 Task: Select street view around selected location Chattahoochee National Forest, Georgia, United States and verify 3 surrounding locations
Action: Mouse moved to (137, 84)
Screenshot: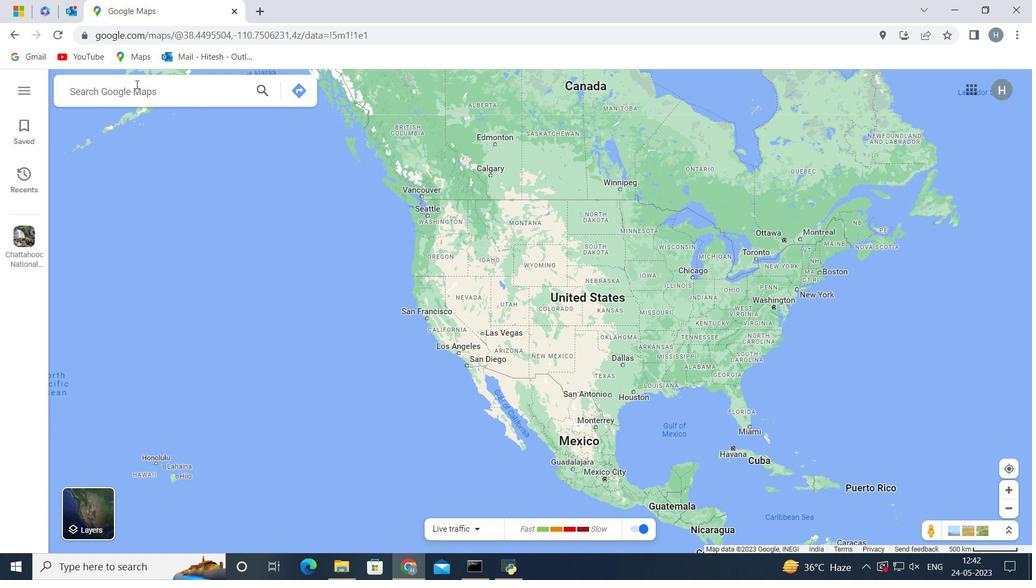 
Action: Mouse pressed left at (137, 84)
Screenshot: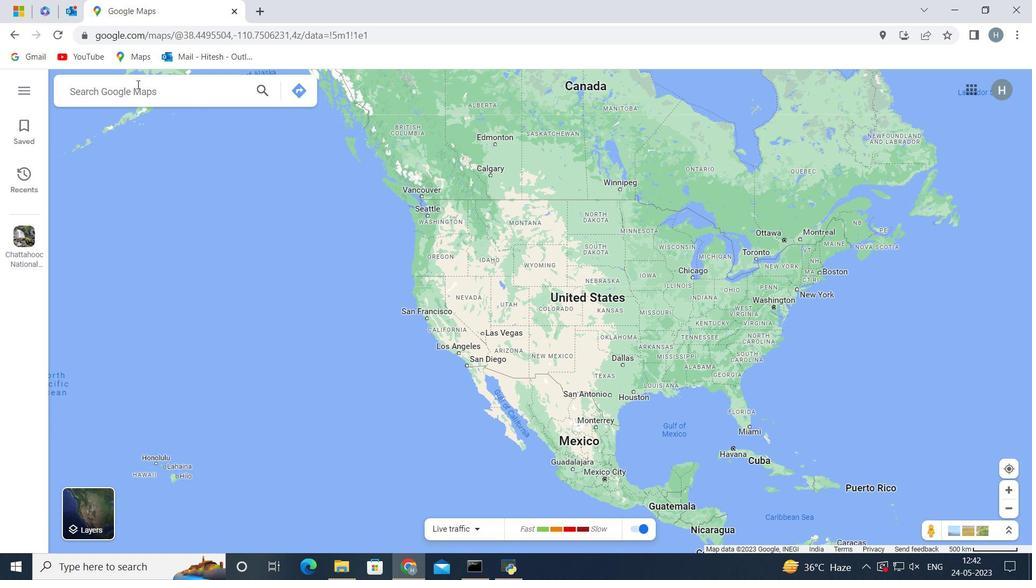 
Action: Key pressed <Key.shift>Chattahoochee<Key.space>national<Key.space>forest<Key.space>georgia<Key.space>united<Key.space>states<Key.space>
Screenshot: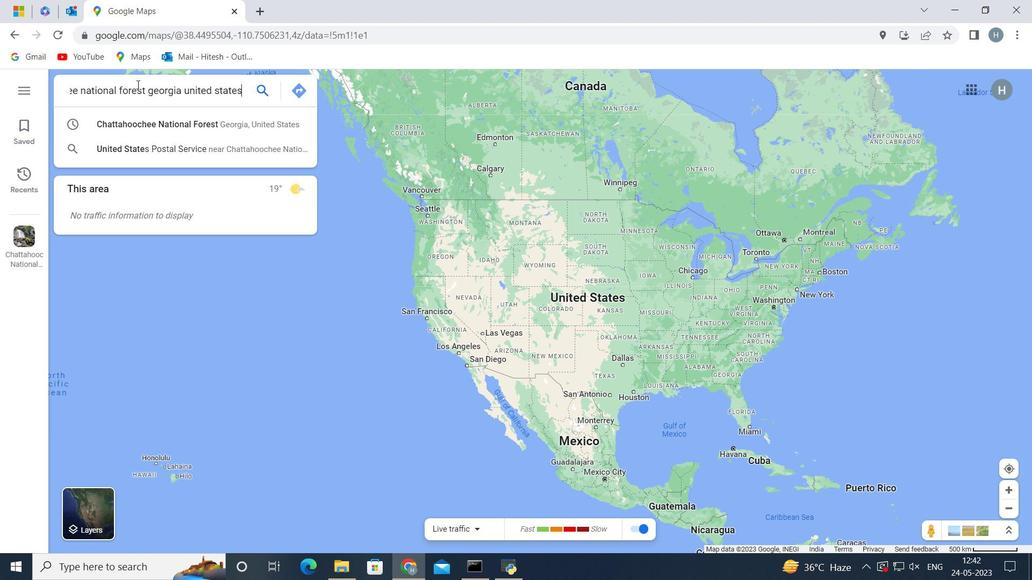 
Action: Mouse moved to (150, 120)
Screenshot: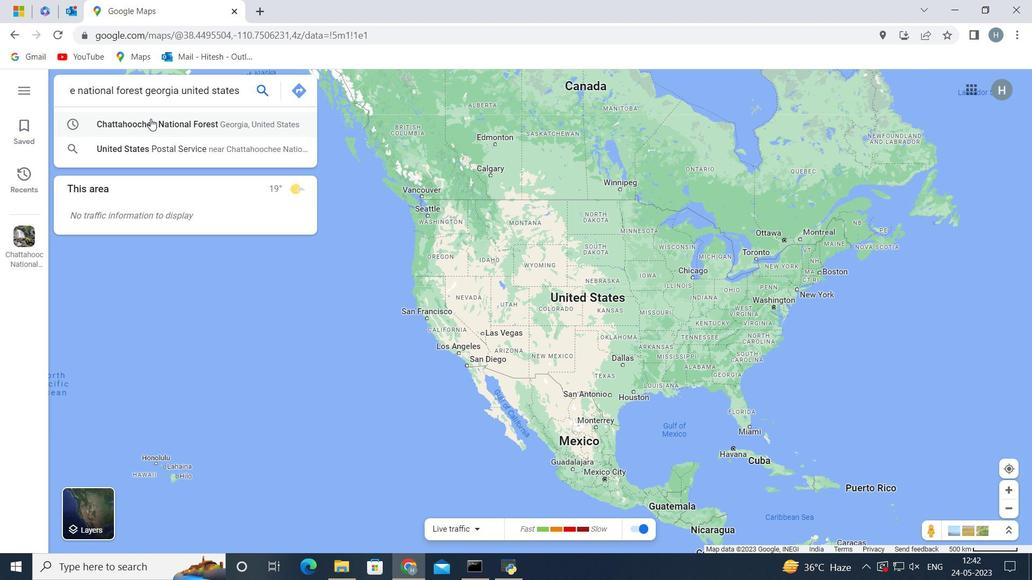 
Action: Mouse pressed left at (150, 120)
Screenshot: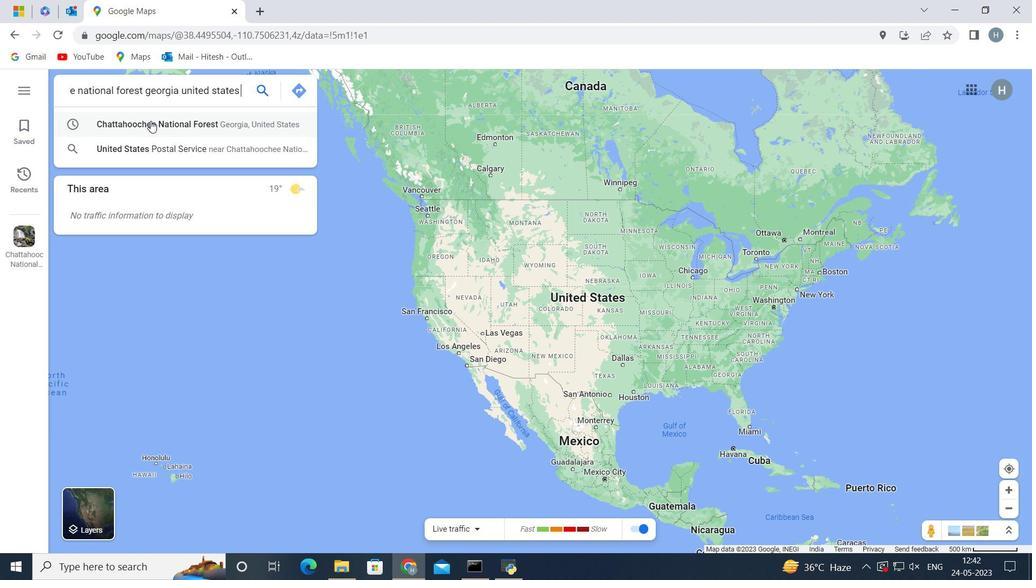 
Action: Mouse moved to (677, 312)
Screenshot: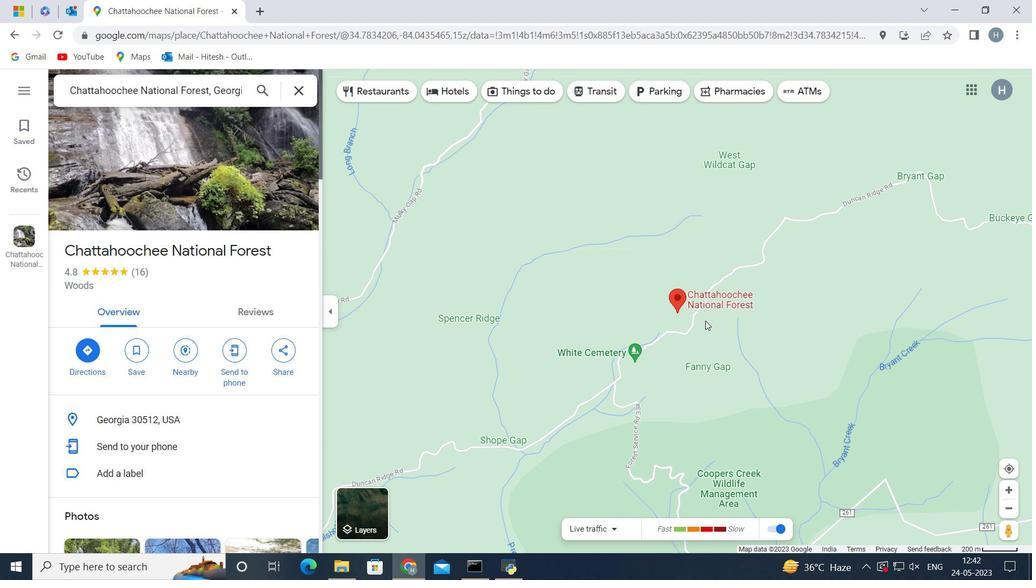 
Action: Mouse scrolled (677, 313) with delta (0, 0)
Screenshot: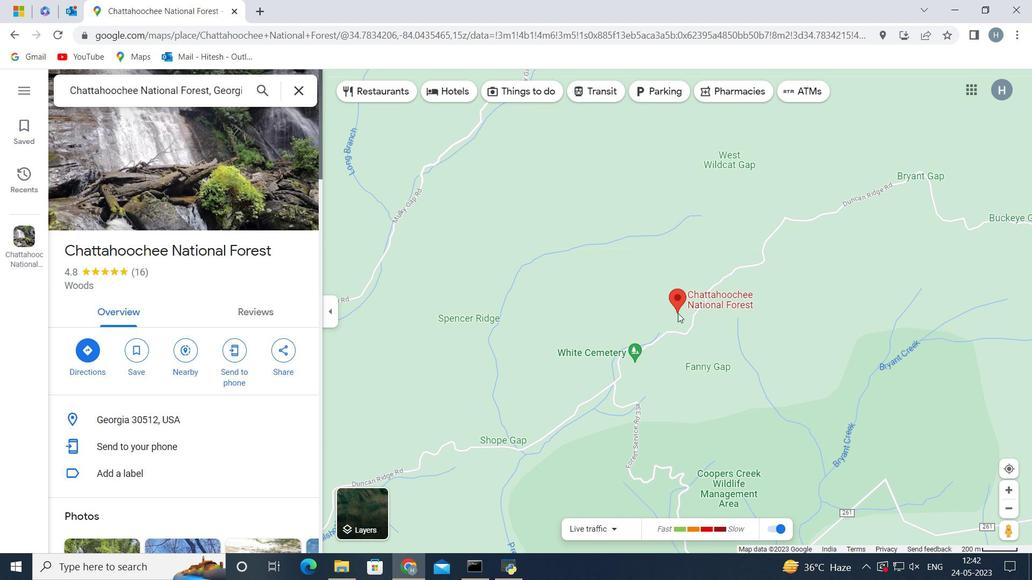 
Action: Mouse scrolled (677, 313) with delta (0, 0)
Screenshot: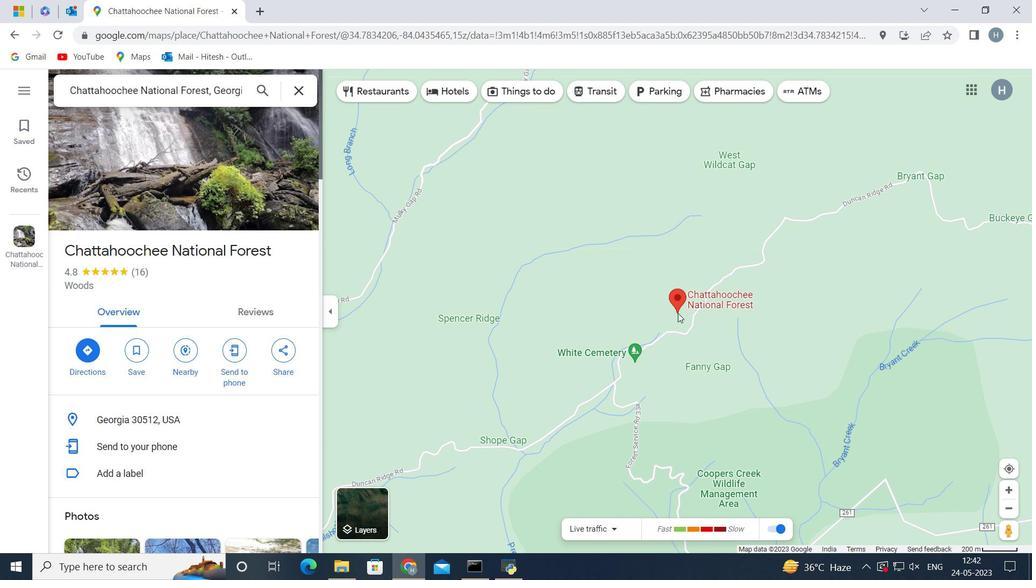 
Action: Mouse scrolled (677, 313) with delta (0, 0)
Screenshot: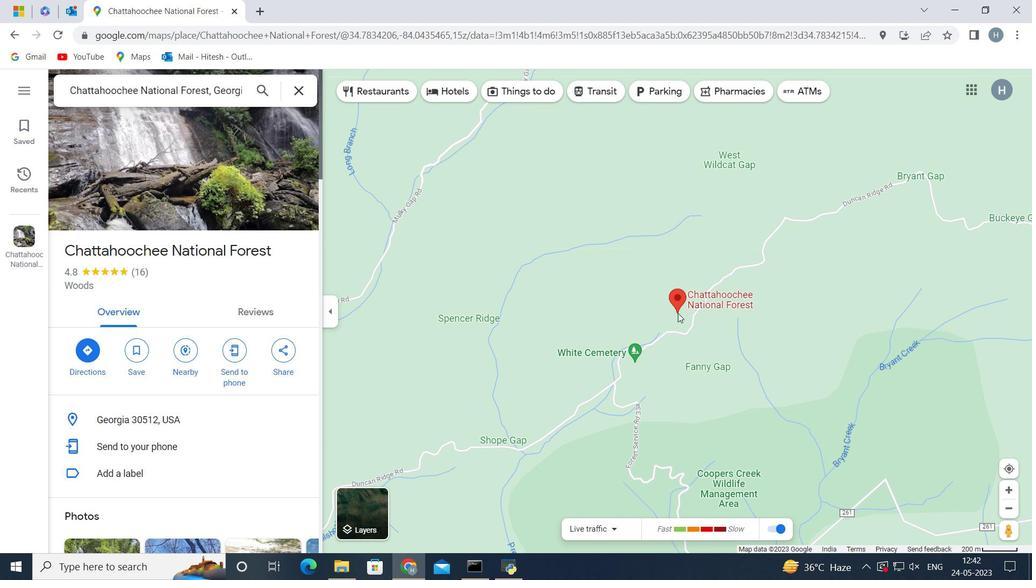 
Action: Mouse scrolled (677, 313) with delta (0, 0)
Screenshot: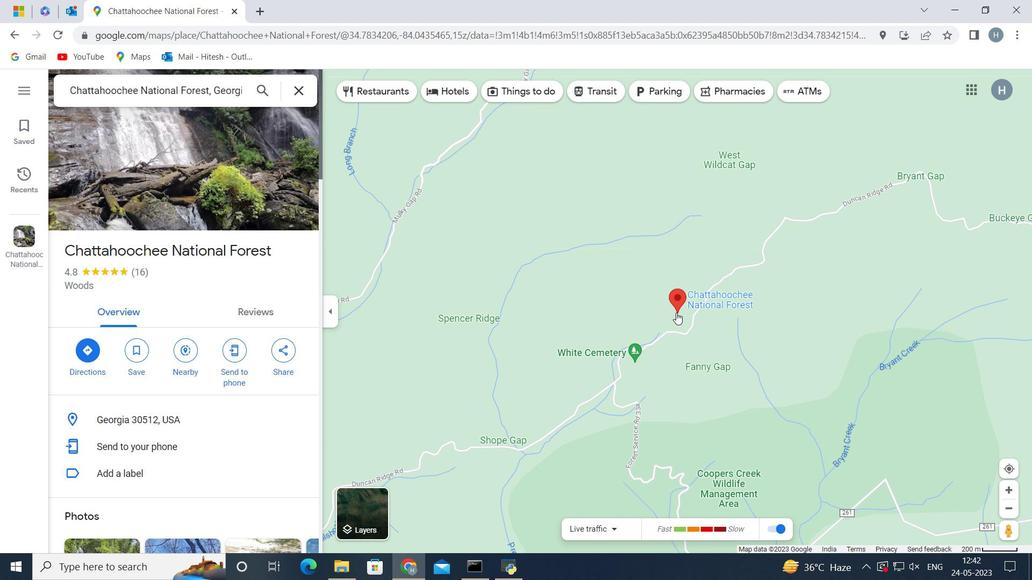 
Action: Mouse scrolled (677, 313) with delta (0, 0)
Screenshot: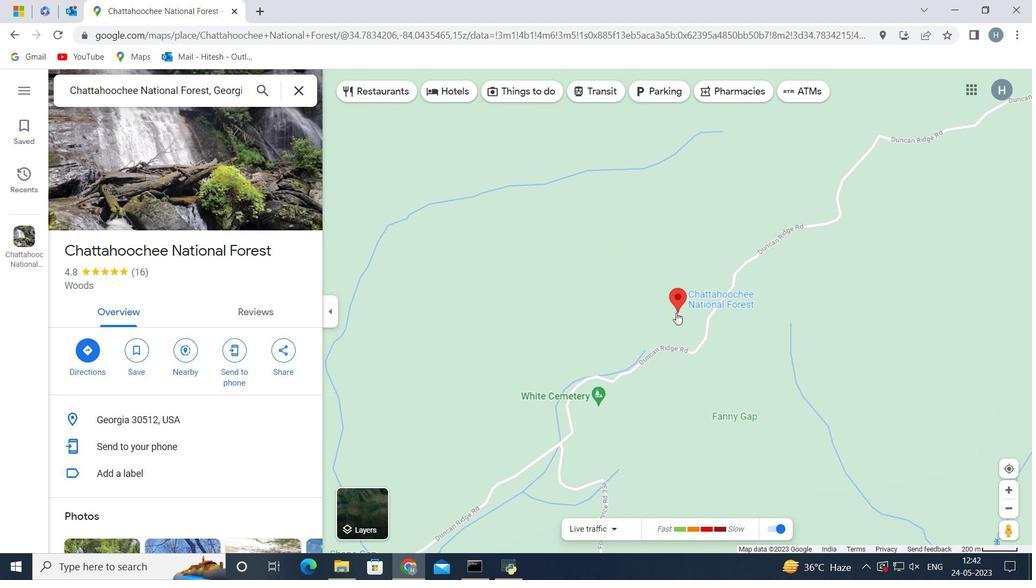 
Action: Mouse scrolled (677, 313) with delta (0, 0)
Screenshot: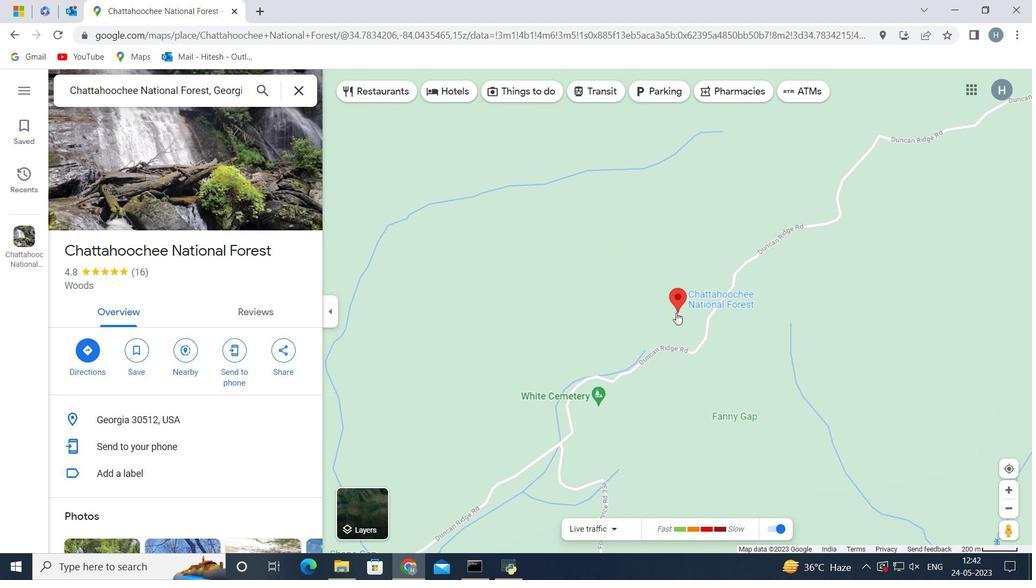 
Action: Mouse scrolled (677, 313) with delta (0, 0)
Screenshot: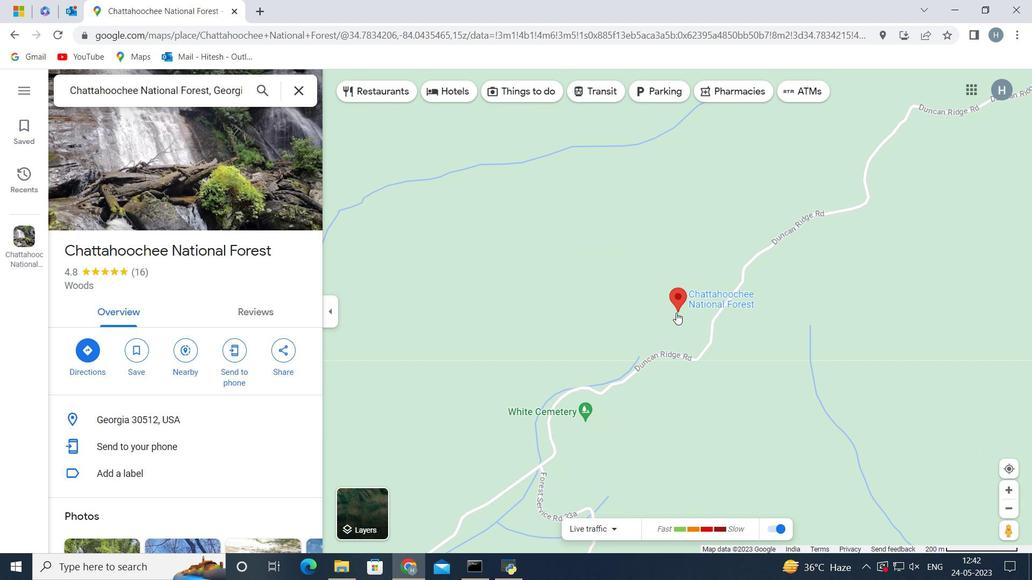 
Action: Mouse scrolled (677, 313) with delta (0, 0)
Screenshot: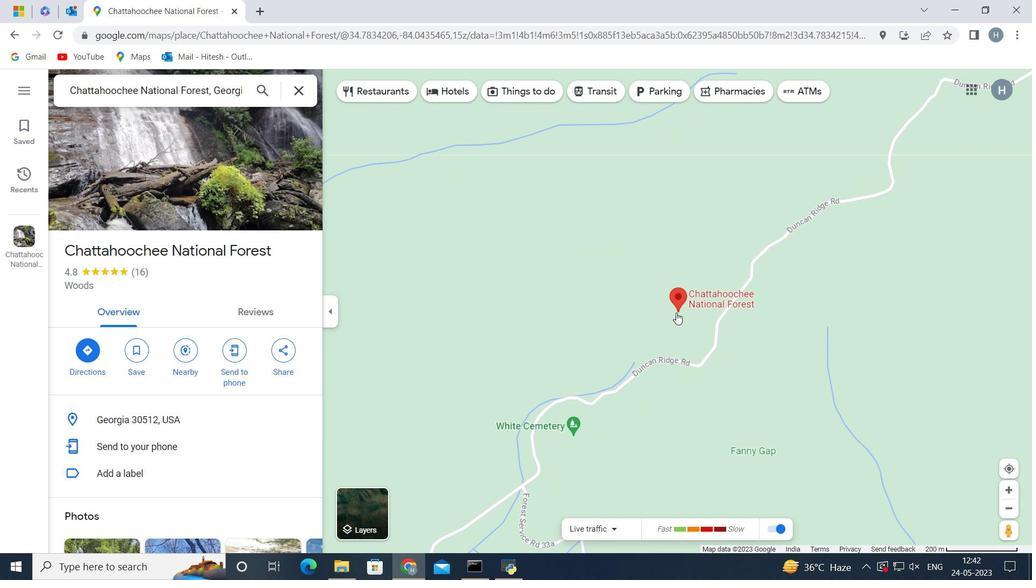 
Action: Mouse scrolled (677, 313) with delta (0, 0)
Screenshot: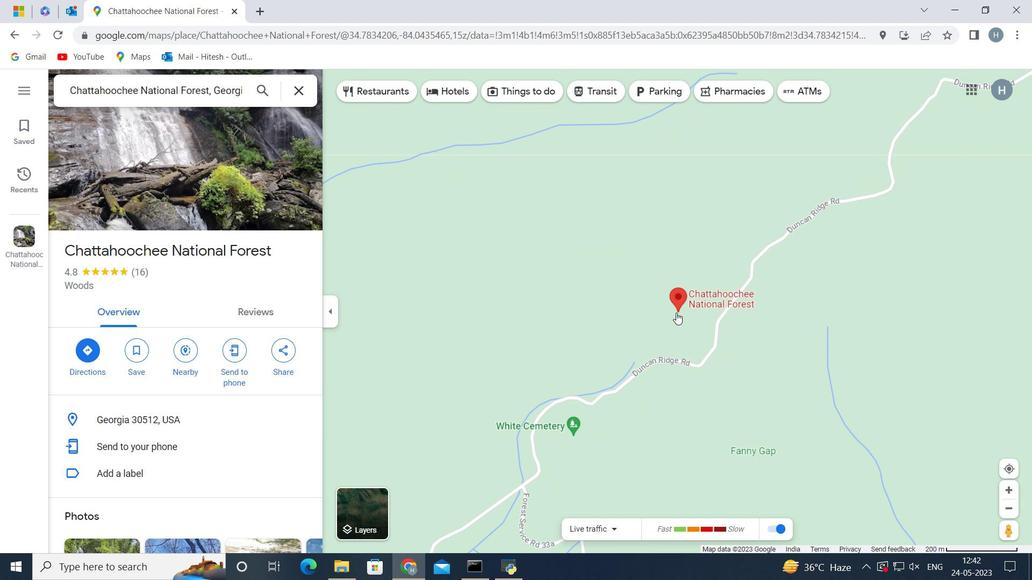 
Action: Mouse scrolled (677, 313) with delta (0, 0)
Screenshot: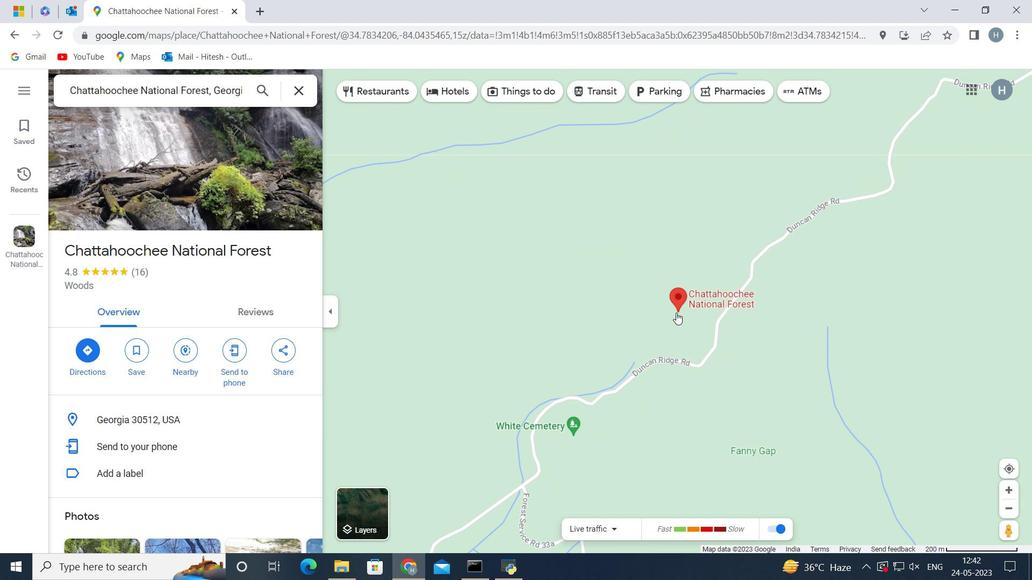 
Action: Mouse scrolled (677, 313) with delta (0, 0)
Screenshot: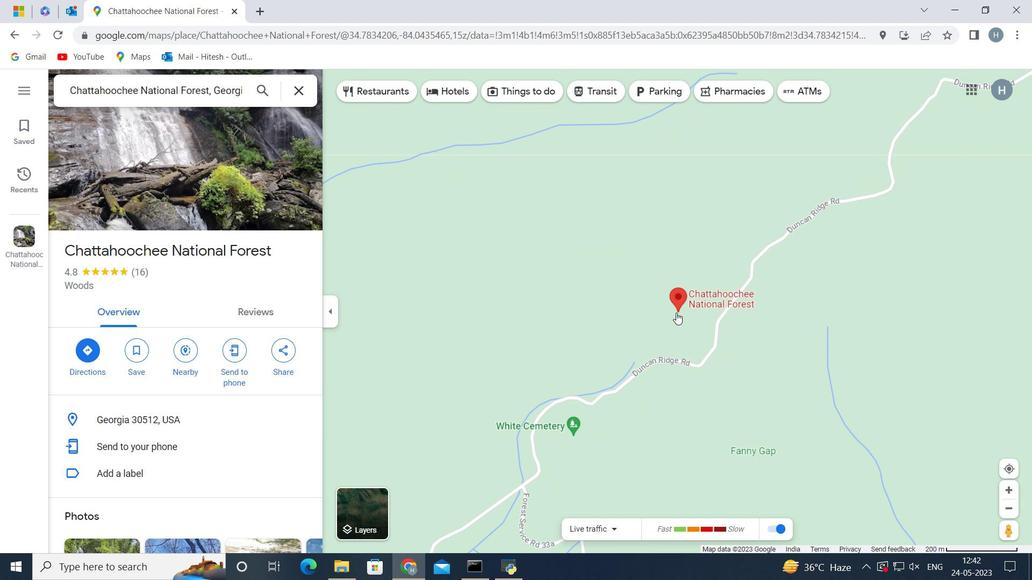 
Action: Mouse scrolled (677, 313) with delta (0, 0)
Screenshot: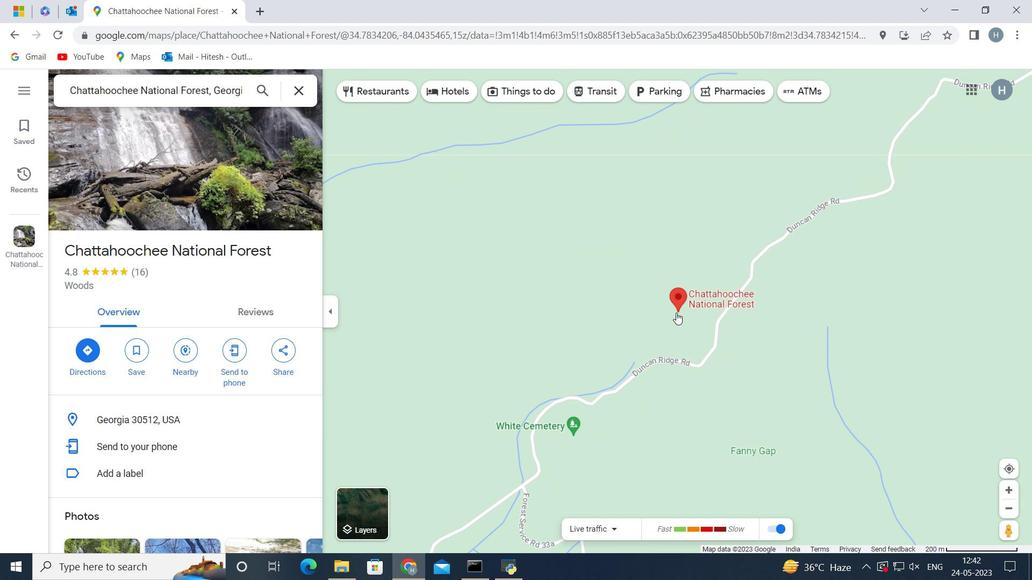 
Action: Mouse scrolled (677, 313) with delta (0, 0)
Screenshot: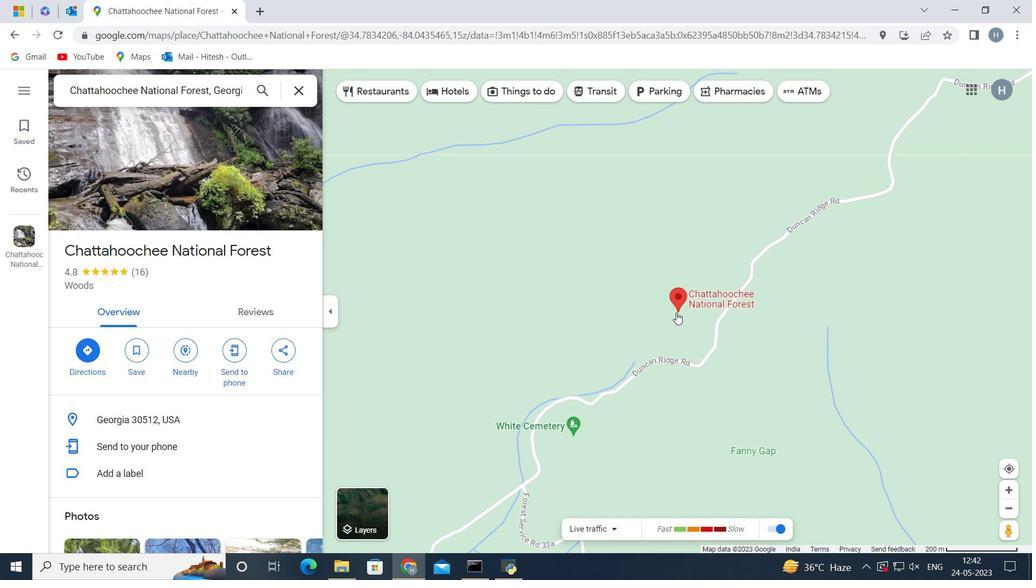 
Action: Mouse scrolled (677, 313) with delta (0, 0)
Screenshot: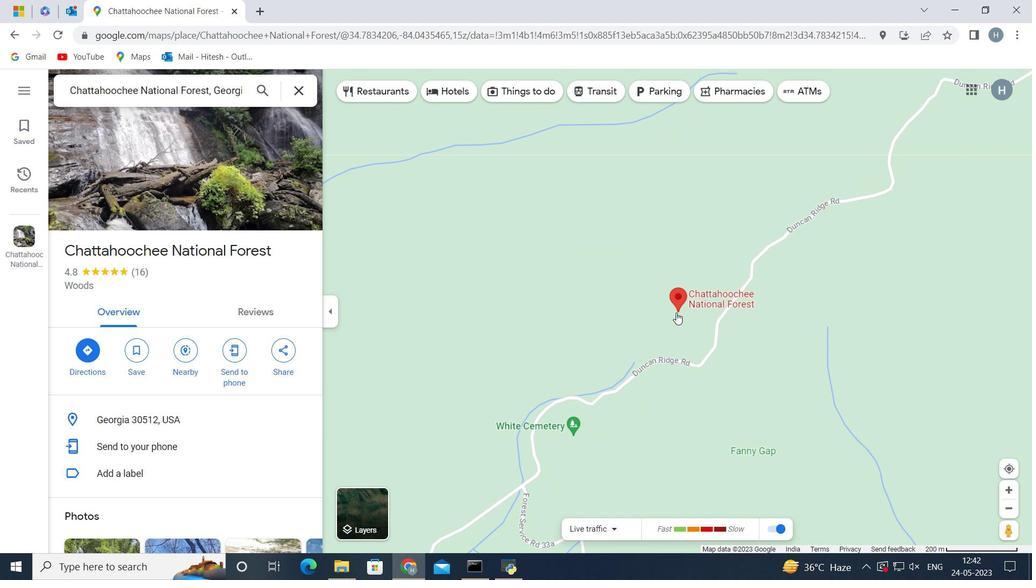 
Action: Mouse scrolled (677, 313) with delta (0, 0)
Screenshot: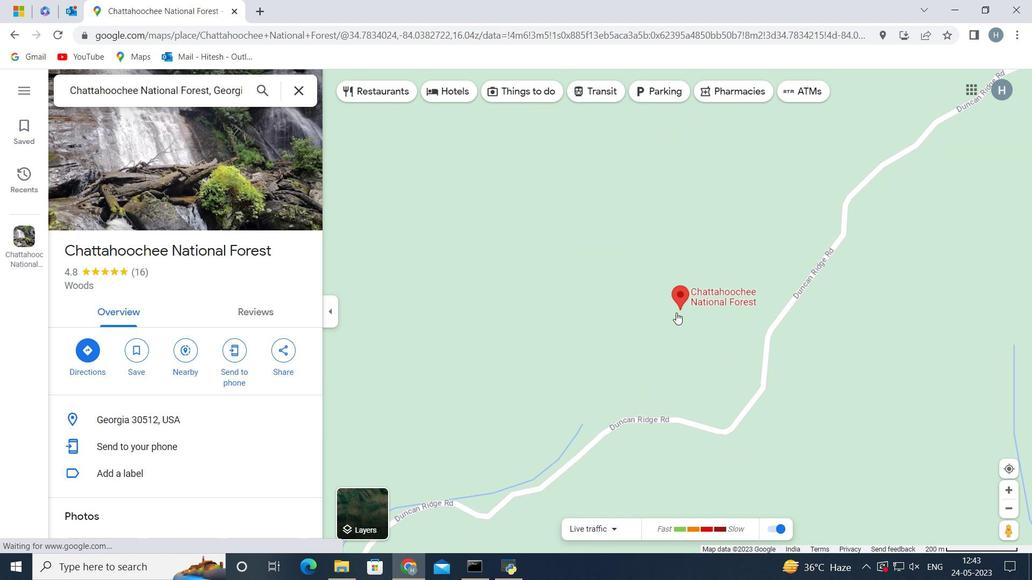 
Action: Mouse scrolled (677, 313) with delta (0, 0)
Screenshot: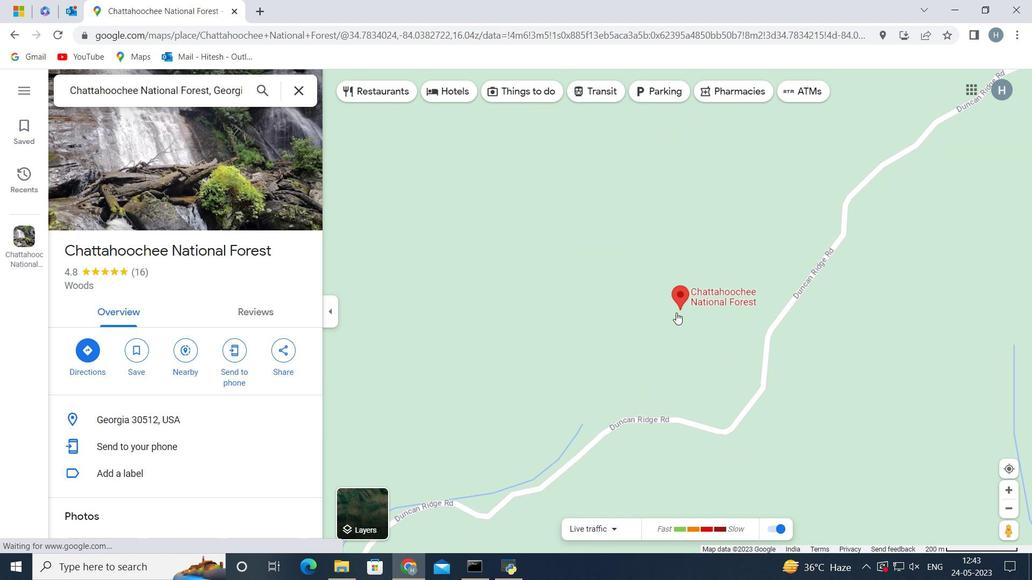 
Action: Mouse scrolled (677, 313) with delta (0, 0)
Screenshot: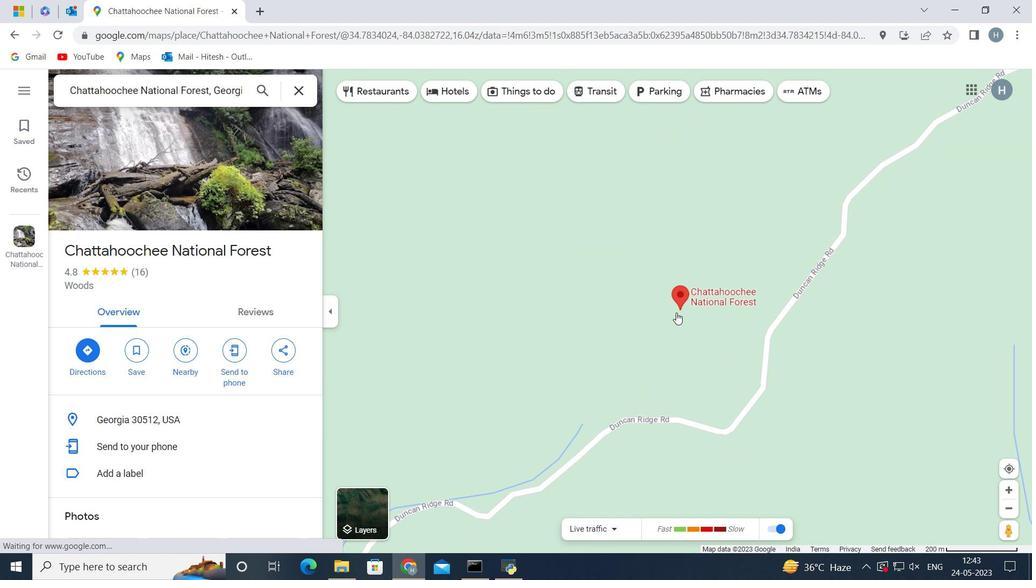 
Action: Mouse scrolled (677, 313) with delta (0, 0)
Screenshot: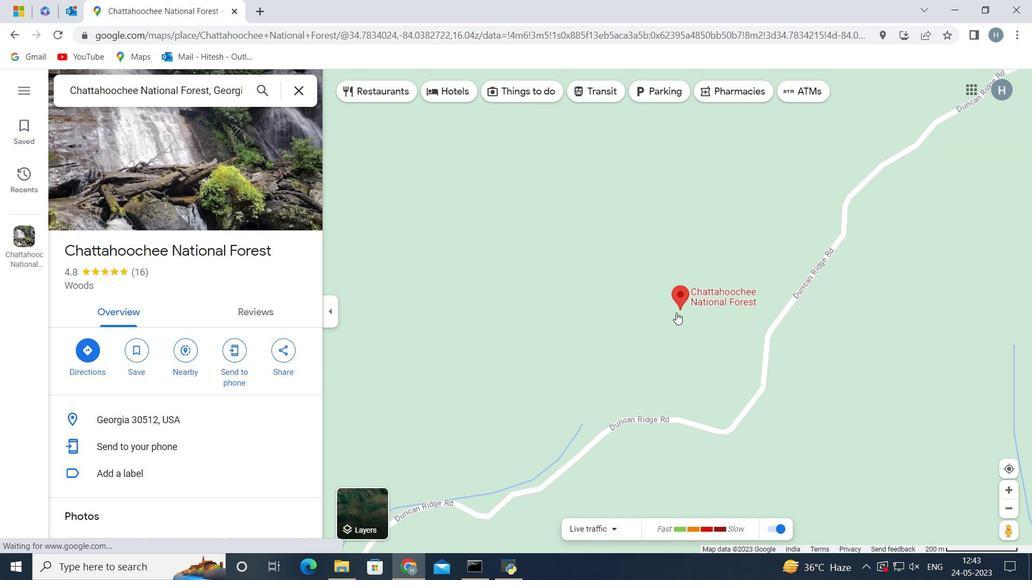 
Action: Mouse scrolled (677, 313) with delta (0, 0)
Screenshot: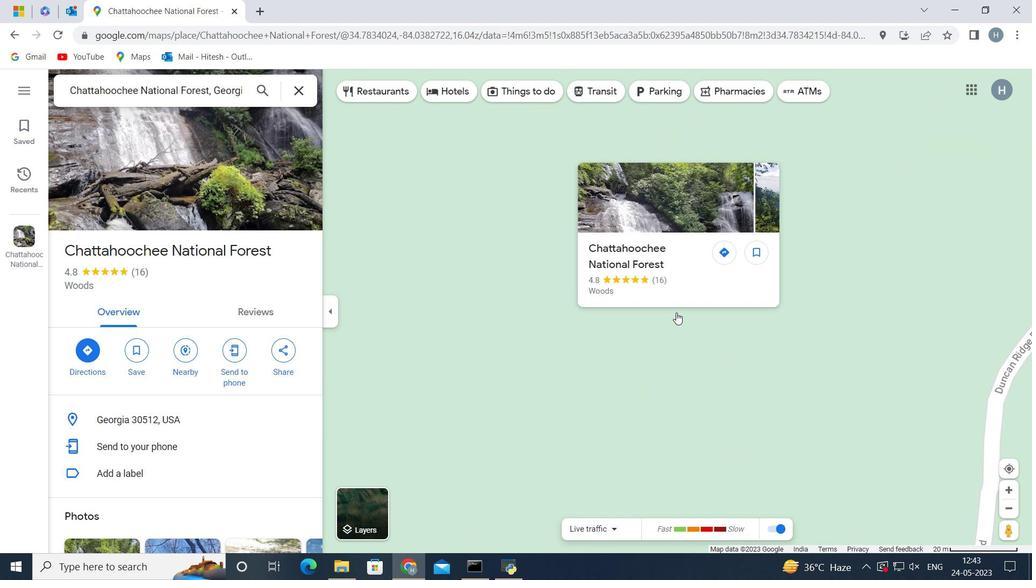 
Action: Mouse scrolled (677, 313) with delta (0, 0)
Screenshot: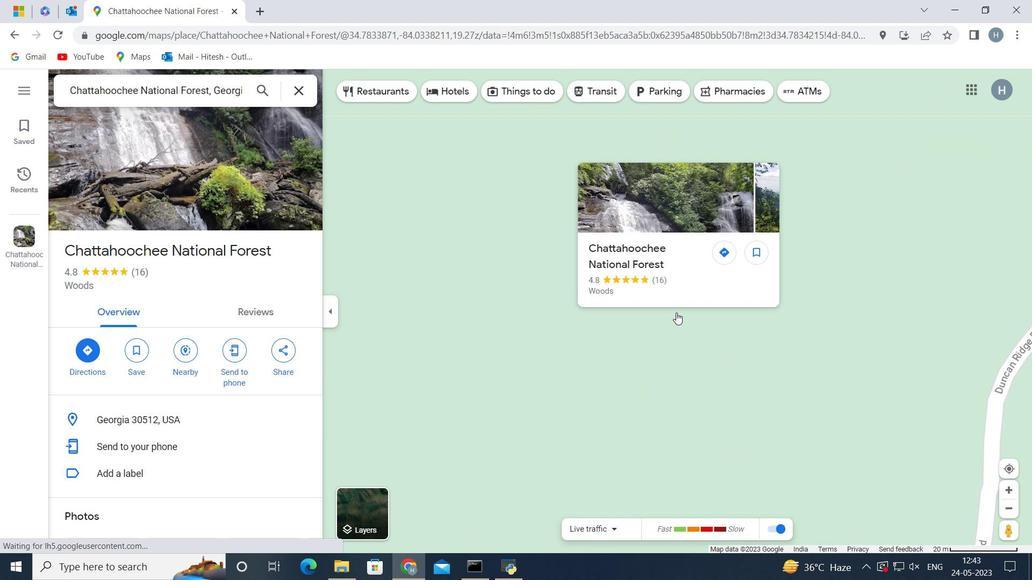 
Action: Mouse scrolled (677, 313) with delta (0, 0)
Screenshot: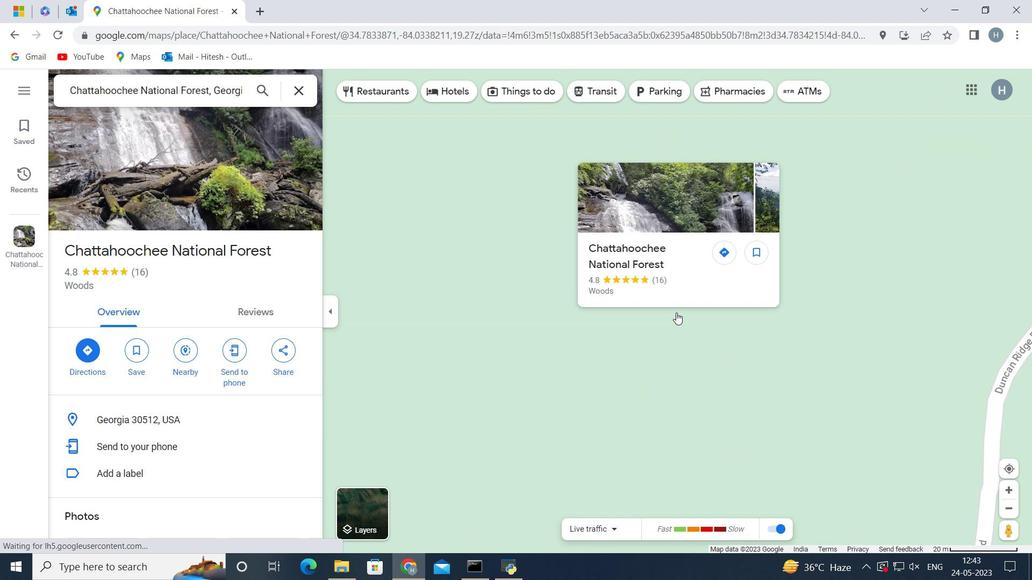 
Action: Mouse scrolled (677, 313) with delta (0, 0)
Screenshot: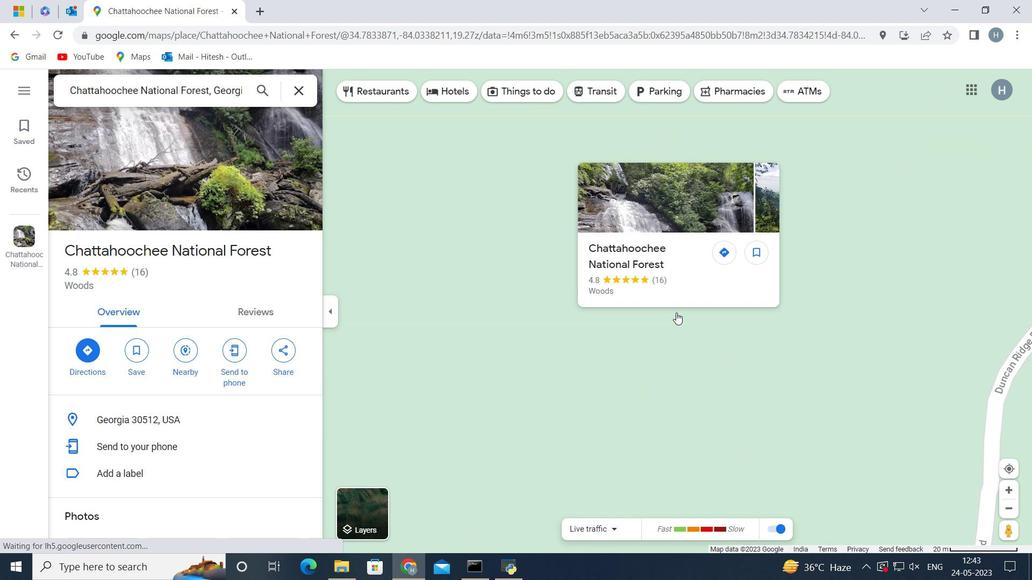 
Action: Mouse moved to (708, 227)
Screenshot: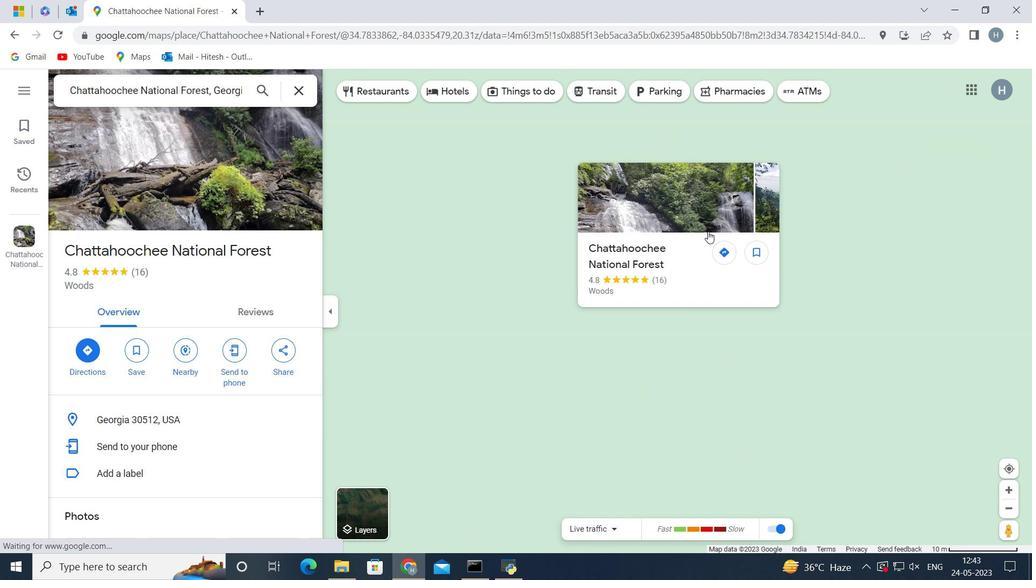 
Action: Mouse pressed left at (708, 227)
Screenshot: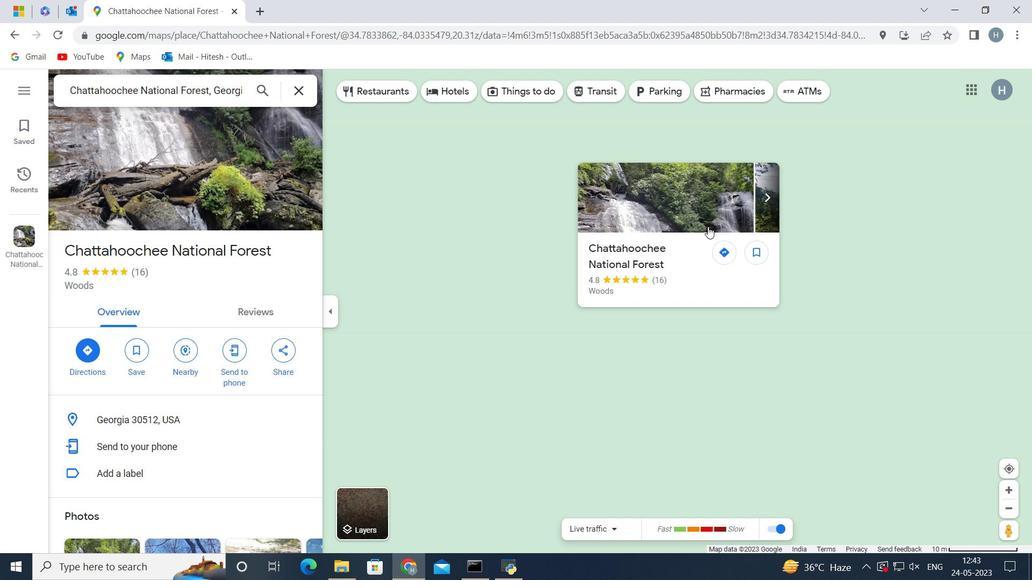 
Action: Mouse moved to (711, 270)
Screenshot: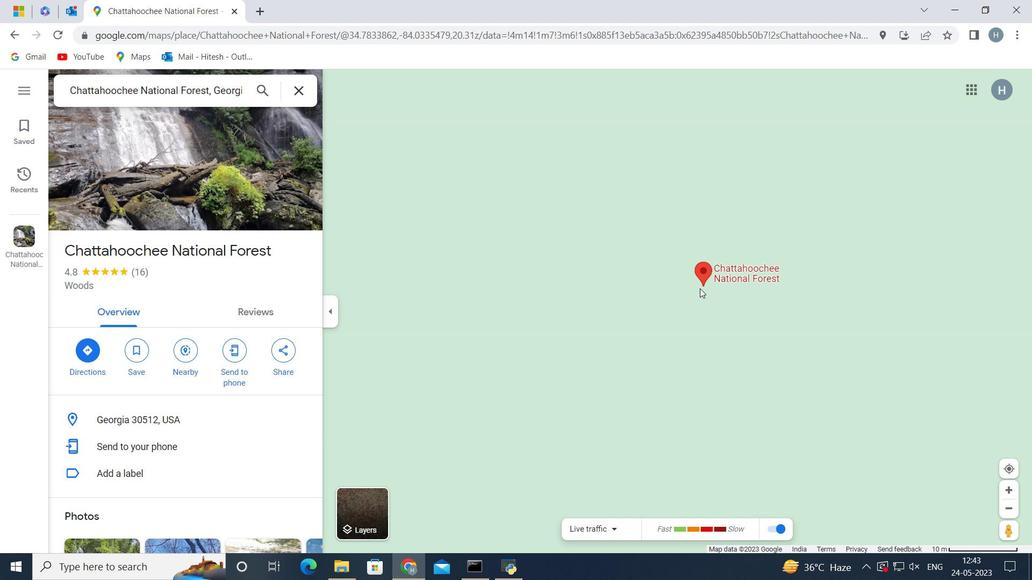 
Action: Mouse scrolled (700, 289) with delta (0, 0)
Screenshot: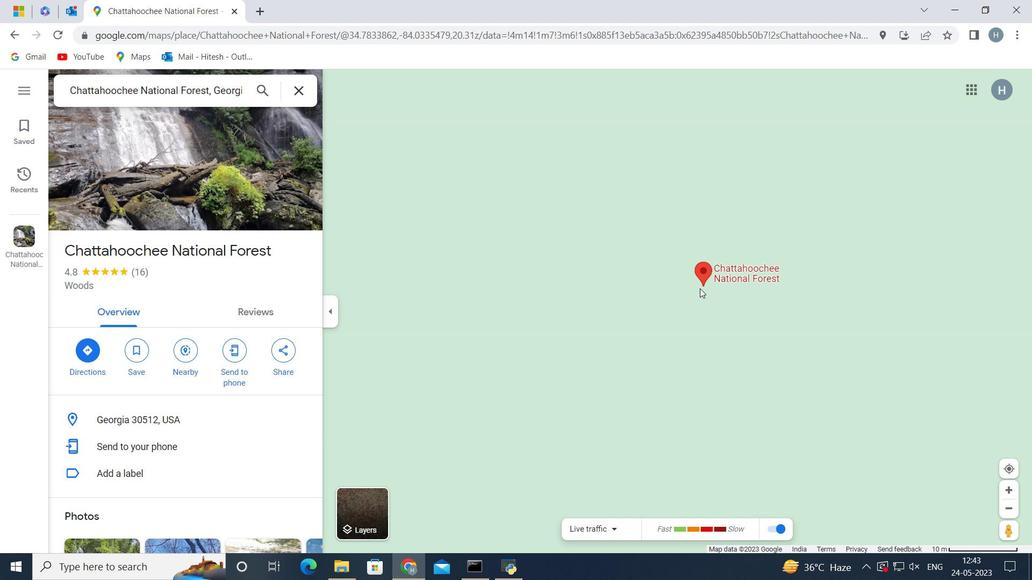 
Action: Mouse moved to (705, 279)
Screenshot: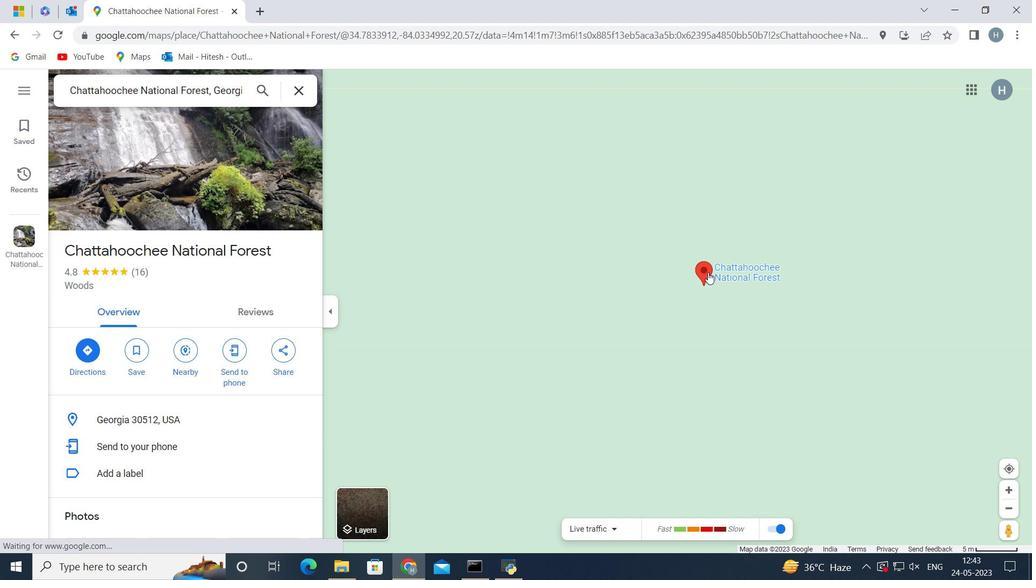 
Action: Mouse pressed left at (705, 279)
Screenshot: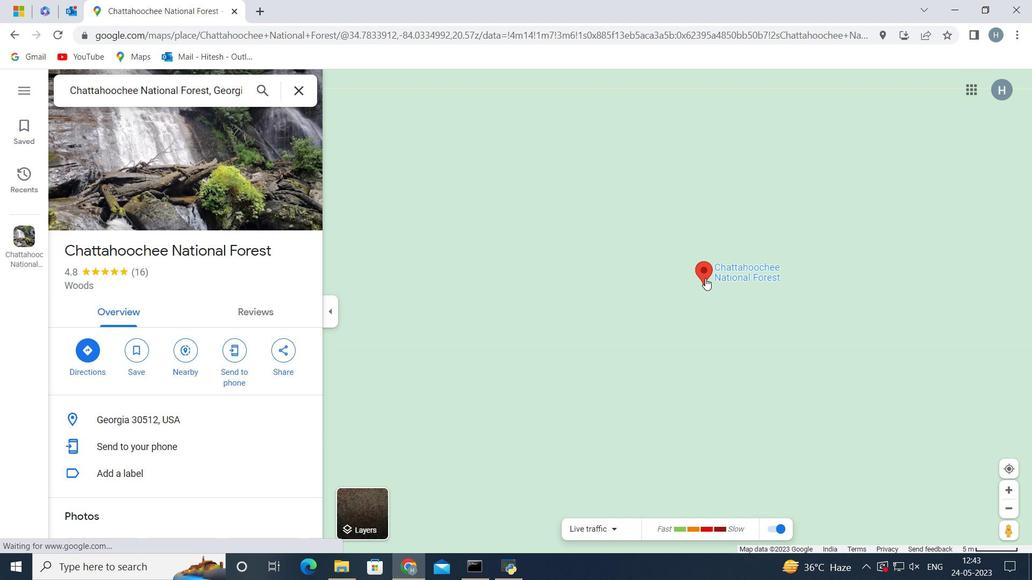 
Action: Mouse moved to (217, 189)
Screenshot: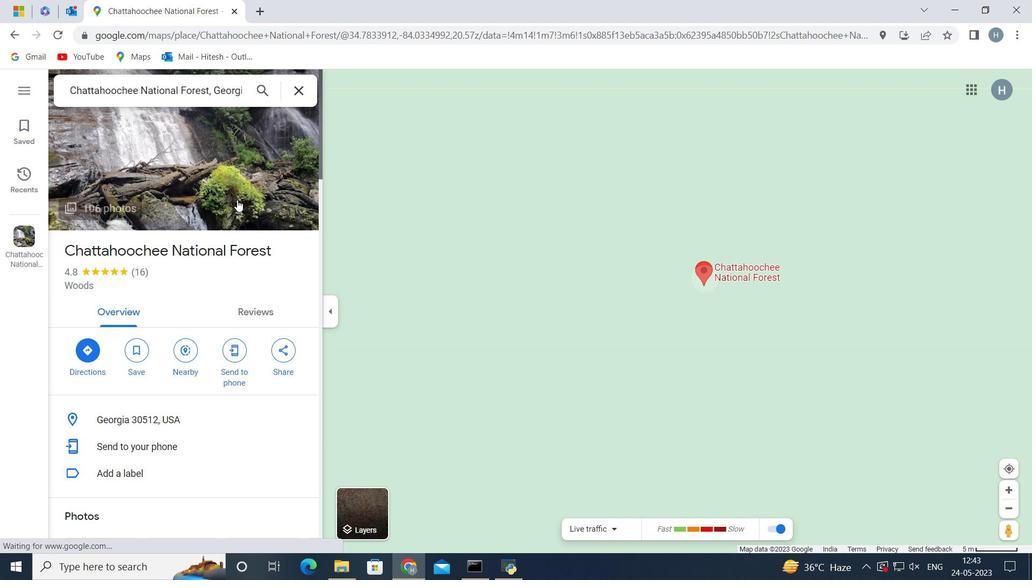 
Action: Mouse pressed left at (217, 189)
Screenshot: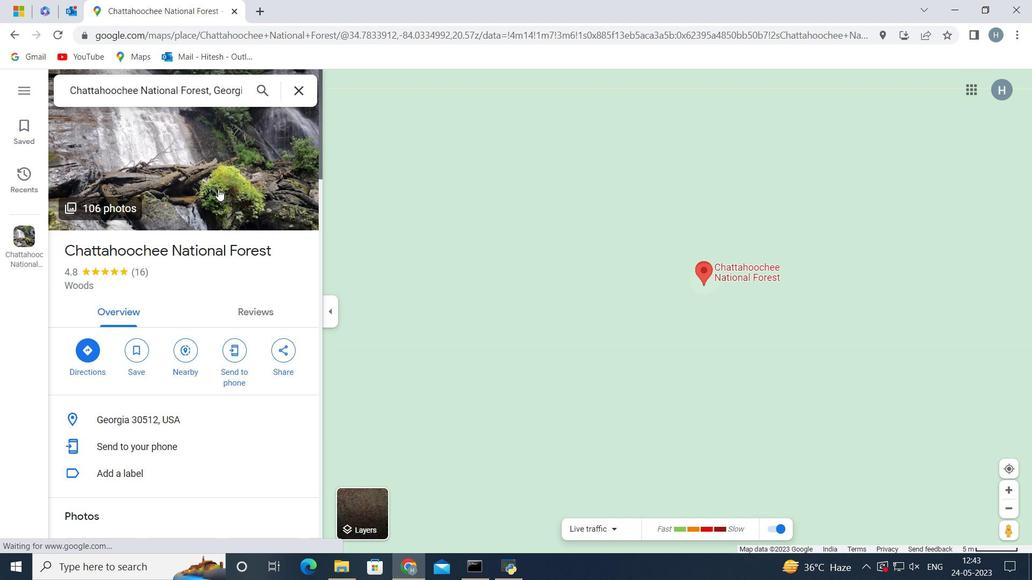 
Action: Mouse moved to (619, 310)
Screenshot: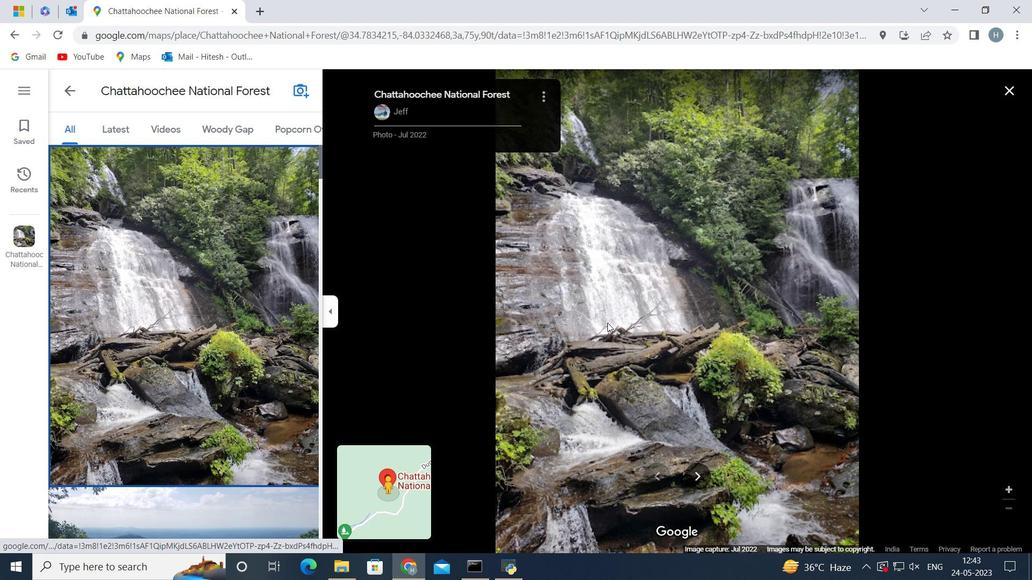 
Action: Mouse scrolled (619, 310) with delta (0, 0)
Screenshot: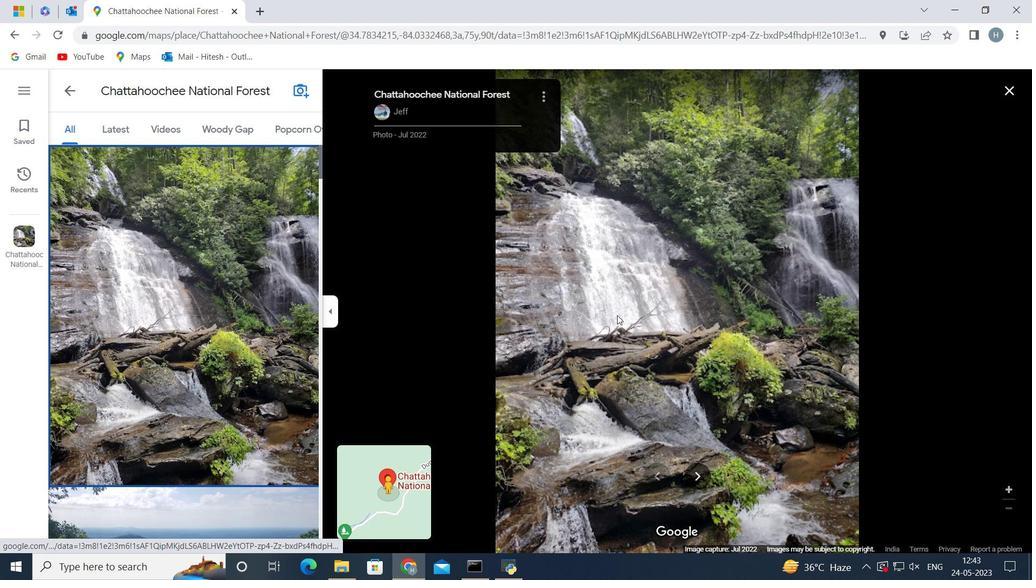 
Action: Mouse scrolled (619, 310) with delta (0, 0)
Screenshot: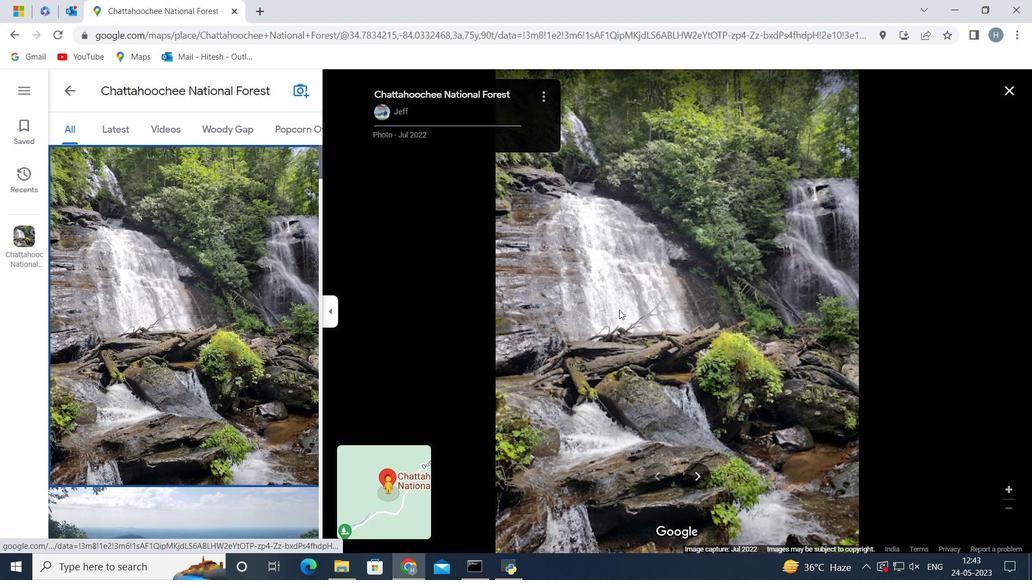 
Action: Mouse scrolled (619, 310) with delta (0, 0)
Screenshot: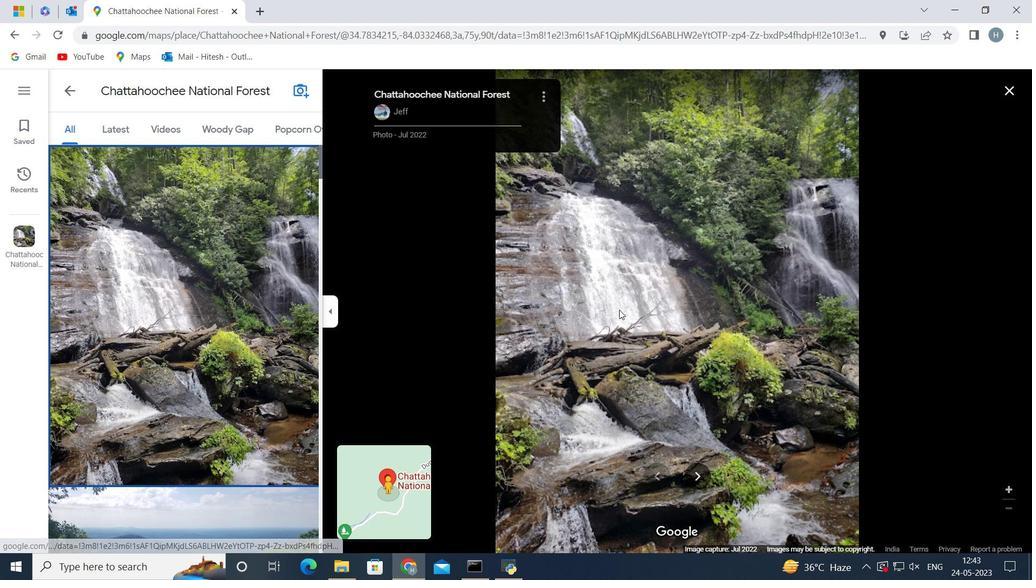 
Action: Mouse moved to (696, 473)
Screenshot: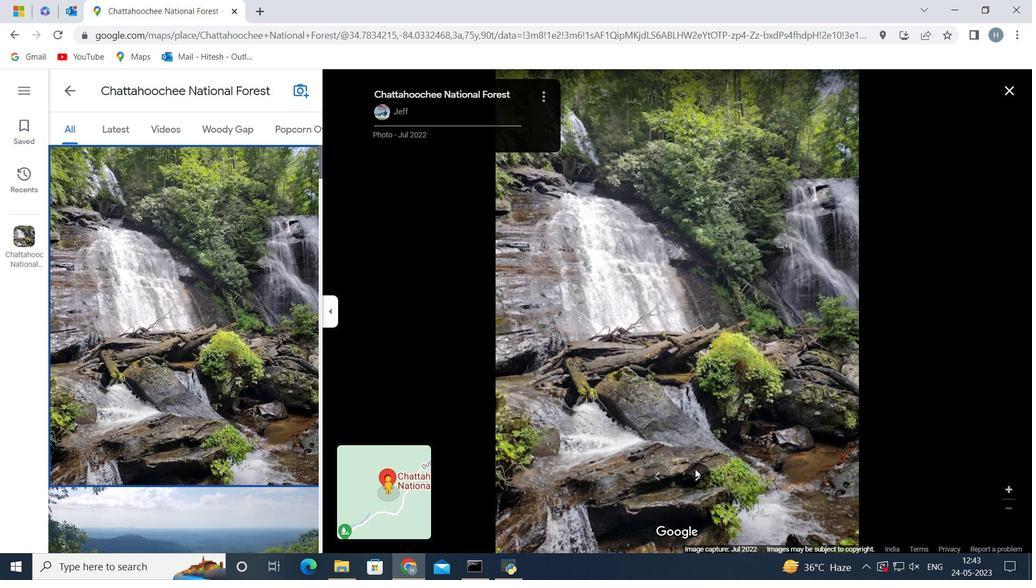 
Action: Mouse pressed left at (696, 473)
Screenshot: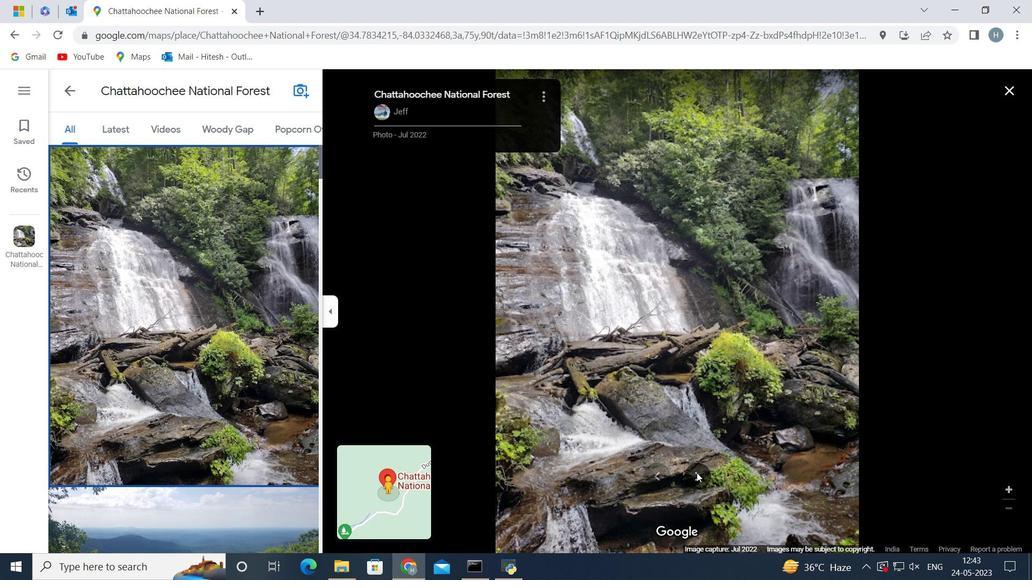 
Action: Mouse moved to (697, 474)
Screenshot: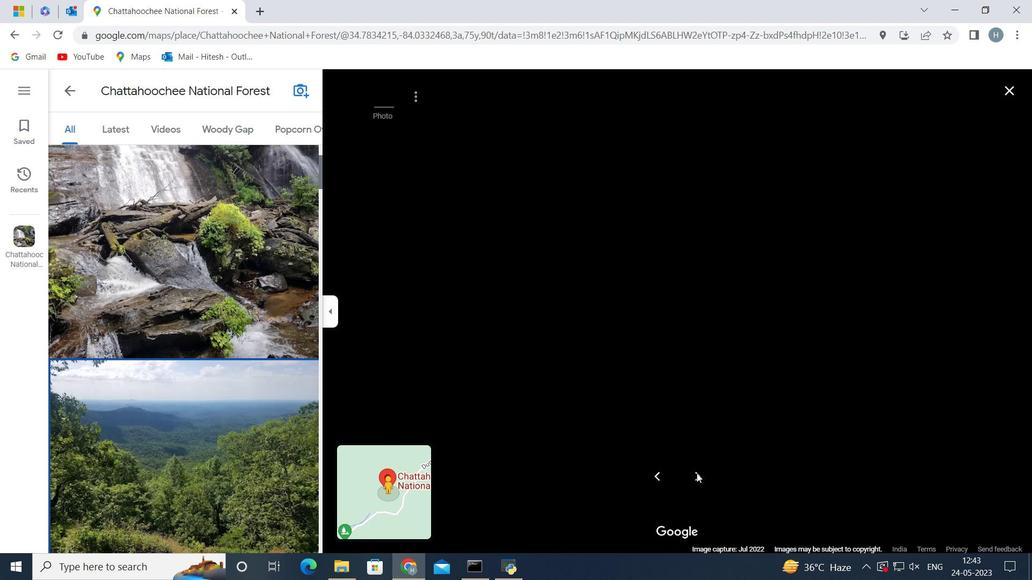
Action: Key pressed <Key.right><Key.right>
Screenshot: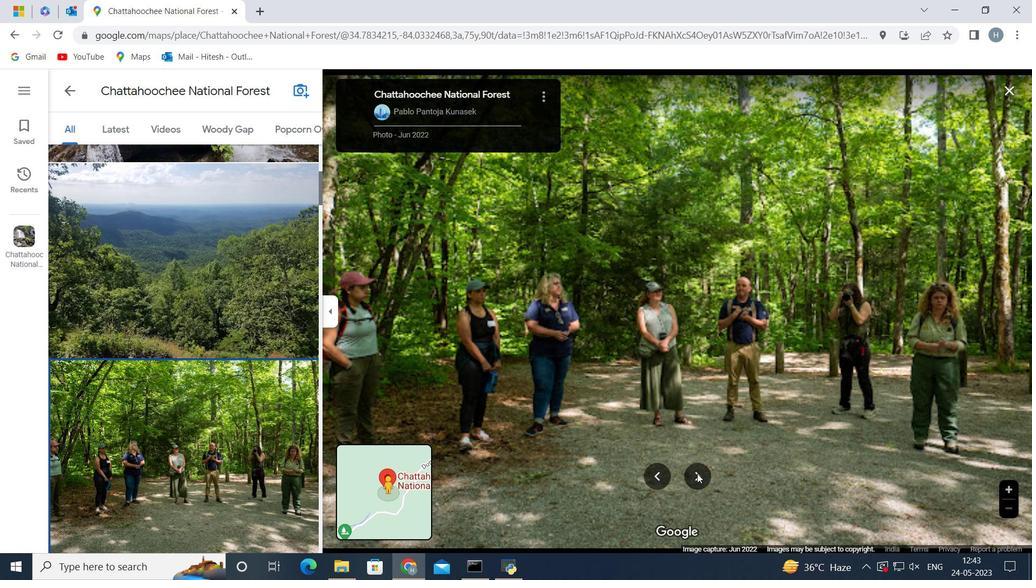 
Action: Mouse moved to (700, 473)
Screenshot: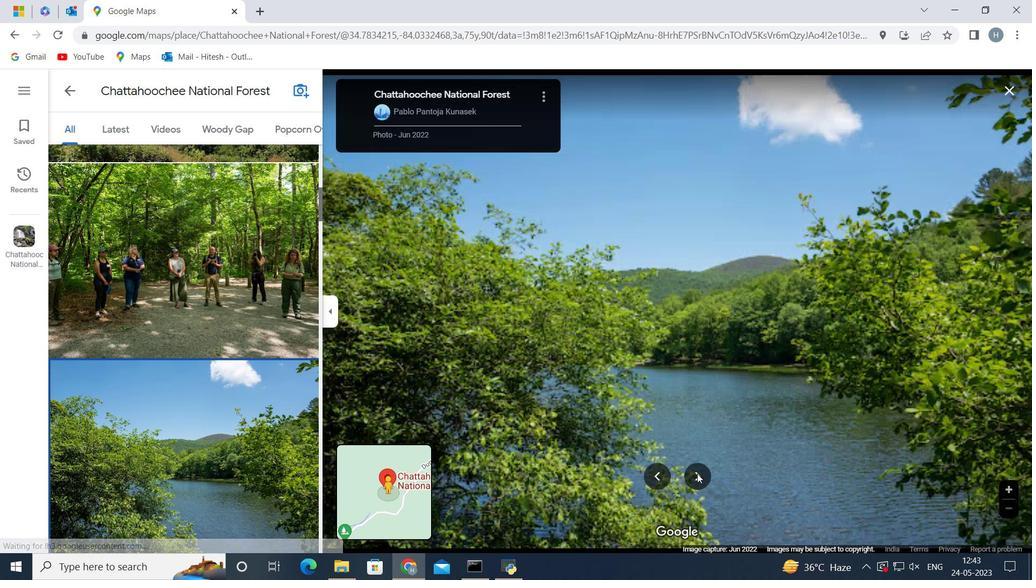 
Action: Key pressed <Key.right><Key.right>
Screenshot: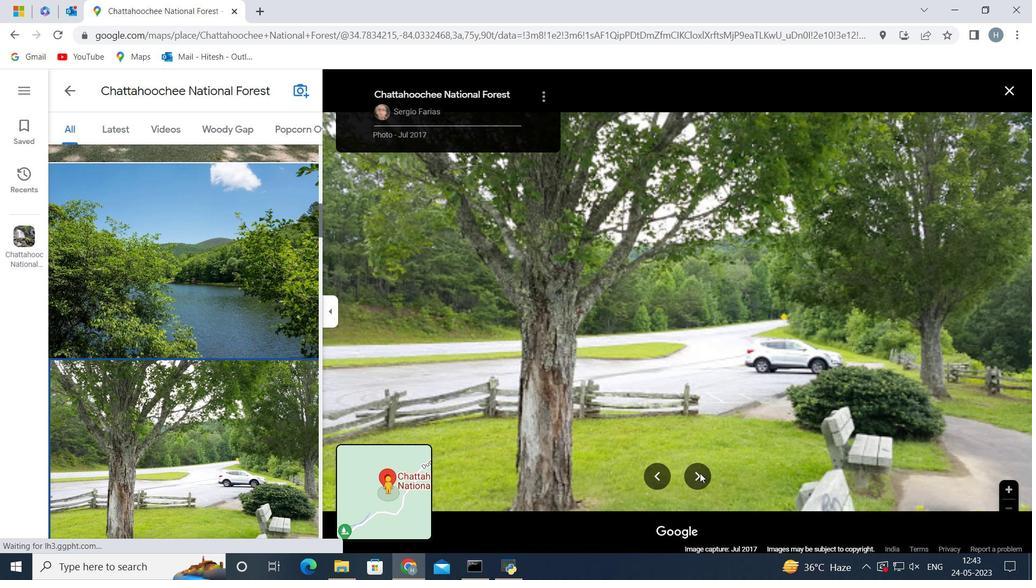 
Action: Mouse moved to (701, 473)
Screenshot: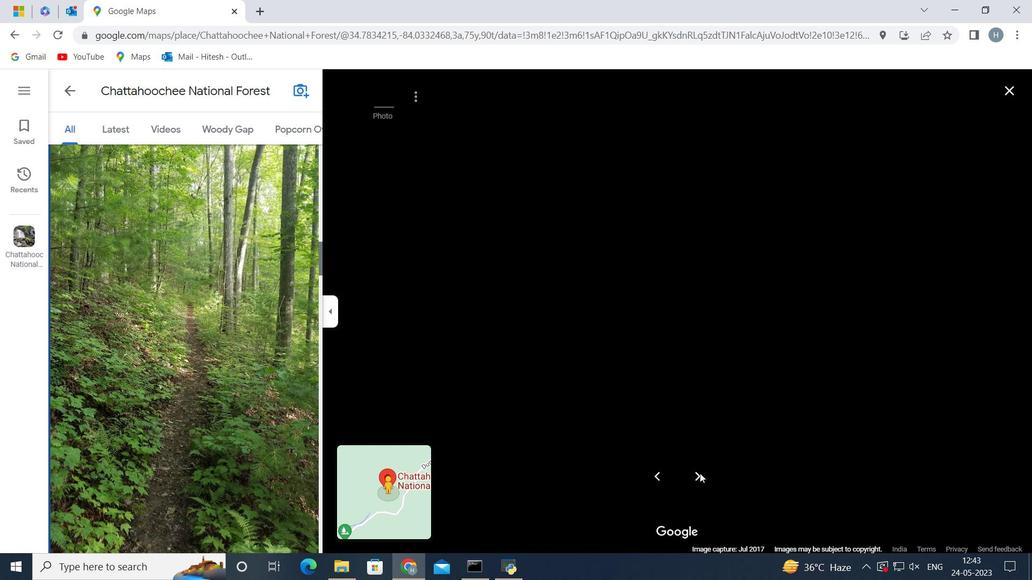 
Action: Key pressed <Key.right><Key.right><Key.right><Key.right><Key.right><Key.right><Key.right><Key.right><Key.right><Key.right><Key.right><Key.right><Key.right>
Screenshot: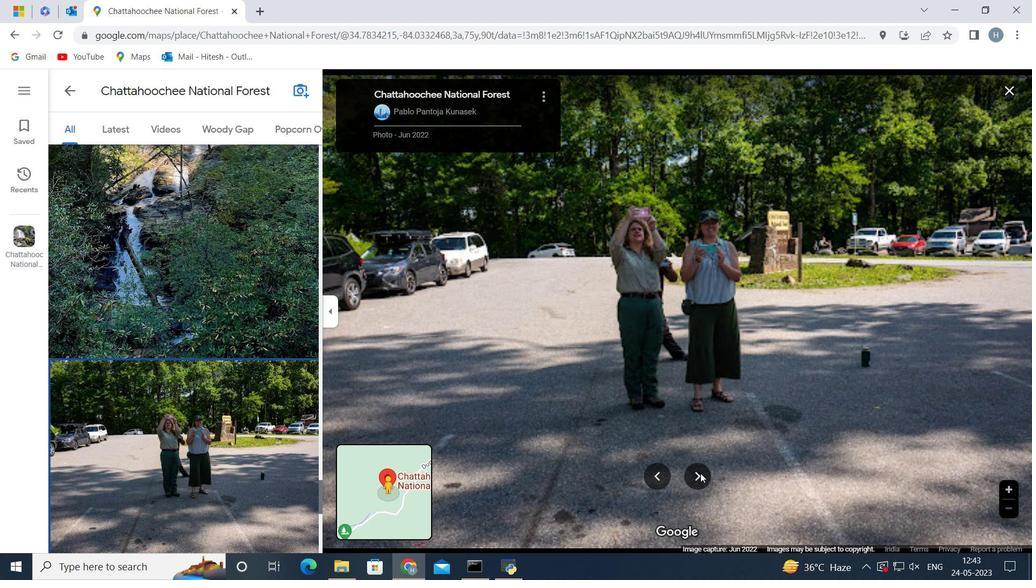 
Action: Mouse moved to (1012, 89)
Screenshot: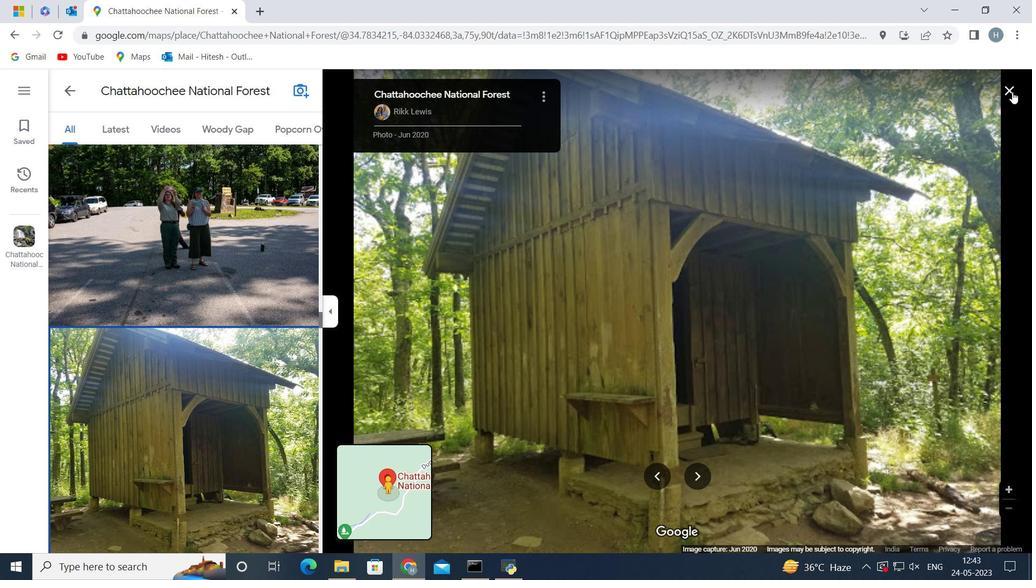 
Action: Mouse pressed left at (1012, 89)
Screenshot: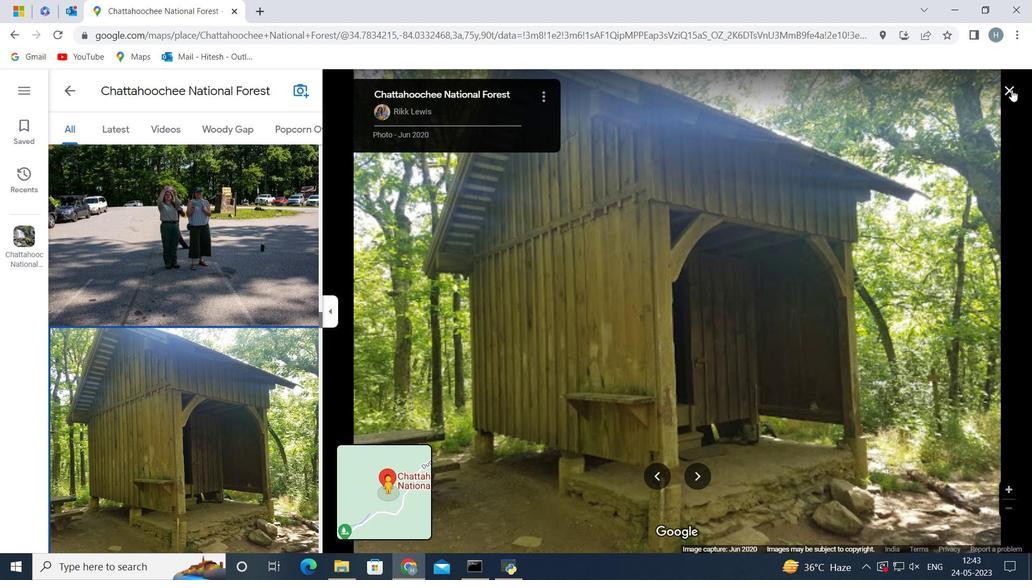 
Action: Mouse moved to (637, 335)
Screenshot: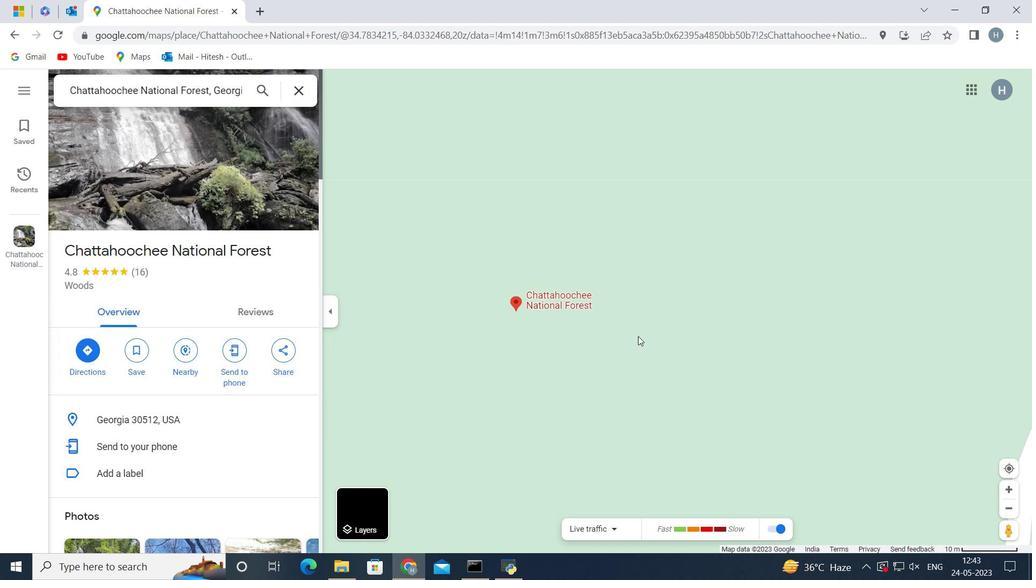 
Action: Mouse scrolled (637, 335) with delta (0, 0)
Screenshot: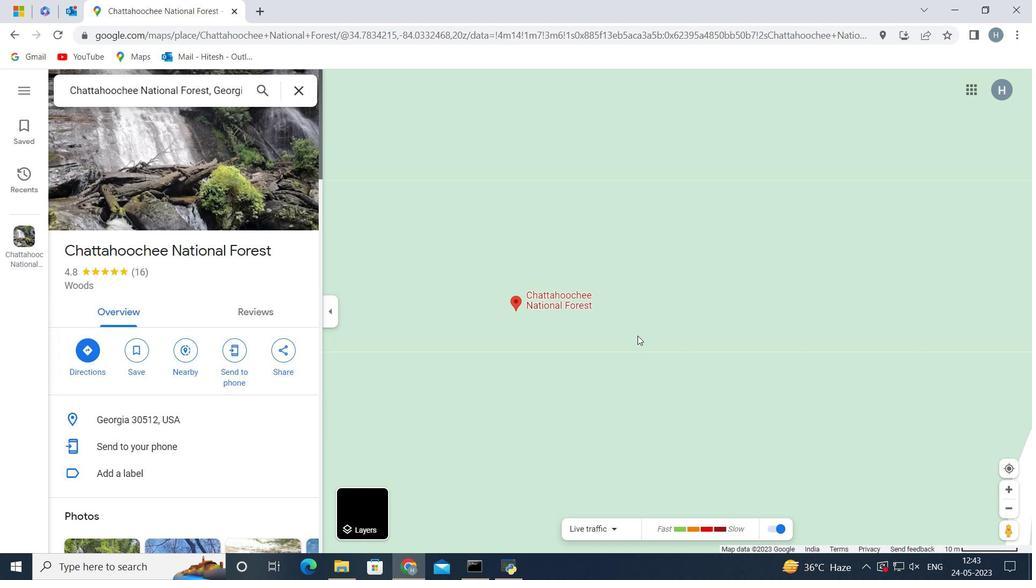 
Action: Mouse moved to (617, 333)
Screenshot: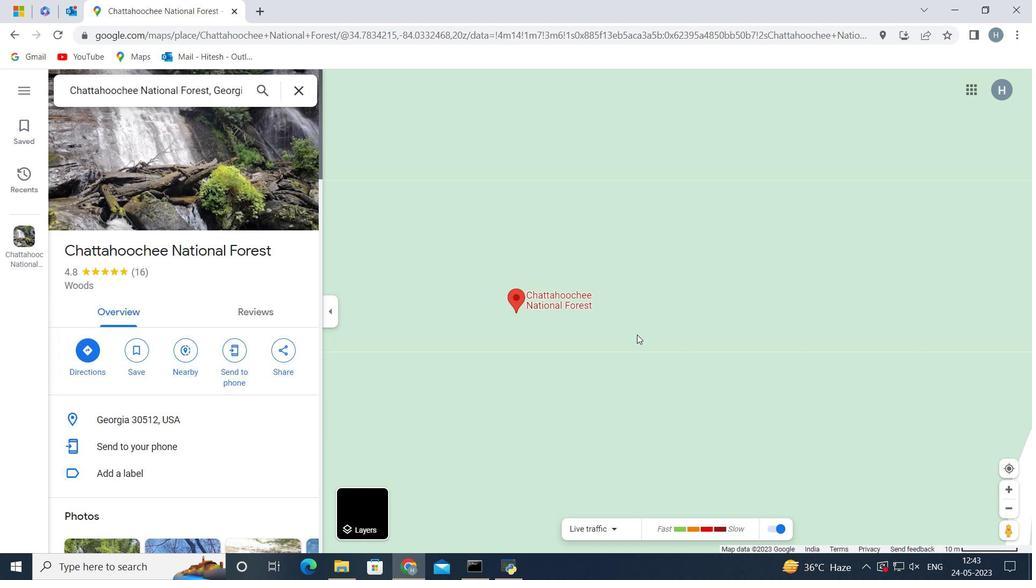 
Action: Mouse scrolled (617, 333) with delta (0, 0)
Screenshot: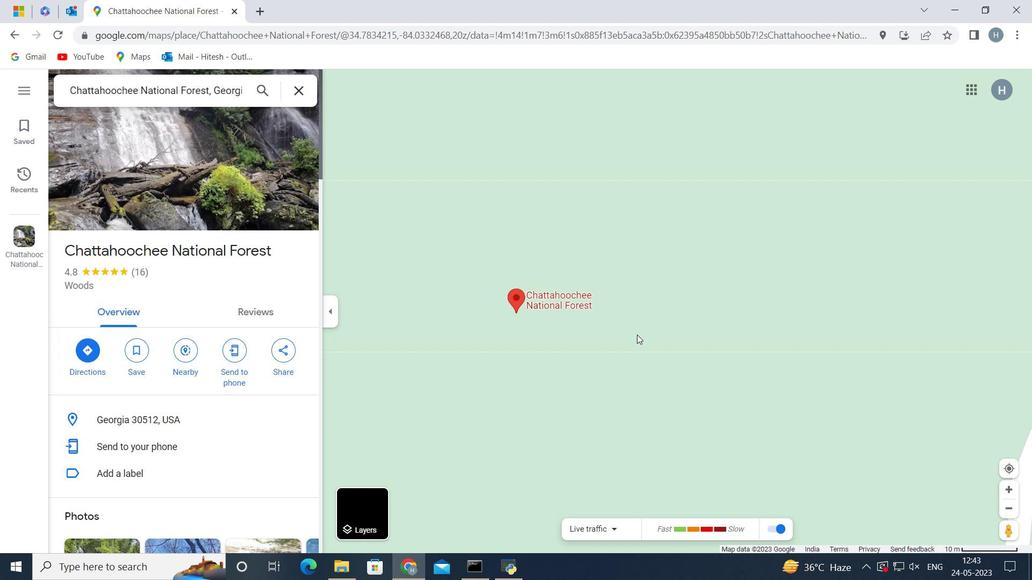 
Action: Mouse moved to (600, 332)
Screenshot: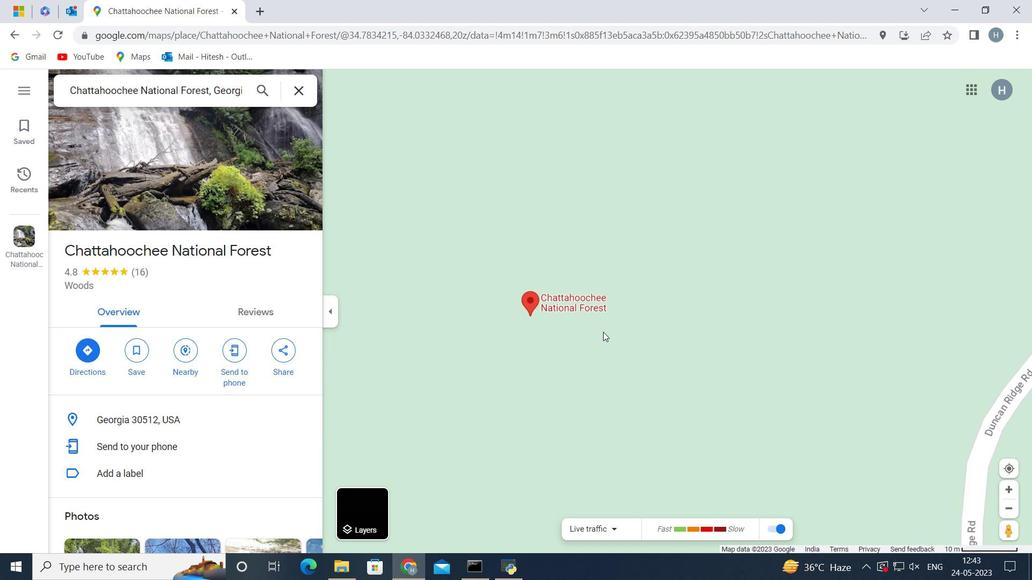
Action: Mouse scrolled (600, 332) with delta (0, 0)
Screenshot: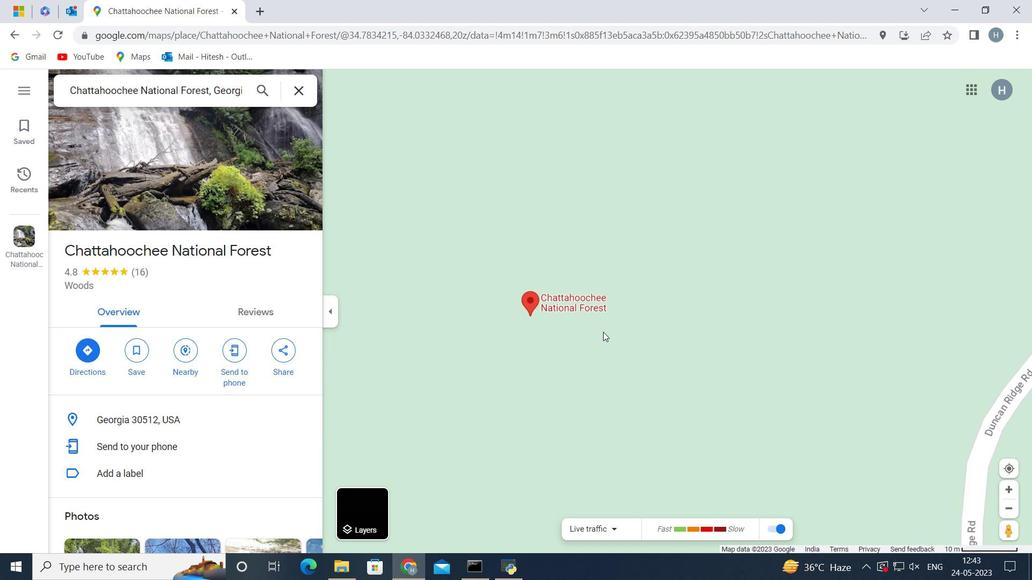 
Action: Mouse moved to (599, 332)
Screenshot: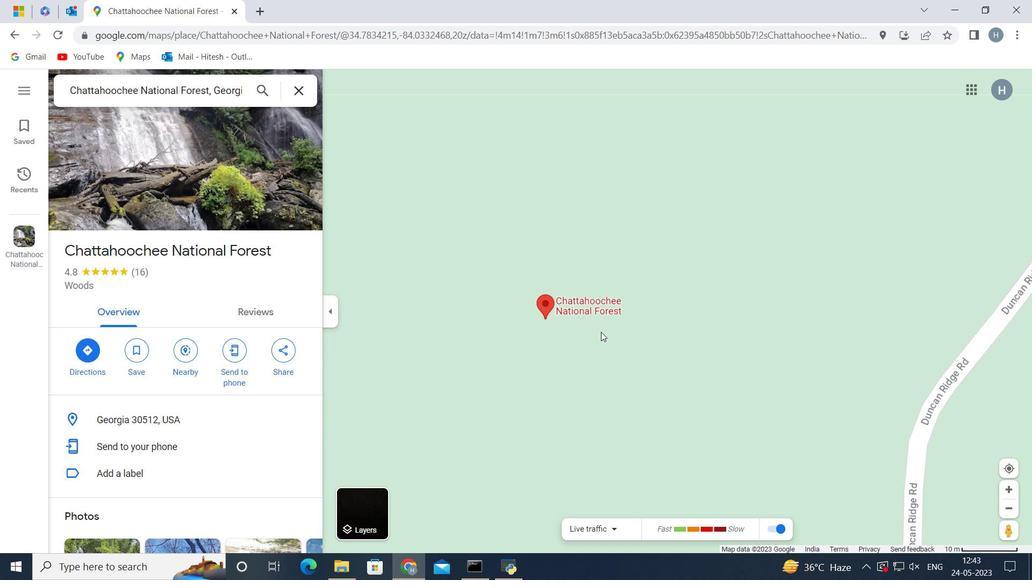 
Action: Mouse scrolled (599, 332) with delta (0, 0)
Screenshot: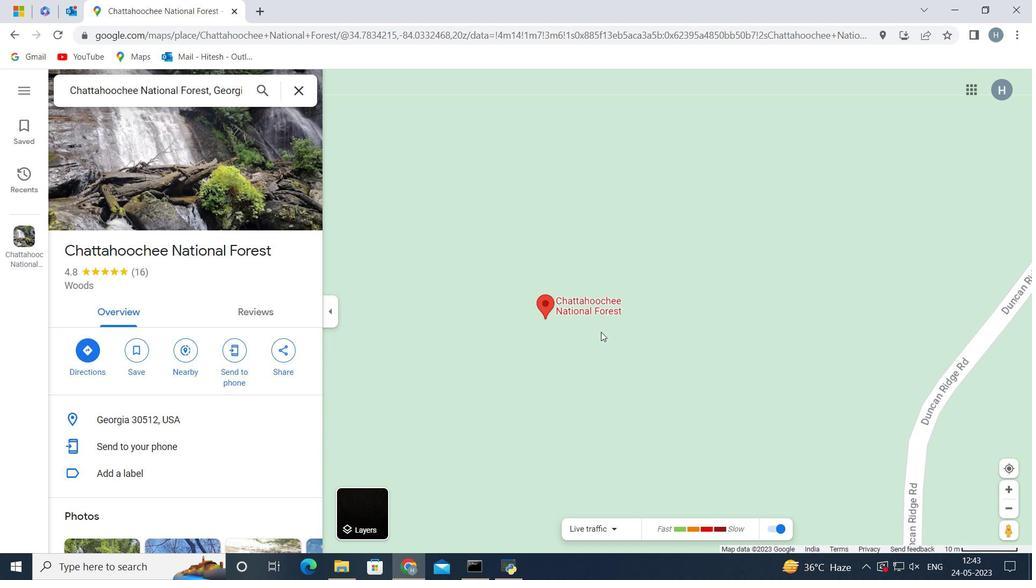 
Action: Mouse scrolled (599, 332) with delta (0, 0)
Screenshot: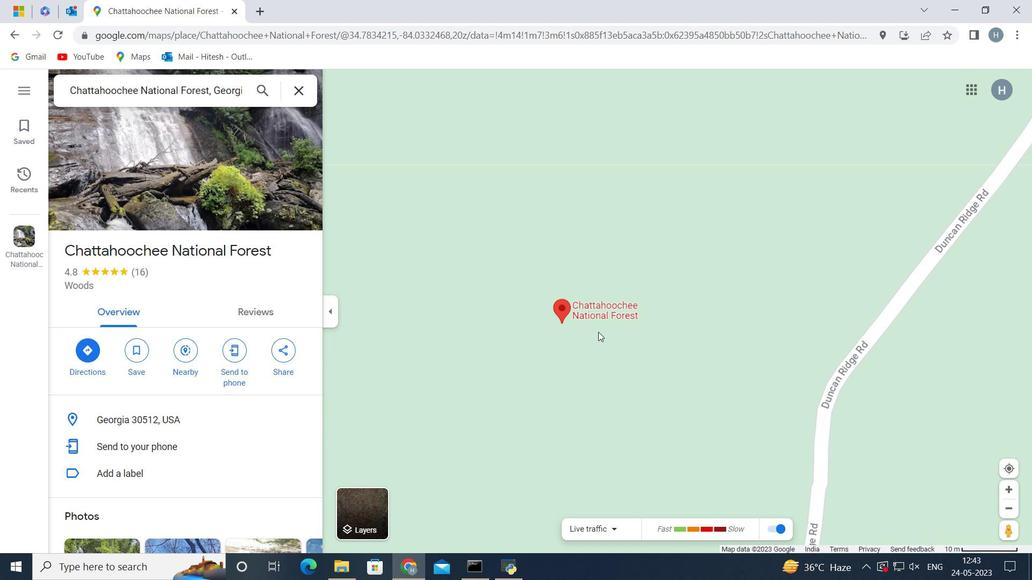 
Action: Mouse scrolled (599, 332) with delta (0, 0)
Screenshot: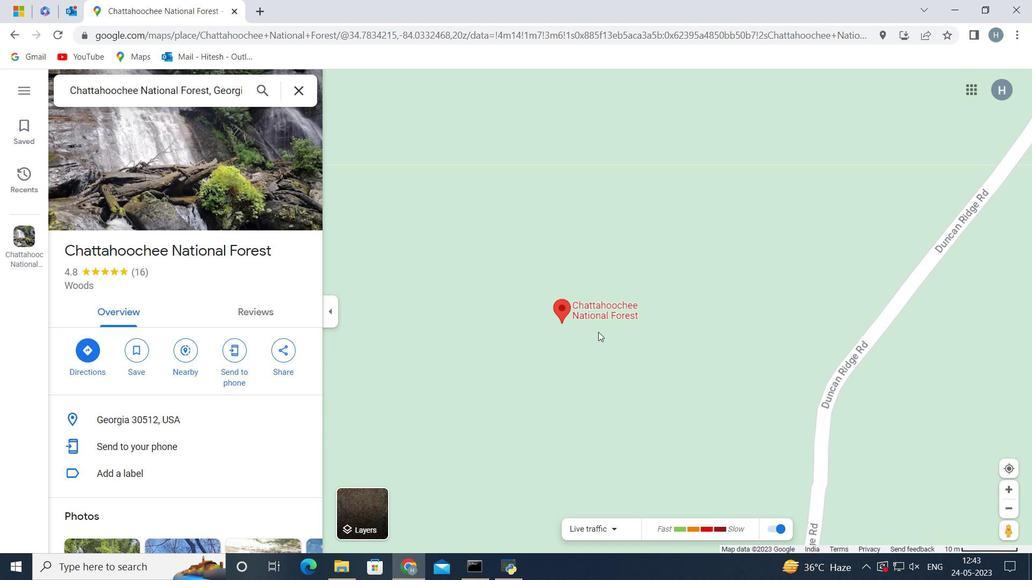 
Action: Mouse scrolled (599, 332) with delta (0, 0)
Screenshot: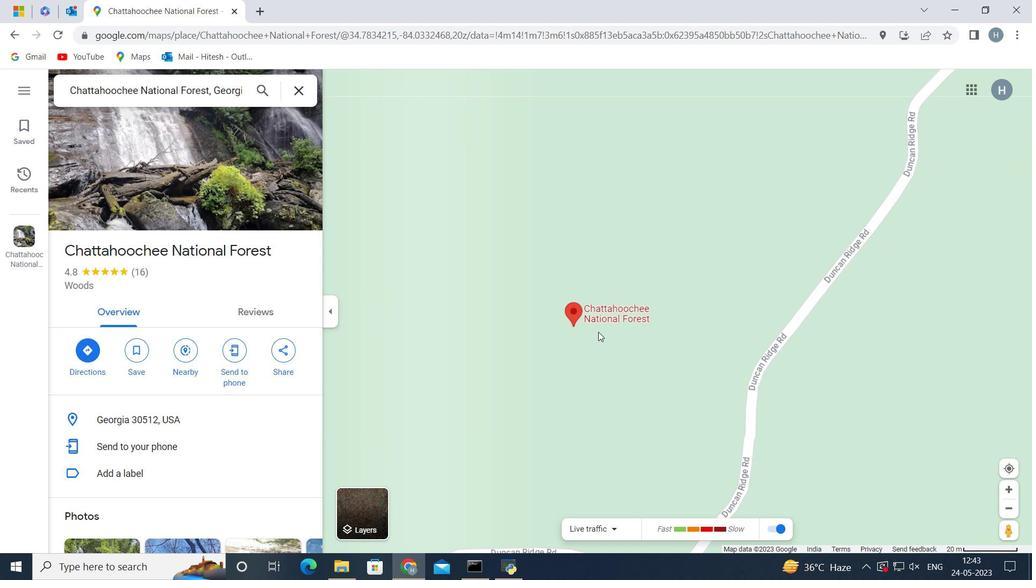 
Action: Mouse scrolled (599, 332) with delta (0, 0)
Screenshot: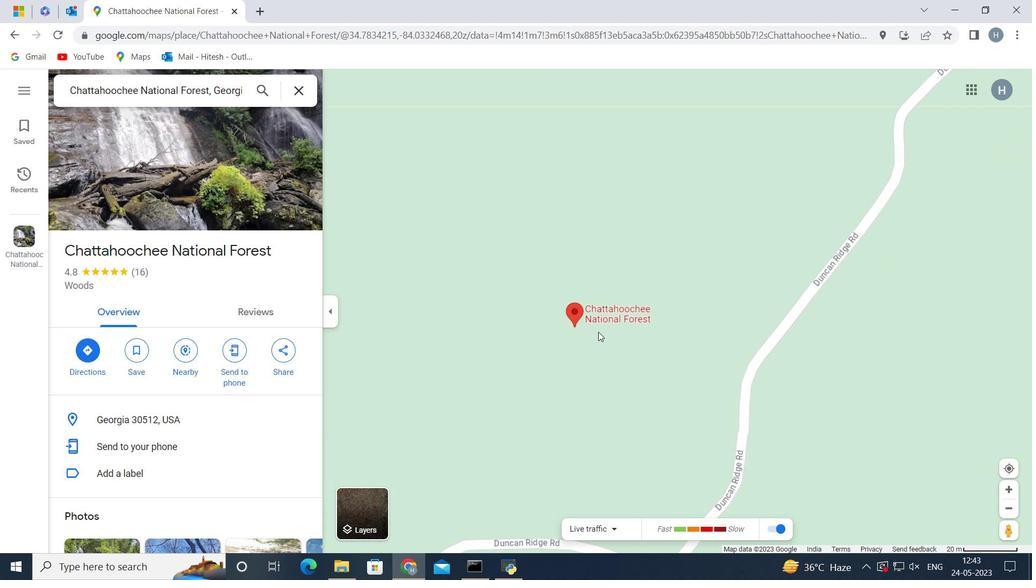 
Action: Mouse scrolled (599, 332) with delta (0, 0)
Screenshot: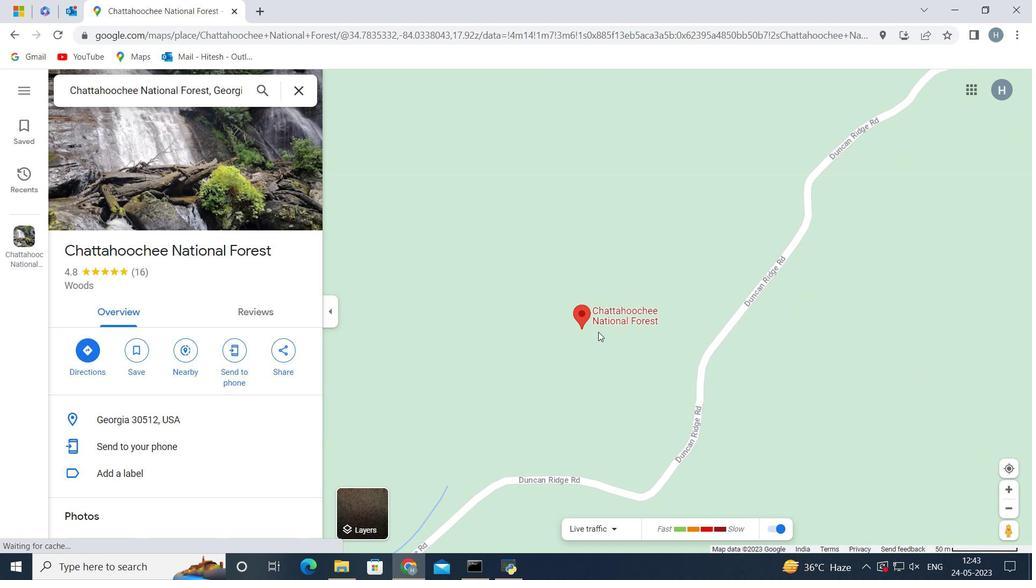 
Action: Mouse scrolled (599, 332) with delta (0, 0)
Screenshot: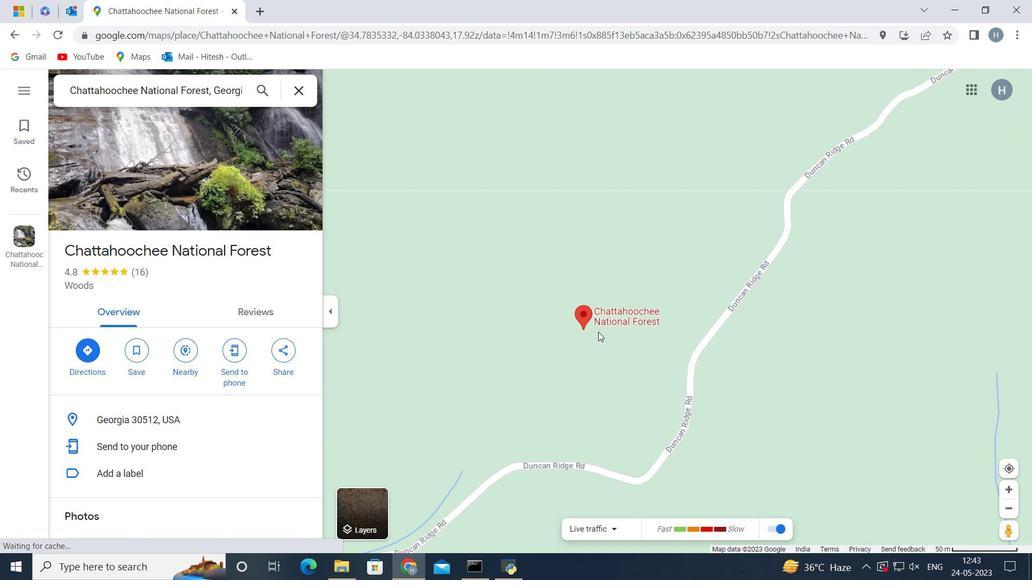 
Action: Mouse scrolled (599, 332) with delta (0, 0)
Screenshot: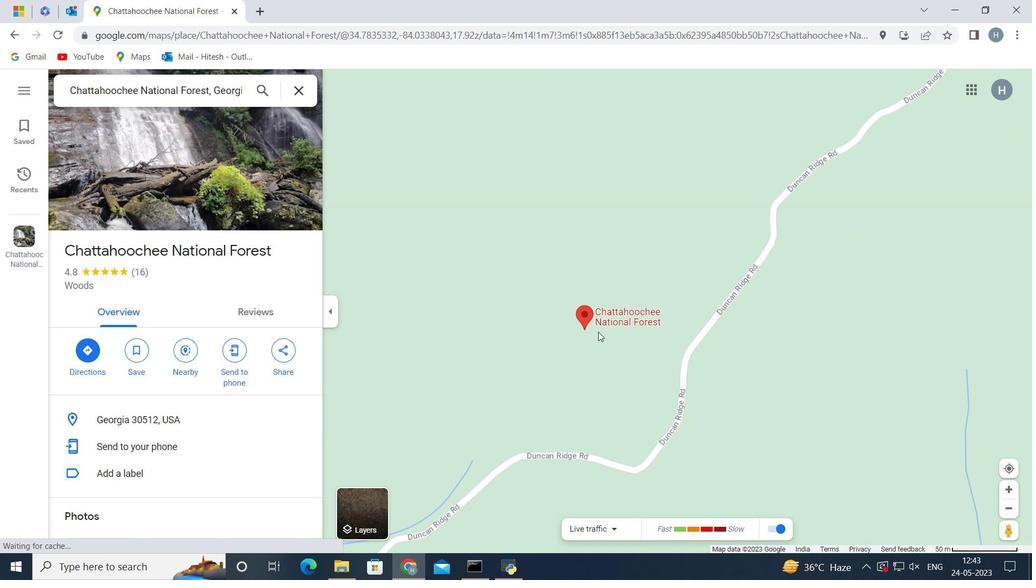 
Action: Mouse scrolled (599, 332) with delta (0, 0)
Screenshot: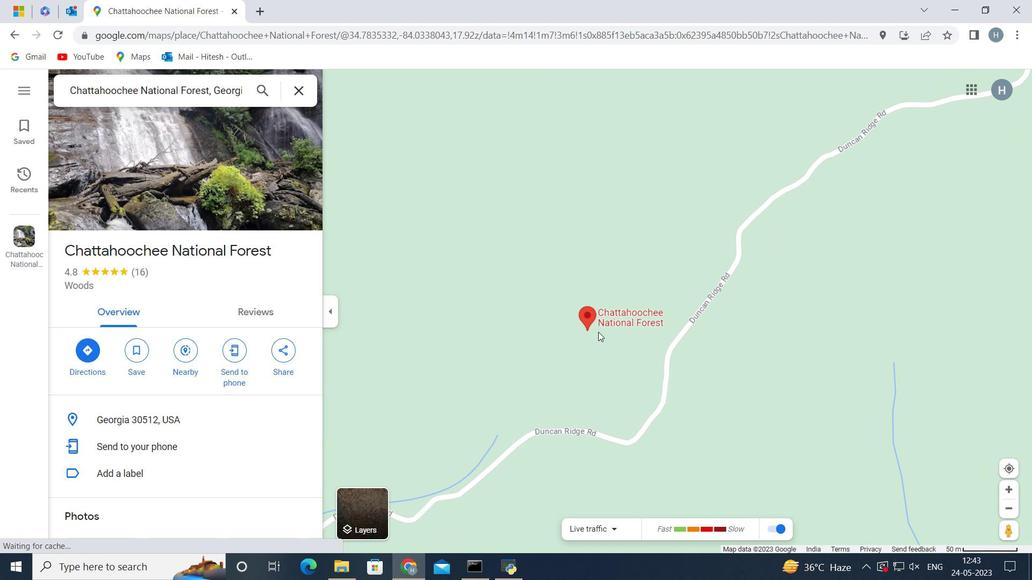 
Action: Mouse scrolled (599, 332) with delta (0, 0)
Screenshot: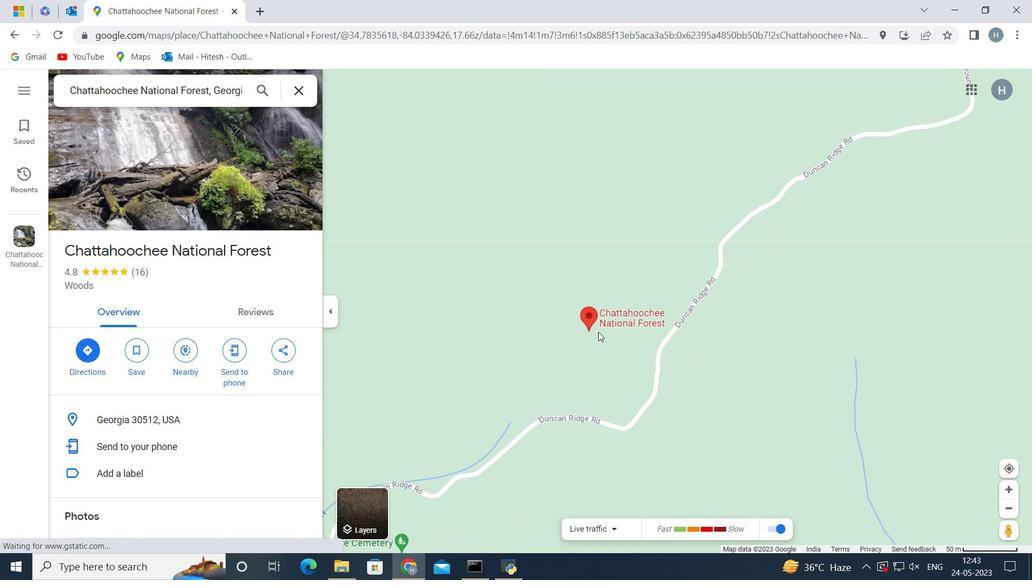 
Action: Mouse moved to (591, 371)
Screenshot: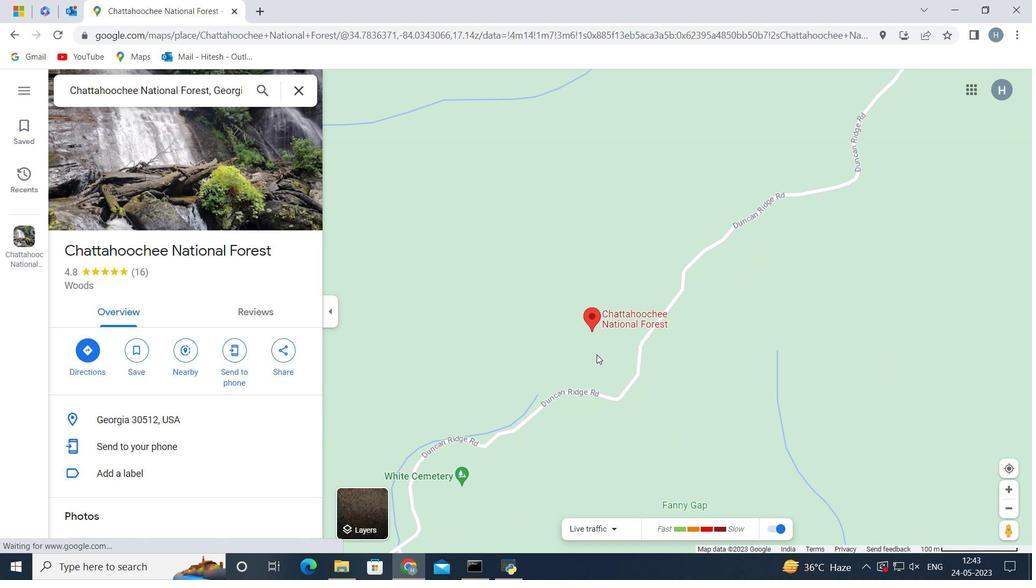 
Action: Mouse scrolled (591, 370) with delta (0, 0)
Screenshot: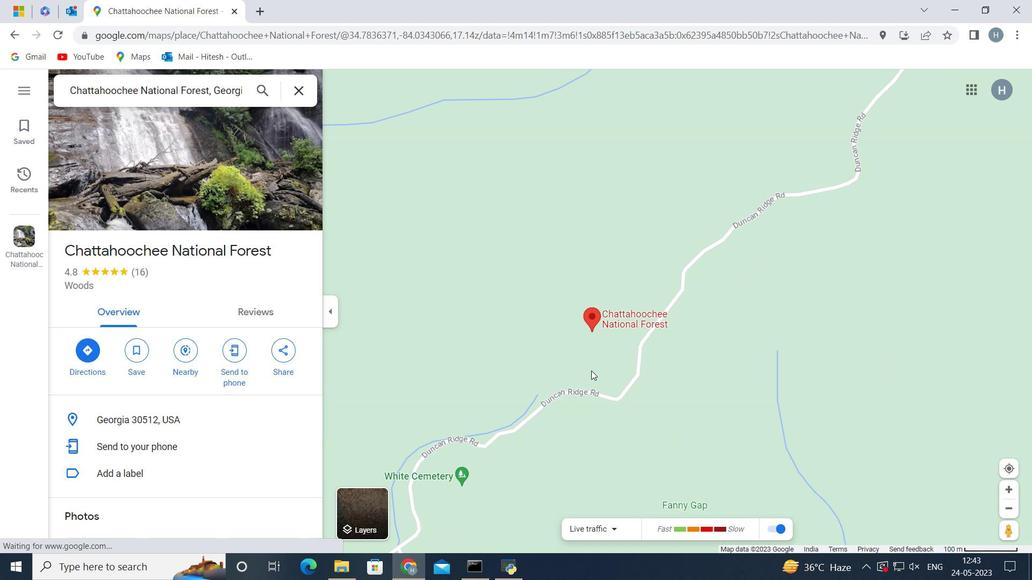 
Action: Mouse scrolled (591, 370) with delta (0, 0)
Screenshot: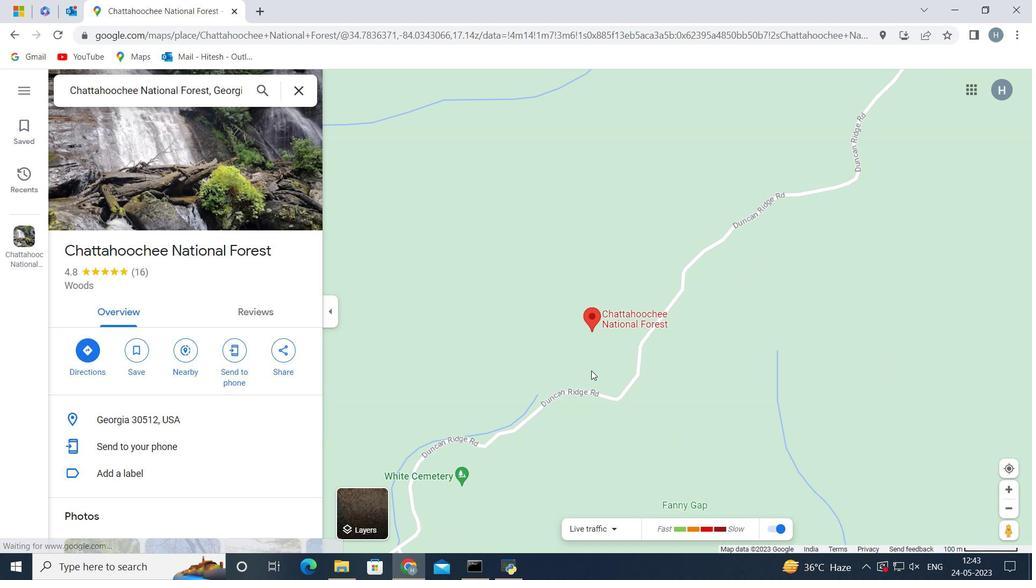 
Action: Mouse moved to (579, 425)
Screenshot: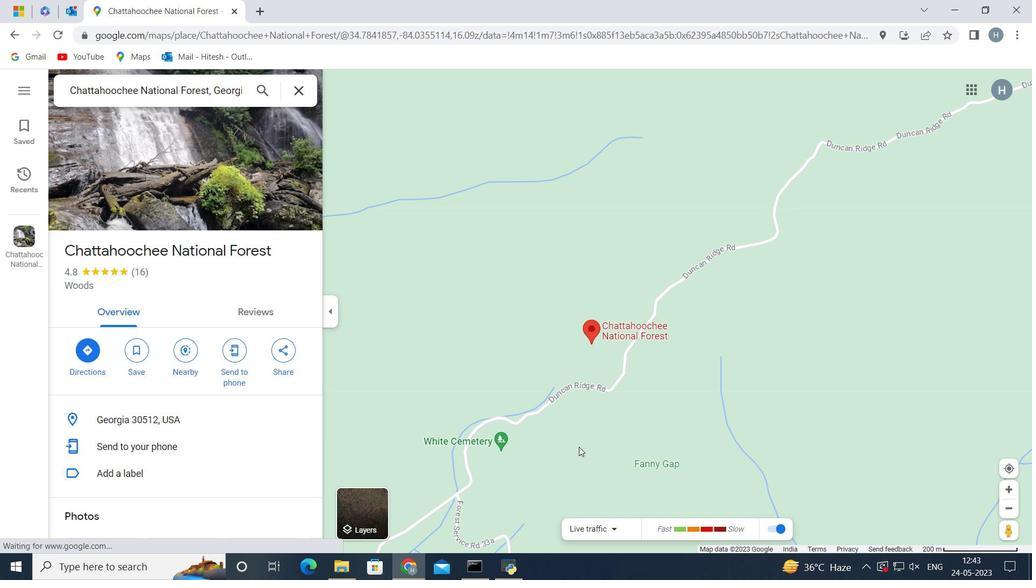 
Action: Mouse scrolled (579, 424) with delta (0, 0)
Screenshot: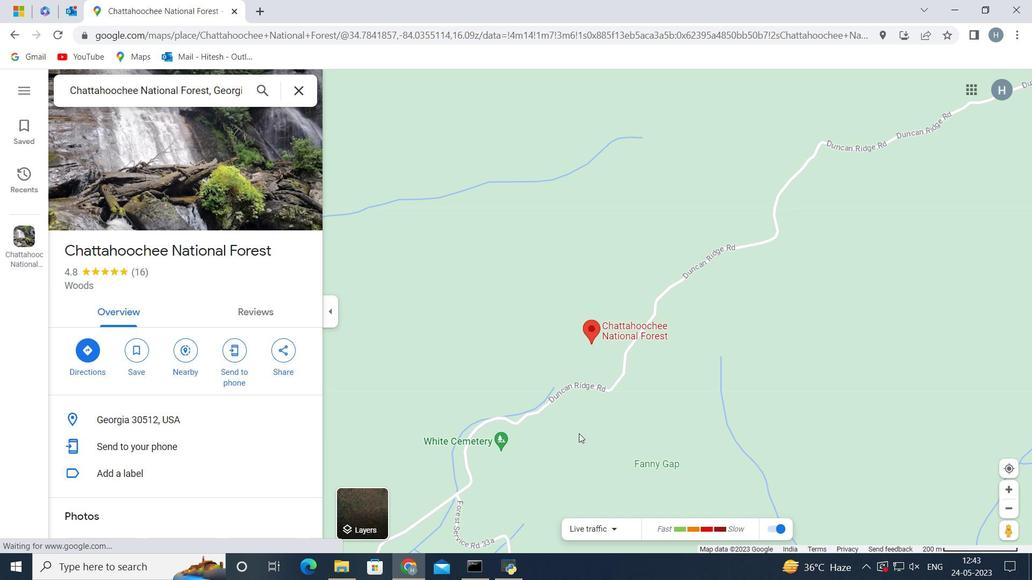 
Action: Mouse scrolled (579, 424) with delta (0, 0)
Screenshot: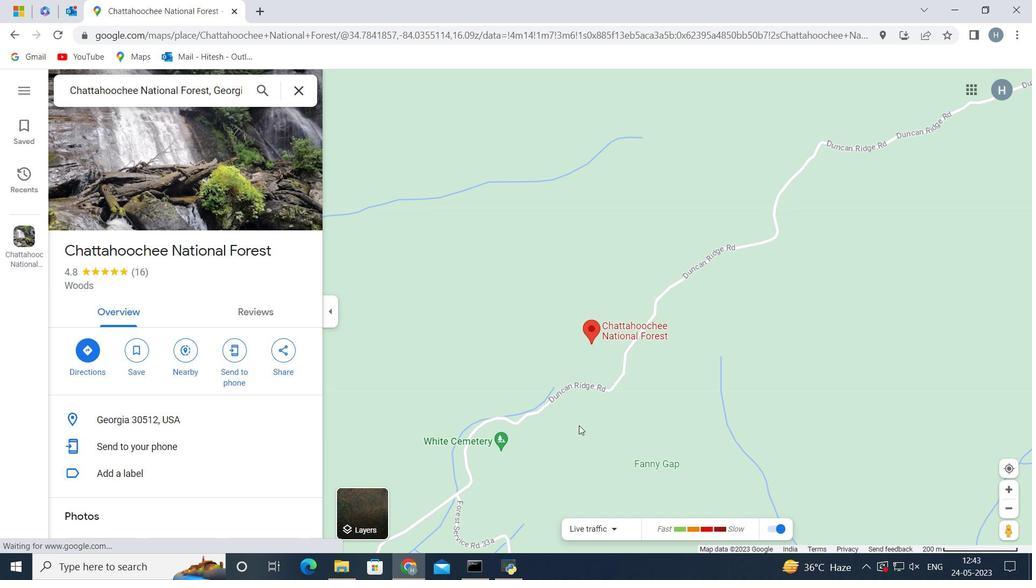 
Action: Mouse moved to (578, 420)
Screenshot: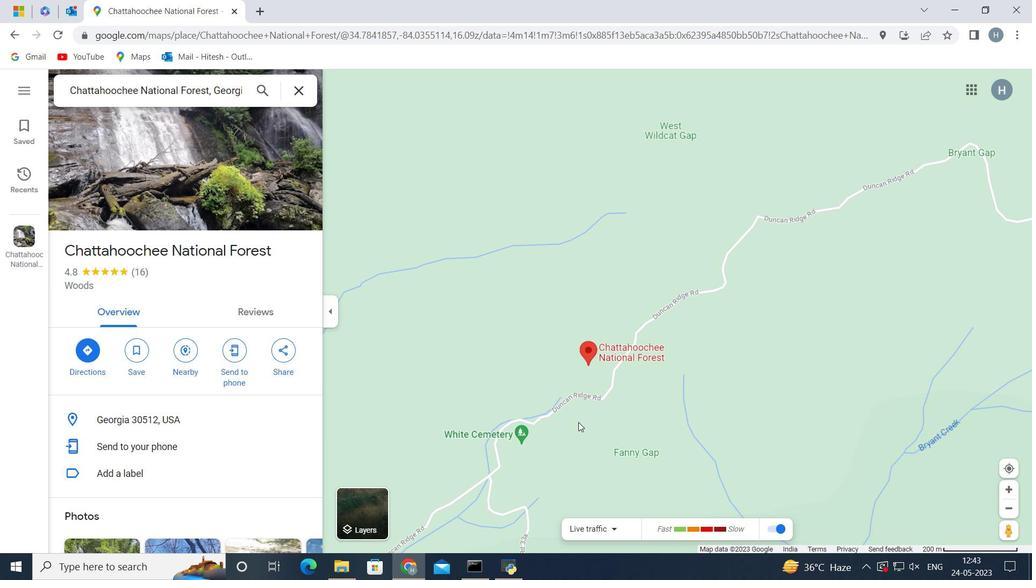 
Action: Mouse scrolled (578, 419) with delta (0, 0)
Screenshot: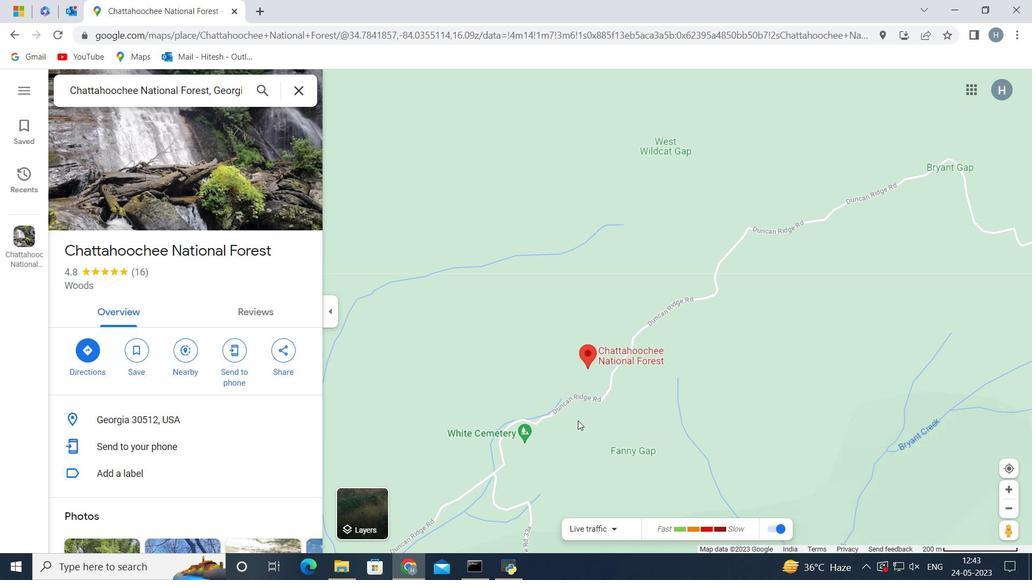 
Action: Mouse scrolled (578, 419) with delta (0, 0)
Screenshot: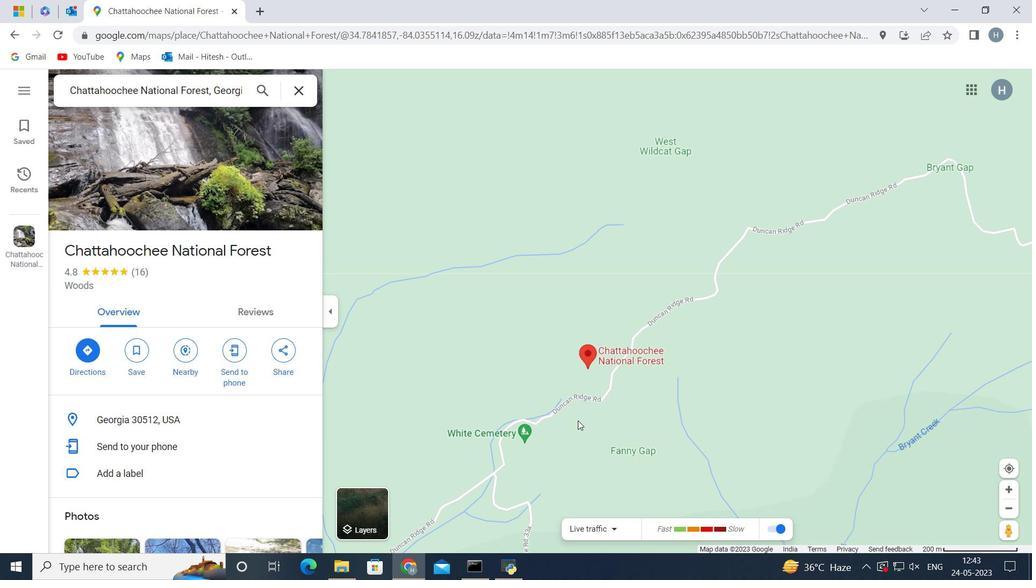 
Action: Mouse scrolled (578, 419) with delta (0, 0)
Screenshot: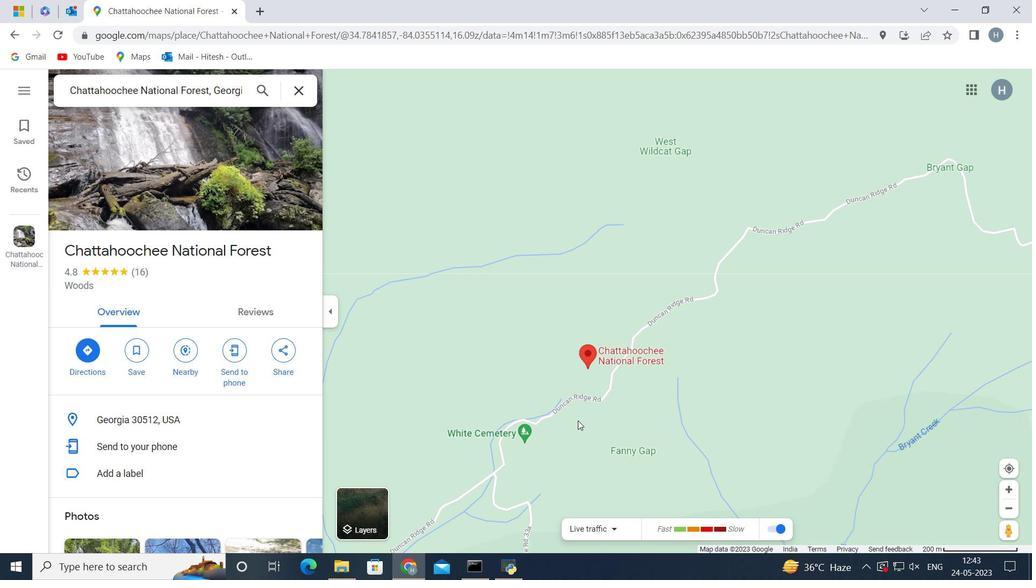 
Action: Mouse moved to (600, 421)
Screenshot: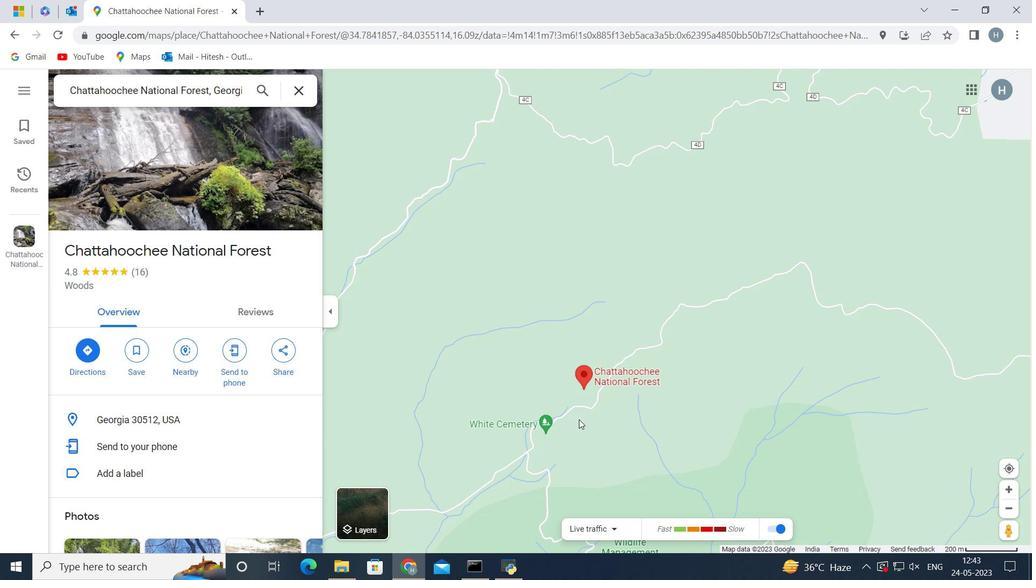 
Action: Mouse scrolled (600, 421) with delta (0, 0)
Screenshot: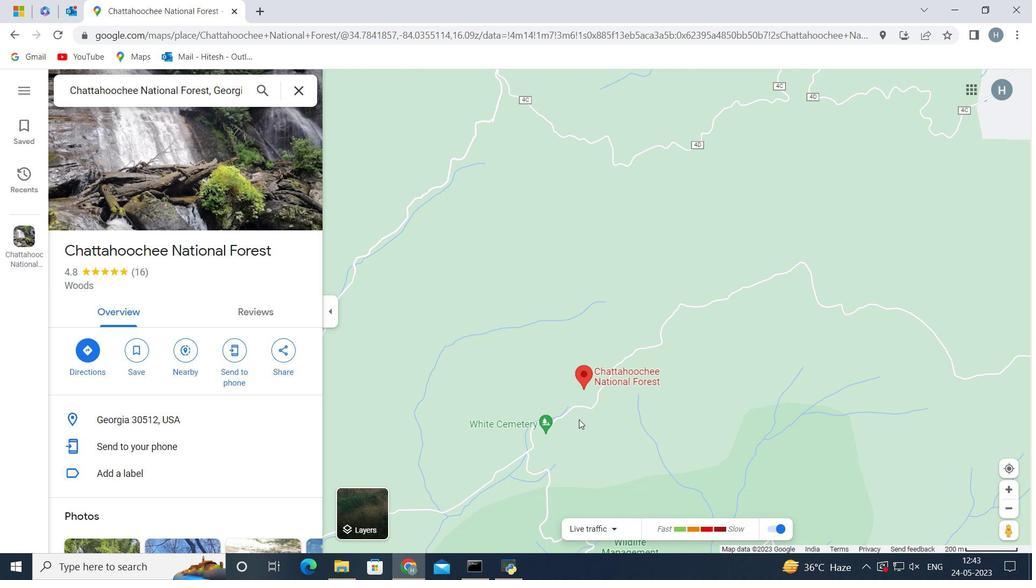 
Action: Mouse scrolled (600, 421) with delta (0, 0)
Screenshot: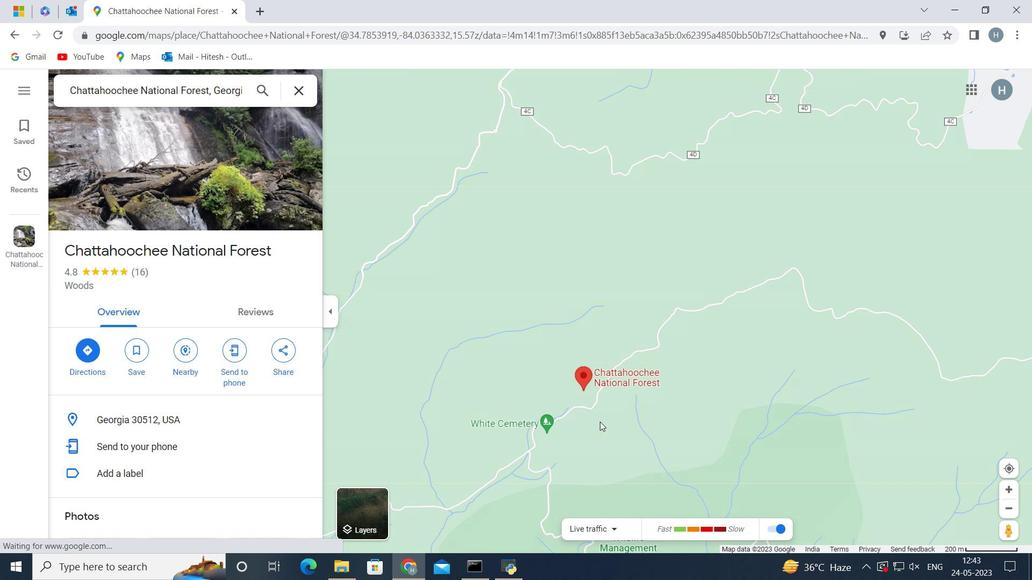 
Action: Mouse moved to (607, 398)
Screenshot: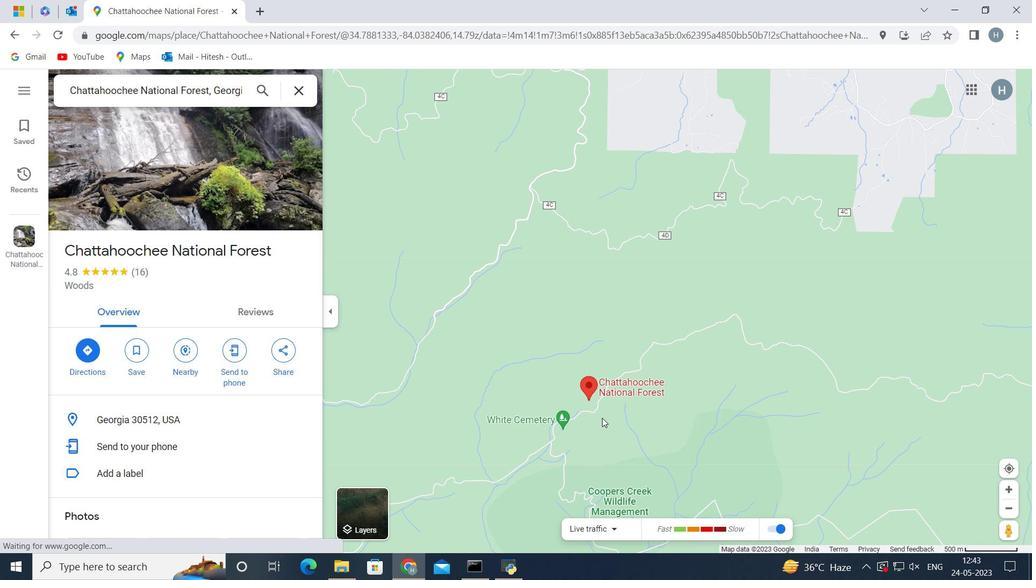 
Action: Mouse pressed left at (607, 398)
Screenshot: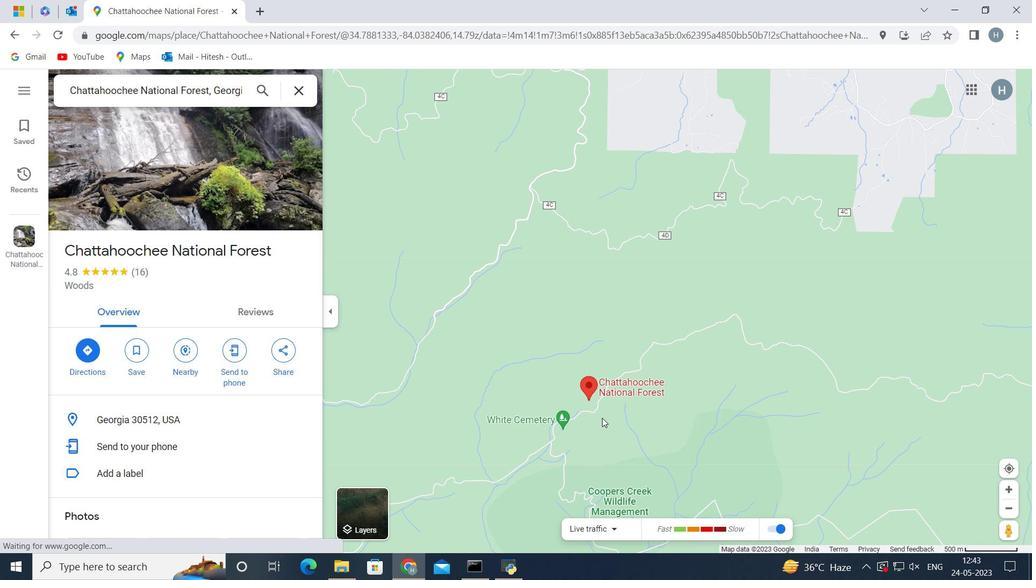
Action: Mouse moved to (599, 305)
Screenshot: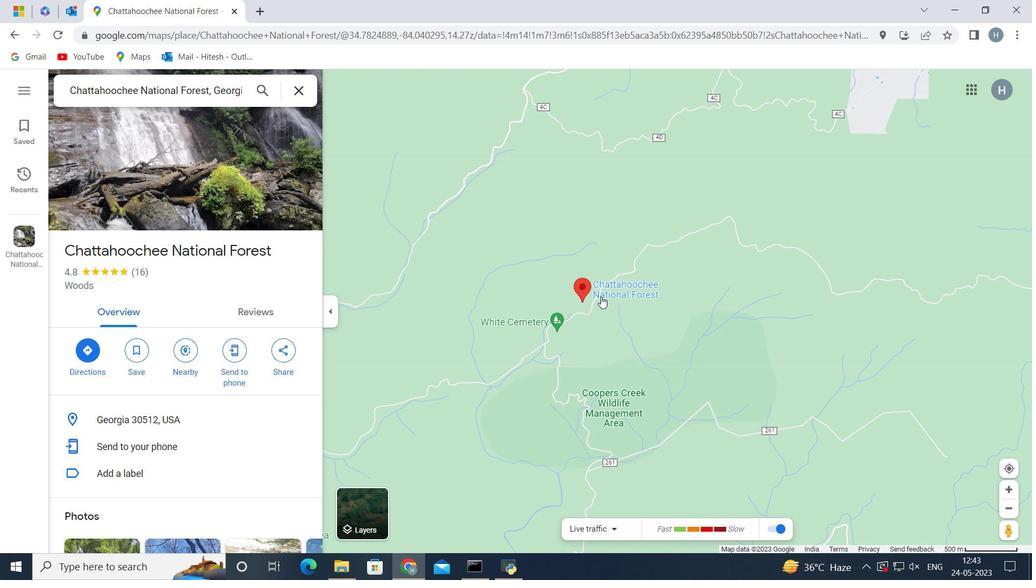 
Action: Mouse scrolled (599, 306) with delta (0, 0)
Screenshot: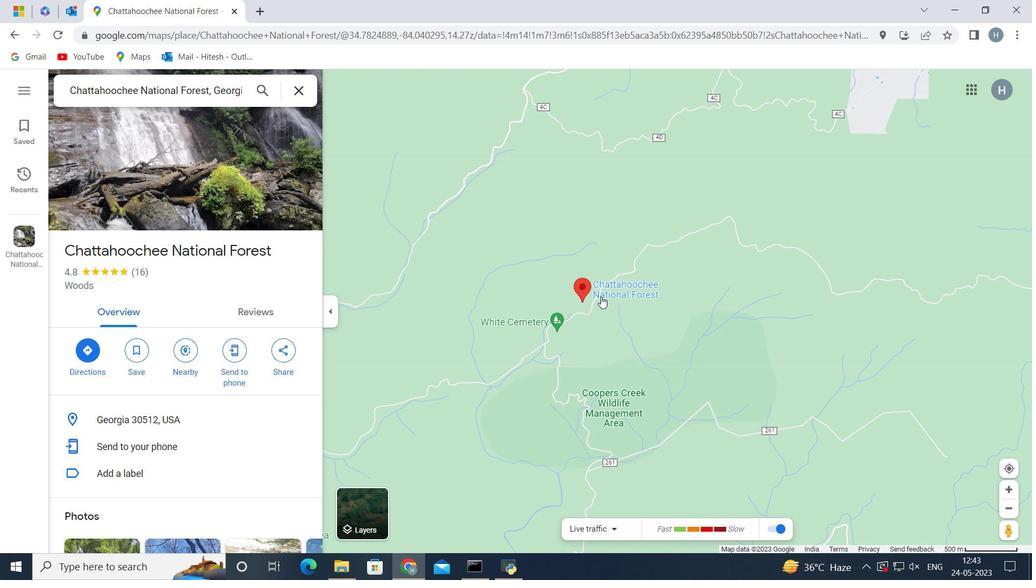 
Action: Mouse scrolled (599, 306) with delta (0, 0)
Screenshot: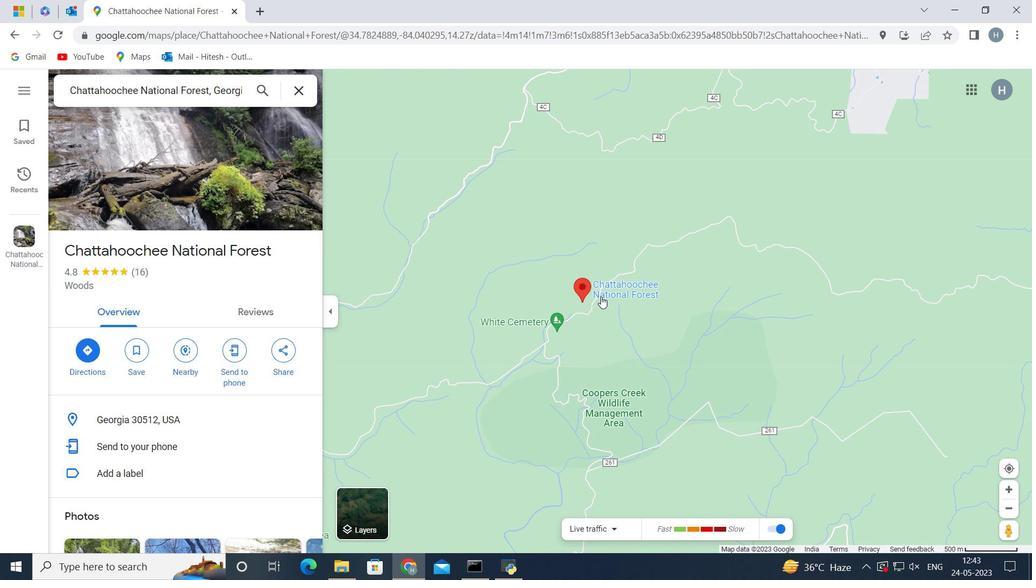 
Action: Mouse moved to (593, 308)
Screenshot: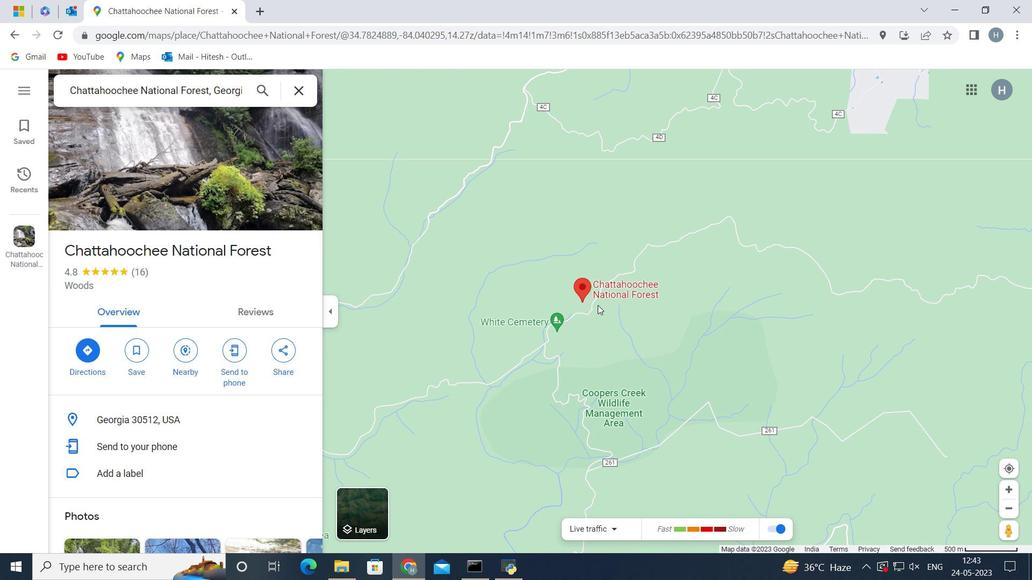
Action: Mouse scrolled (593, 308) with delta (0, 0)
Screenshot: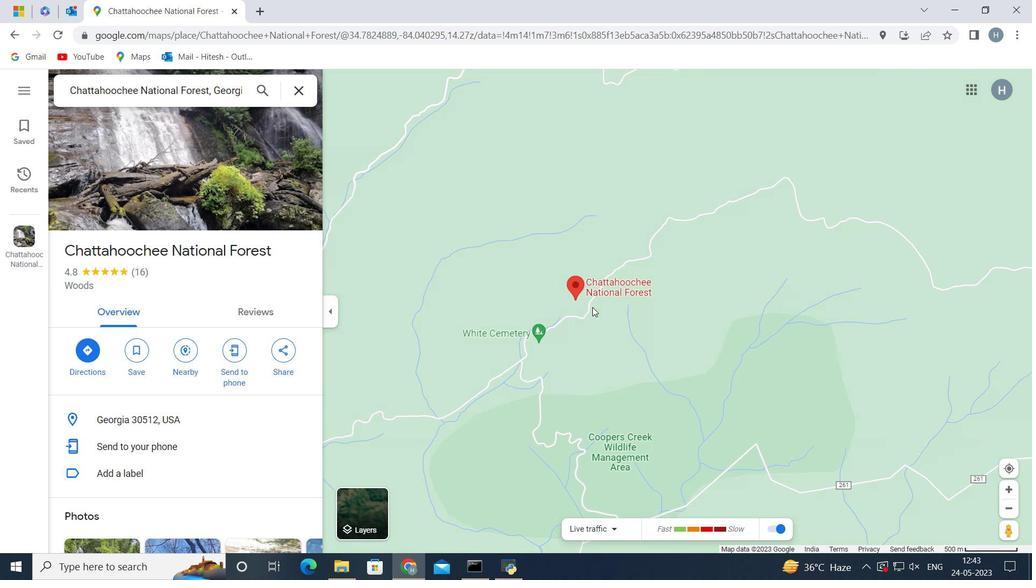 
Action: Mouse scrolled (593, 308) with delta (0, 0)
Screenshot: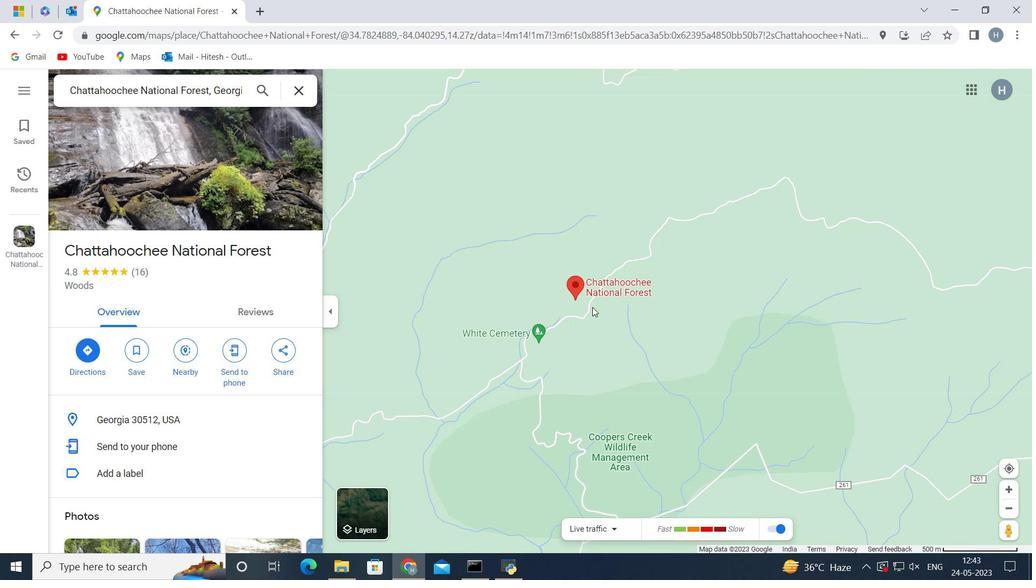 
Action: Mouse moved to (591, 310)
Screenshot: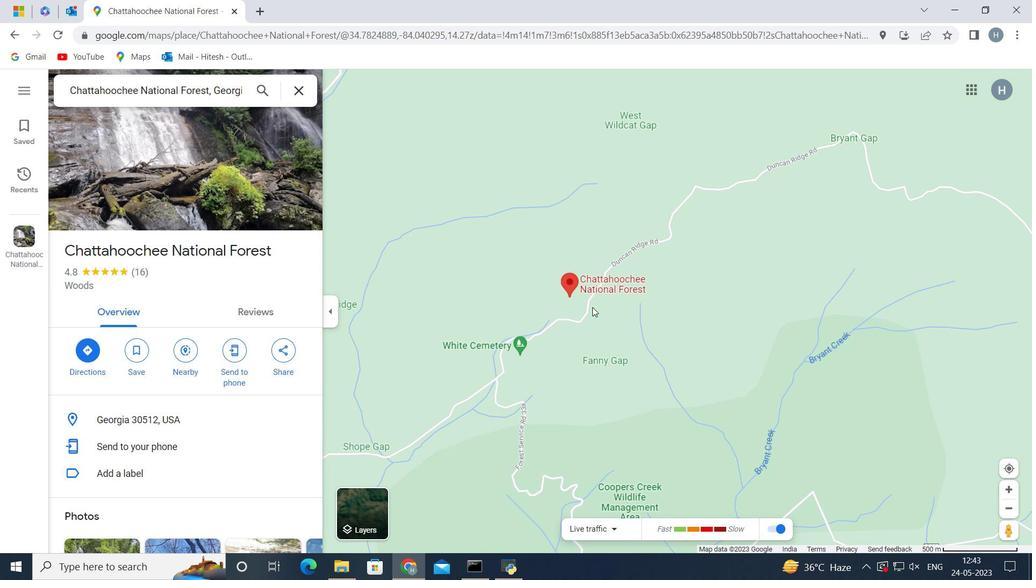 
Action: Mouse scrolled (591, 310) with delta (0, 0)
Screenshot: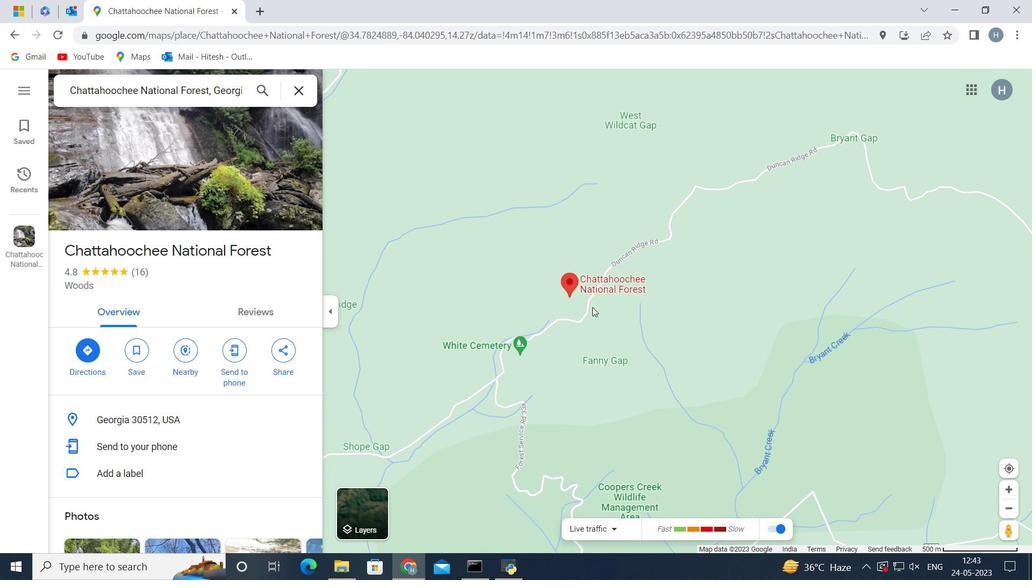 
Action: Mouse scrolled (591, 310) with delta (0, 0)
Screenshot: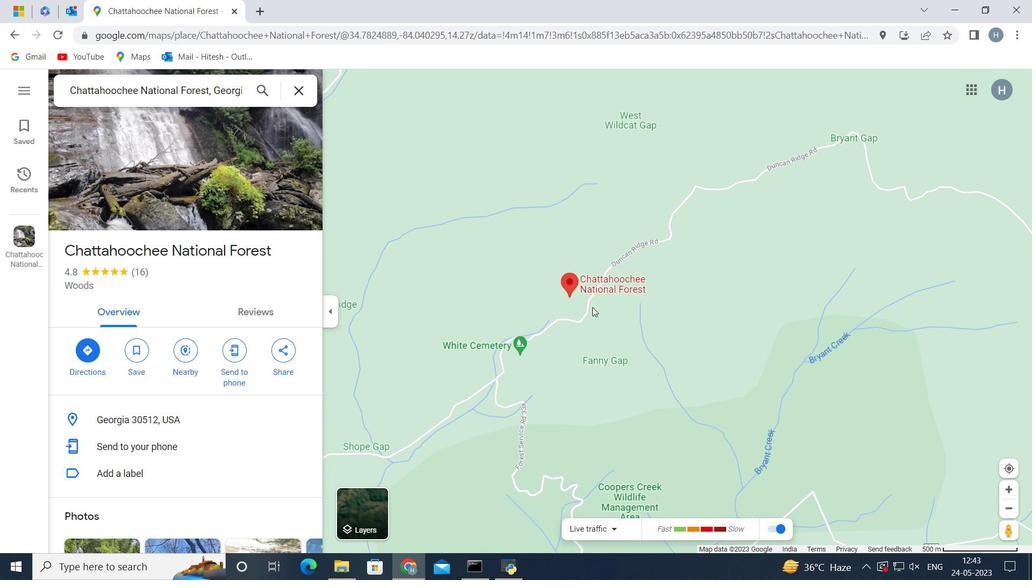 
Action: Mouse scrolled (591, 310) with delta (0, 0)
Screenshot: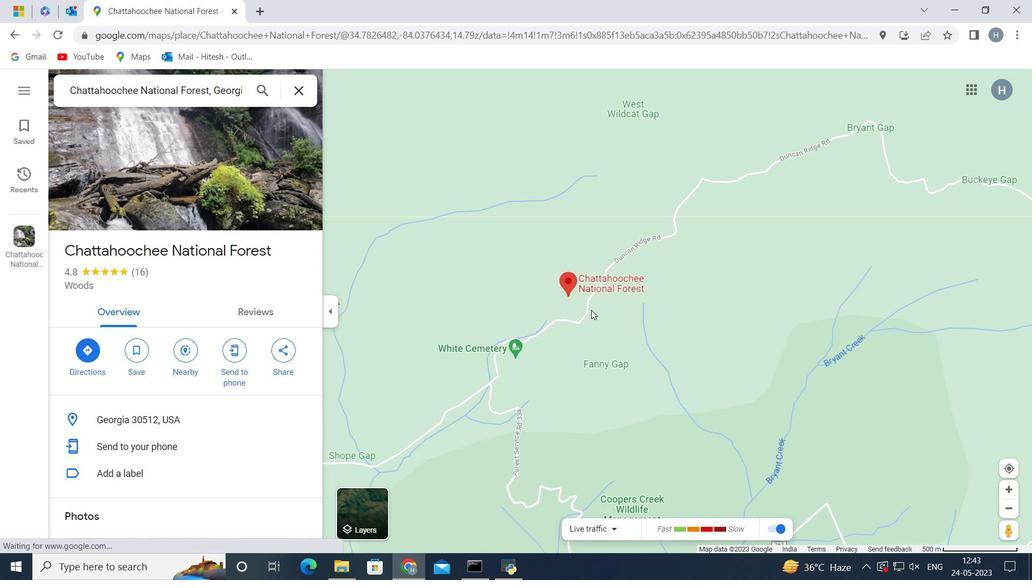 
Action: Mouse scrolled (591, 310) with delta (0, 0)
Screenshot: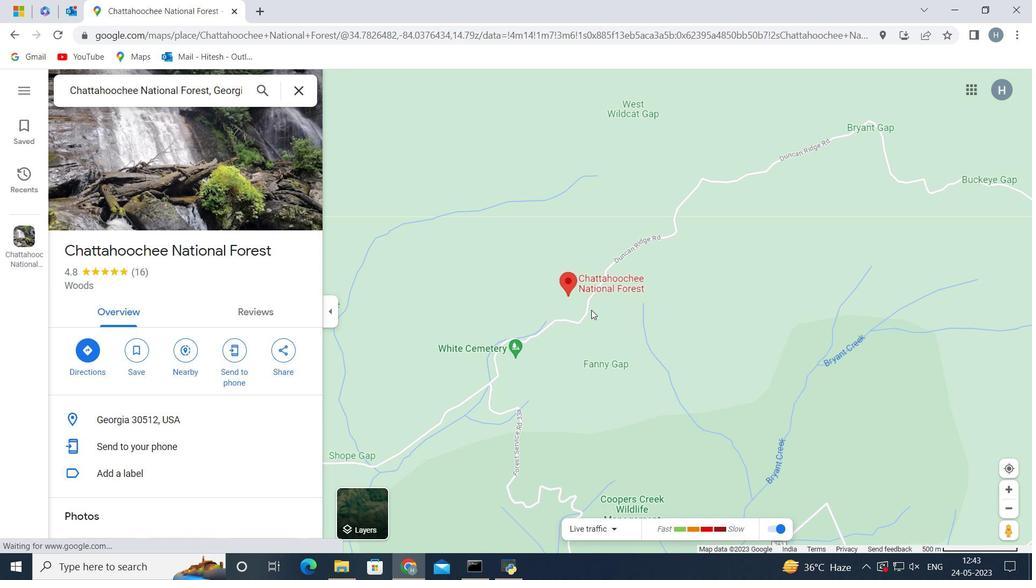 
Action: Mouse scrolled (591, 310) with delta (0, 0)
Screenshot: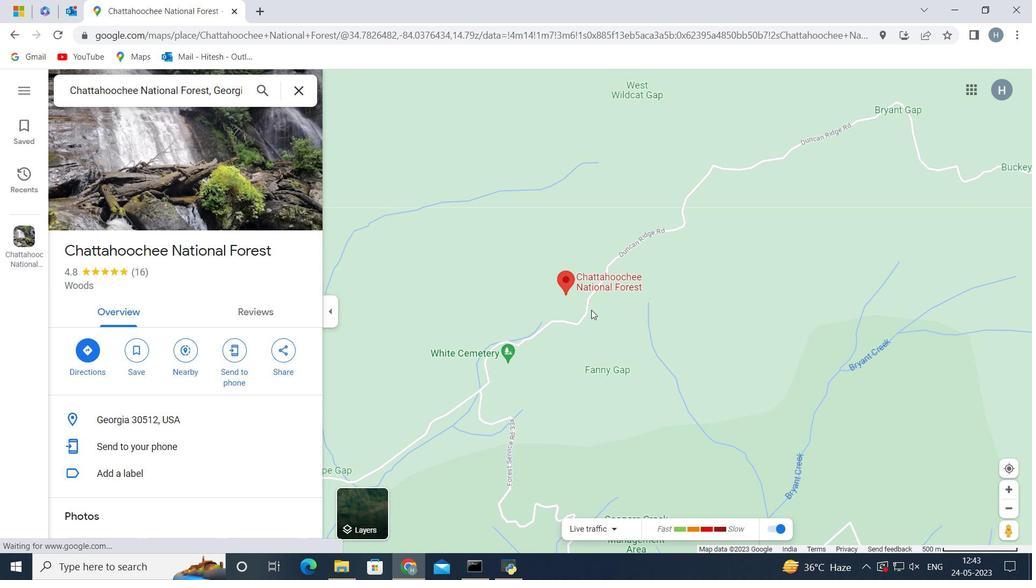 
Action: Mouse scrolled (591, 310) with delta (0, 0)
Screenshot: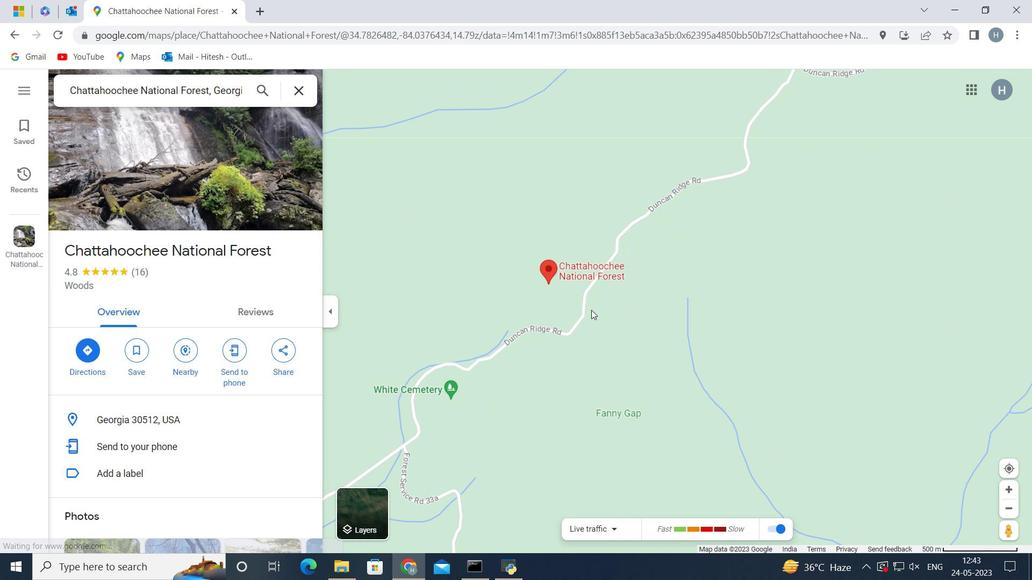
Action: Mouse scrolled (591, 310) with delta (0, 0)
Screenshot: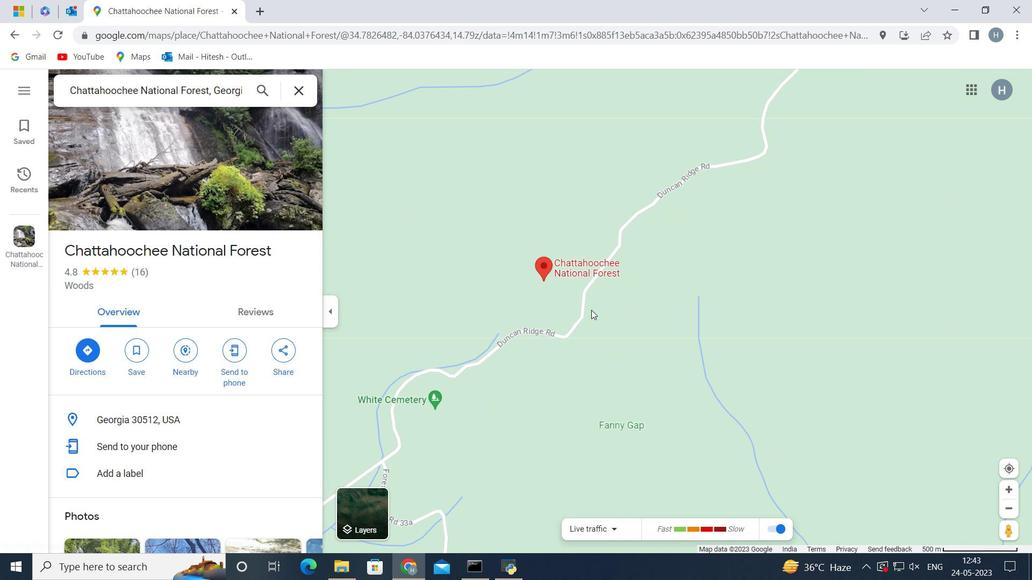 
Action: Mouse scrolled (591, 310) with delta (0, 0)
Screenshot: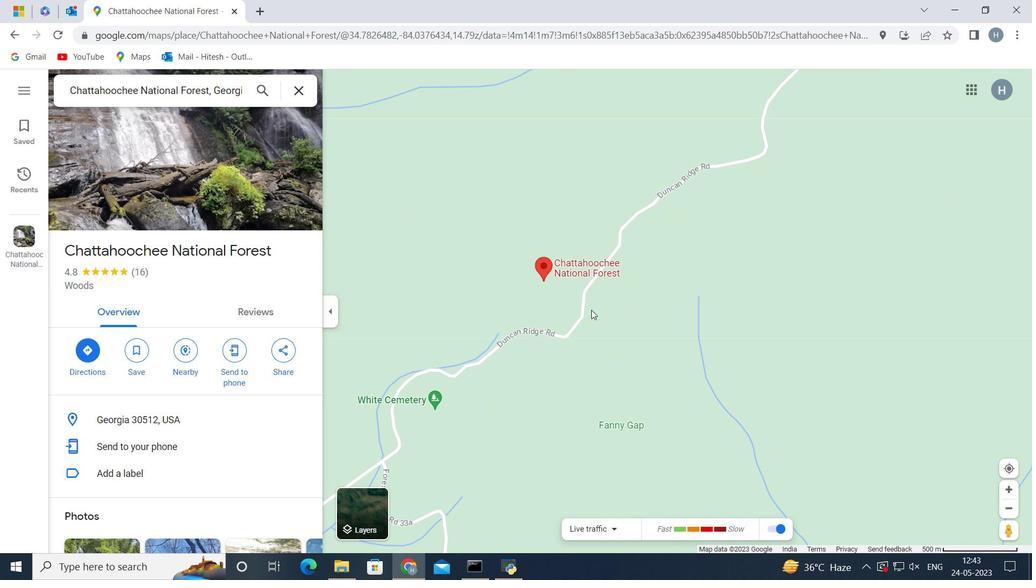 
Action: Mouse scrolled (591, 310) with delta (0, 0)
Screenshot: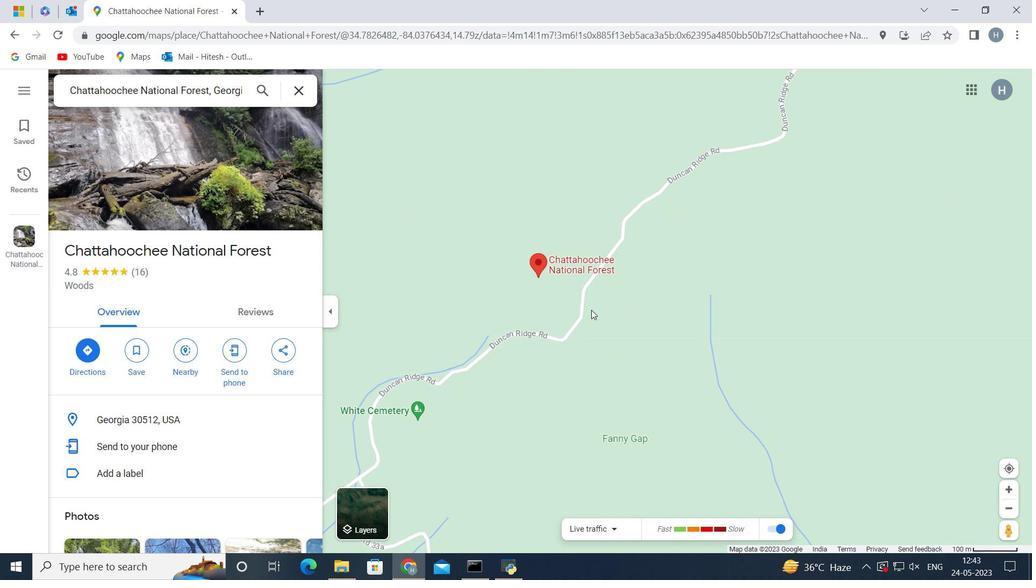 
Action: Mouse scrolled (591, 310) with delta (0, 0)
Screenshot: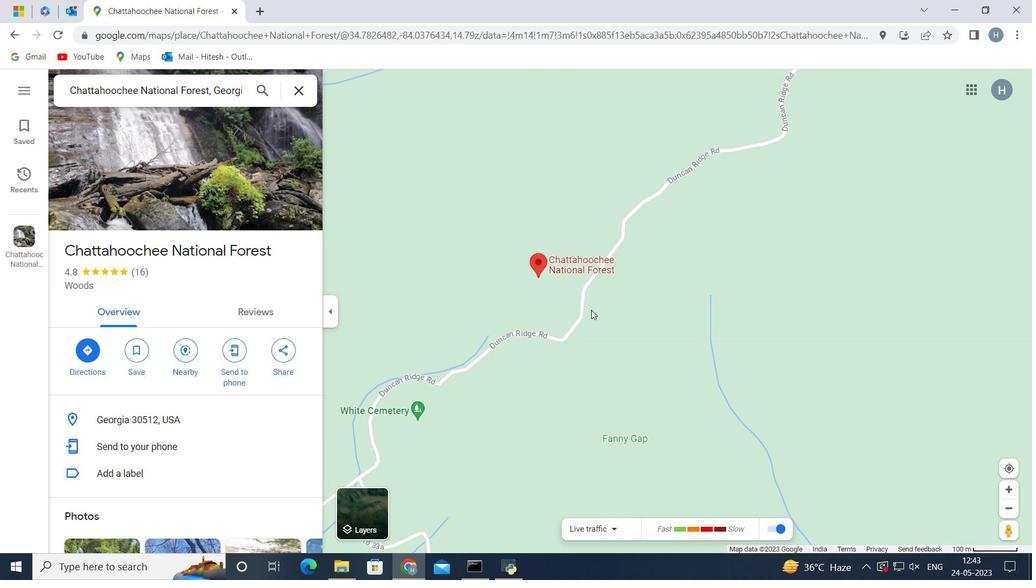 
Action: Mouse scrolled (591, 310) with delta (0, 0)
Screenshot: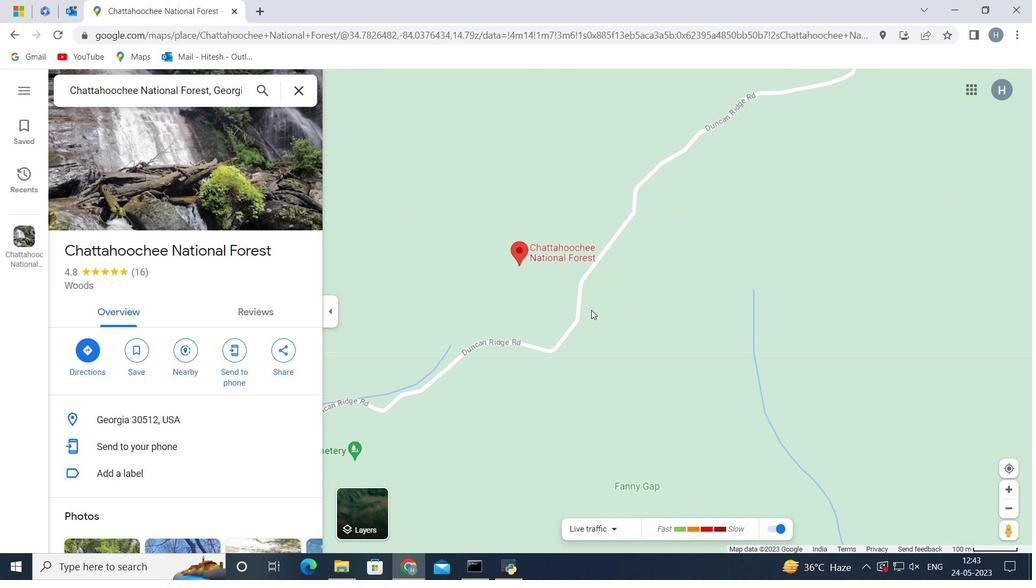
Action: Mouse scrolled (591, 310) with delta (0, 0)
Screenshot: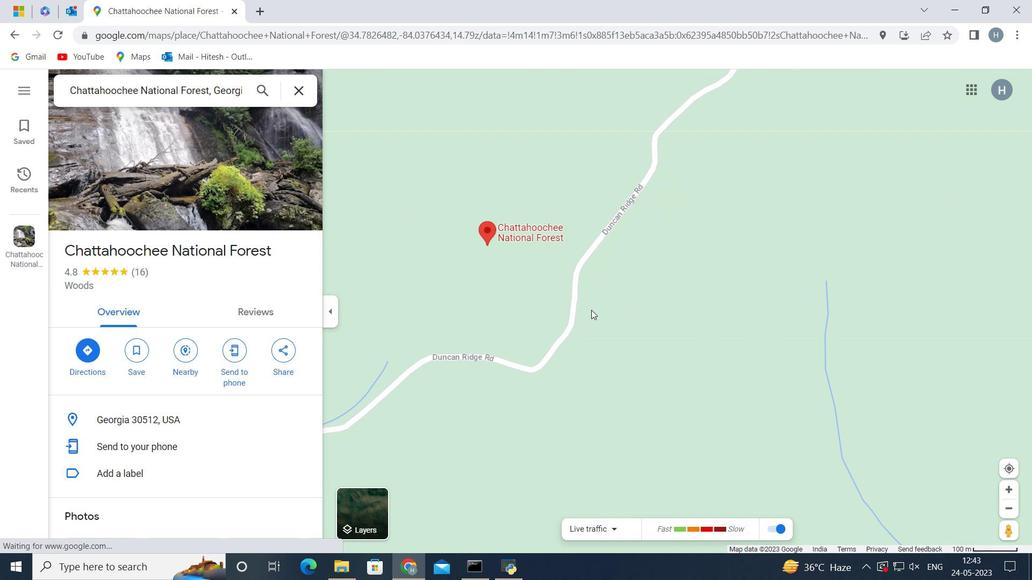 
Action: Mouse scrolled (591, 310) with delta (0, 0)
Screenshot: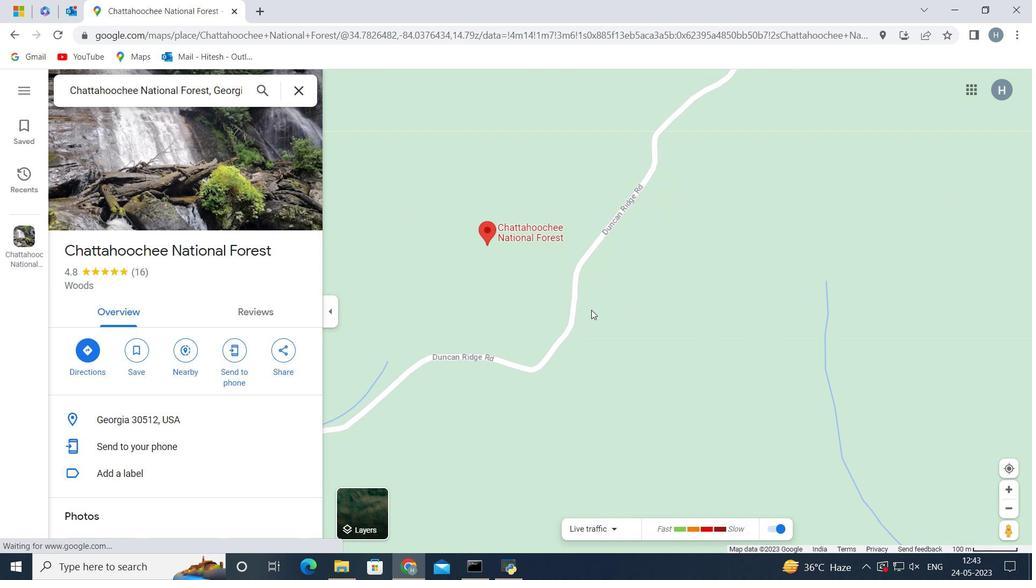 
Action: Mouse scrolled (591, 310) with delta (0, 0)
Screenshot: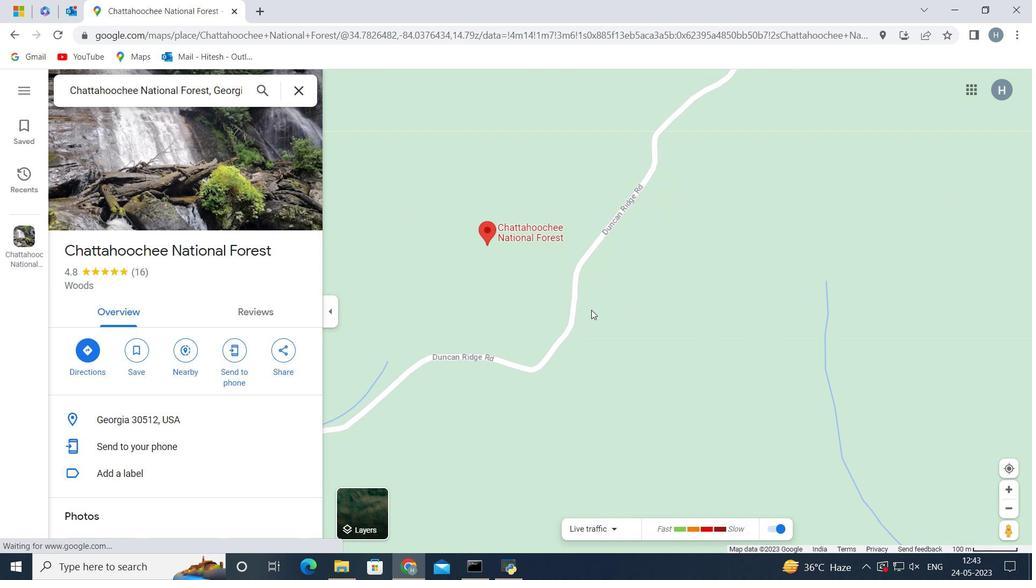 
Action: Mouse moved to (475, 302)
Screenshot: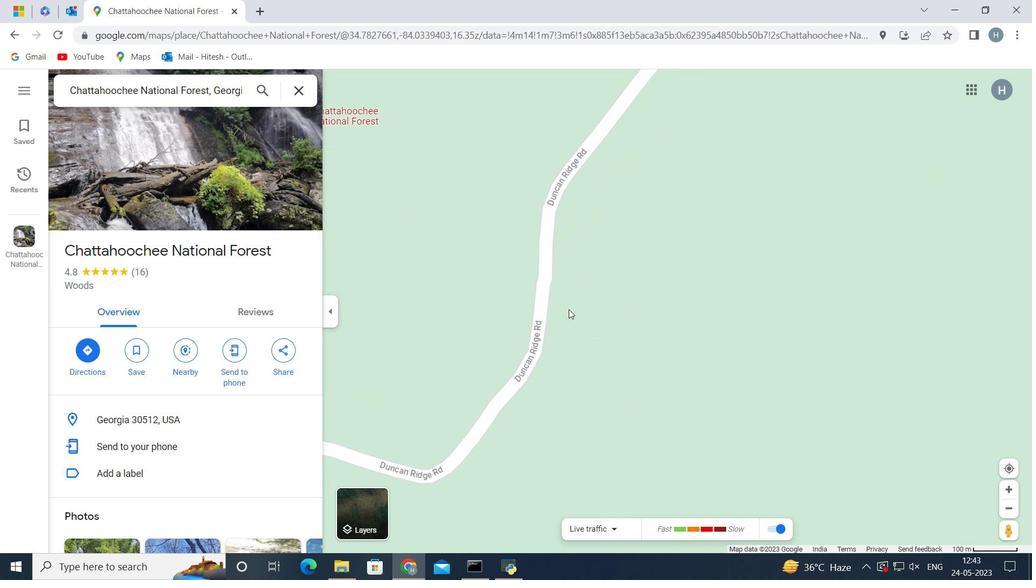 
Action: Mouse pressed left at (475, 302)
Screenshot: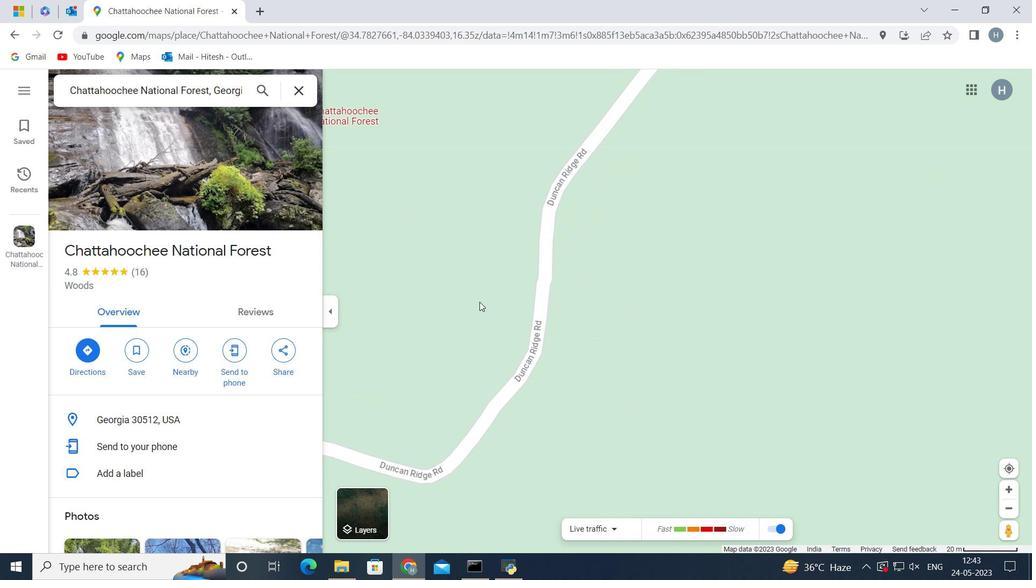 
Action: Mouse moved to (653, 403)
Screenshot: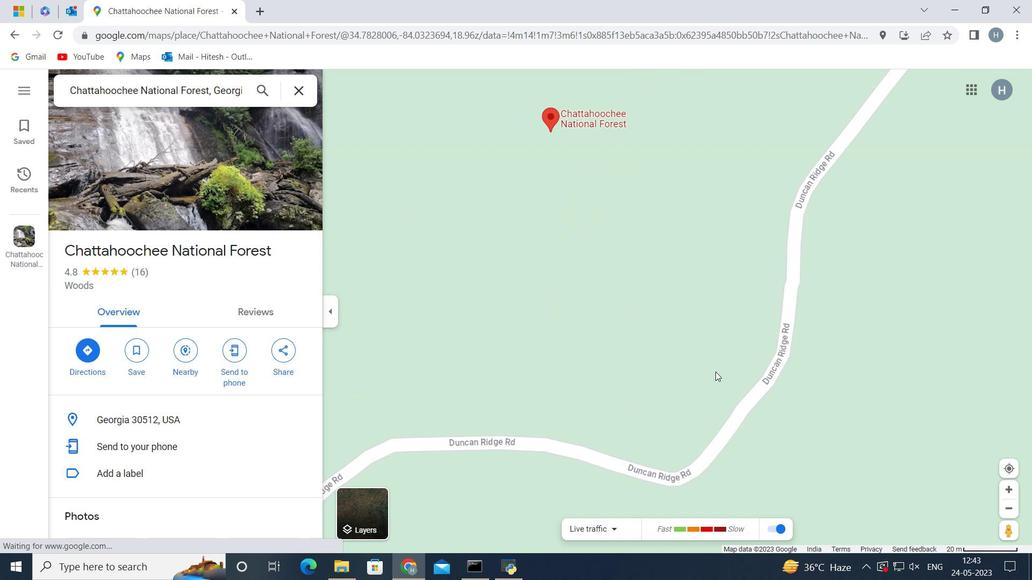 
Action: Mouse pressed left at (653, 403)
Screenshot: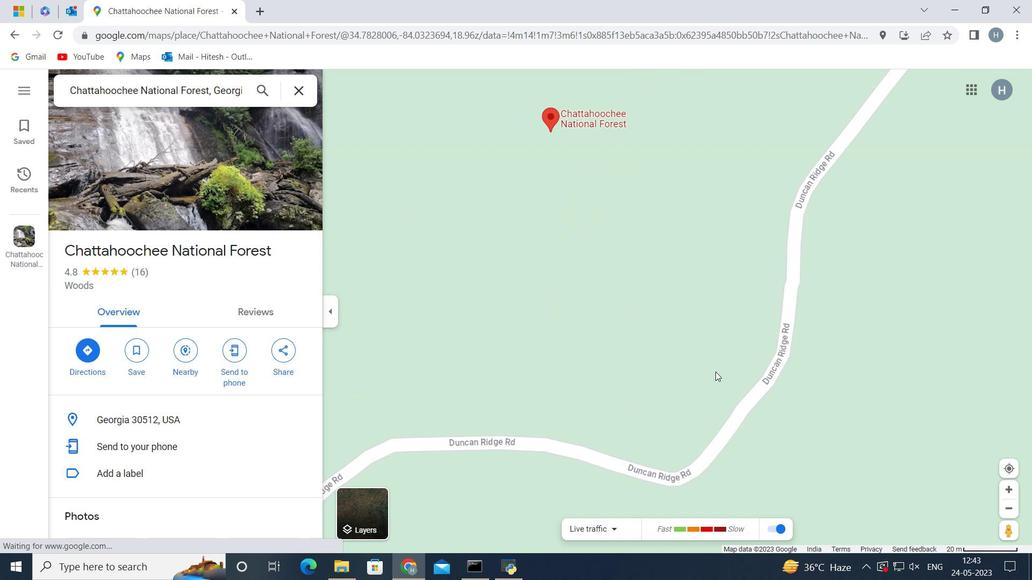 
Action: Mouse moved to (542, 353)
Screenshot: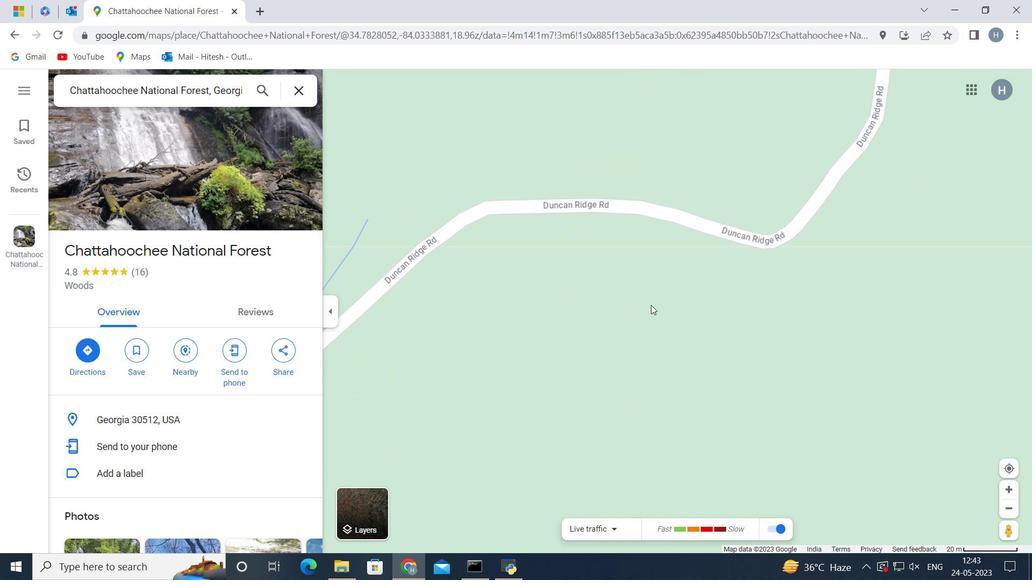
Action: Mouse pressed left at (542, 353)
Screenshot: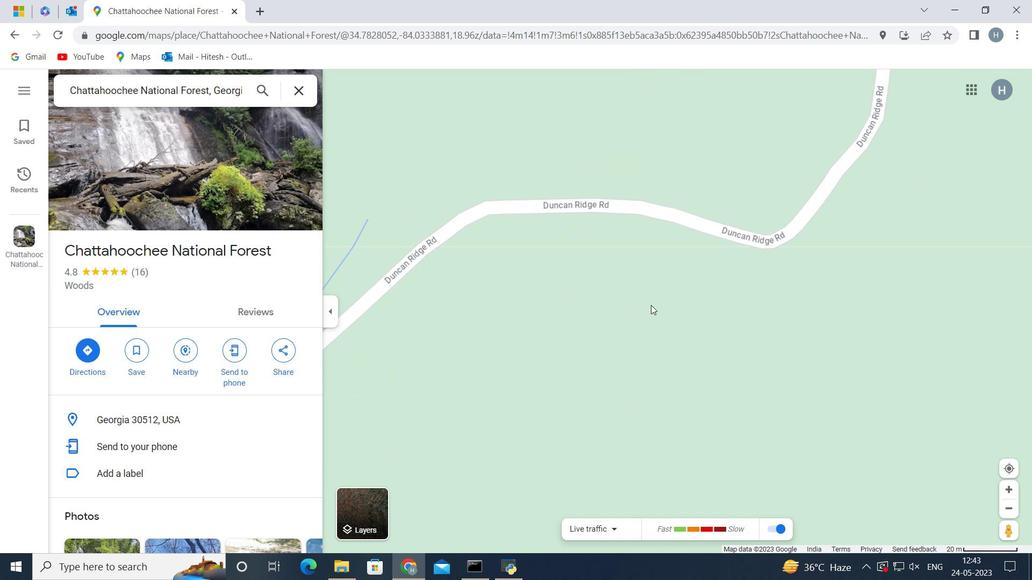 
Action: Mouse moved to (622, 331)
Screenshot: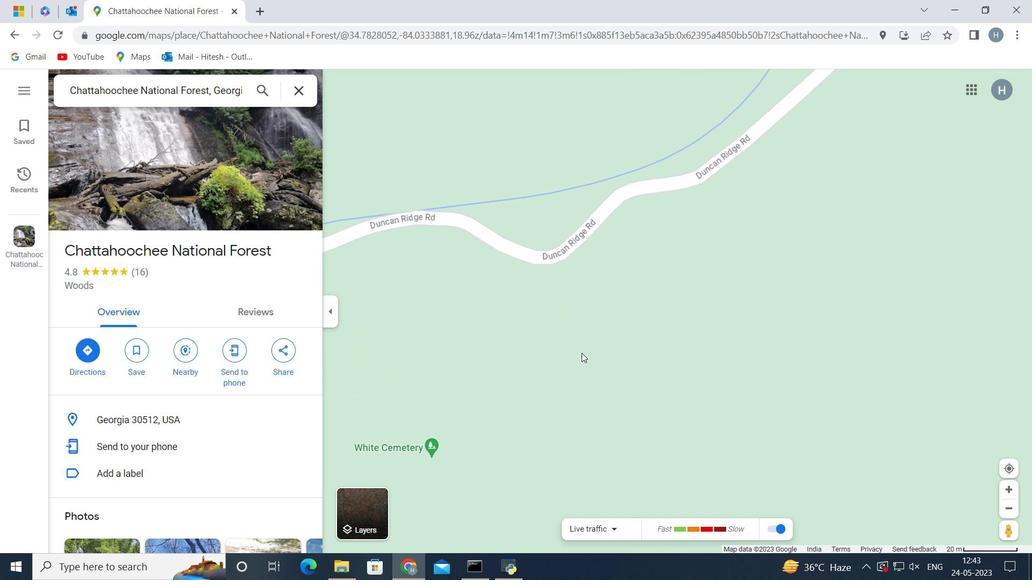 
Action: Mouse pressed left at (606, 338)
Screenshot: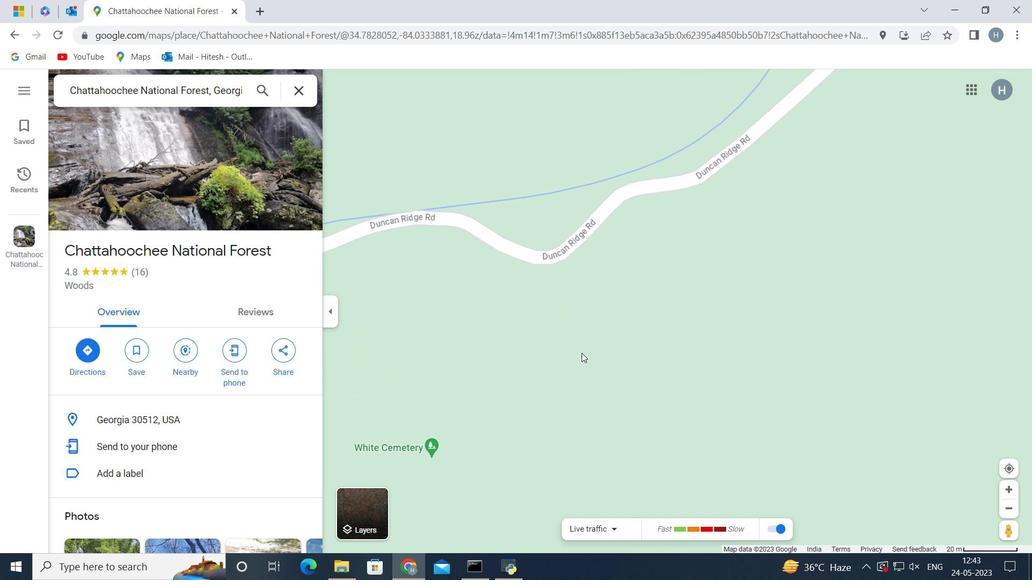 
Action: Mouse moved to (589, 391)
Screenshot: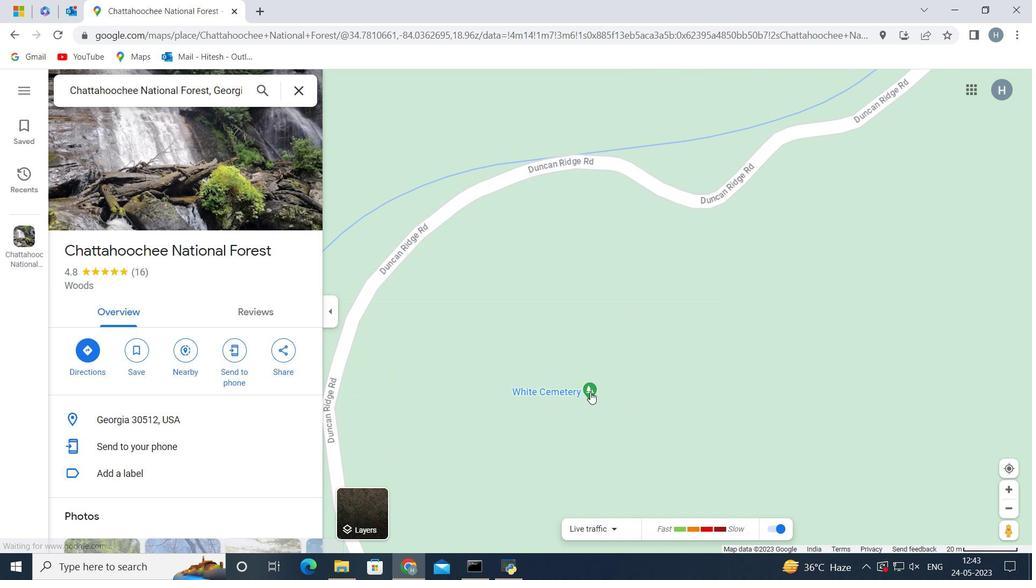 
Action: Mouse pressed left at (589, 391)
Screenshot: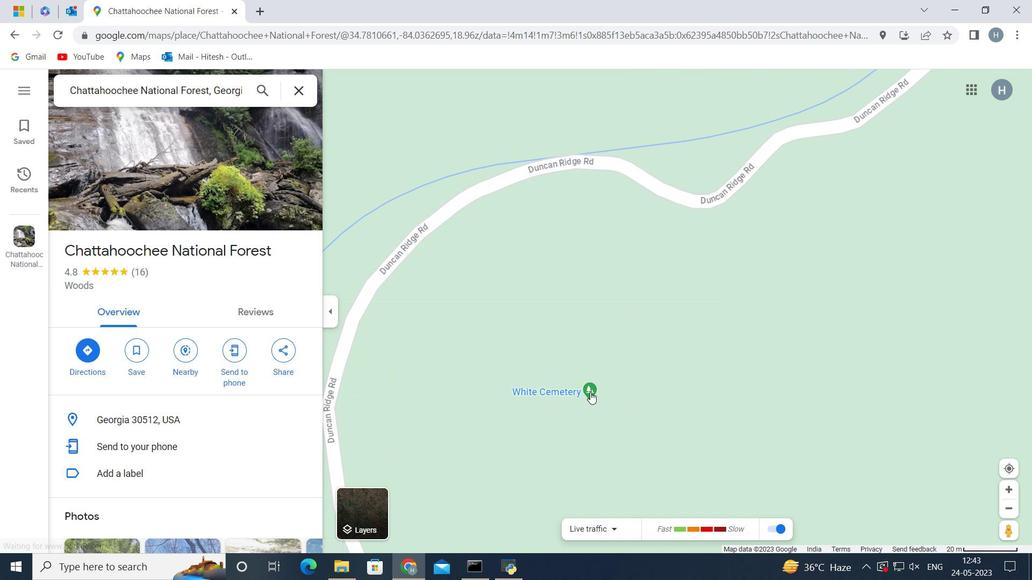 
Action: Mouse moved to (586, 390)
Screenshot: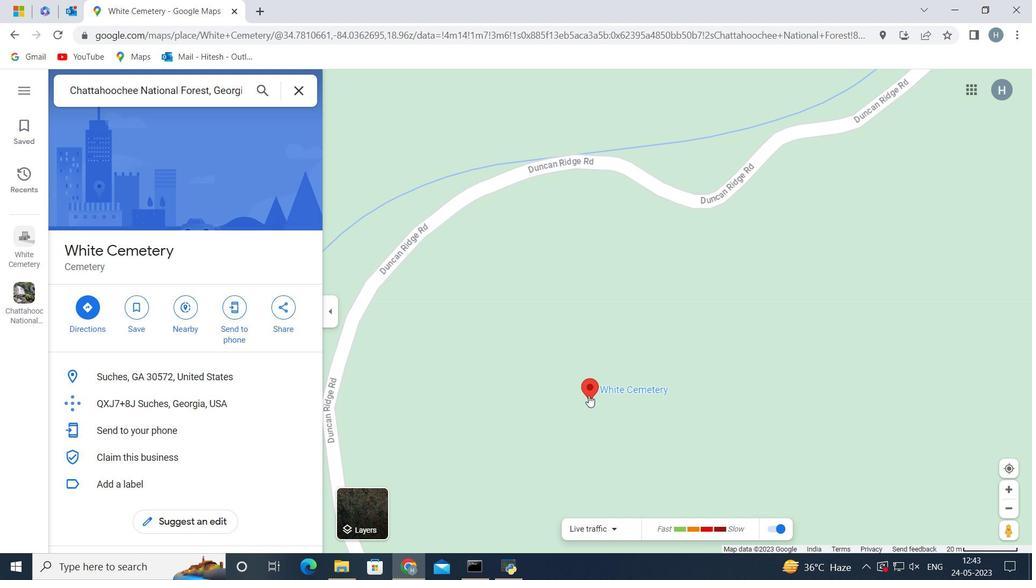 
Action: Mouse pressed left at (586, 390)
Screenshot: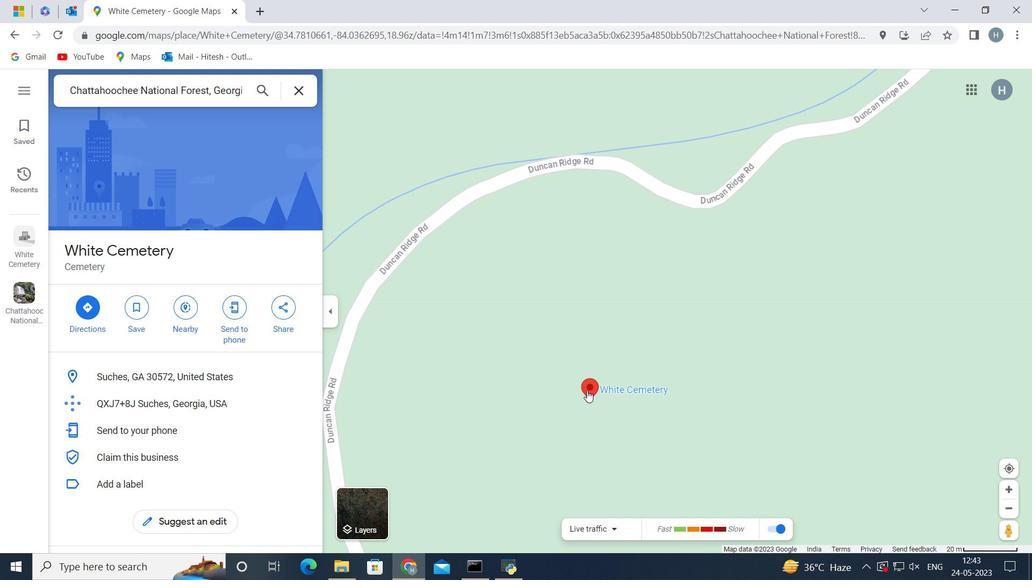 
Action: Mouse moved to (684, 333)
Screenshot: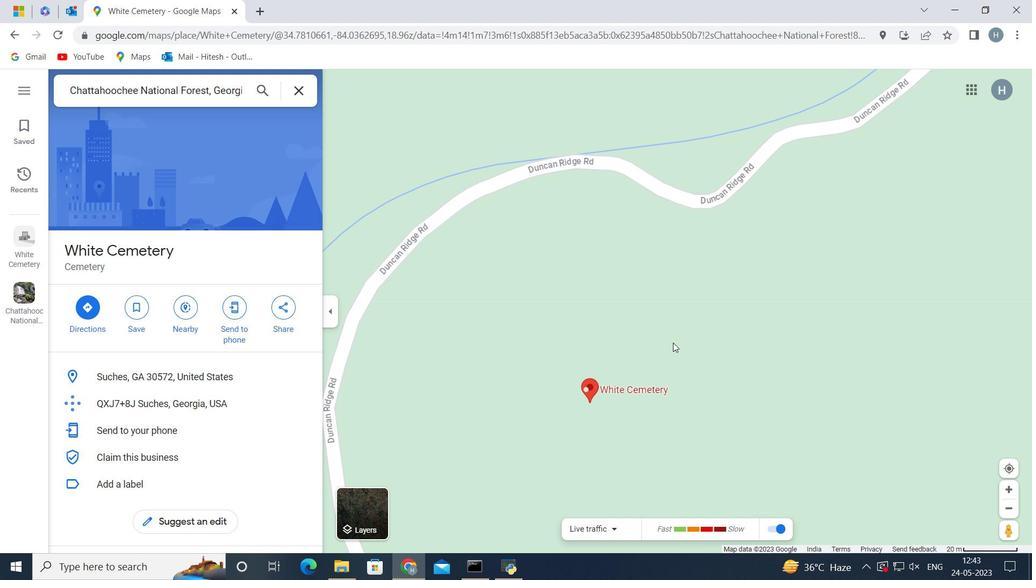 
Action: Mouse scrolled (684, 333) with delta (0, 0)
Screenshot: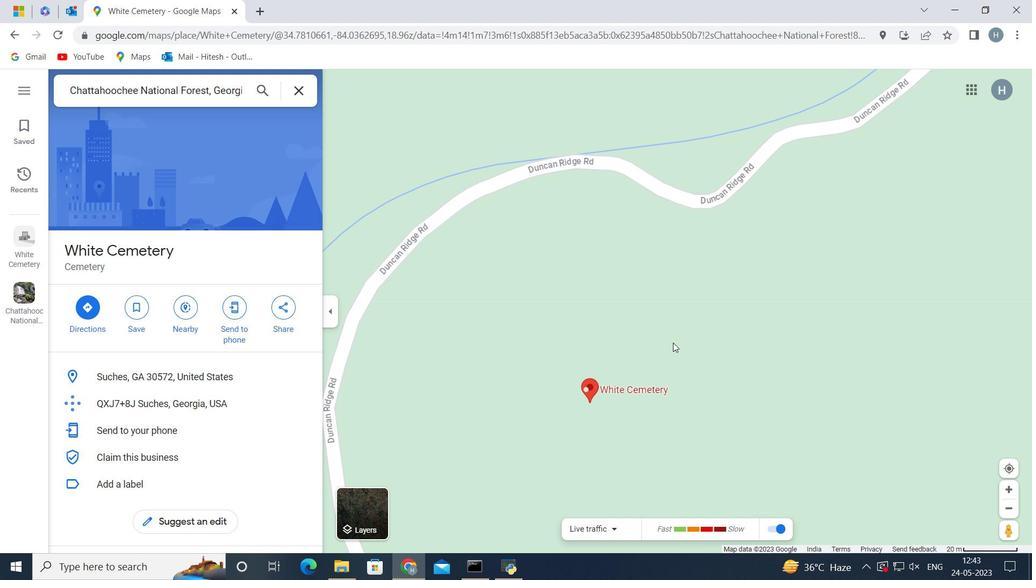 
Action: Mouse scrolled (684, 333) with delta (0, 0)
Screenshot: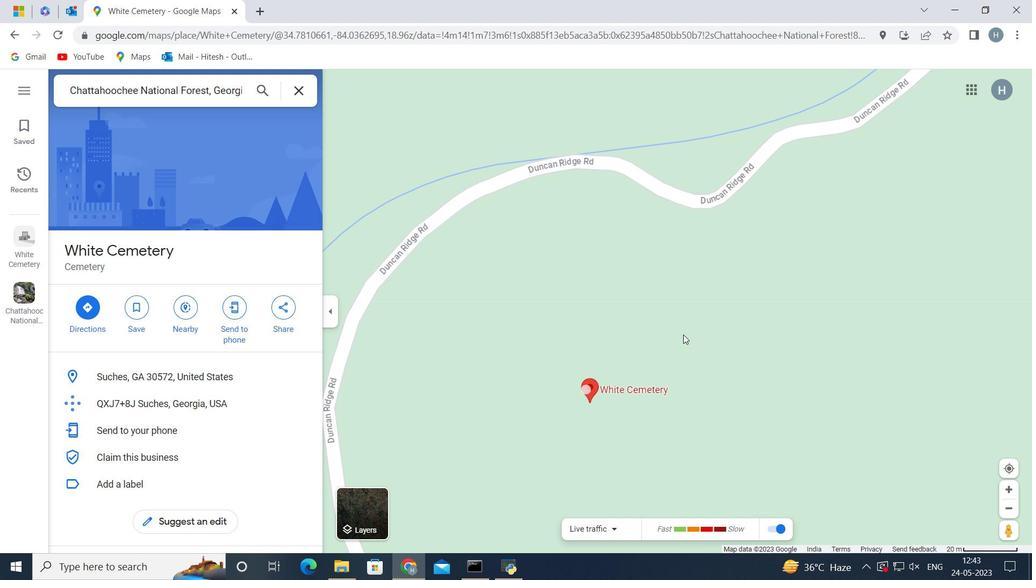 
Action: Mouse scrolled (684, 333) with delta (0, 0)
Screenshot: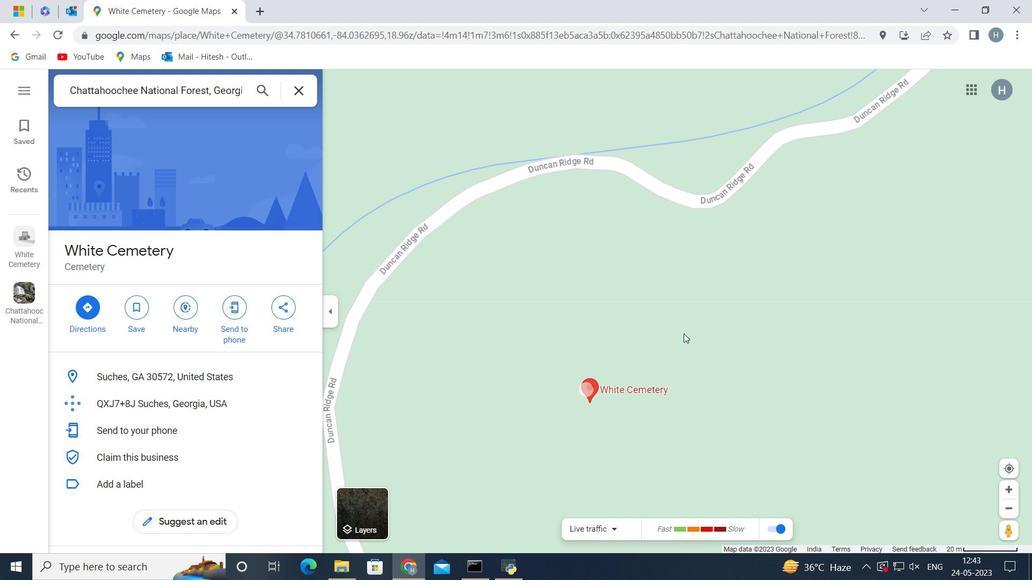 
Action: Mouse moved to (713, 313)
Screenshot: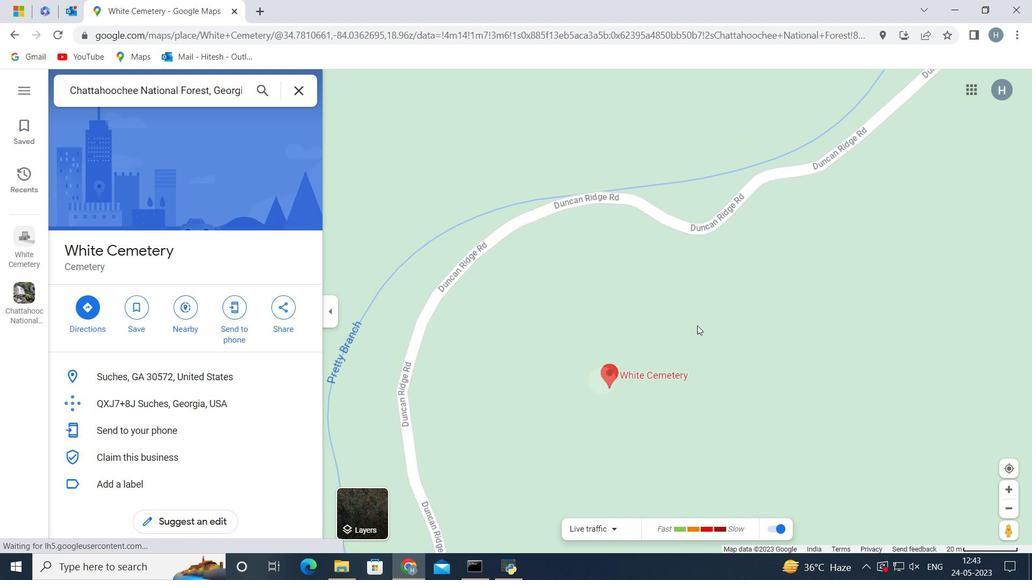 
Action: Mouse scrolled (713, 312) with delta (0, 0)
Screenshot: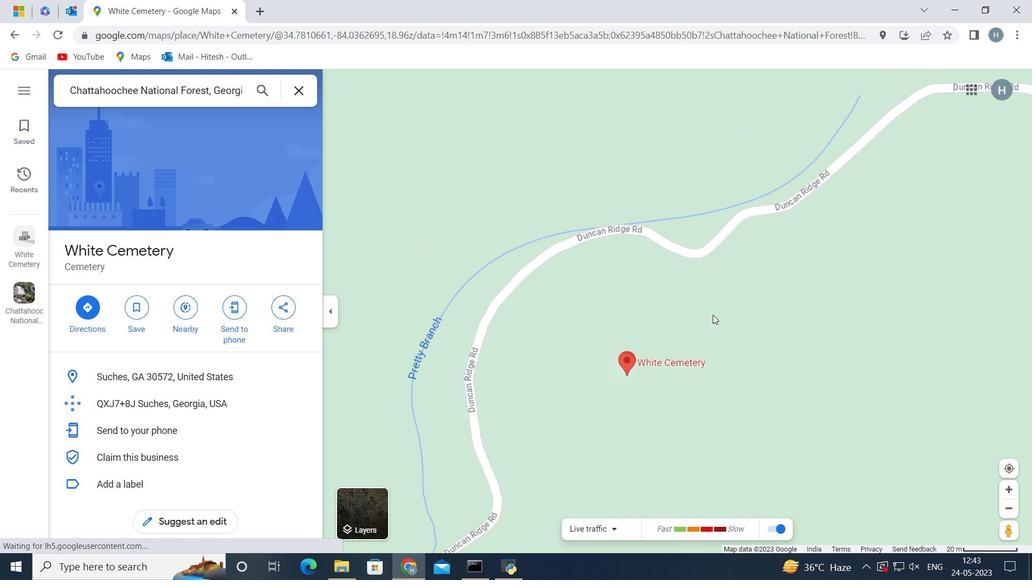 
Action: Mouse scrolled (713, 312) with delta (0, 0)
Screenshot: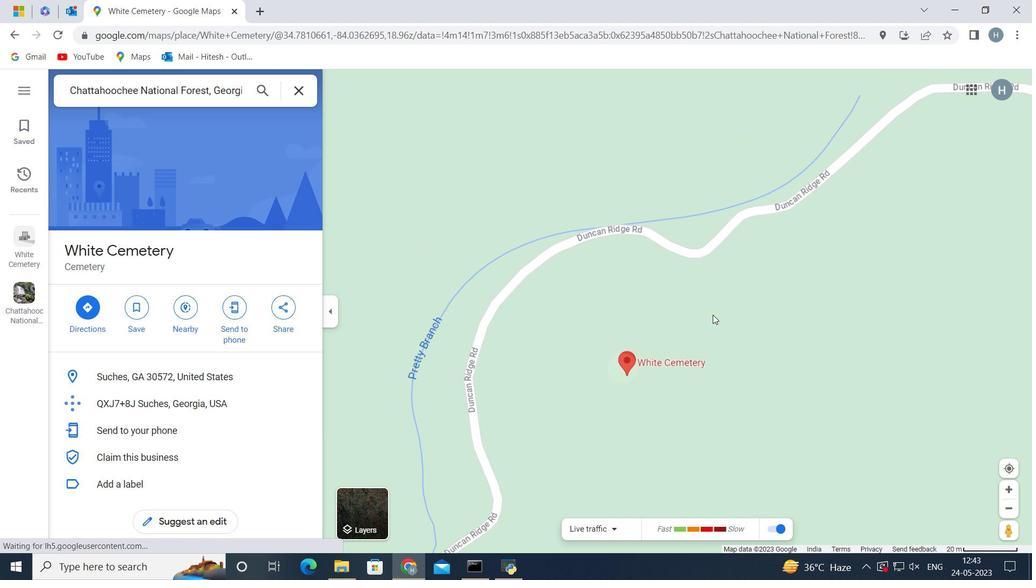 
Action: Mouse scrolled (713, 312) with delta (0, 0)
Screenshot: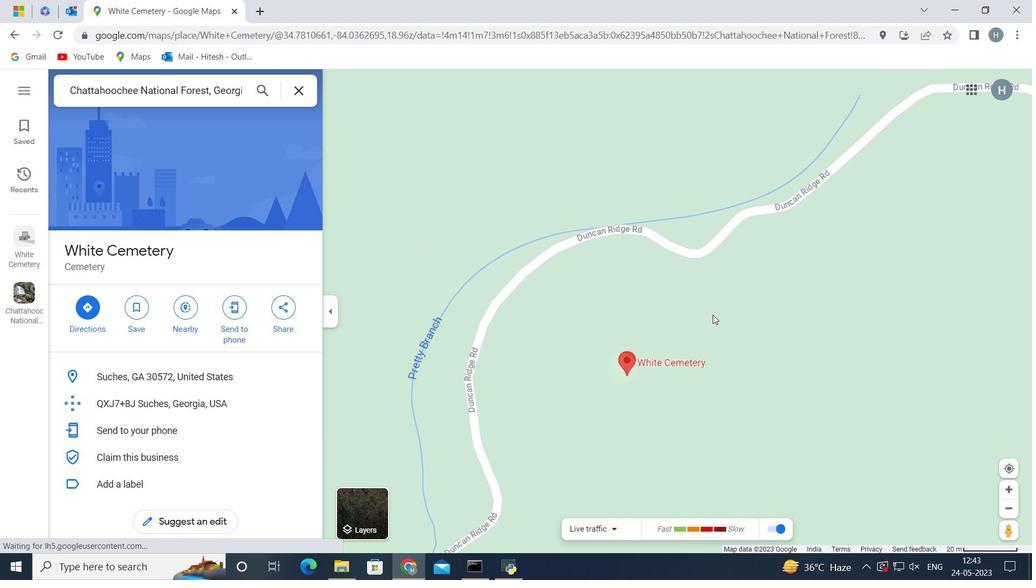 
Action: Mouse scrolled (713, 312) with delta (0, 0)
Screenshot: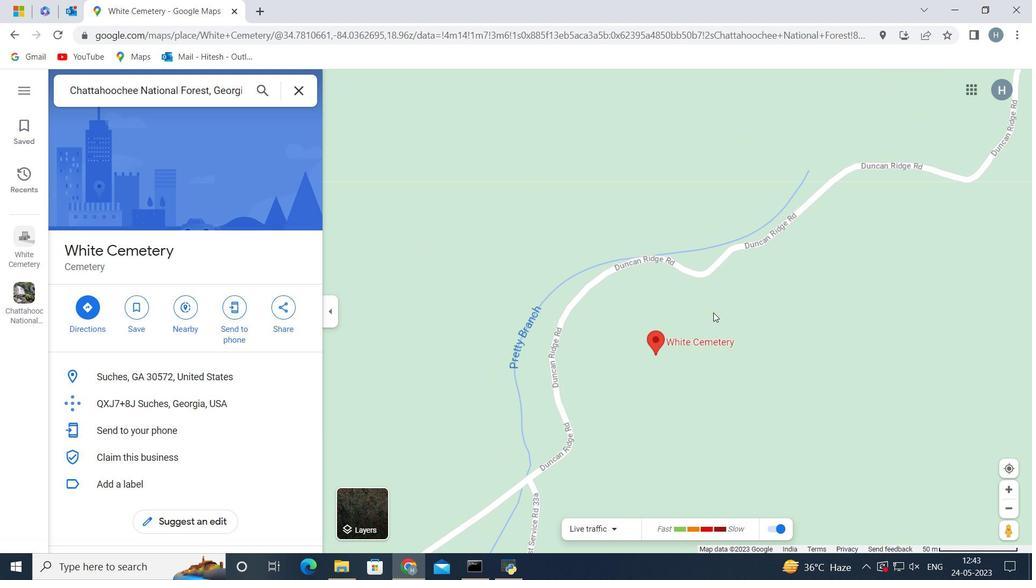
Action: Mouse scrolled (713, 312) with delta (0, 0)
Screenshot: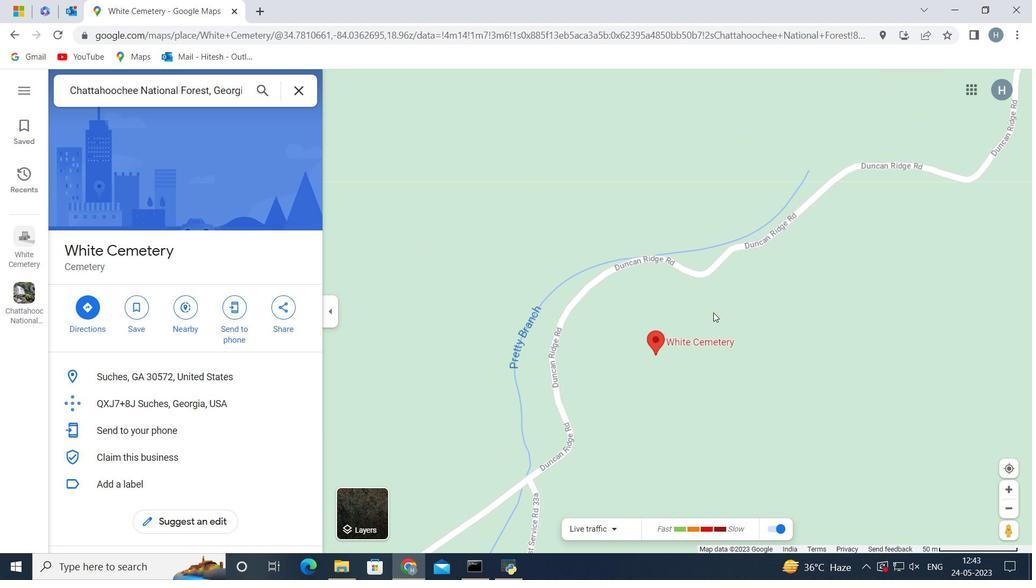 
Action: Mouse scrolled (713, 312) with delta (0, 0)
Screenshot: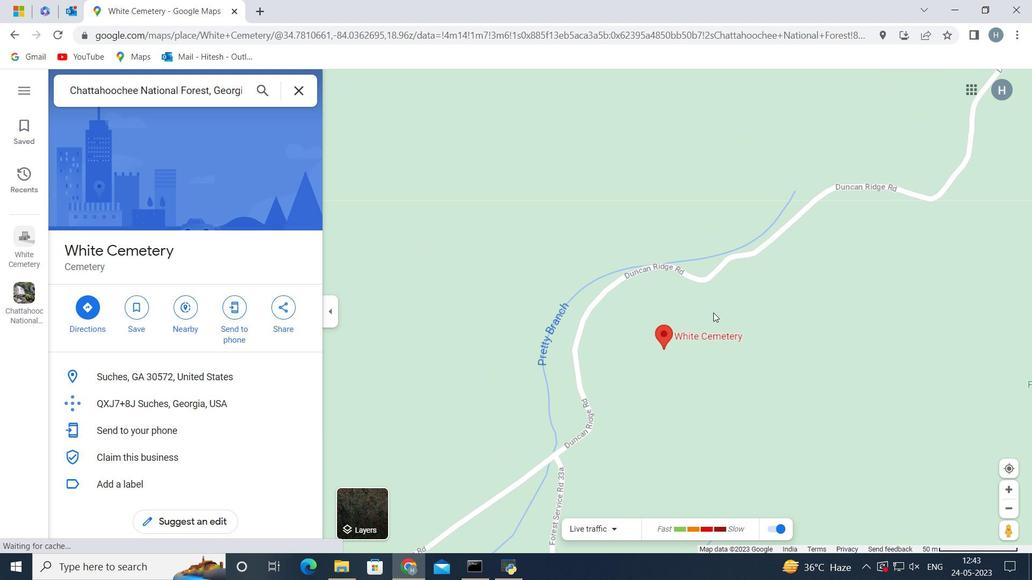 
Action: Mouse moved to (714, 312)
Screenshot: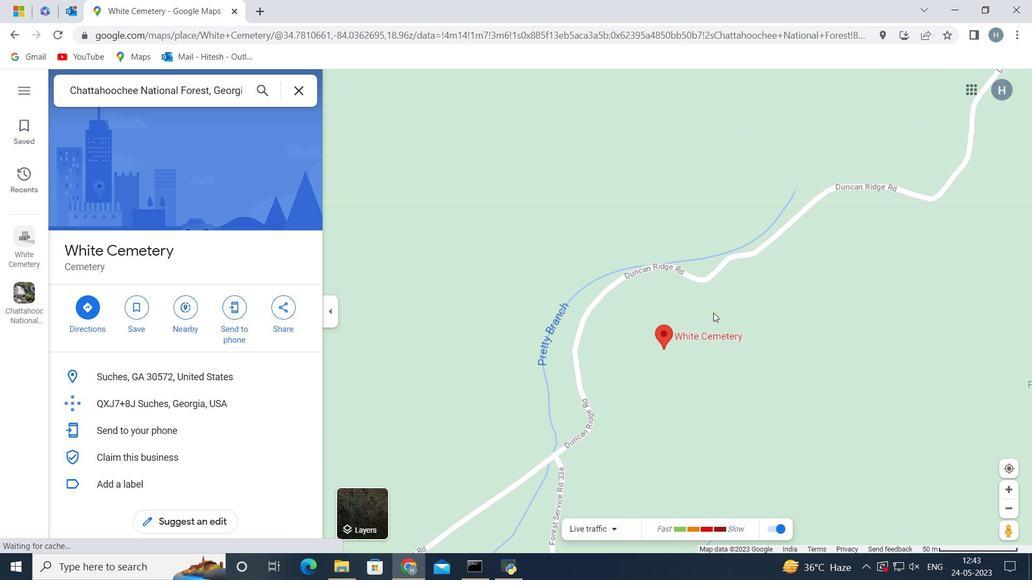 
Action: Mouse scrolled (714, 312) with delta (0, 0)
Screenshot: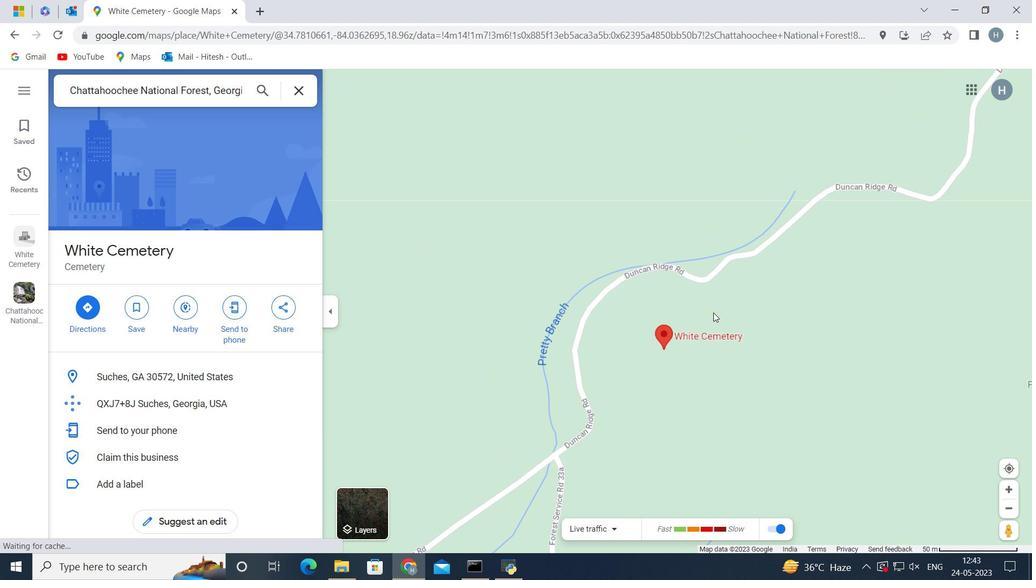 
Action: Mouse moved to (770, 345)
Screenshot: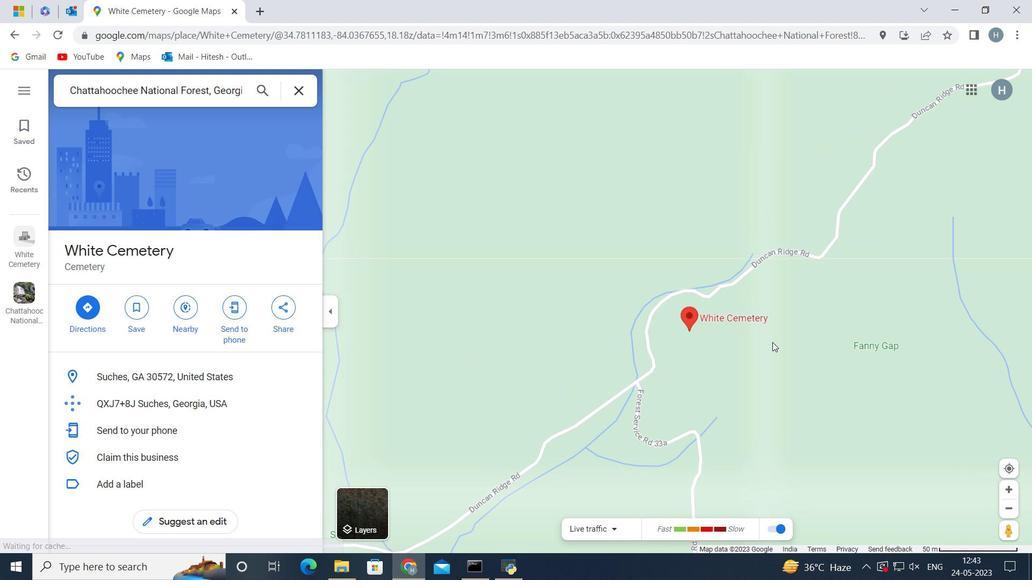 
Action: Mouse pressed left at (770, 345)
Screenshot: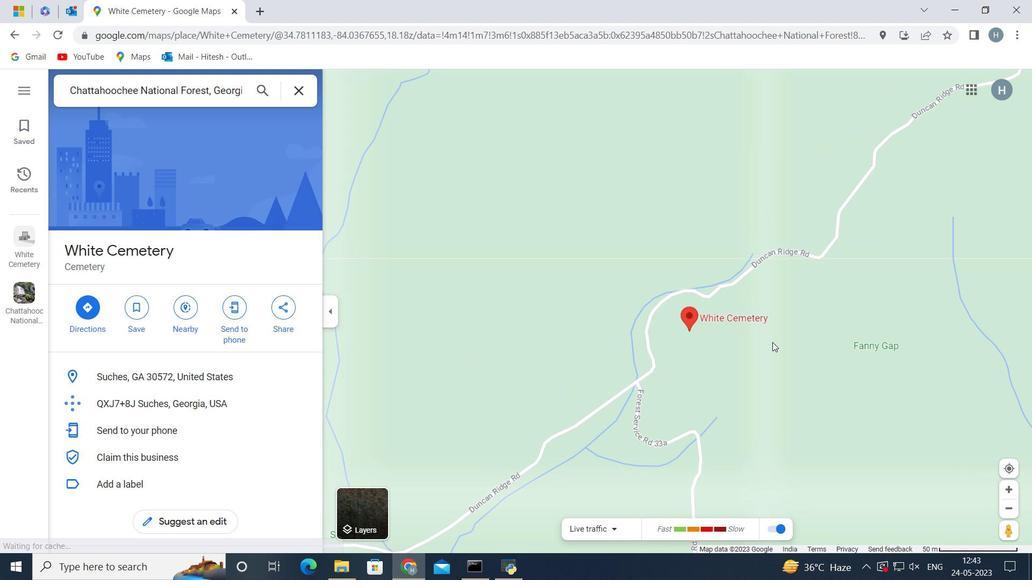 
Action: Mouse moved to (734, 212)
Screenshot: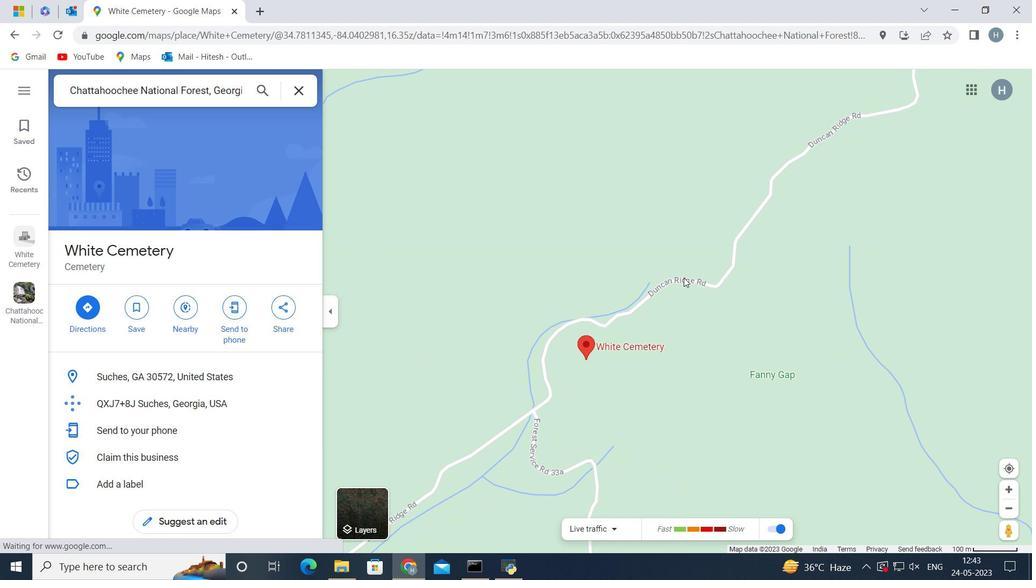 
Action: Mouse pressed left at (734, 212)
Screenshot: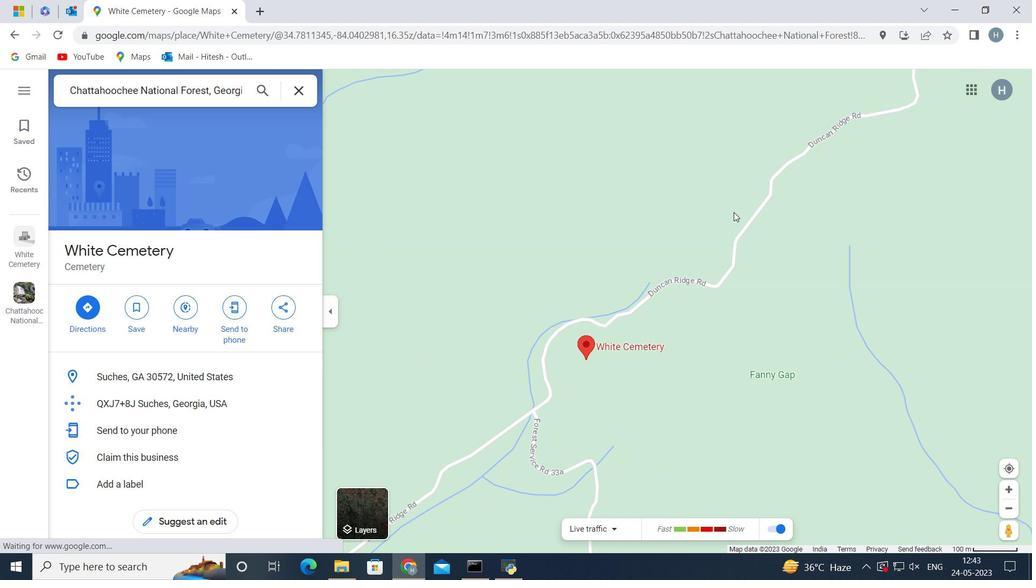 
Action: Mouse moved to (666, 285)
Screenshot: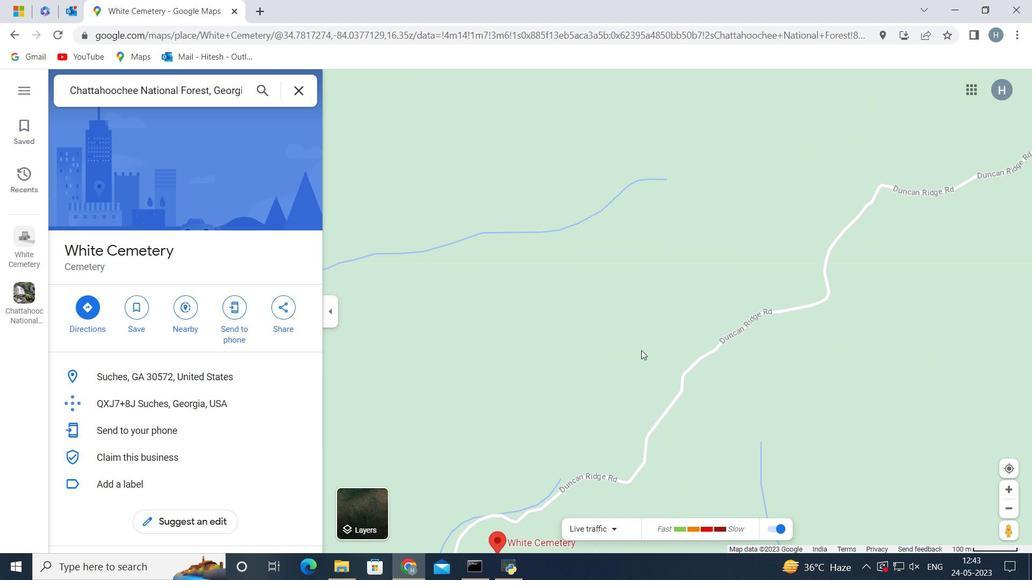 
Action: Mouse scrolled (666, 284) with delta (0, 0)
Screenshot: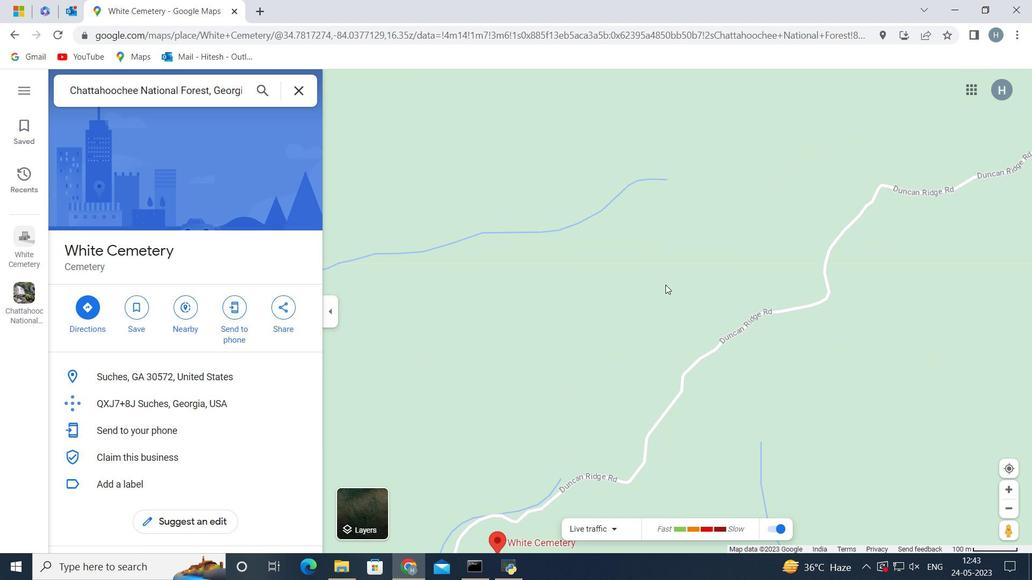 
Action: Mouse scrolled (666, 284) with delta (0, 0)
Screenshot: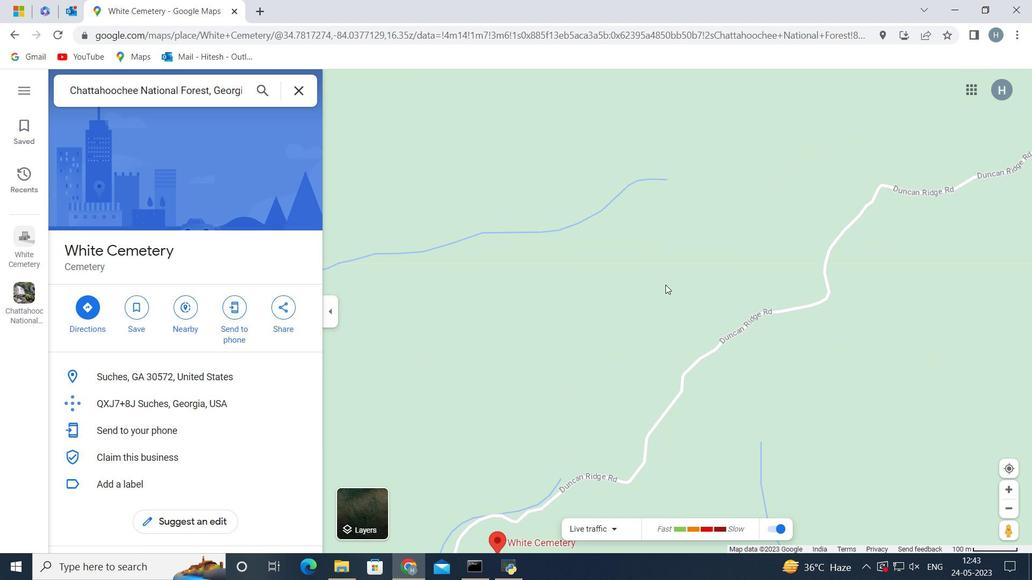 
Action: Mouse scrolled (666, 284) with delta (0, 0)
Screenshot: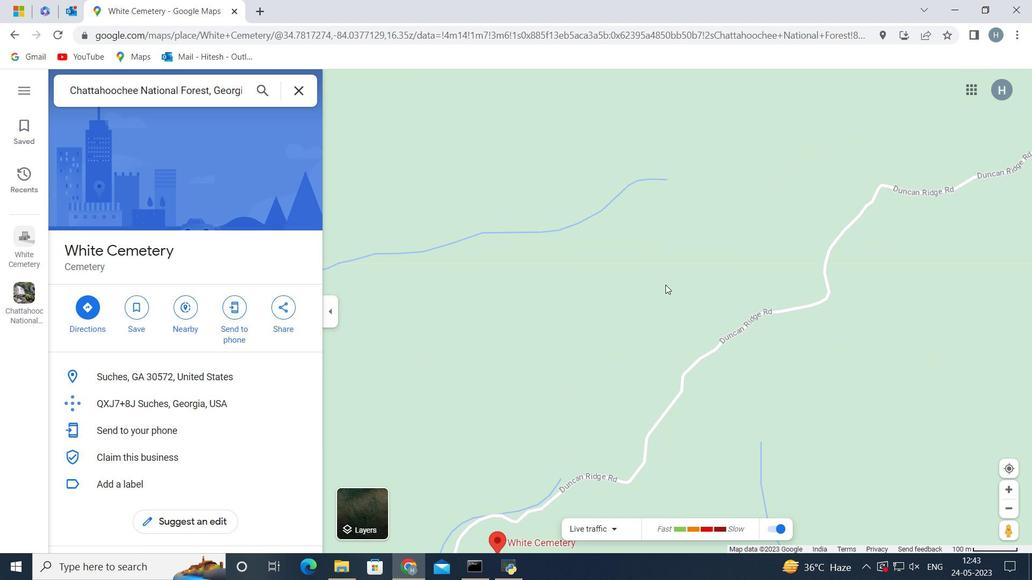 
Action: Mouse scrolled (666, 284) with delta (0, 0)
Screenshot: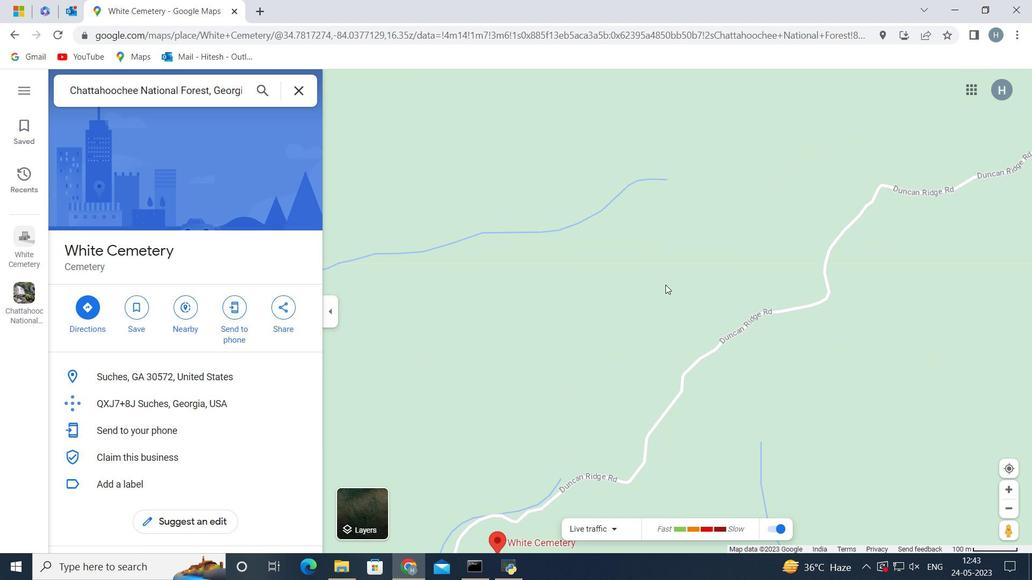 
Action: Mouse moved to (666, 285)
Screenshot: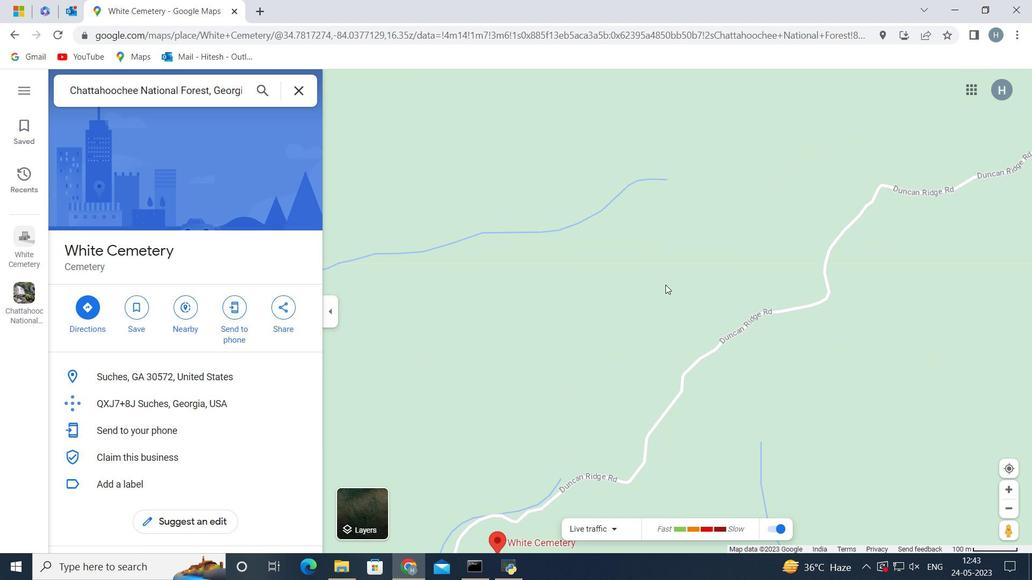 
Action: Mouse scrolled (666, 285) with delta (0, 0)
Screenshot: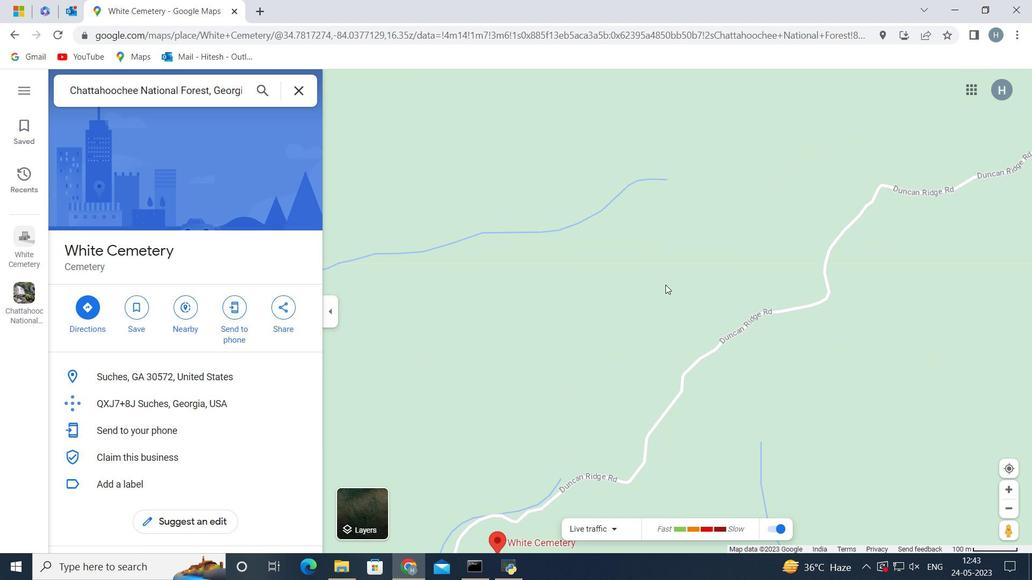 
Action: Mouse moved to (694, 183)
Screenshot: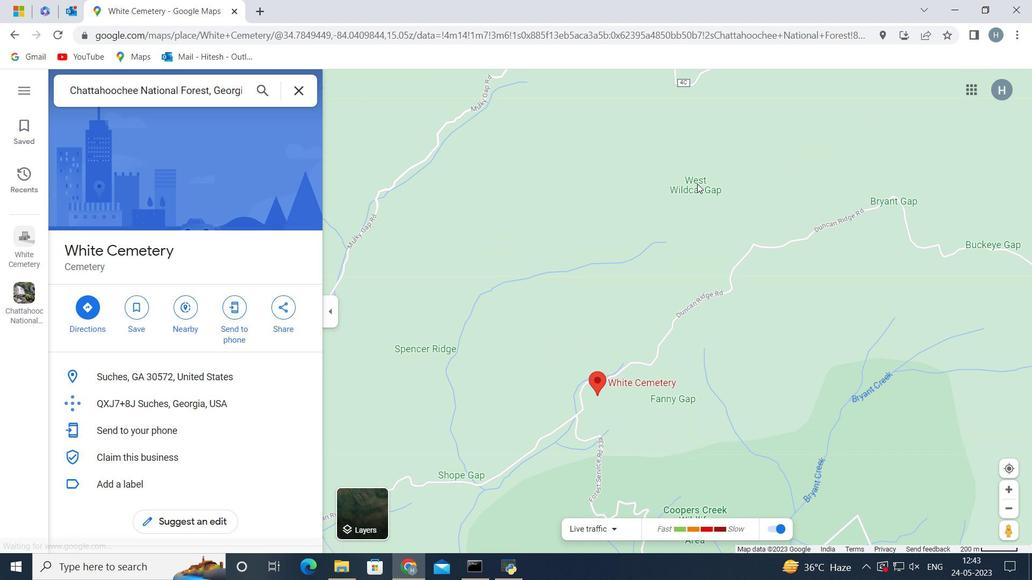 
Action: Mouse pressed left at (694, 183)
Screenshot: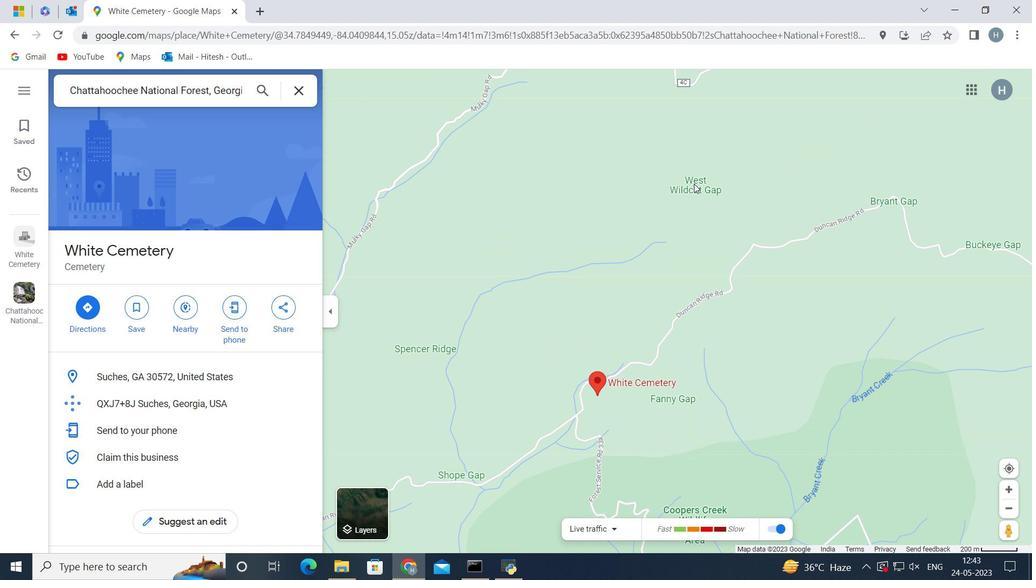 
Action: Mouse moved to (637, 329)
Screenshot: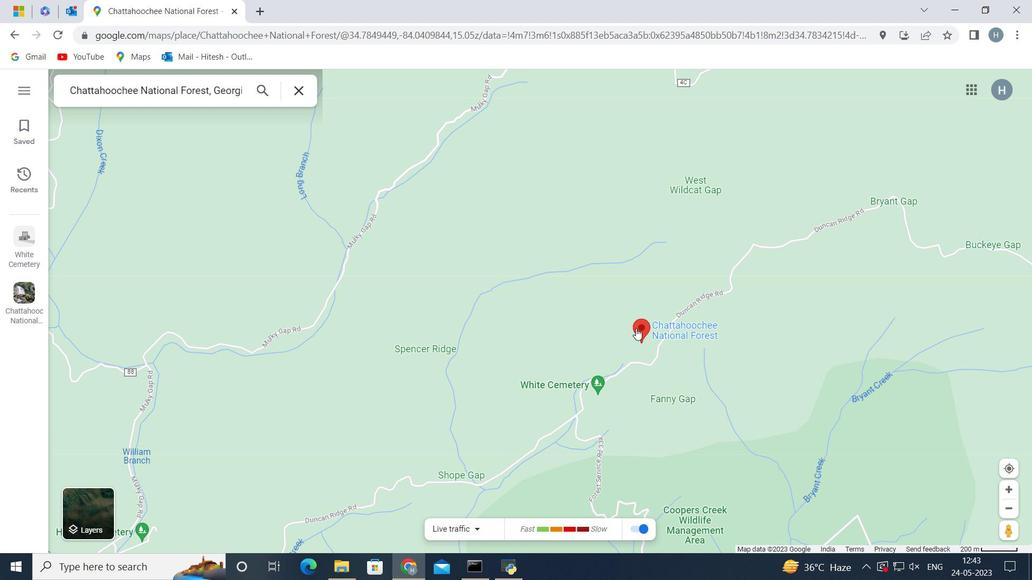 
Action: Mouse pressed left at (637, 329)
Screenshot: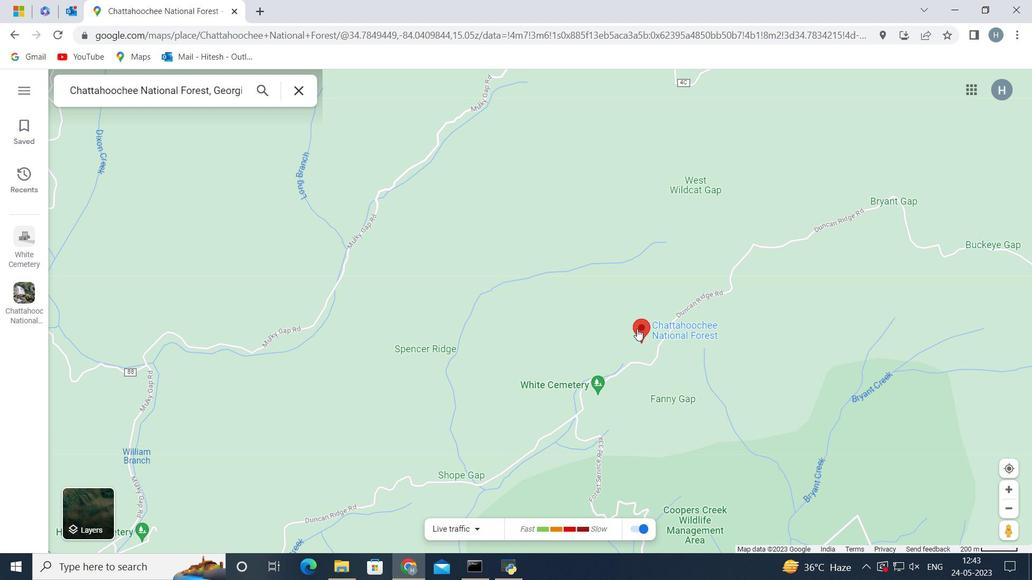 
Action: Mouse moved to (658, 379)
Screenshot: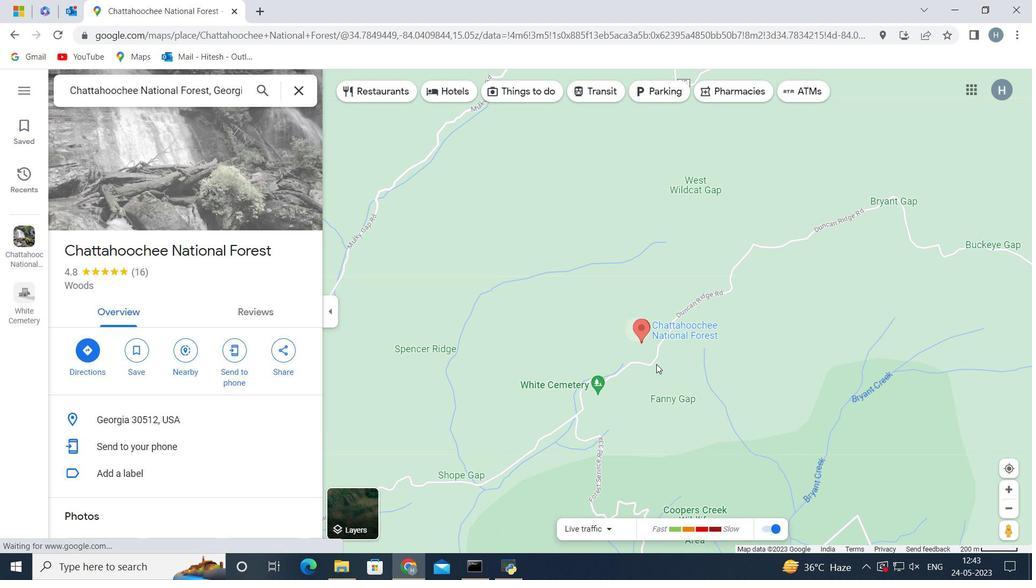 
Action: Mouse scrolled (658, 379) with delta (0, 0)
Screenshot: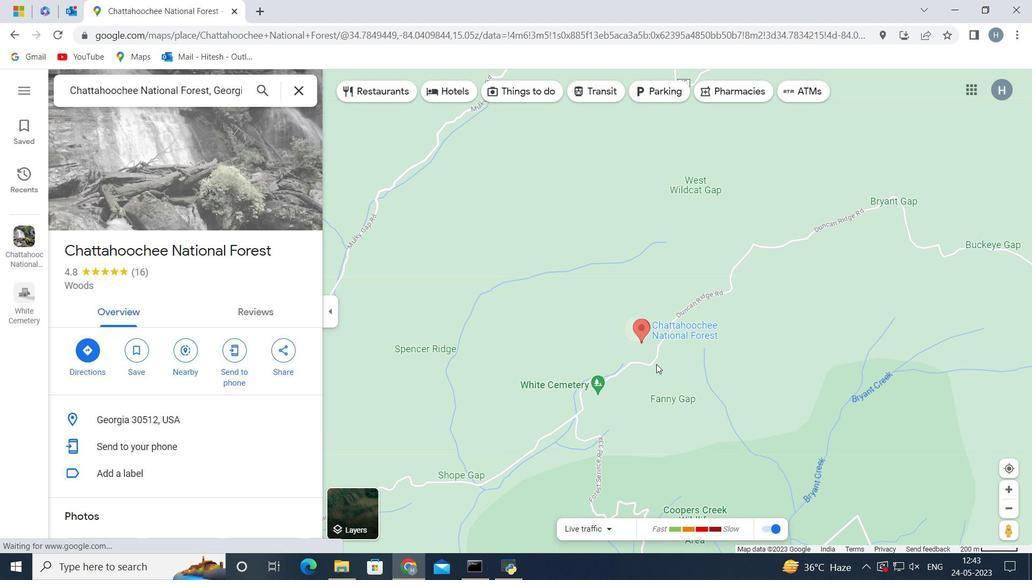 
Action: Mouse scrolled (658, 379) with delta (0, 0)
Screenshot: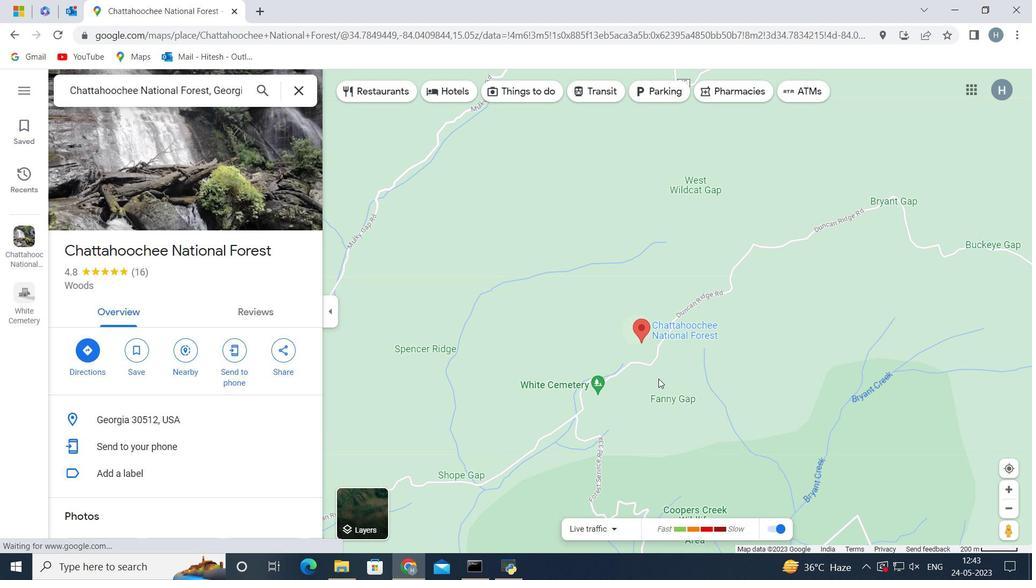 
Action: Mouse moved to (655, 372)
Screenshot: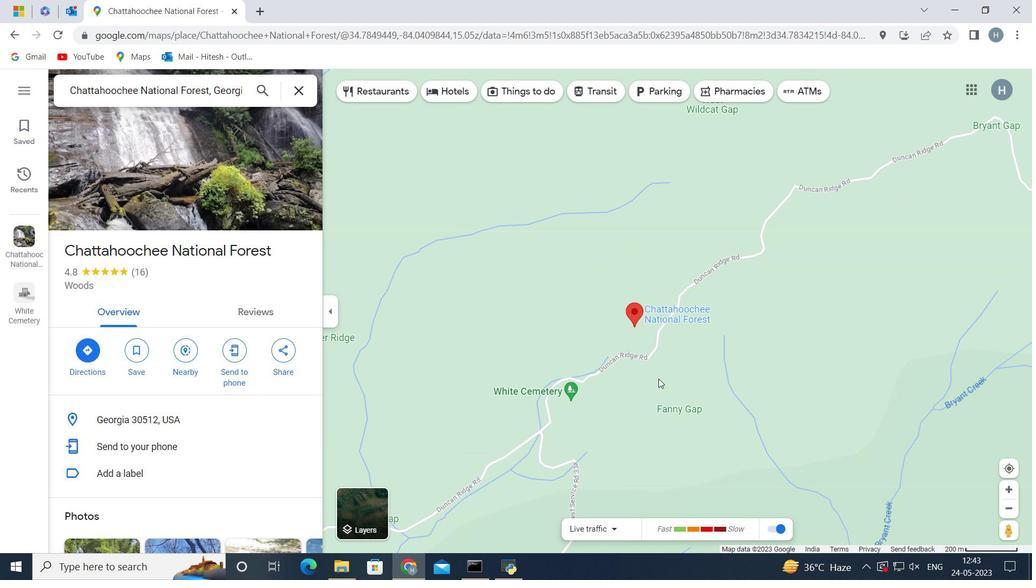 
Action: Mouse scrolled (655, 371) with delta (0, 0)
Screenshot: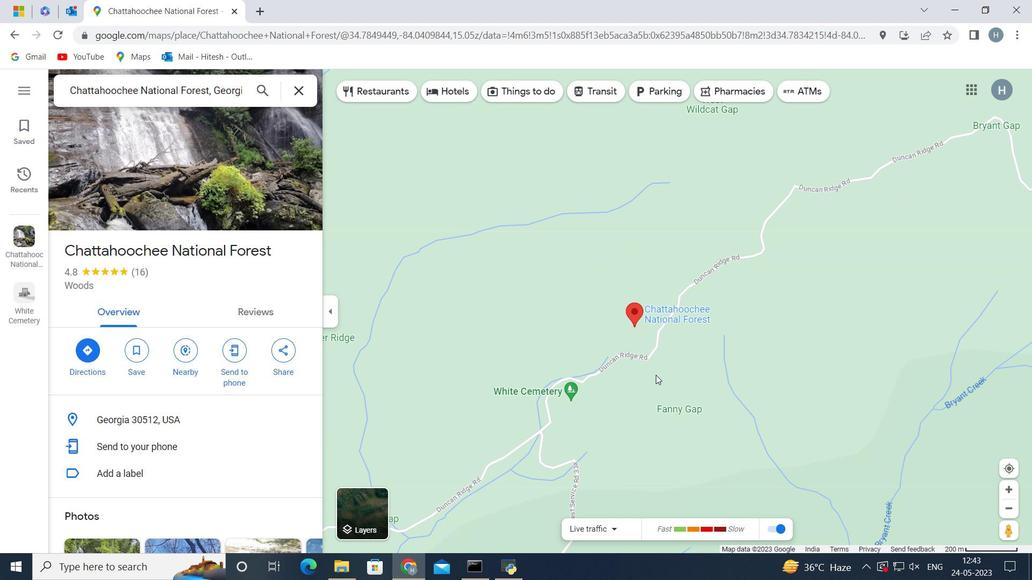 
Action: Mouse scrolled (655, 371) with delta (0, 0)
Screenshot: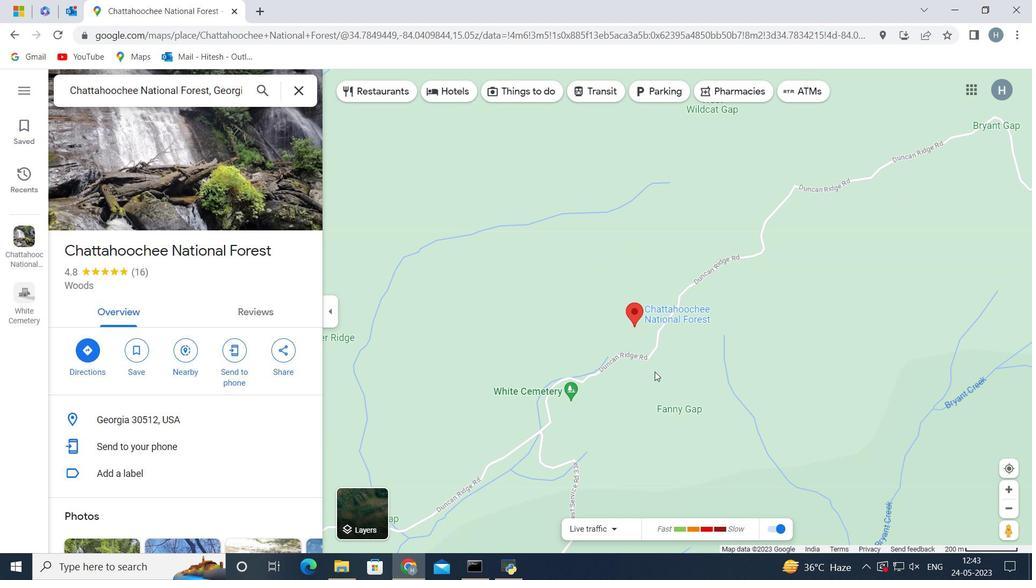 
Action: Mouse scrolled (655, 371) with delta (0, 0)
Screenshot: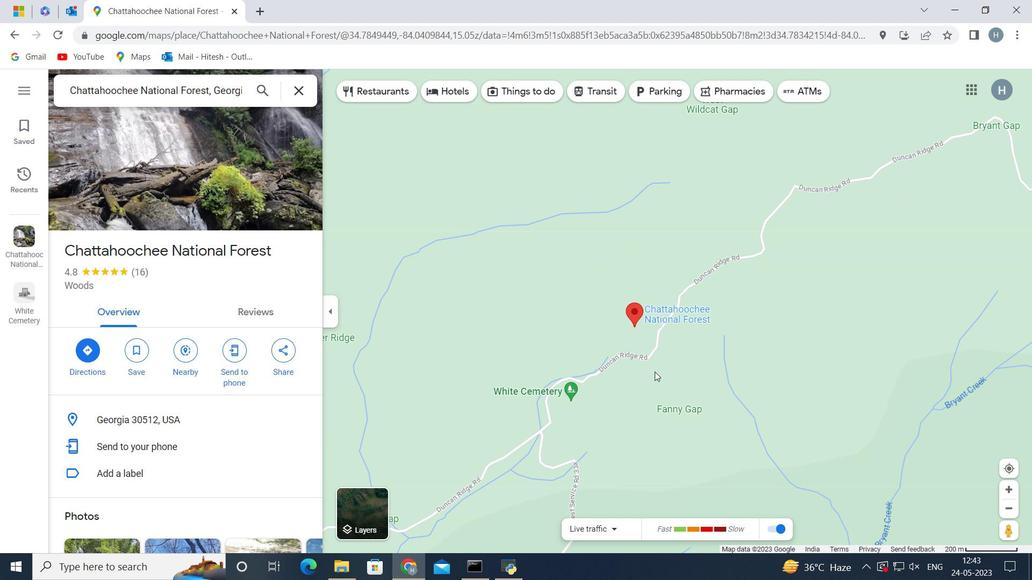 
Action: Mouse moved to (653, 368)
Screenshot: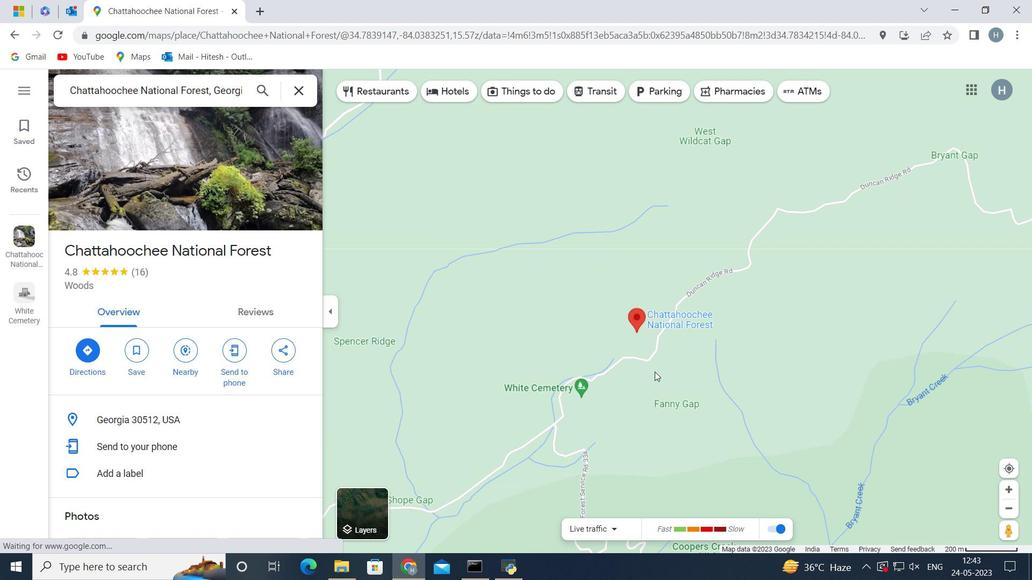 
Action: Mouse scrolled (653, 368) with delta (0, 0)
Screenshot: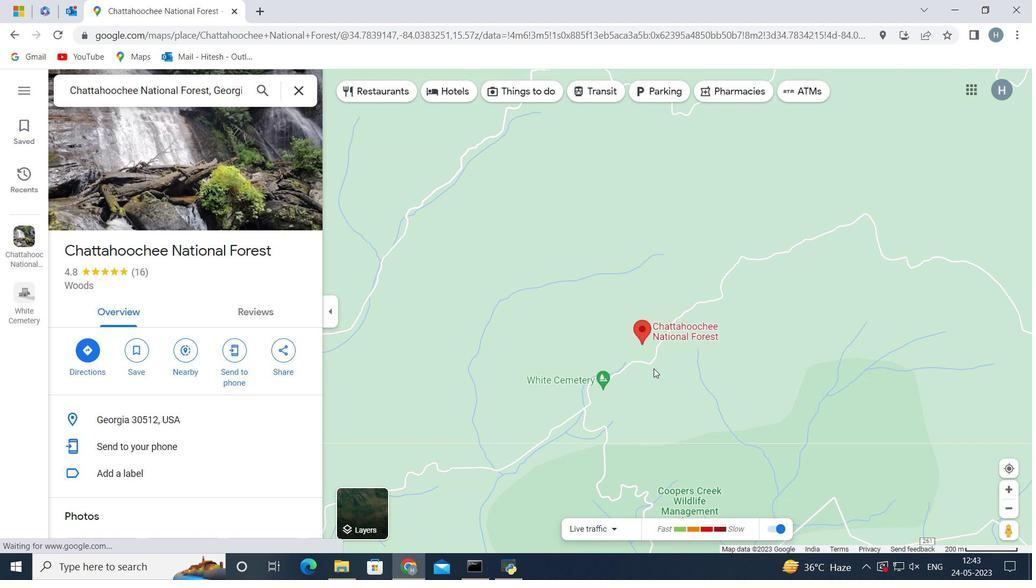 
Action: Mouse moved to (686, 410)
Screenshot: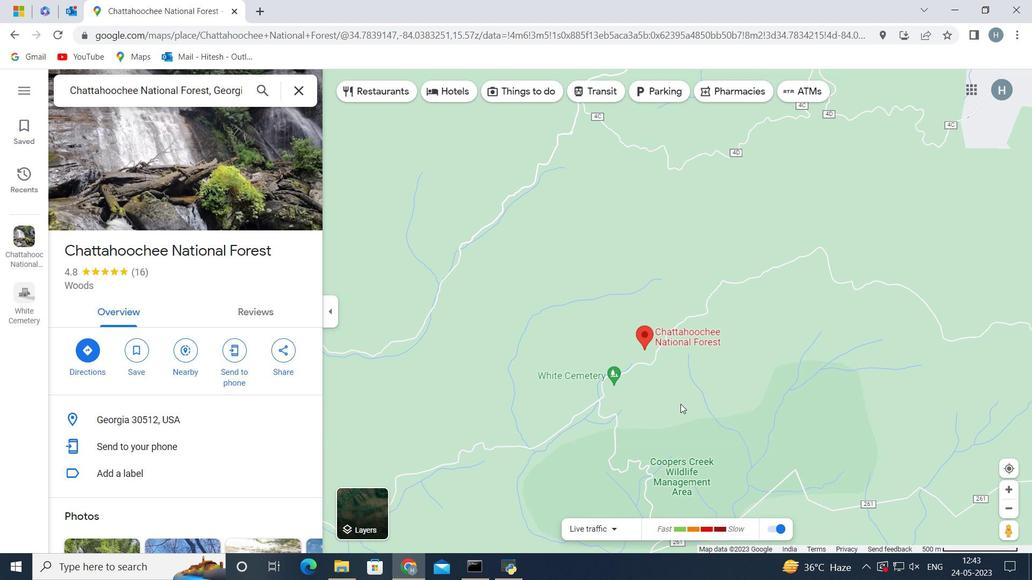 
Action: Mouse pressed left at (686, 410)
Screenshot: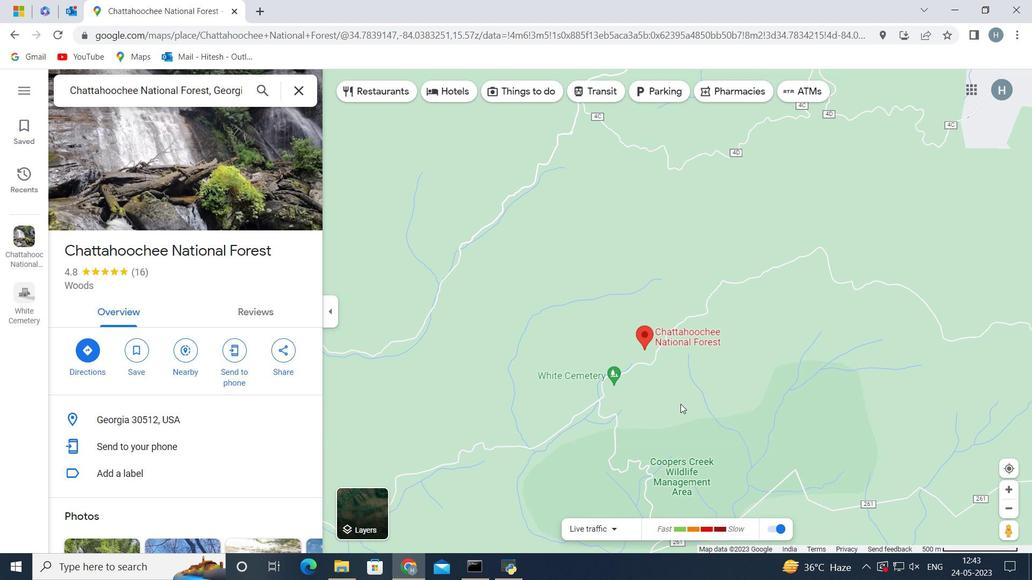 
Action: Mouse moved to (564, 374)
Screenshot: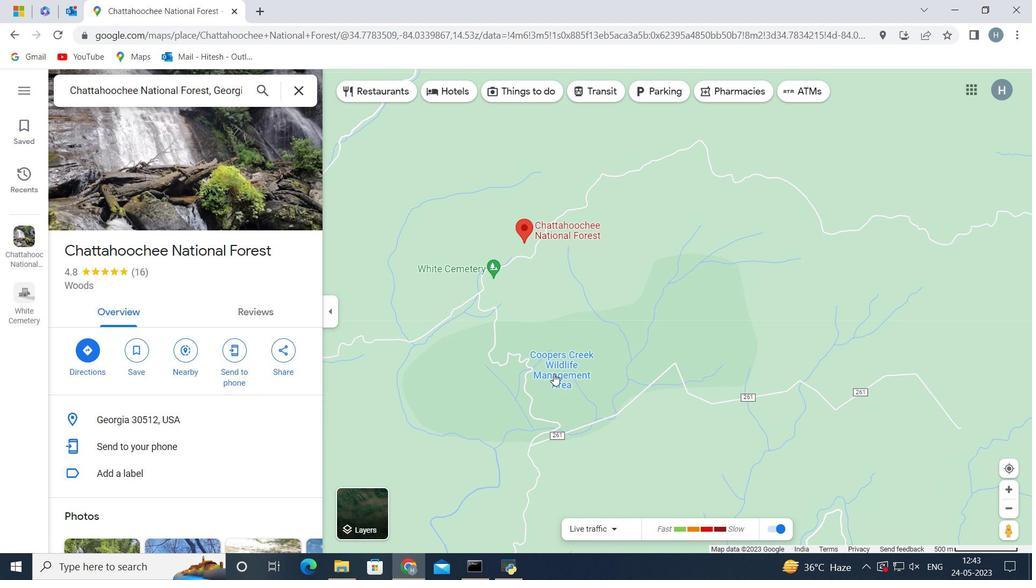 
Action: Mouse scrolled (564, 374) with delta (0, 0)
Screenshot: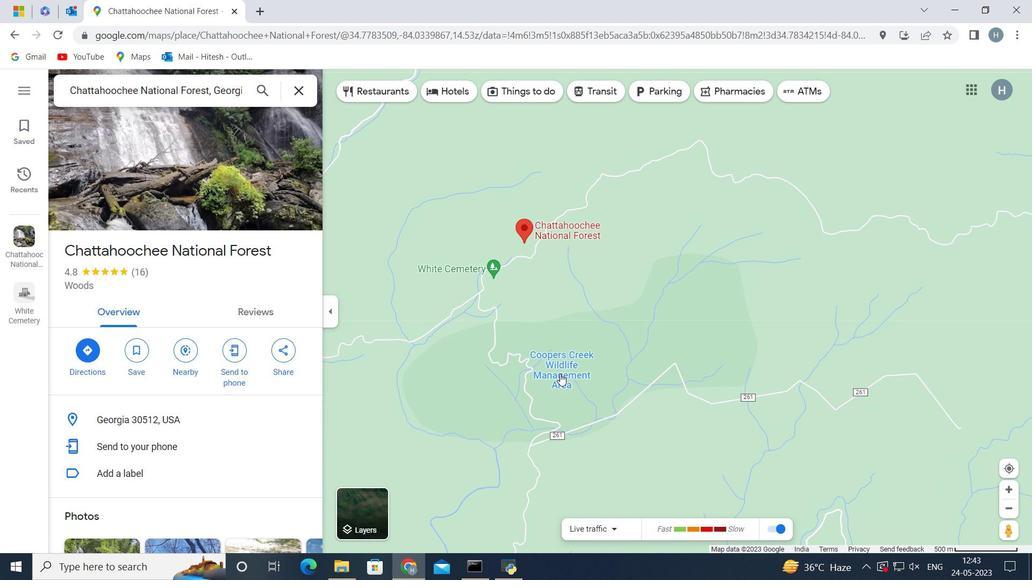 
Action: Mouse scrolled (564, 374) with delta (0, 0)
Screenshot: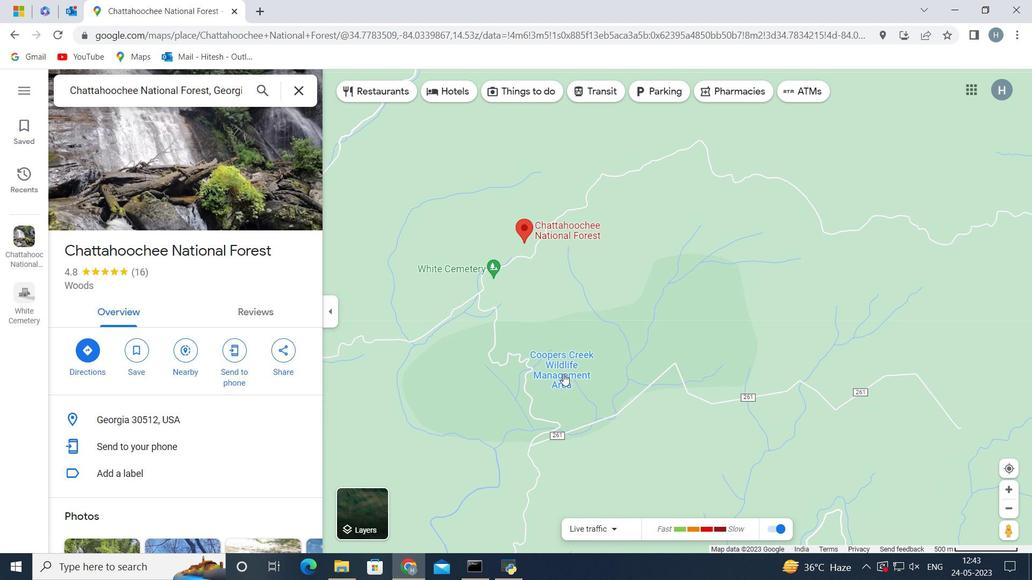 
Action: Mouse scrolled (564, 374) with delta (0, 0)
Screenshot: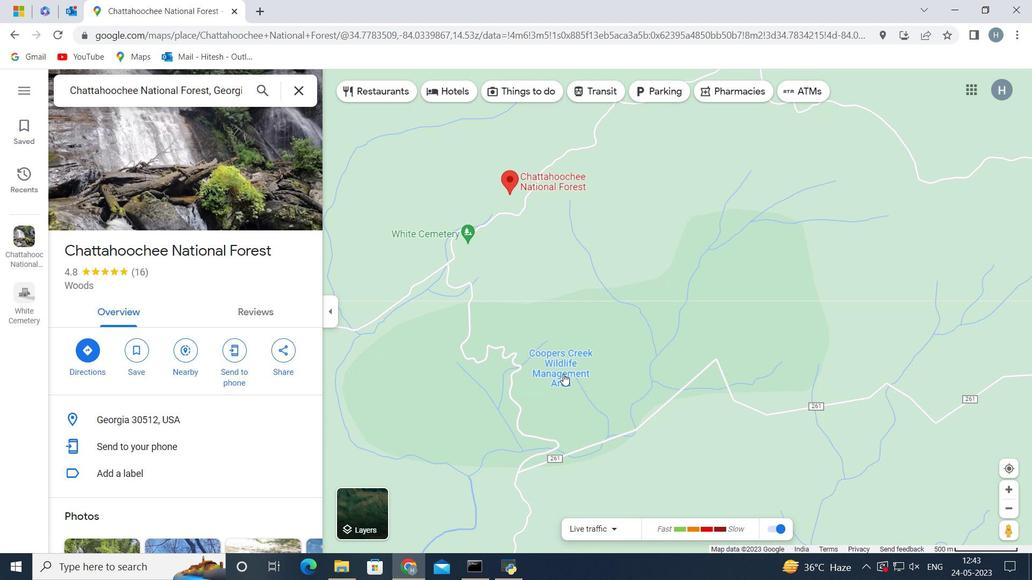 
Action: Mouse scrolled (564, 374) with delta (0, 0)
Screenshot: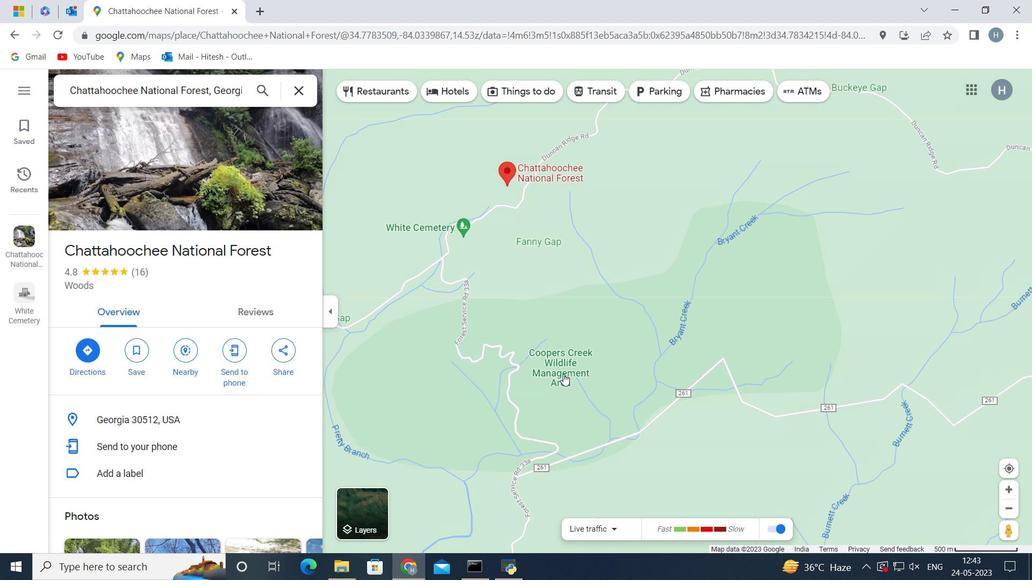 
Action: Mouse scrolled (564, 374) with delta (0, 0)
Screenshot: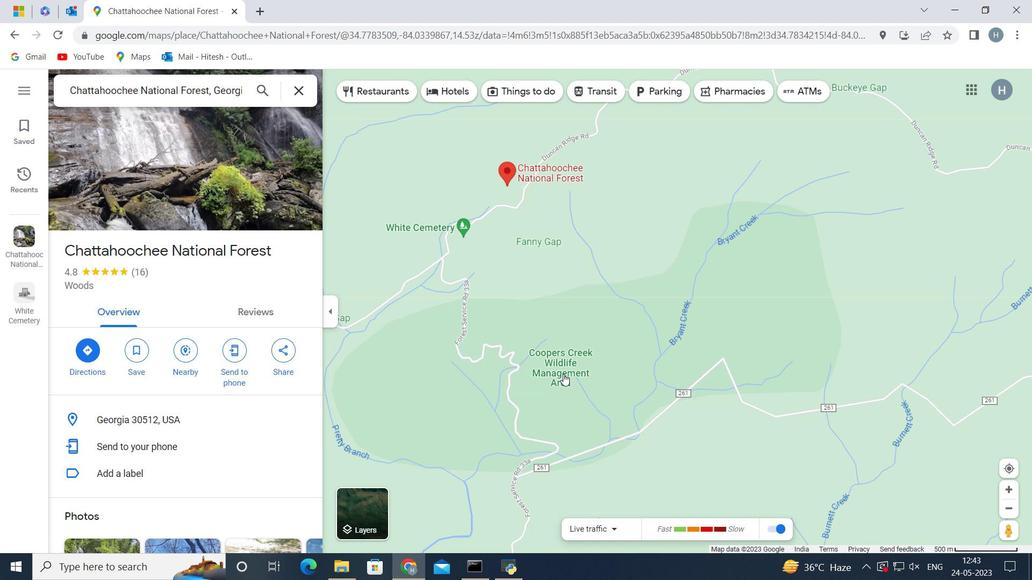 
Action: Mouse scrolled (564, 374) with delta (0, 0)
Screenshot: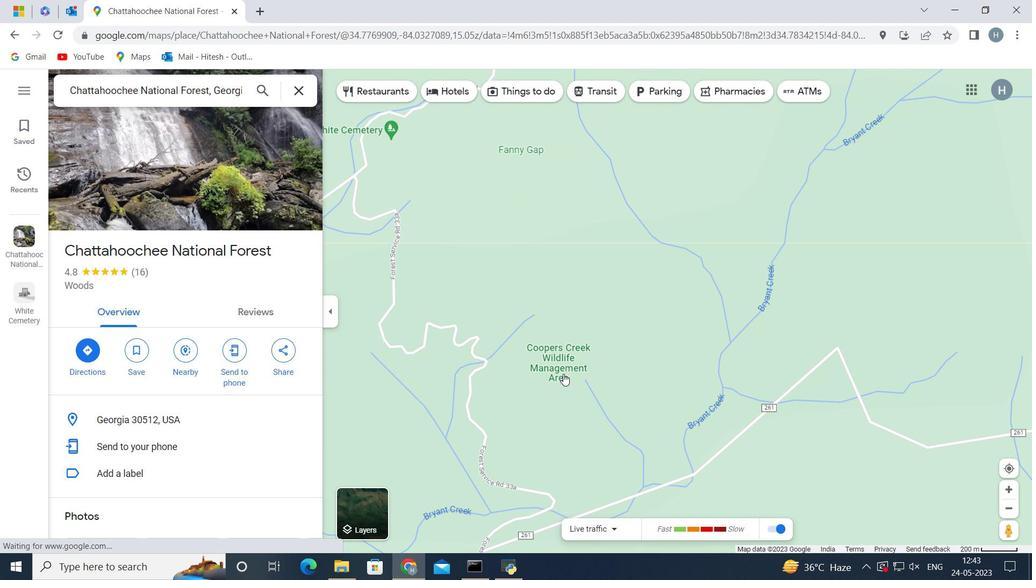 
Action: Mouse scrolled (564, 374) with delta (0, 0)
Screenshot: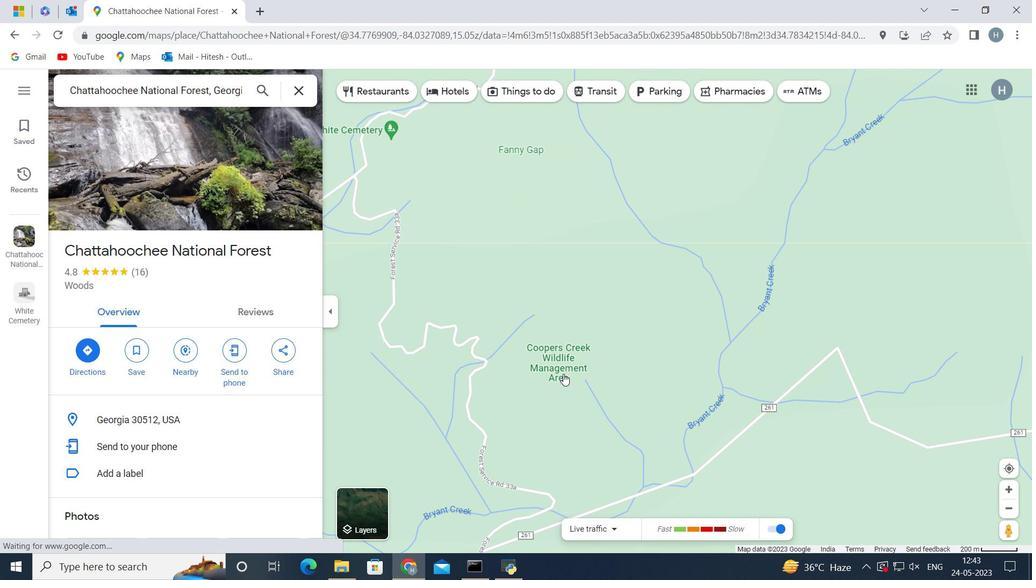 
Action: Mouse scrolled (564, 374) with delta (0, 0)
Screenshot: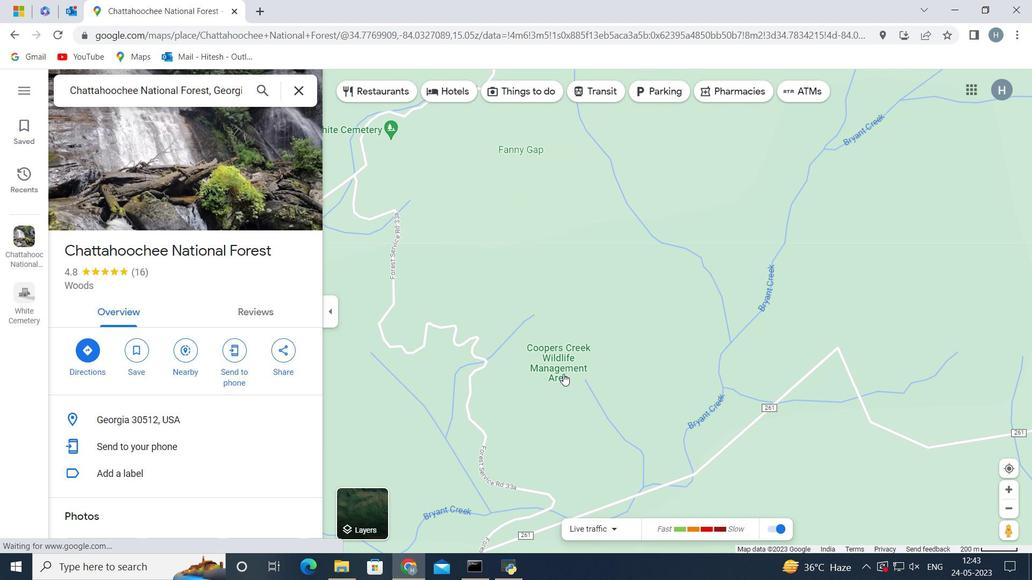 
Action: Mouse scrolled (564, 374) with delta (0, 0)
Screenshot: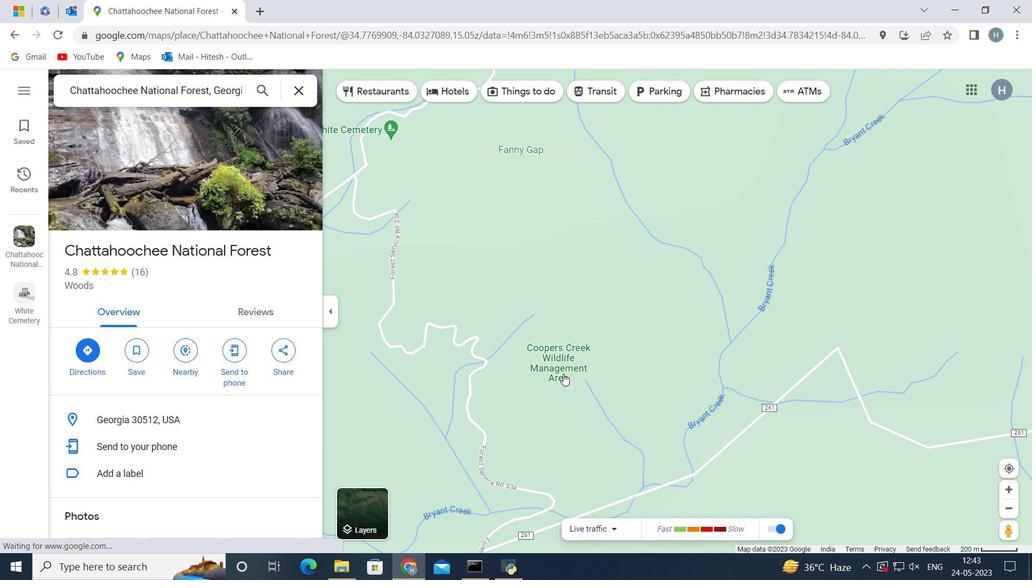 
Action: Mouse scrolled (564, 374) with delta (0, 0)
Screenshot: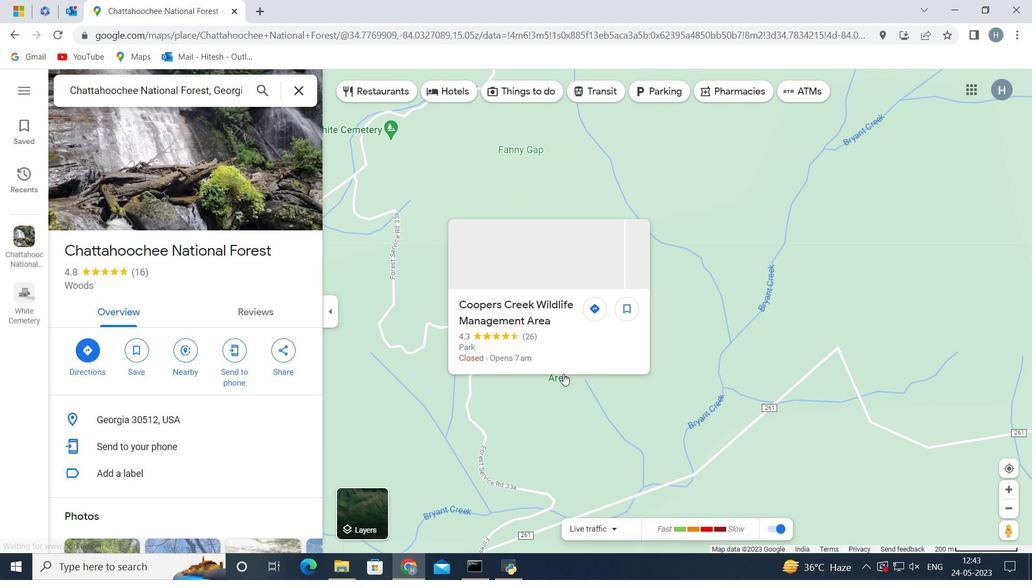 
Action: Mouse scrolled (564, 374) with delta (0, 0)
Screenshot: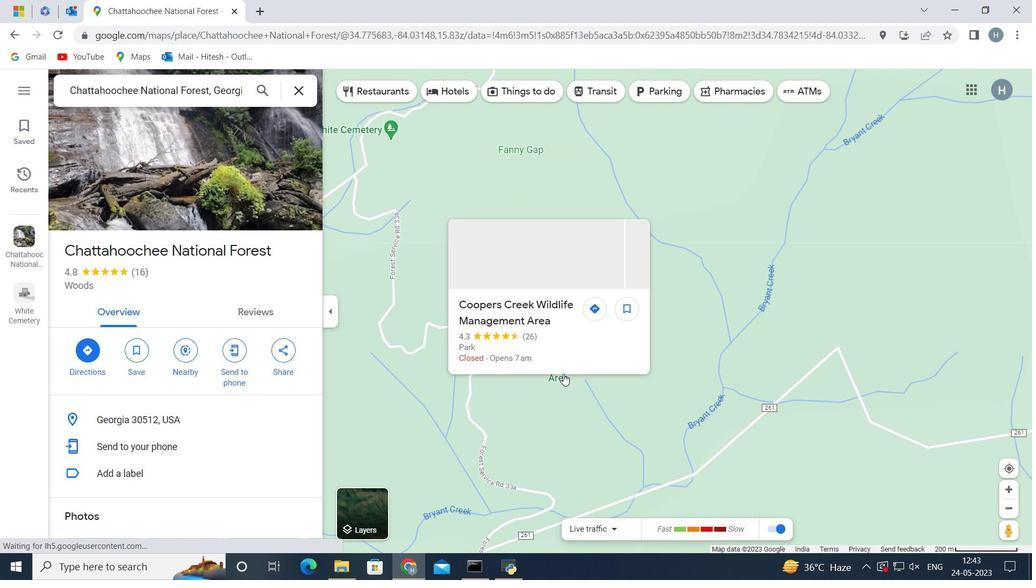 
Action: Mouse scrolled (564, 374) with delta (0, 0)
Screenshot: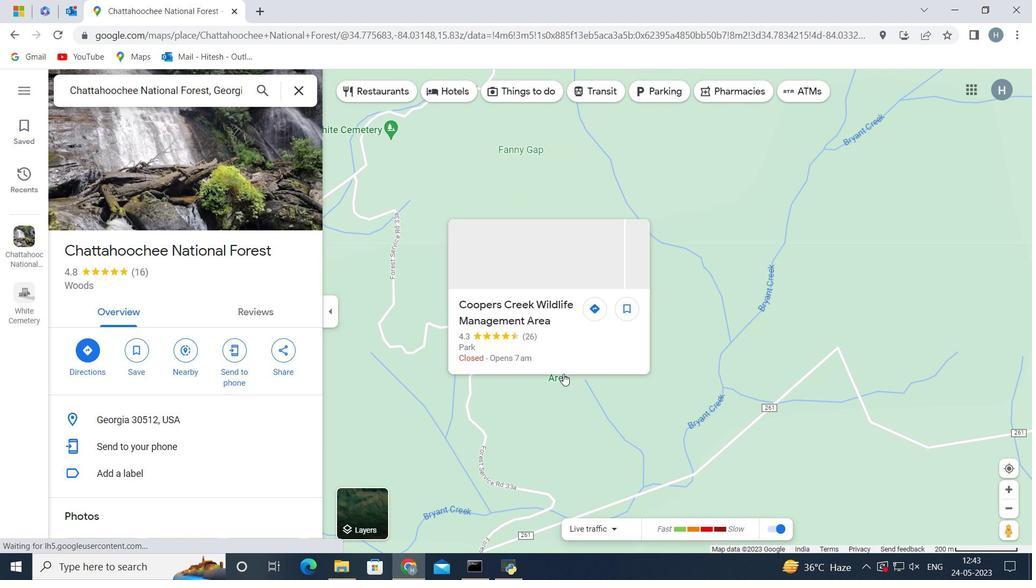 
Action: Mouse moved to (577, 395)
Screenshot: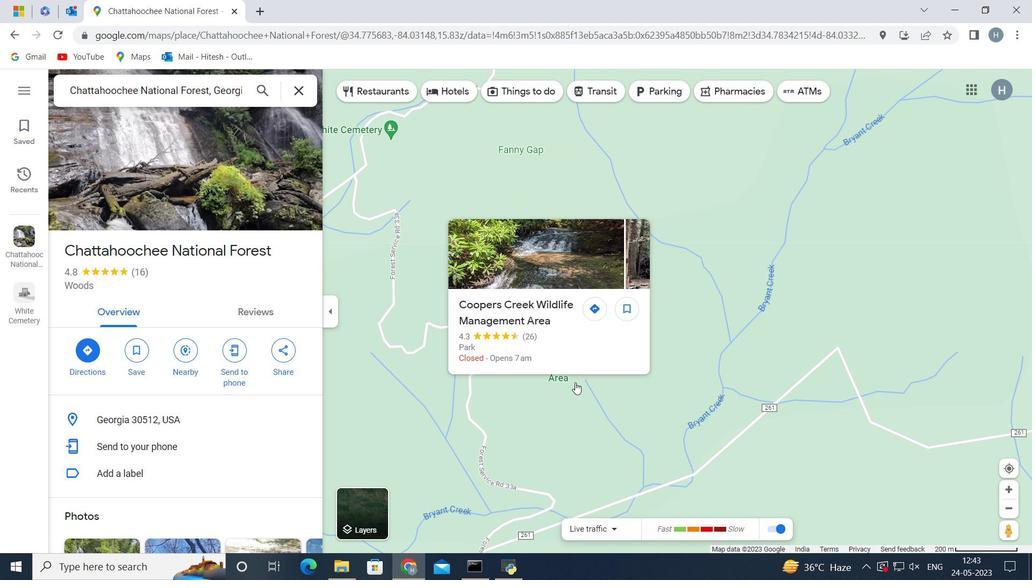 
Action: Mouse pressed left at (577, 395)
Screenshot: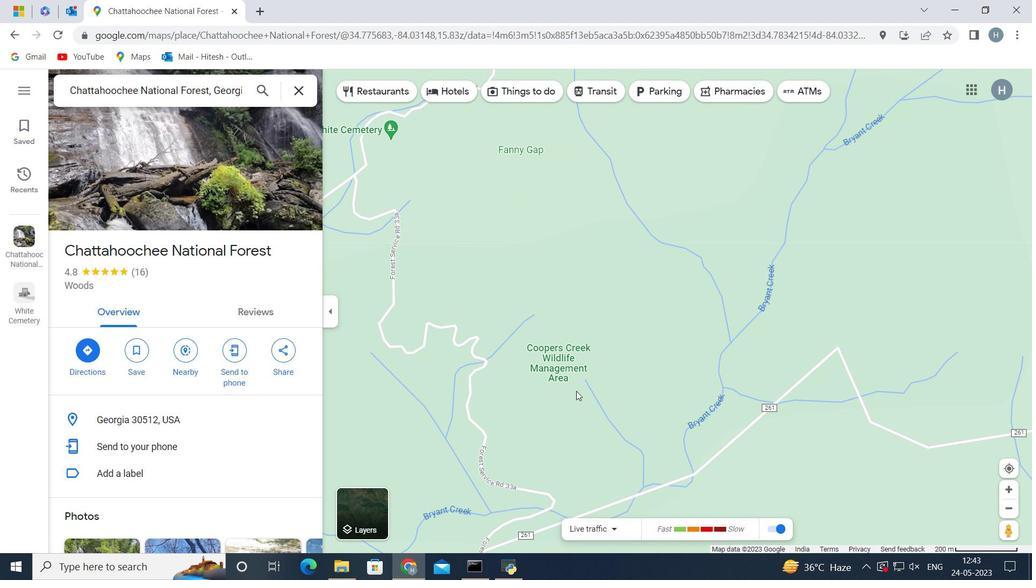 
Action: Mouse moved to (558, 365)
Screenshot: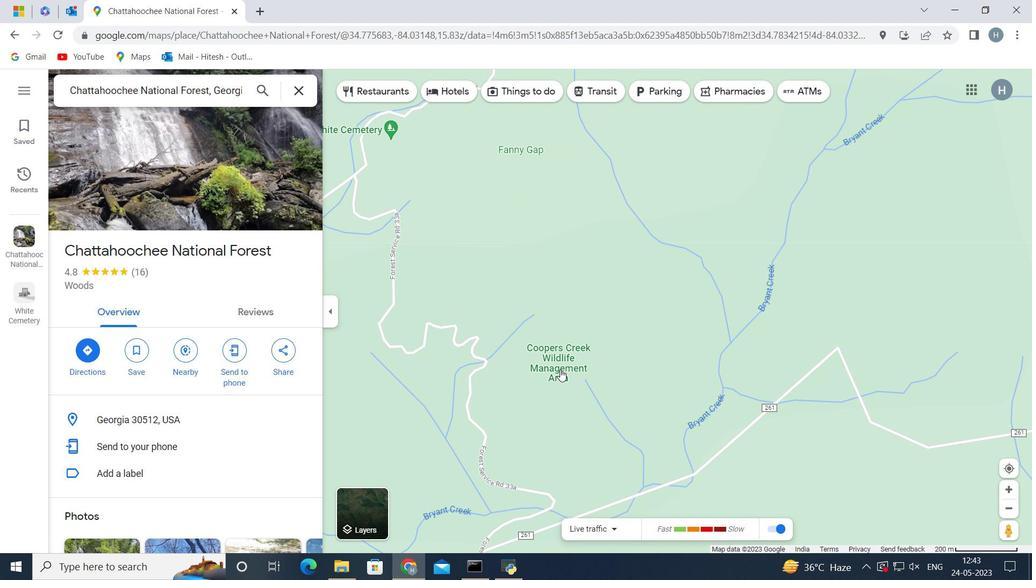 
Action: Mouse pressed left at (558, 365)
Screenshot: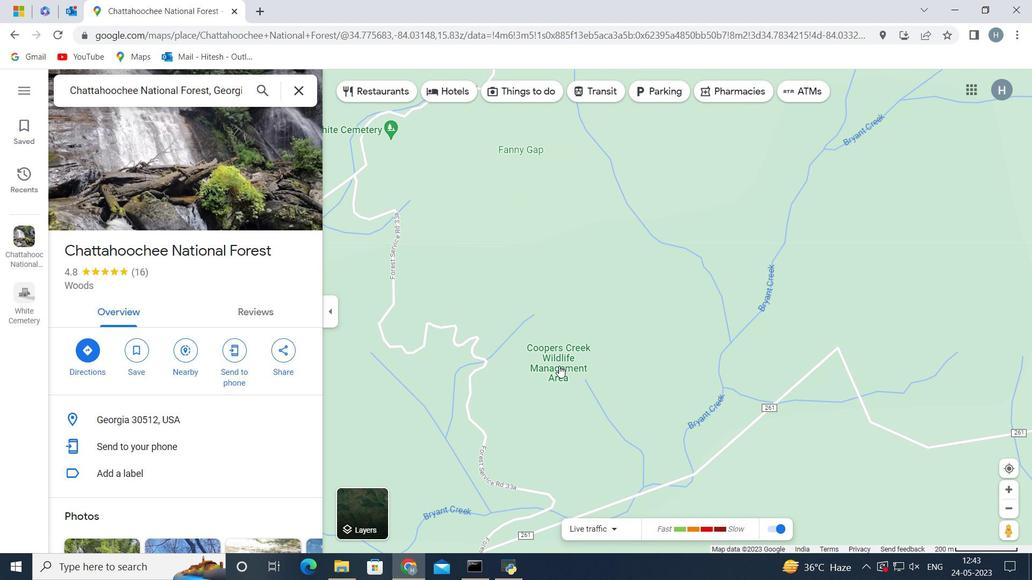 
Action: Mouse moved to (274, 192)
Screenshot: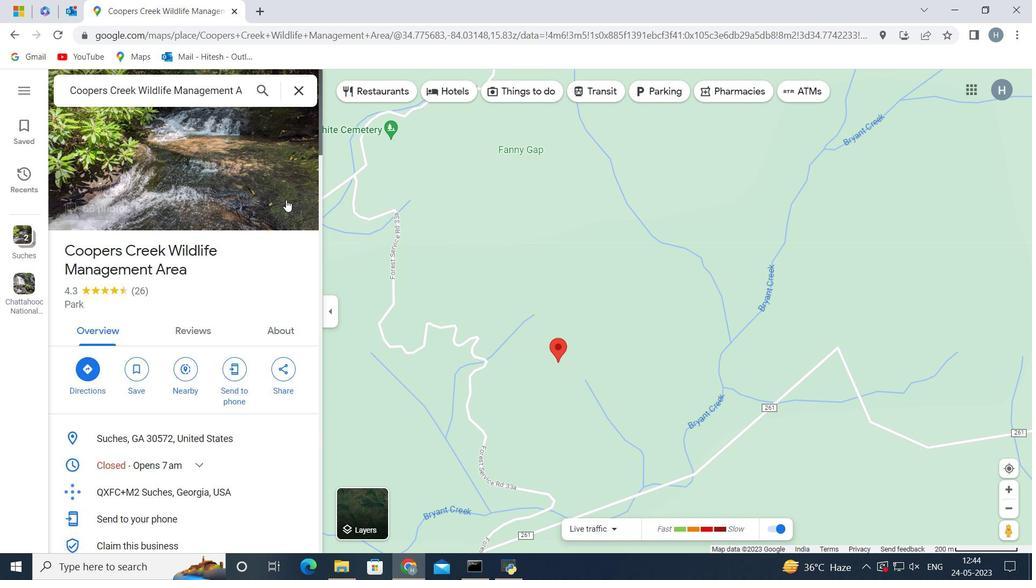 
Action: Mouse pressed left at (274, 192)
Screenshot: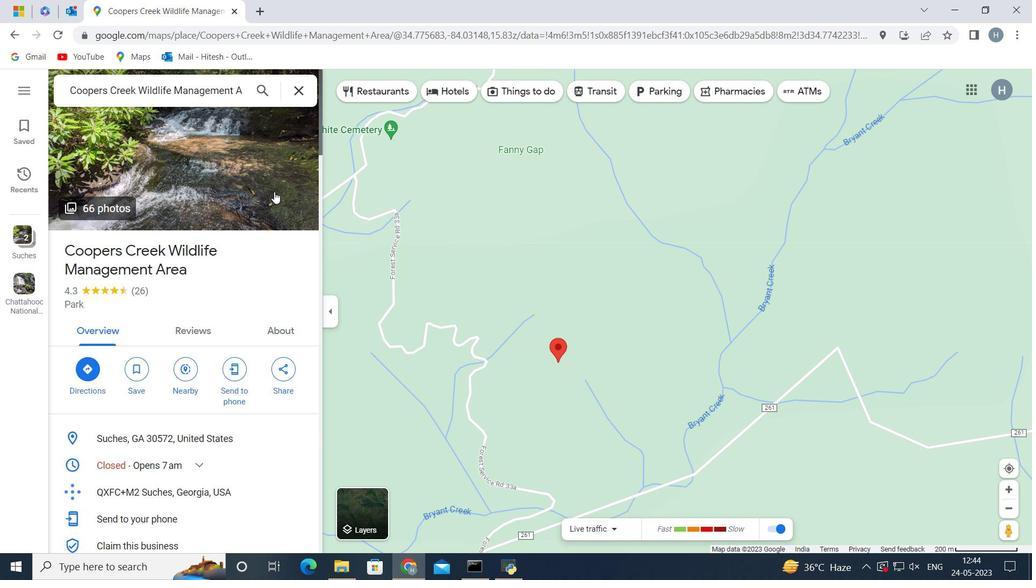 
Action: Mouse moved to (440, 319)
Screenshot: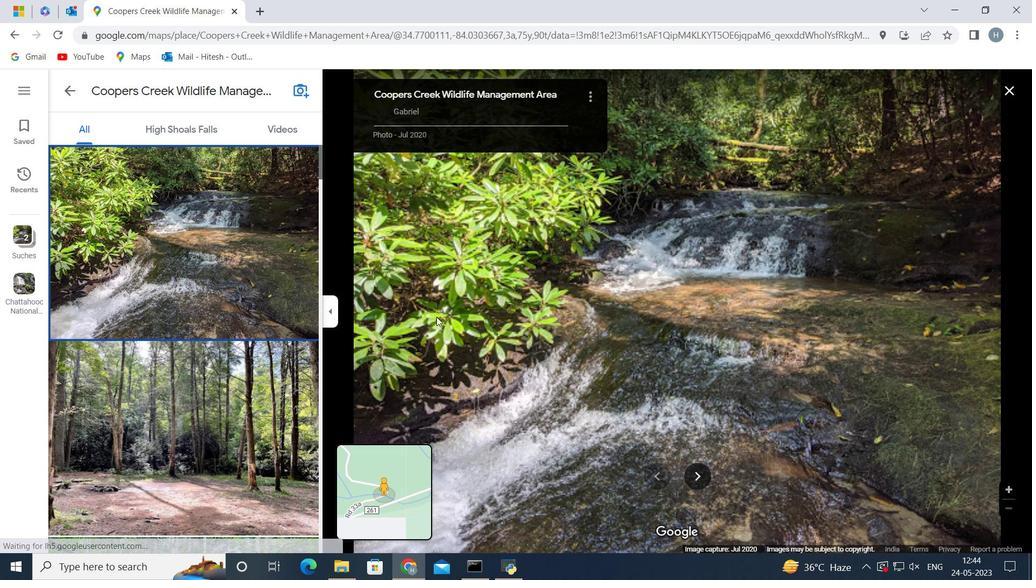 
Action: Key pressed <Key.right>
Screenshot: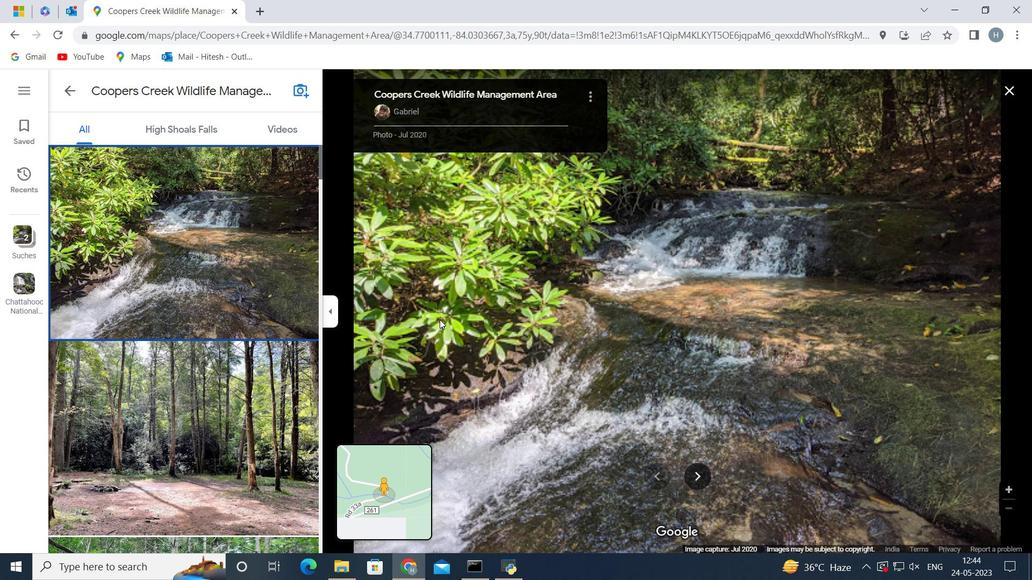 
Action: Mouse moved to (617, 327)
Screenshot: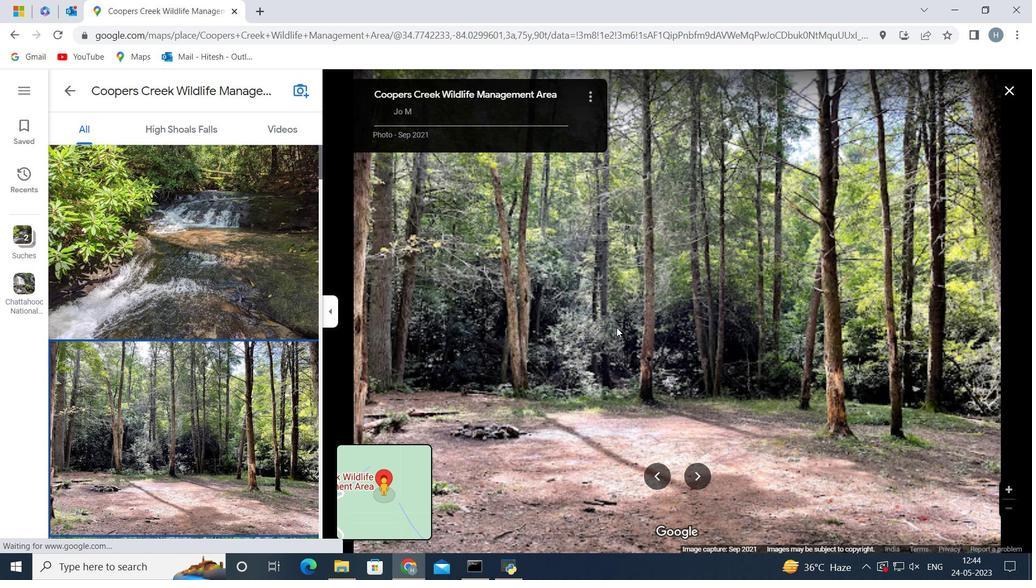 
Action: Key pressed <Key.right><Key.right><Key.right><Key.right><Key.right><Key.right><Key.right><Key.right>
Screenshot: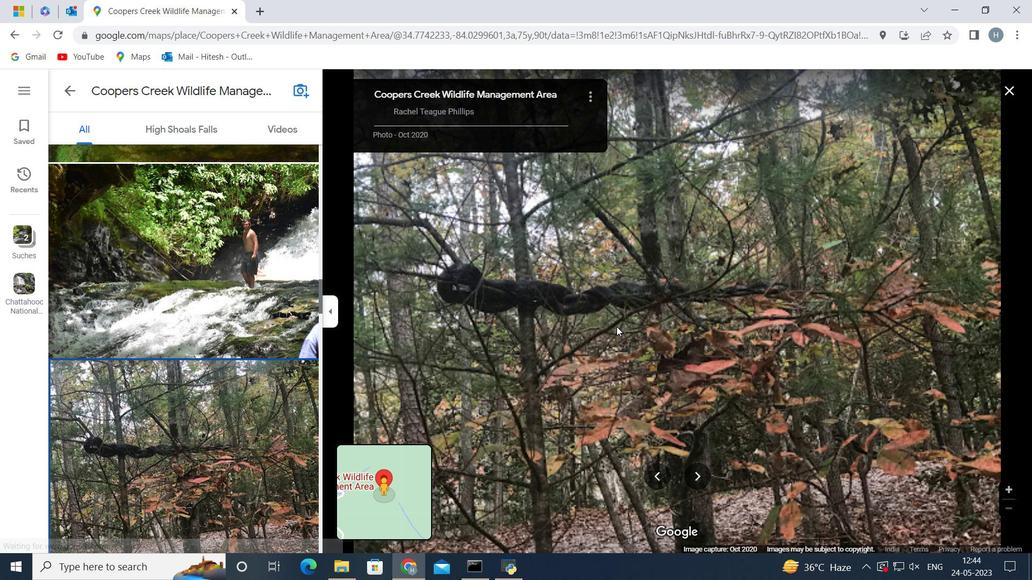 
Action: Mouse moved to (655, 323)
Screenshot: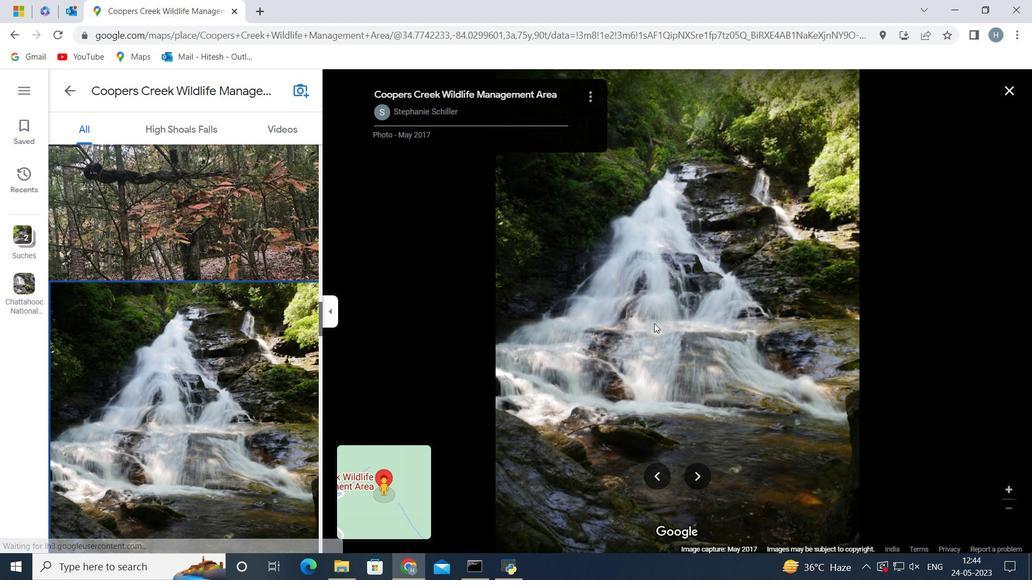 
Action: Key pressed <Key.right><Key.right><Key.right><Key.right><Key.right><Key.right><Key.right><Key.right><Key.right><Key.right>
Screenshot: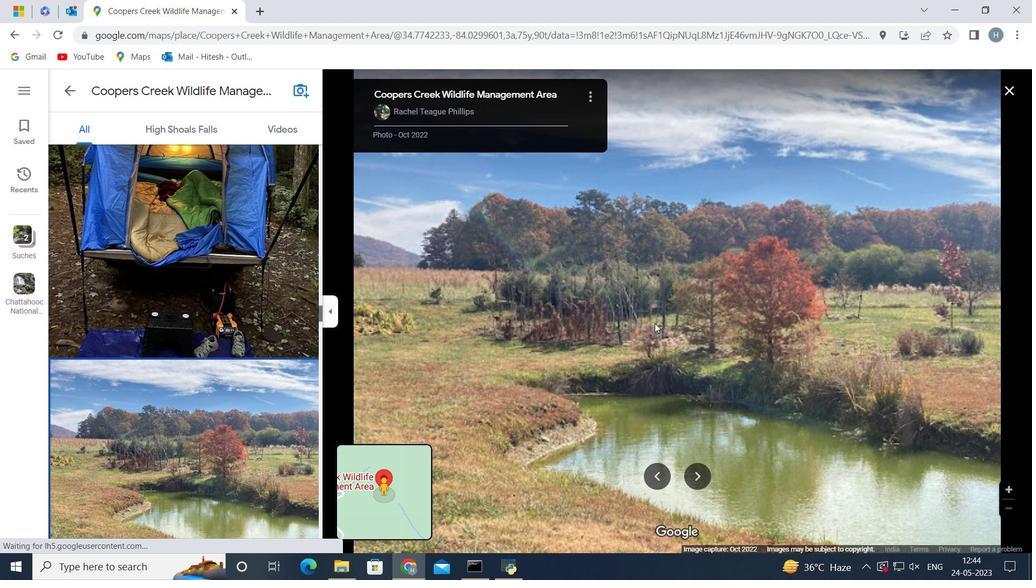 
Action: Mouse moved to (656, 323)
Screenshot: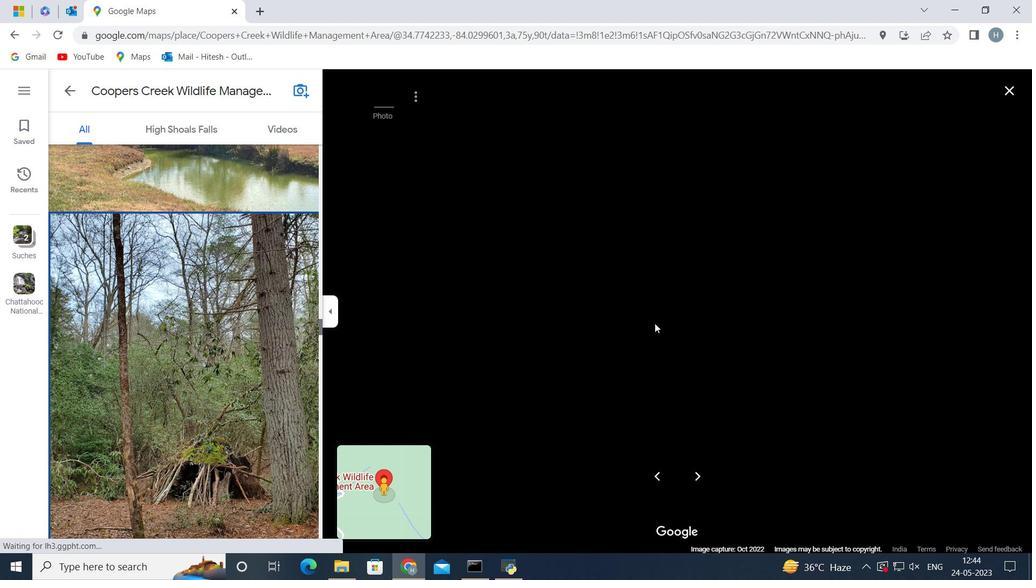 
Action: Key pressed <Key.right><Key.right><Key.right>
Screenshot: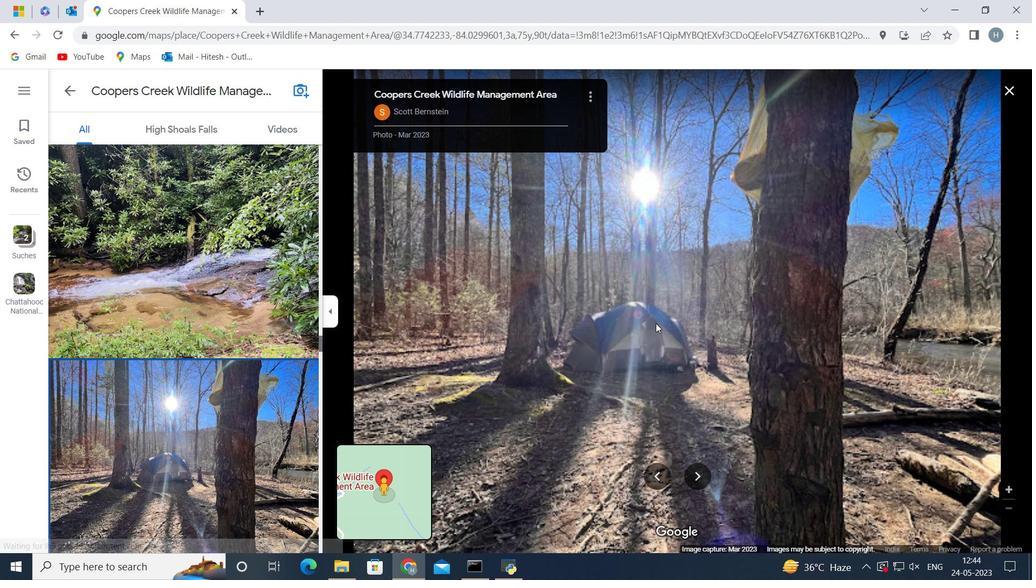 
Action: Mouse moved to (826, 202)
Screenshot: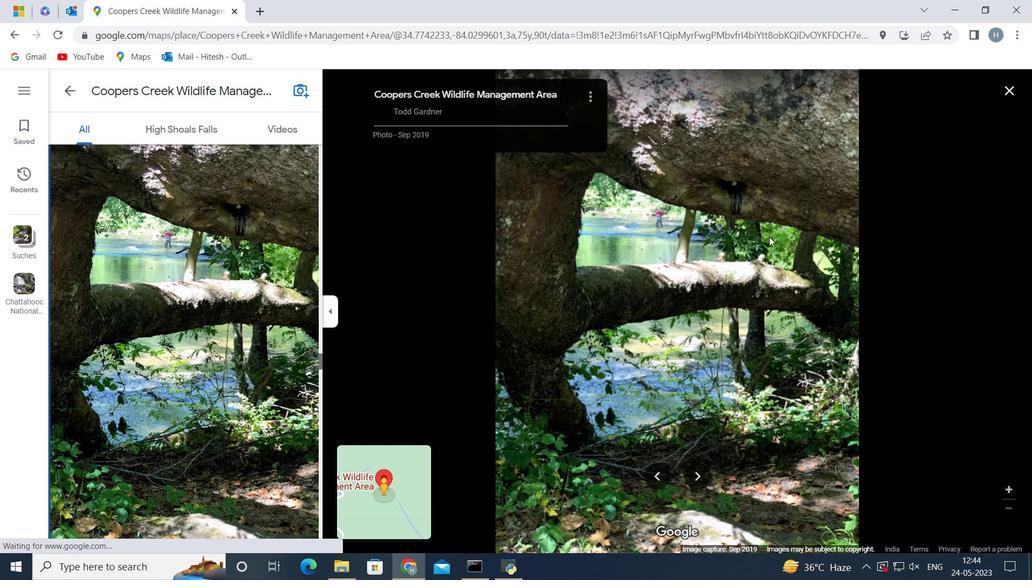 
Action: Key pressed <Key.right>
Screenshot: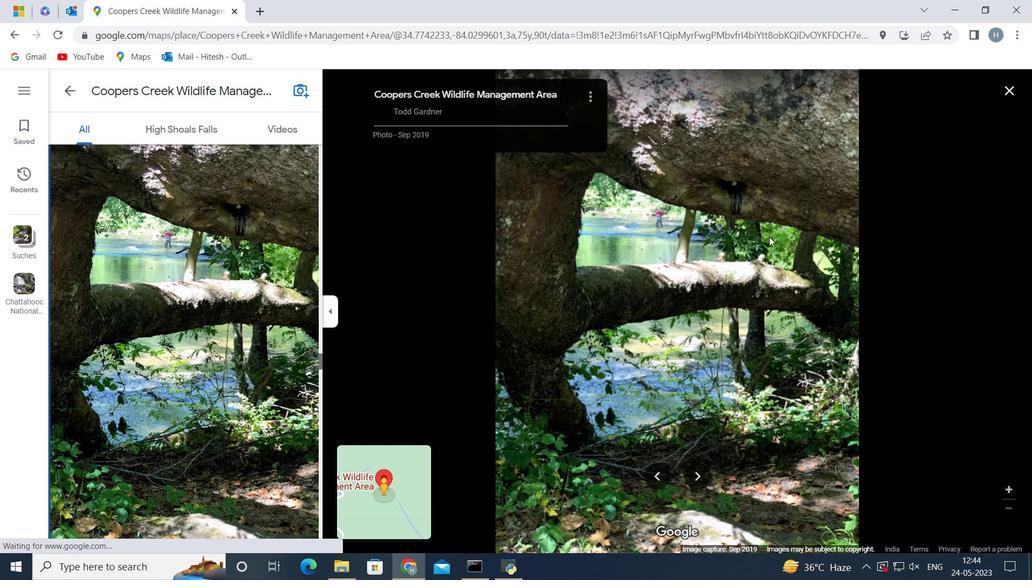 
Action: Mouse moved to (1013, 86)
Screenshot: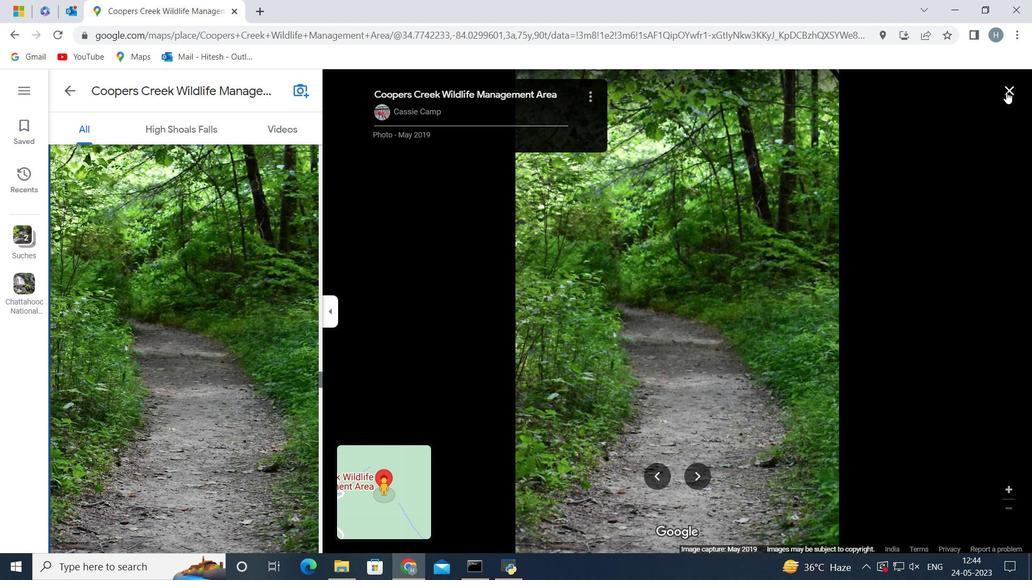 
Action: Mouse pressed left at (1013, 86)
Screenshot: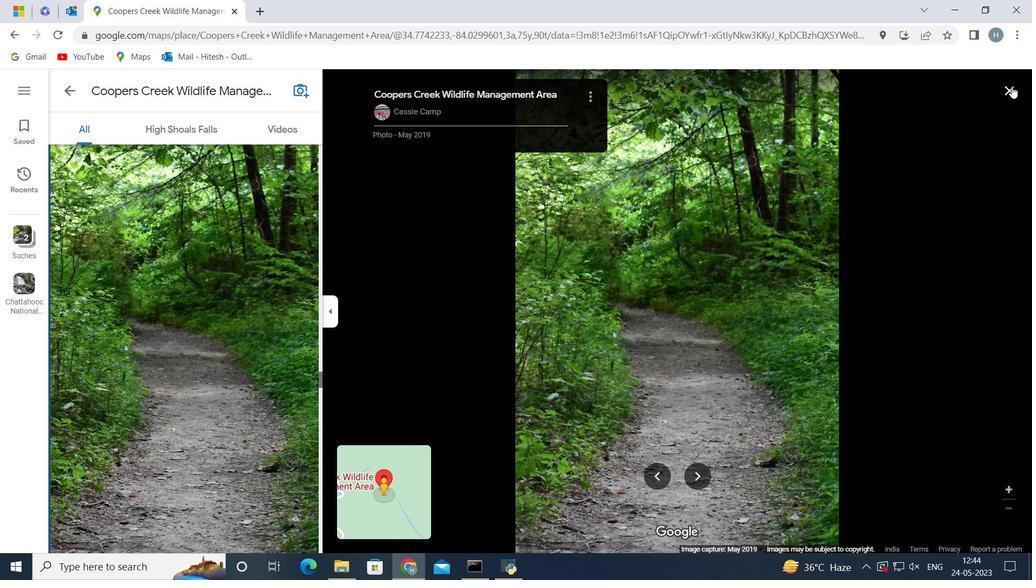 
Action: Mouse moved to (639, 316)
Screenshot: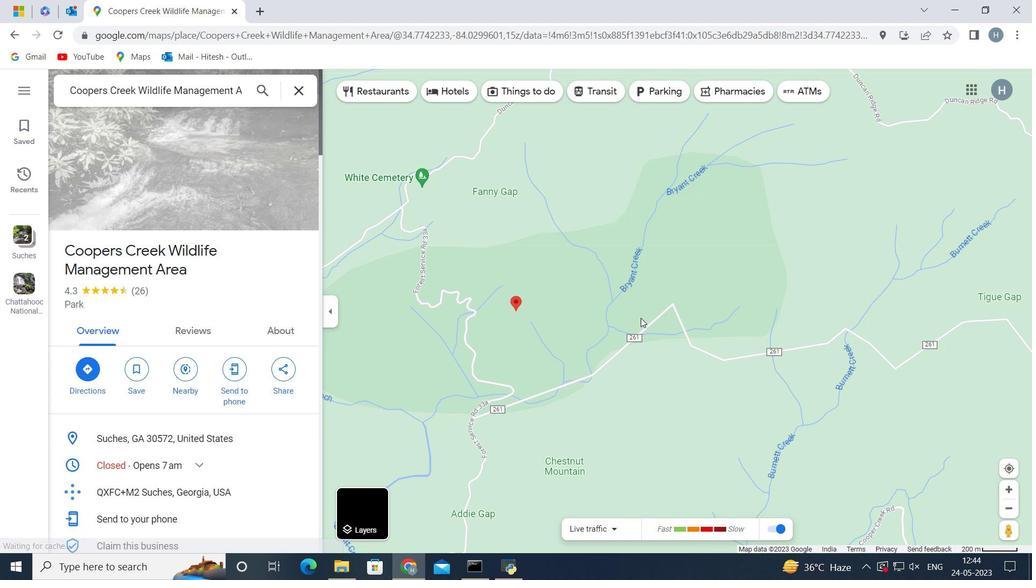 
Action: Mouse scrolled (639, 315) with delta (0, 0)
Screenshot: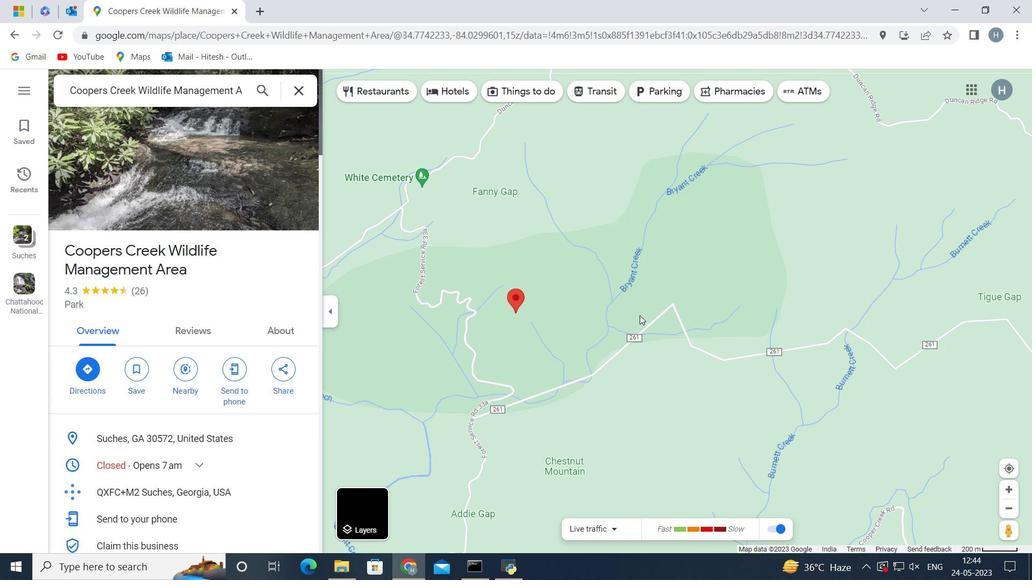 
Action: Mouse scrolled (639, 315) with delta (0, 0)
Screenshot: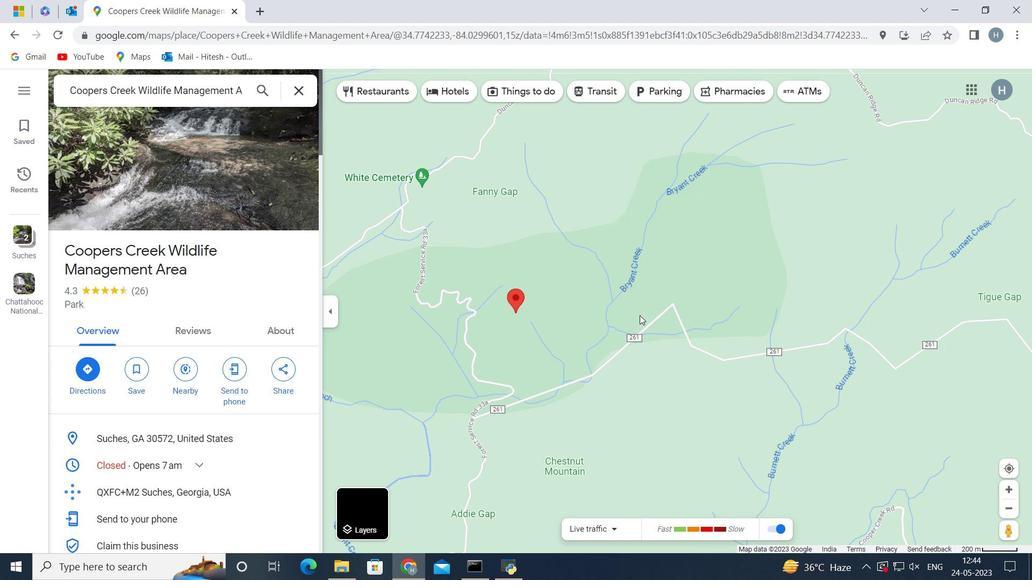 
Action: Mouse moved to (563, 329)
Screenshot: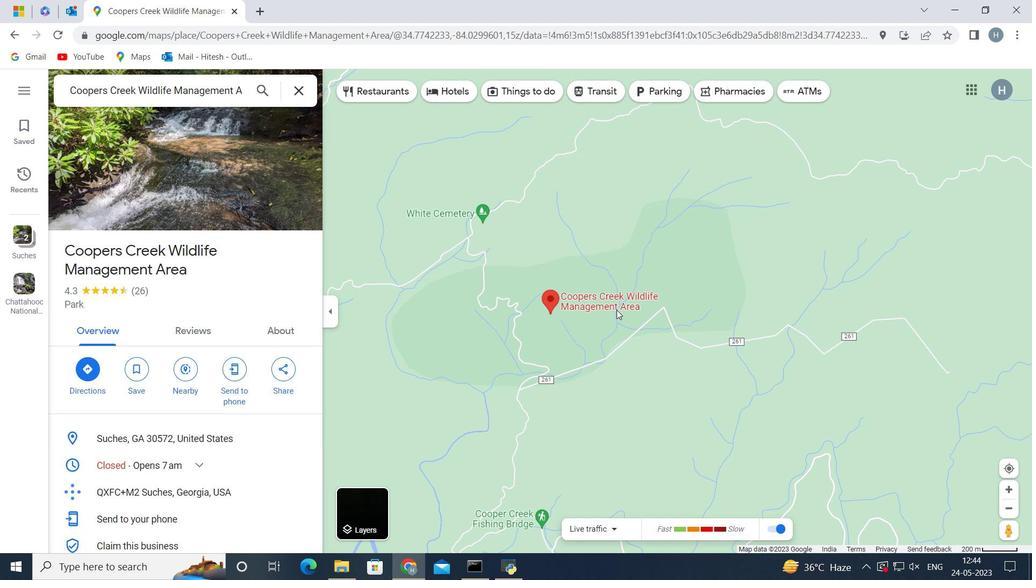 
Action: Mouse scrolled (563, 328) with delta (0, 0)
Screenshot: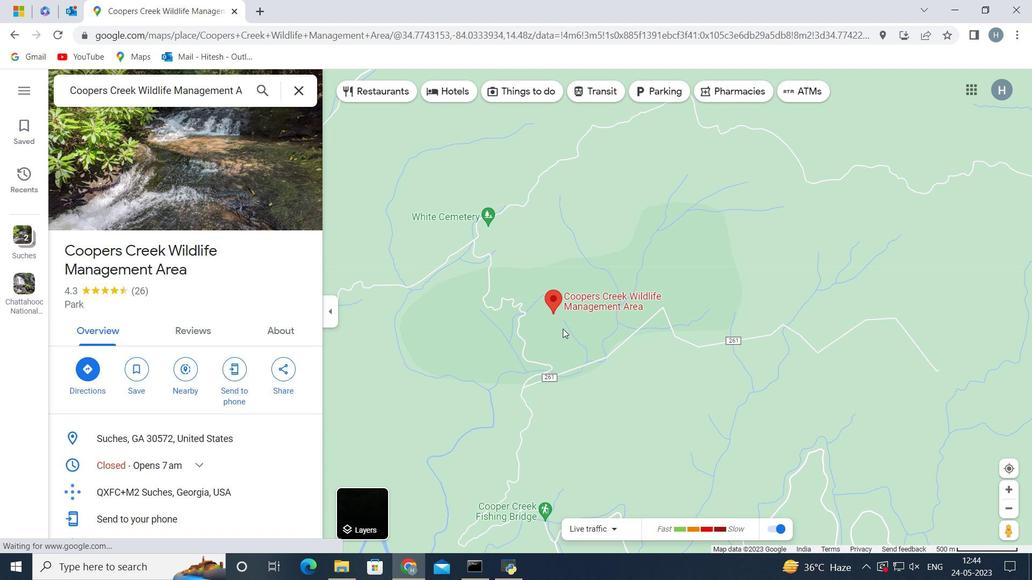 
Action: Mouse scrolled (563, 328) with delta (0, 0)
Screenshot: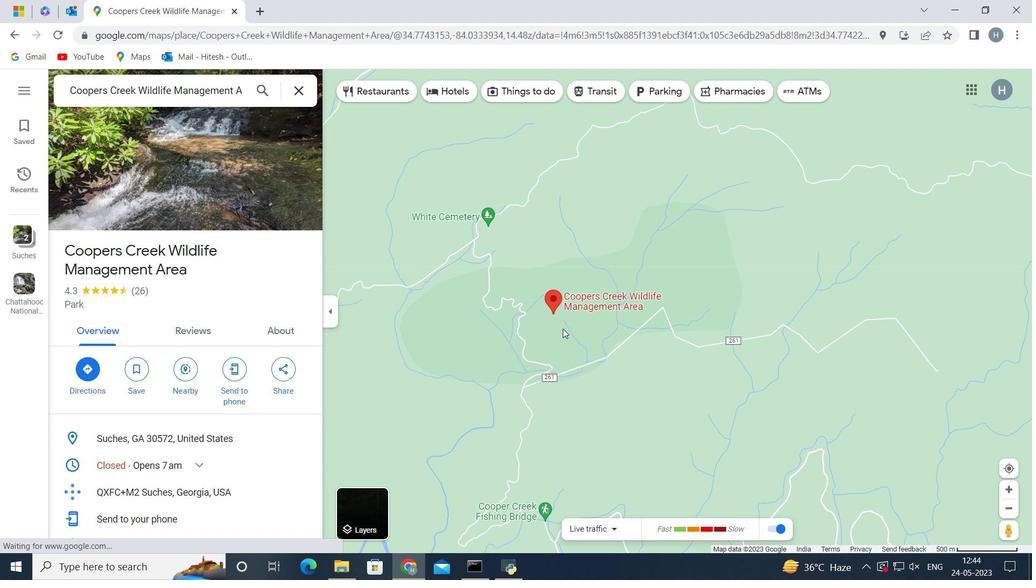 
Action: Mouse scrolled (563, 328) with delta (0, 0)
Screenshot: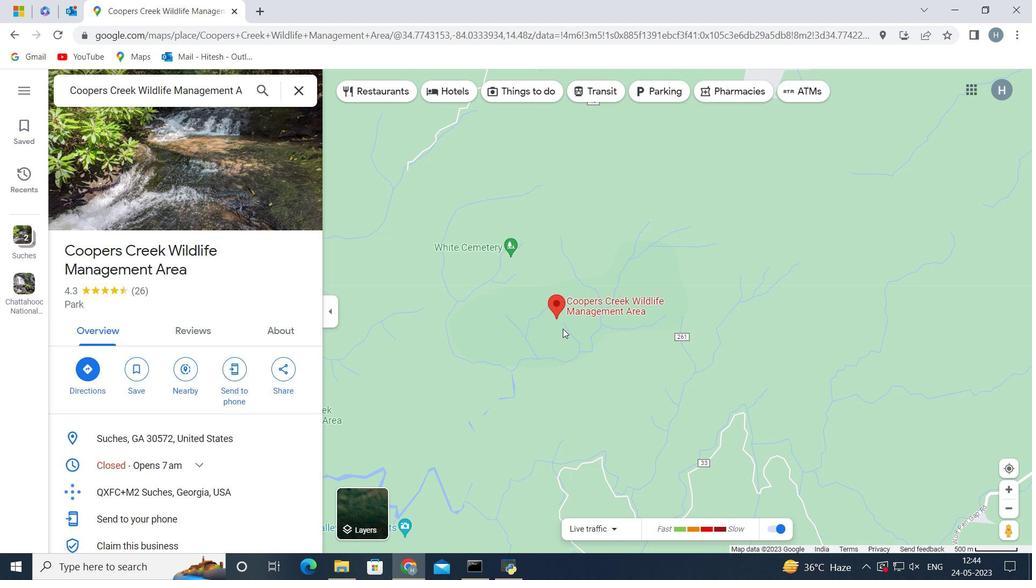 
Action: Mouse scrolled (563, 328) with delta (0, 0)
Screenshot: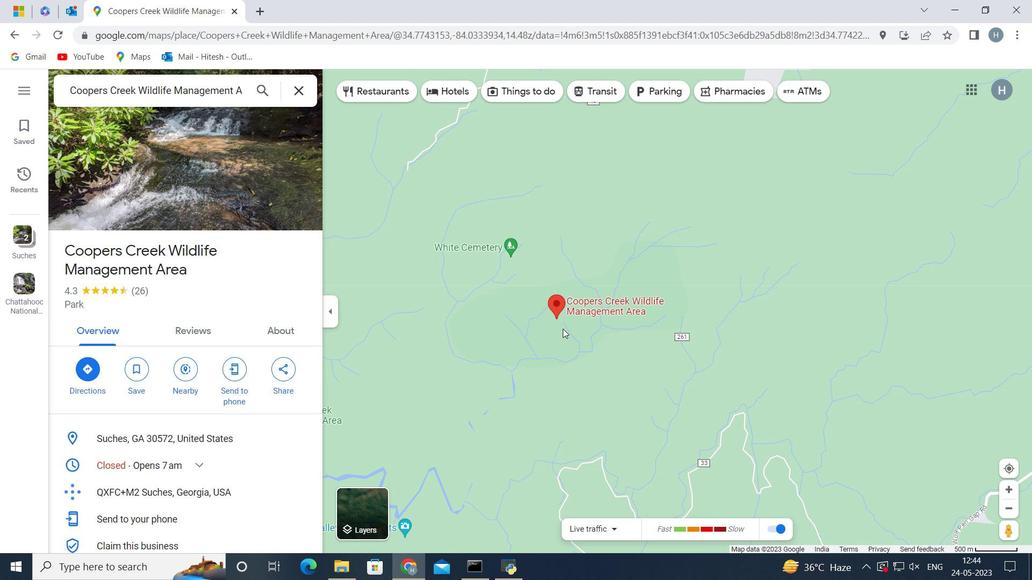 
Action: Mouse moved to (570, 340)
Screenshot: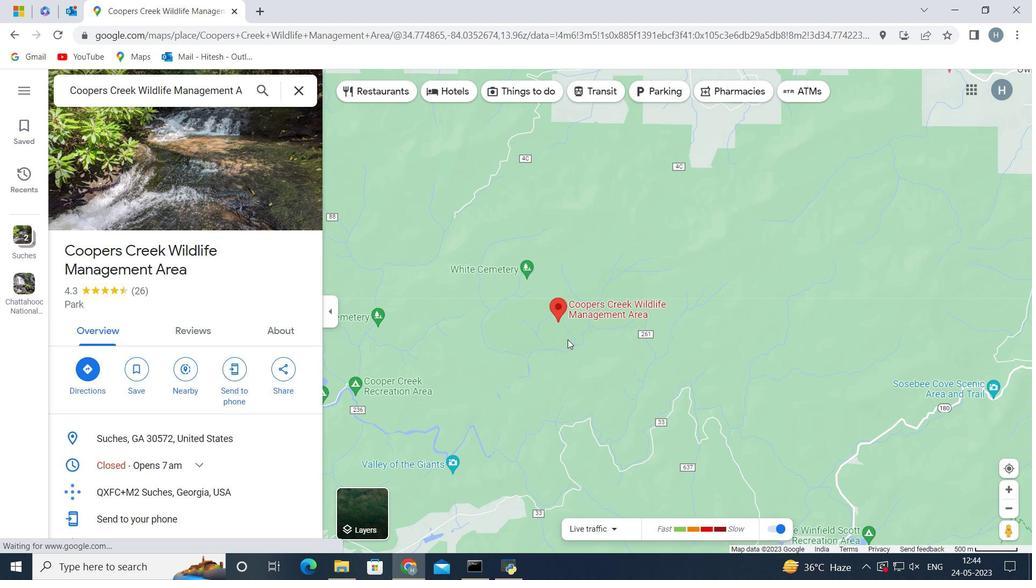 
Action: Mouse pressed left at (570, 340)
Screenshot: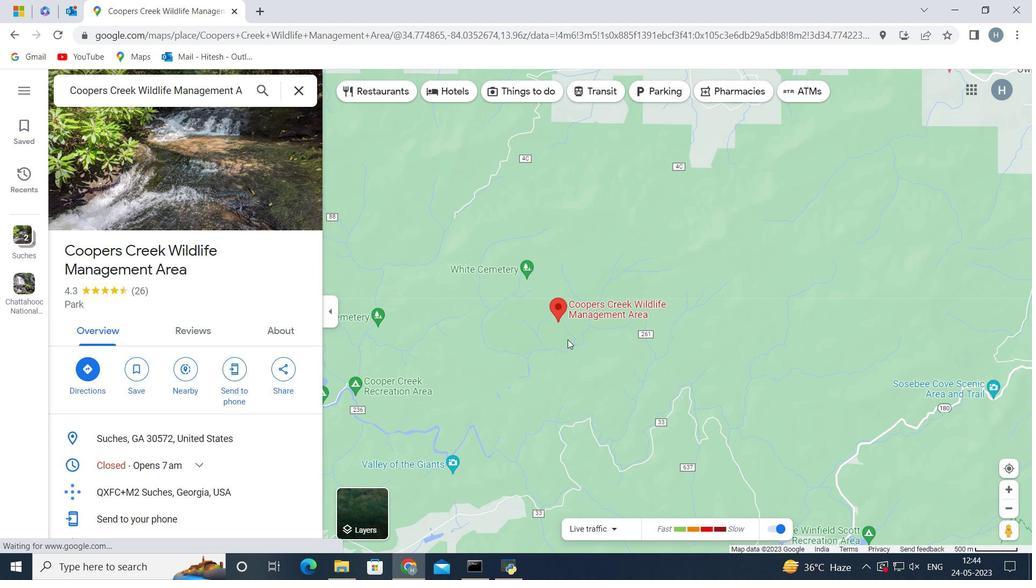 
Action: Mouse moved to (588, 351)
Screenshot: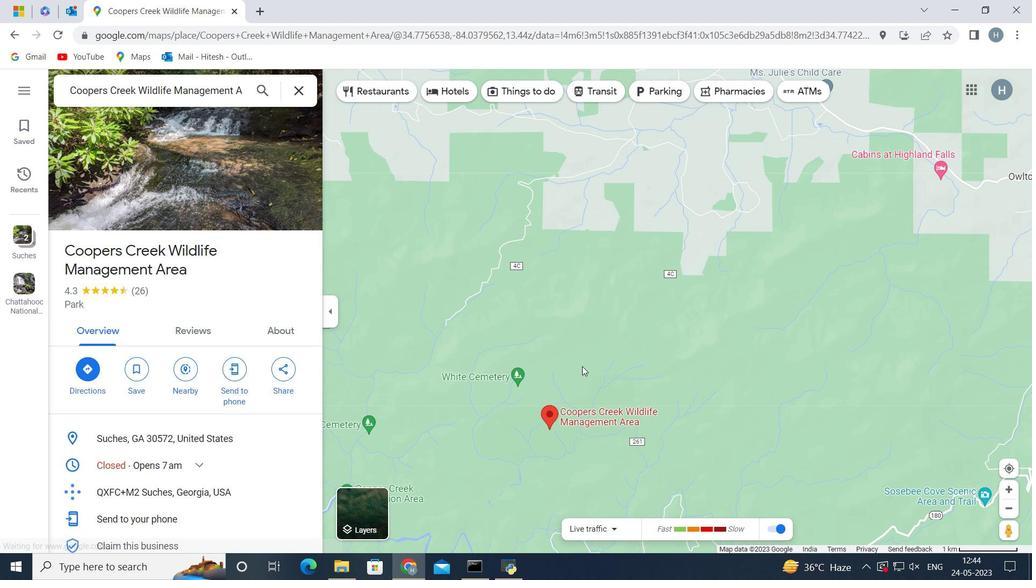 
Action: Mouse scrolled (588, 352) with delta (0, 0)
Screenshot: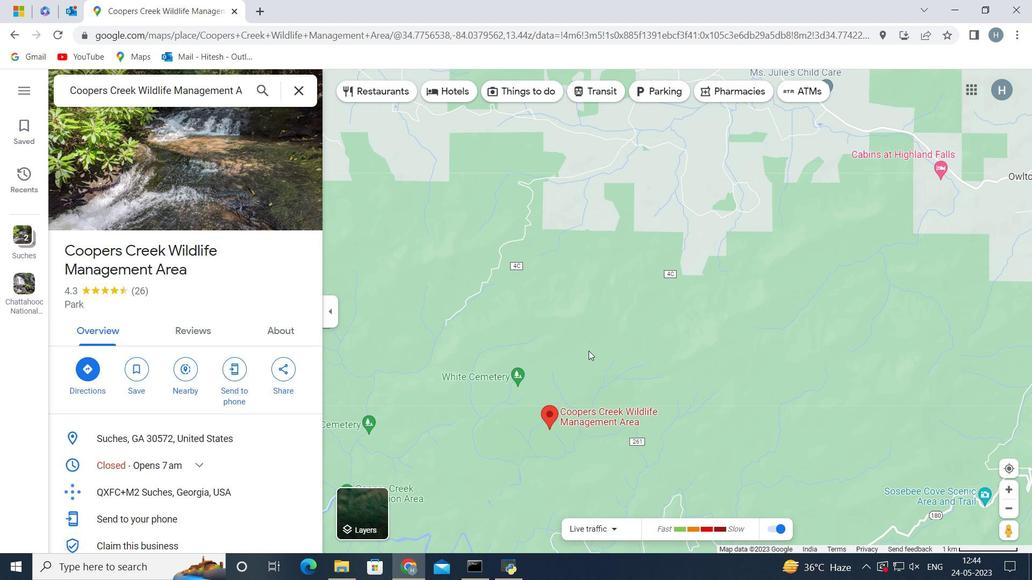
Action: Mouse scrolled (588, 352) with delta (0, 0)
Screenshot: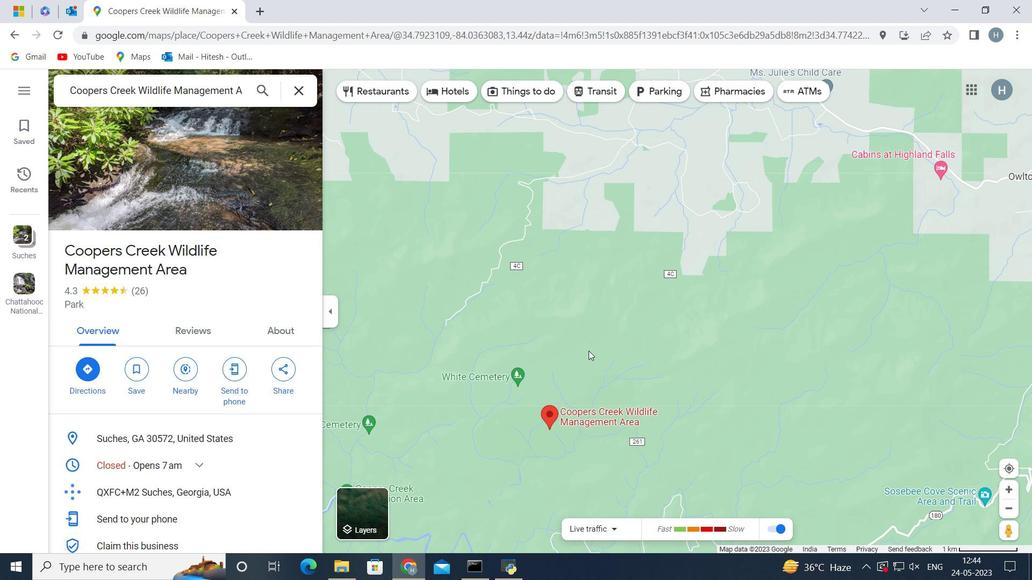 
Action: Mouse scrolled (588, 352) with delta (0, 0)
Screenshot: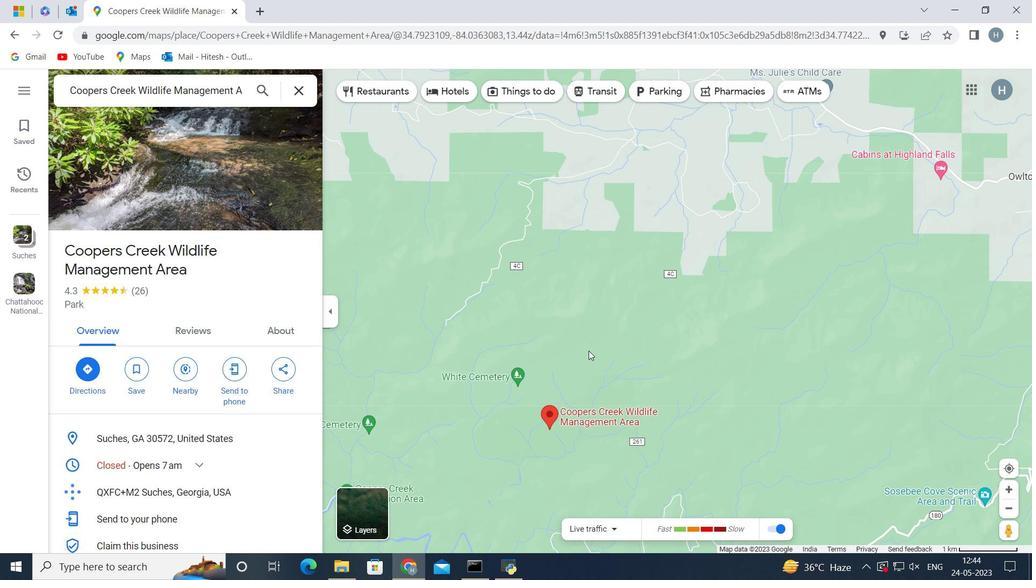 
Action: Mouse scrolled (588, 352) with delta (0, 0)
Screenshot: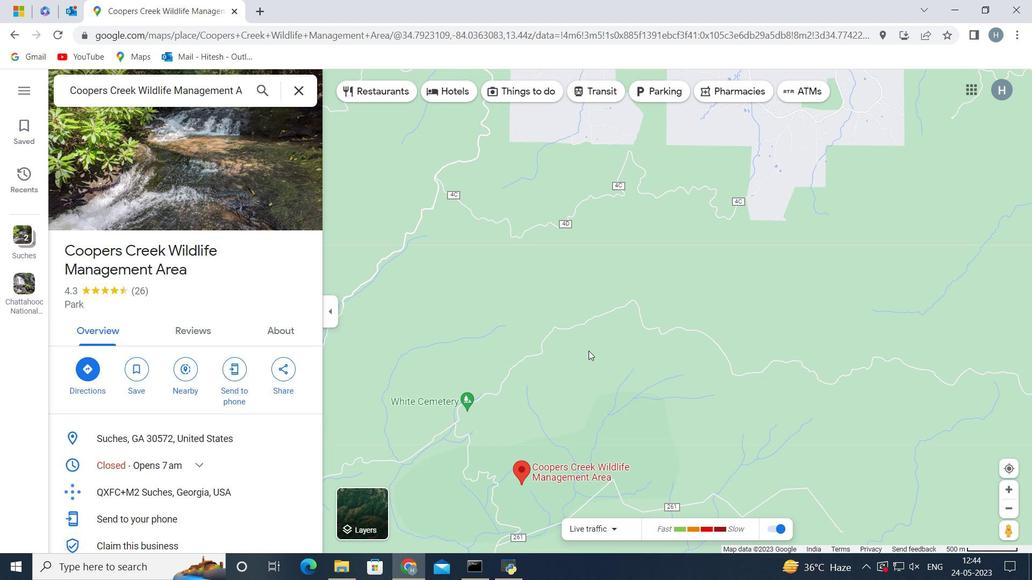 
Action: Mouse scrolled (588, 352) with delta (0, 0)
Screenshot: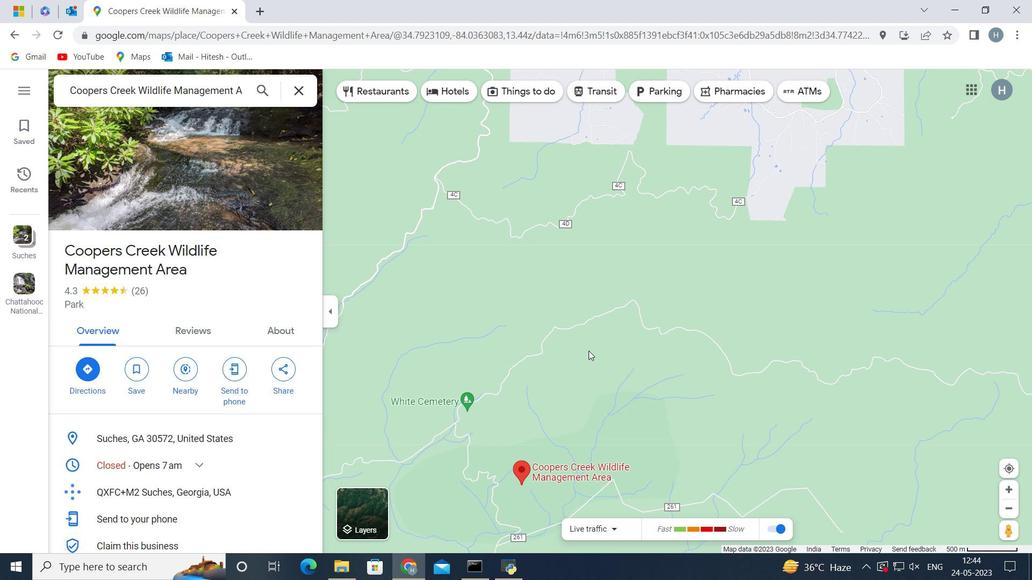 
Action: Mouse scrolled (588, 352) with delta (0, 0)
Screenshot: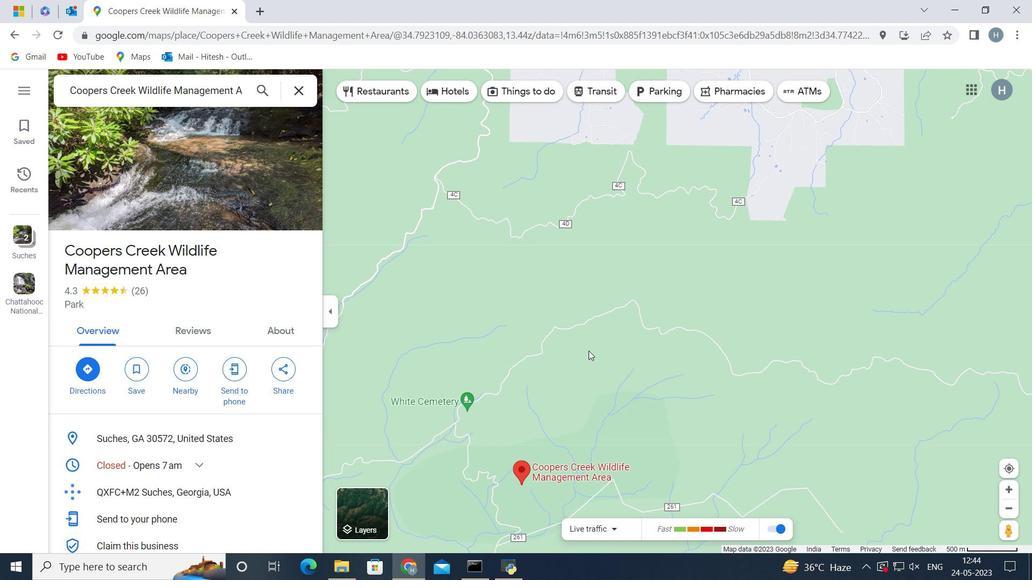 
Action: Mouse scrolled (588, 352) with delta (0, 0)
Screenshot: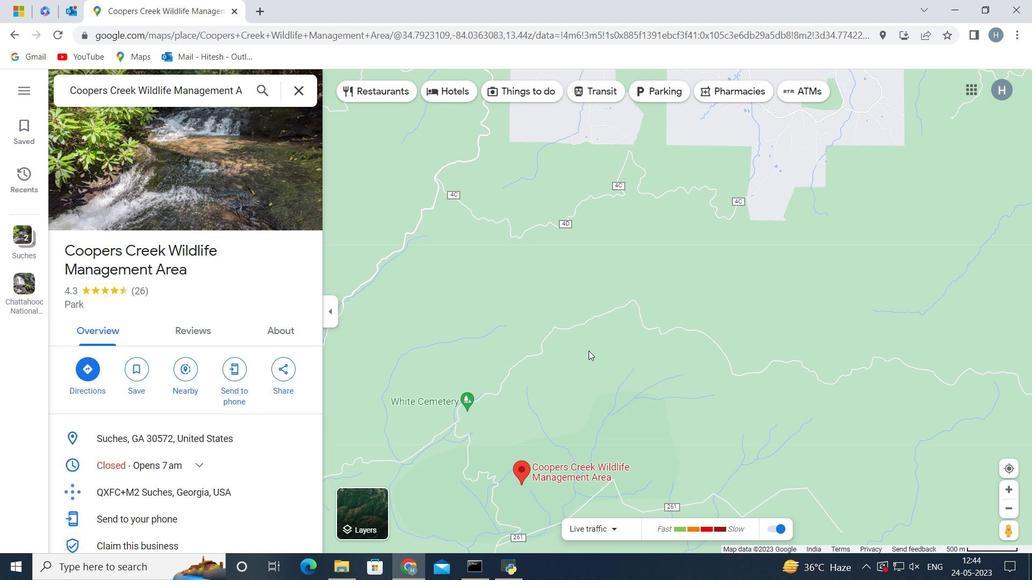 
Action: Mouse scrolled (588, 352) with delta (0, 0)
Screenshot: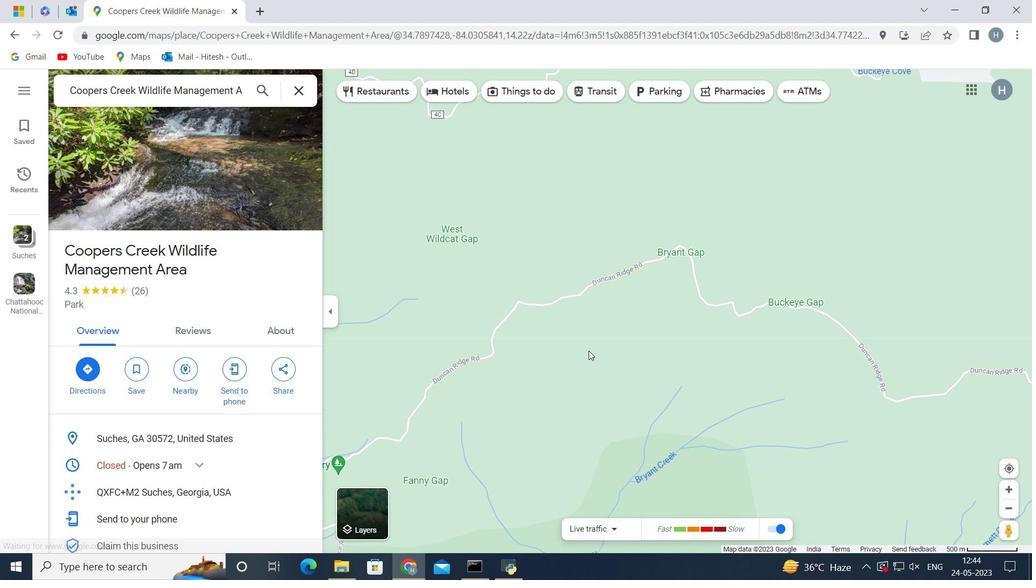 
Action: Mouse scrolled (588, 352) with delta (0, 0)
Screenshot: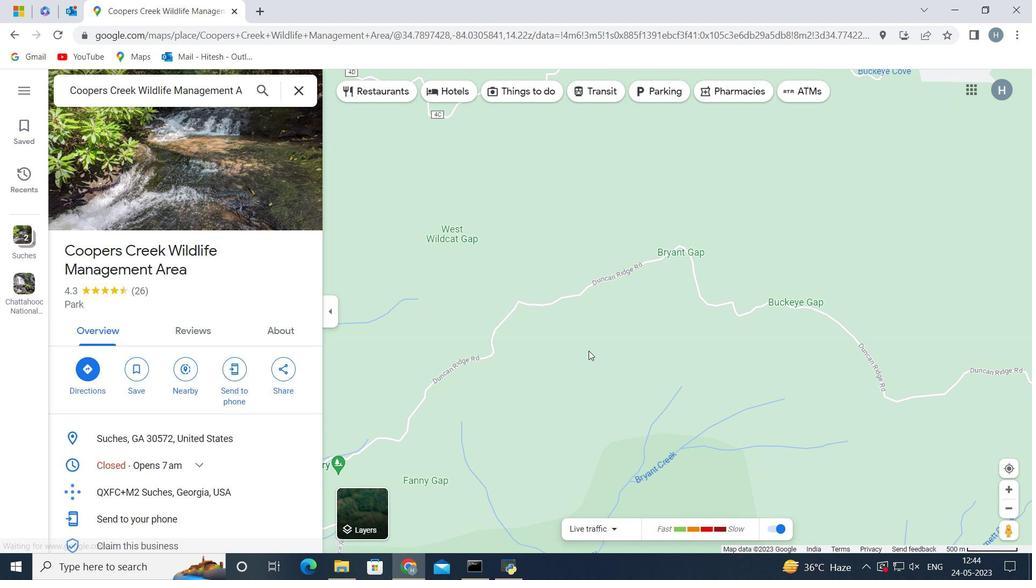 
Action: Mouse scrolled (588, 352) with delta (0, 0)
Screenshot: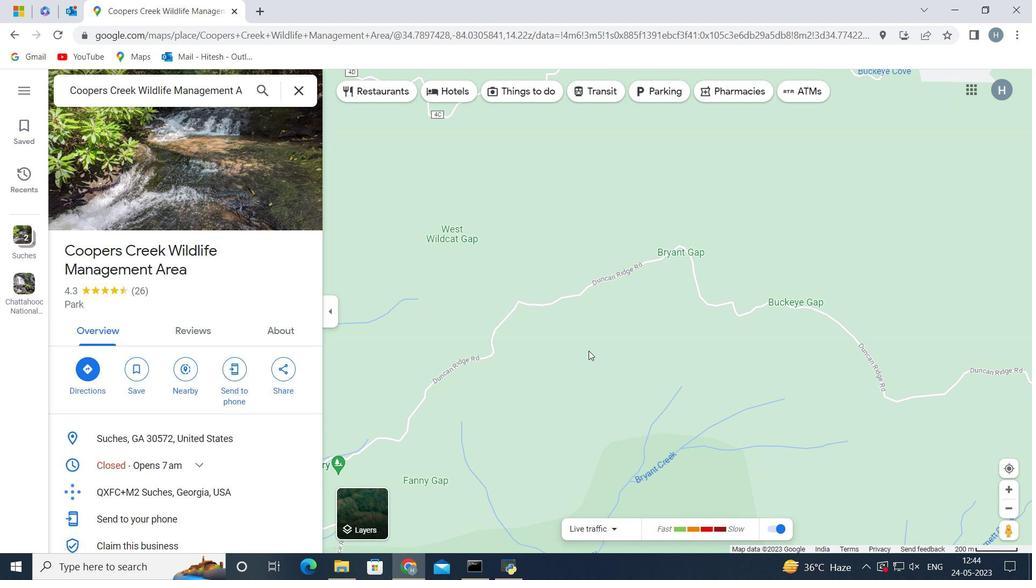 
Action: Mouse scrolled (588, 351) with delta (0, 0)
Screenshot: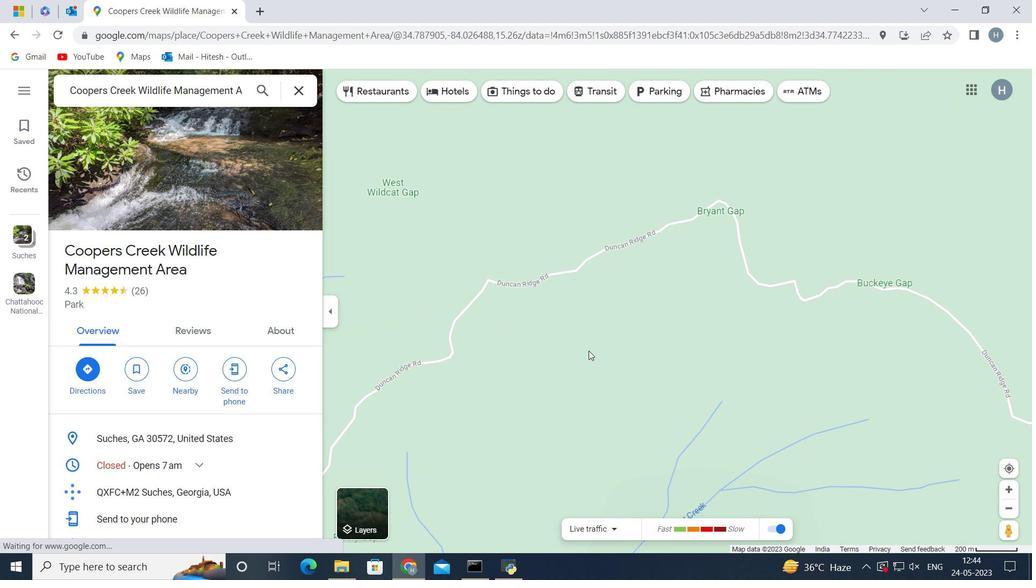 
Action: Mouse scrolled (588, 351) with delta (0, 0)
Screenshot: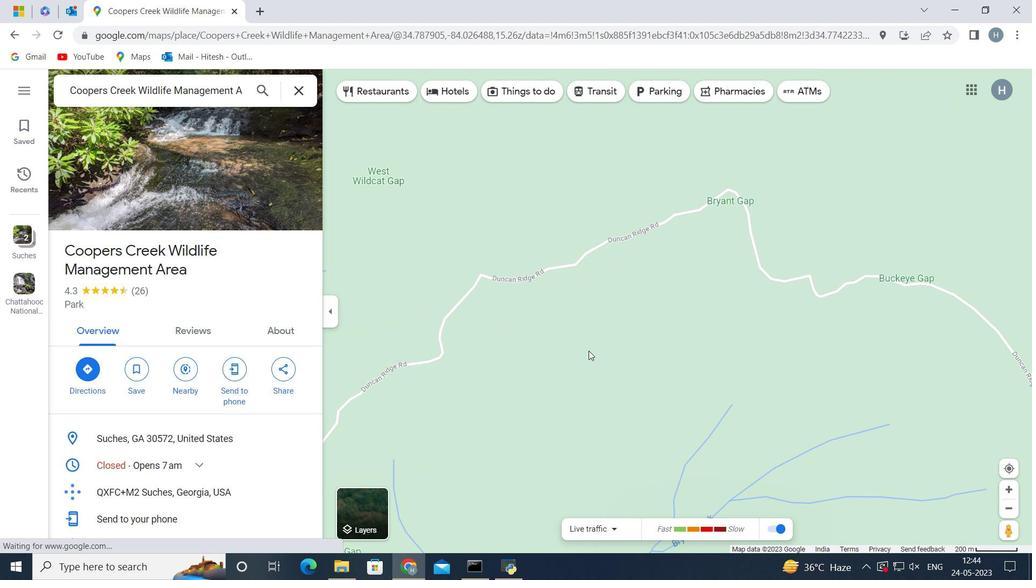 
Action: Mouse scrolled (588, 351) with delta (0, 0)
Screenshot: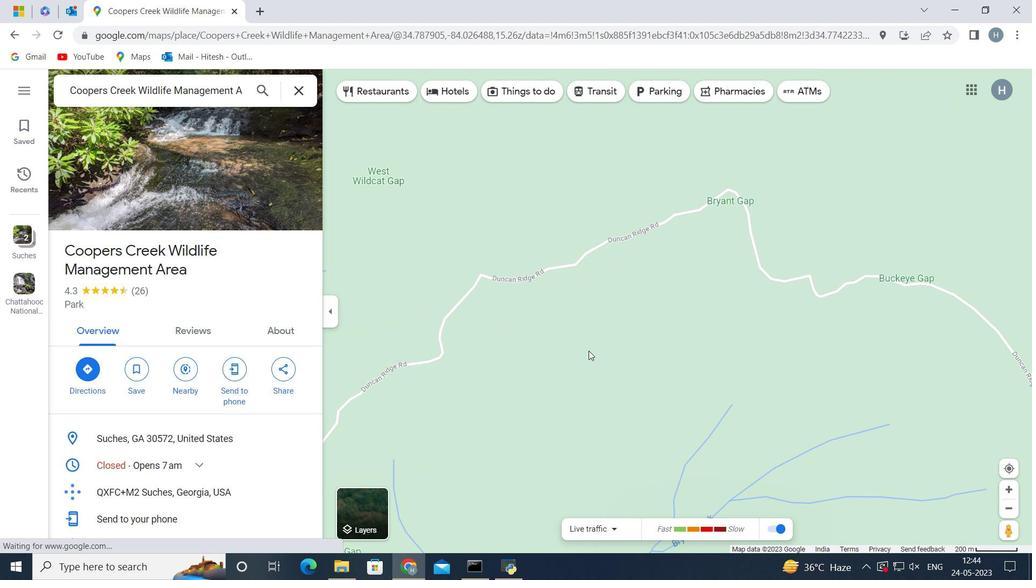 
Action: Mouse scrolled (588, 351) with delta (0, 0)
Screenshot: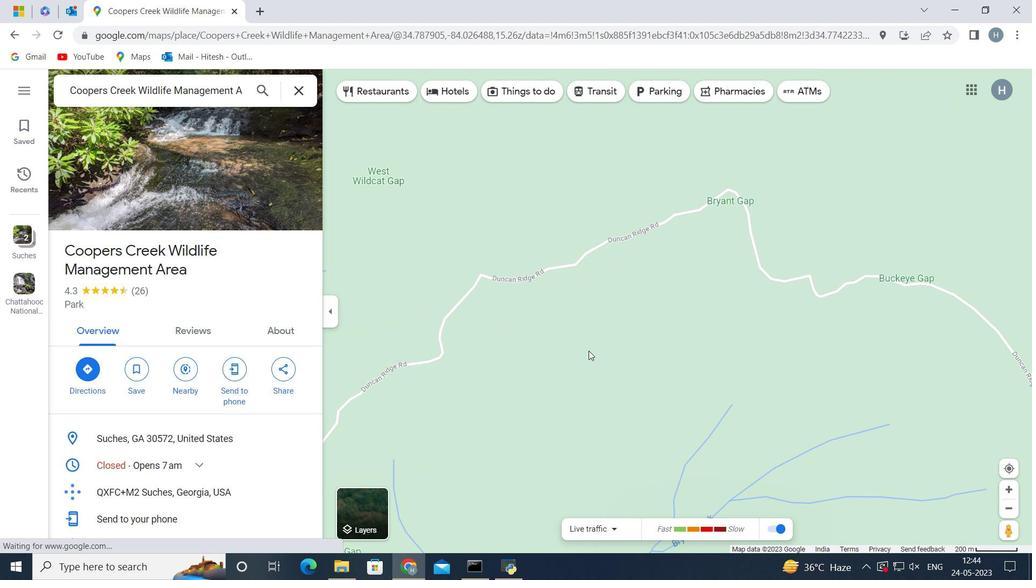 
Action: Mouse scrolled (588, 351) with delta (0, 0)
Screenshot: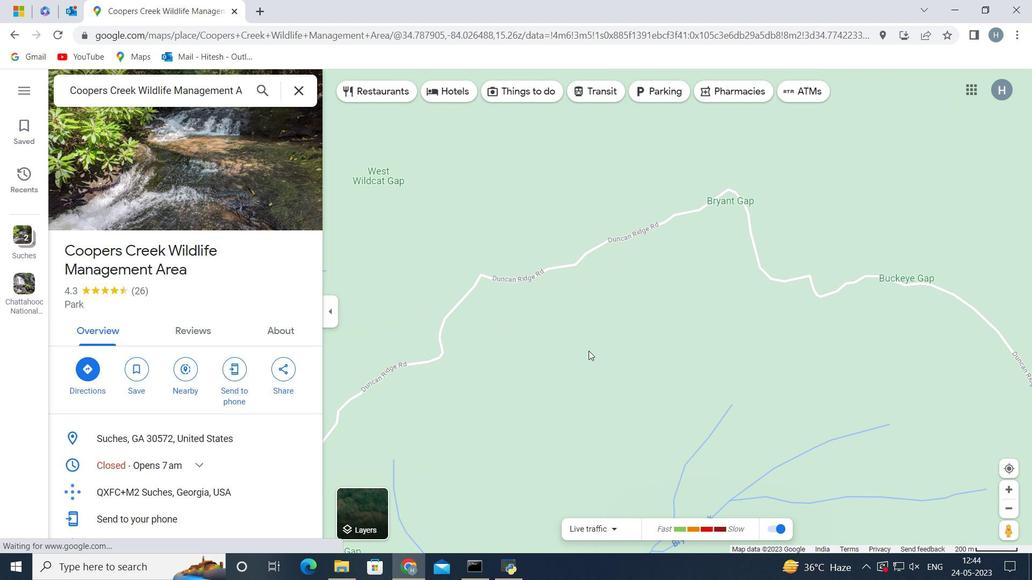 
Action: Mouse scrolled (588, 351) with delta (0, 0)
Screenshot: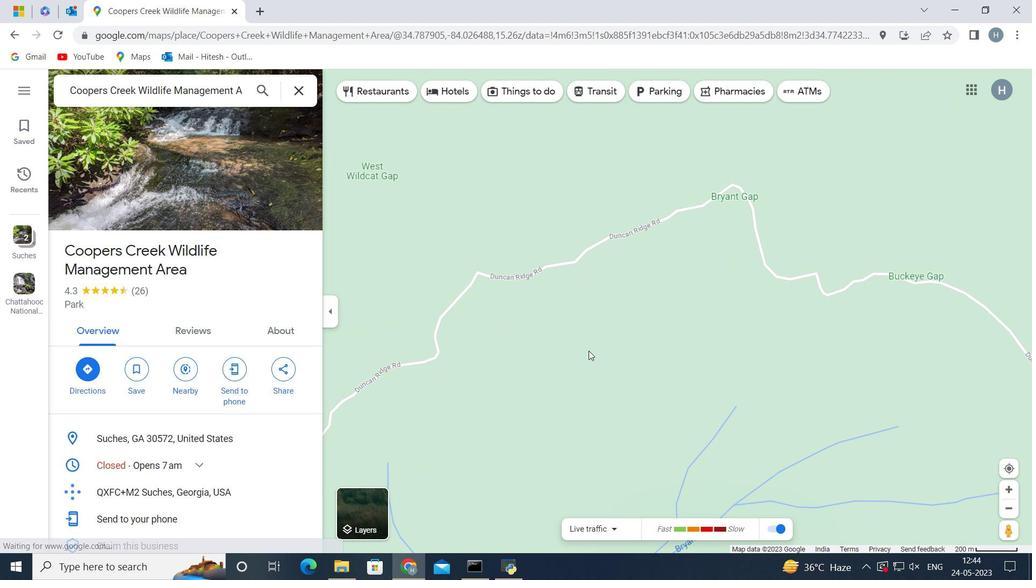 
Action: Mouse scrolled (588, 351) with delta (0, 0)
Screenshot: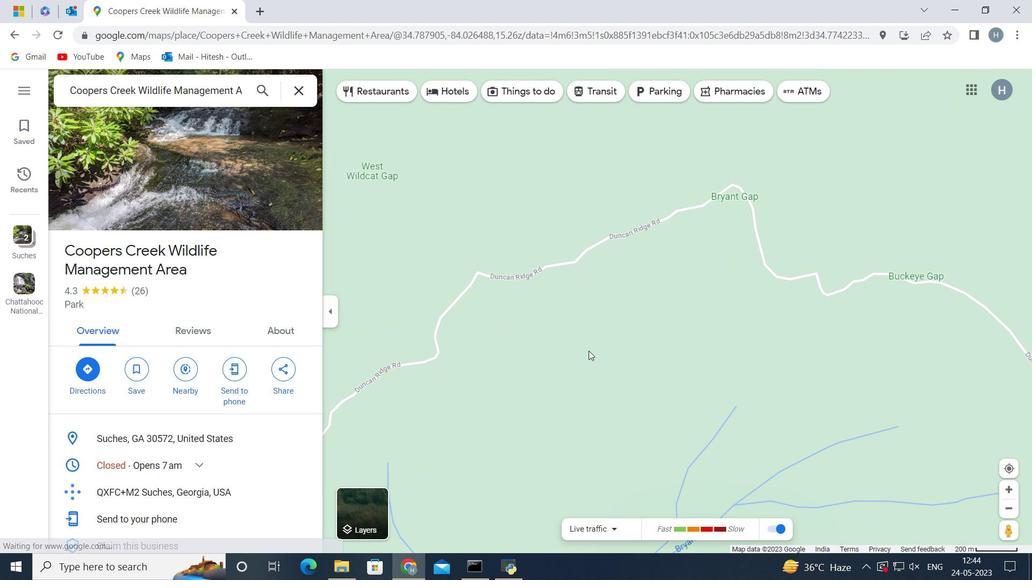 
Action: Mouse scrolled (588, 351) with delta (0, 0)
Screenshot: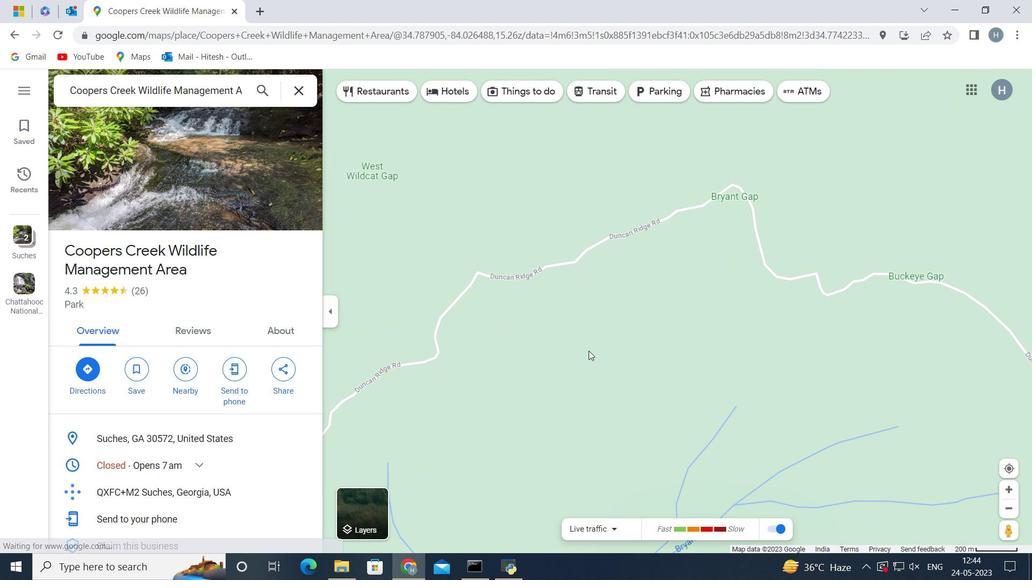 
Action: Mouse scrolled (588, 351) with delta (0, 0)
Screenshot: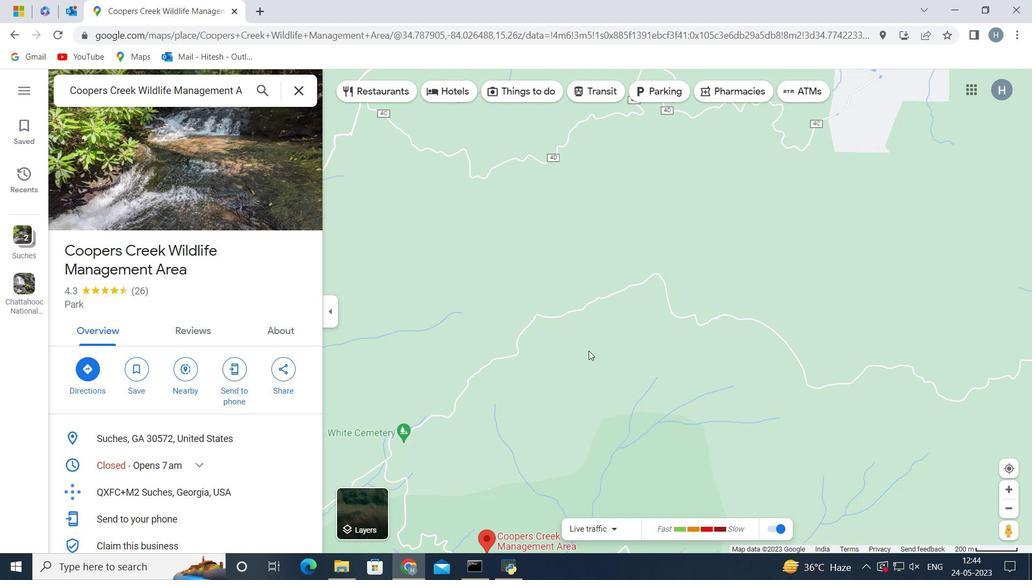 
Action: Mouse moved to (592, 400)
Screenshot: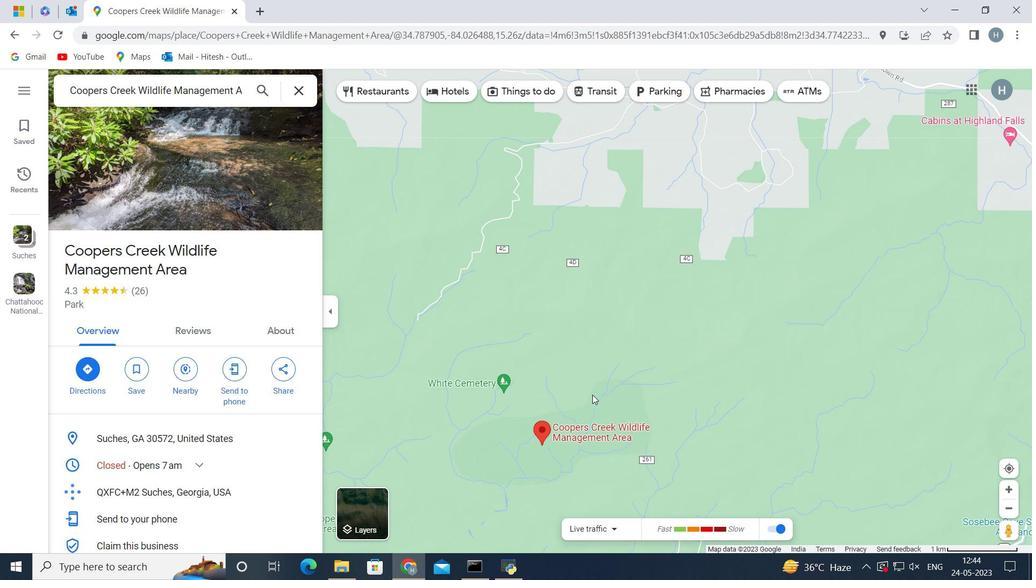 
Action: Mouse pressed left at (592, 400)
Screenshot: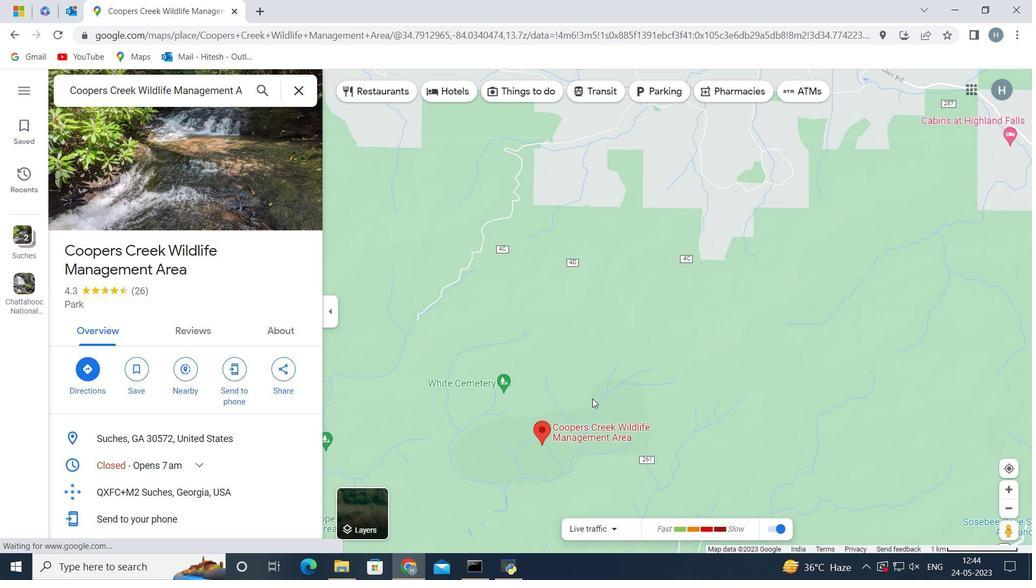 
Action: Mouse moved to (600, 440)
Screenshot: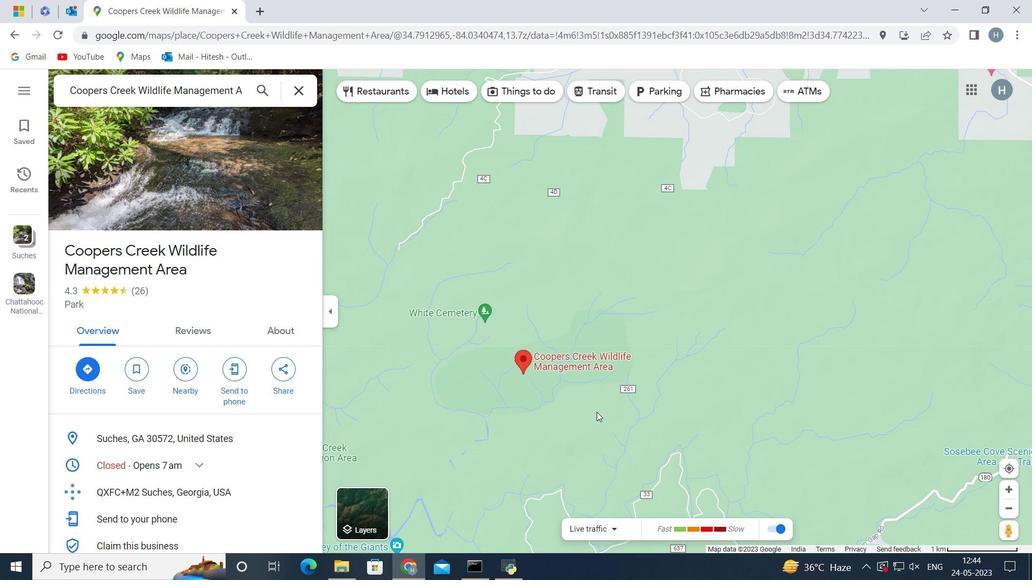 
Action: Mouse pressed left at (600, 440)
Screenshot: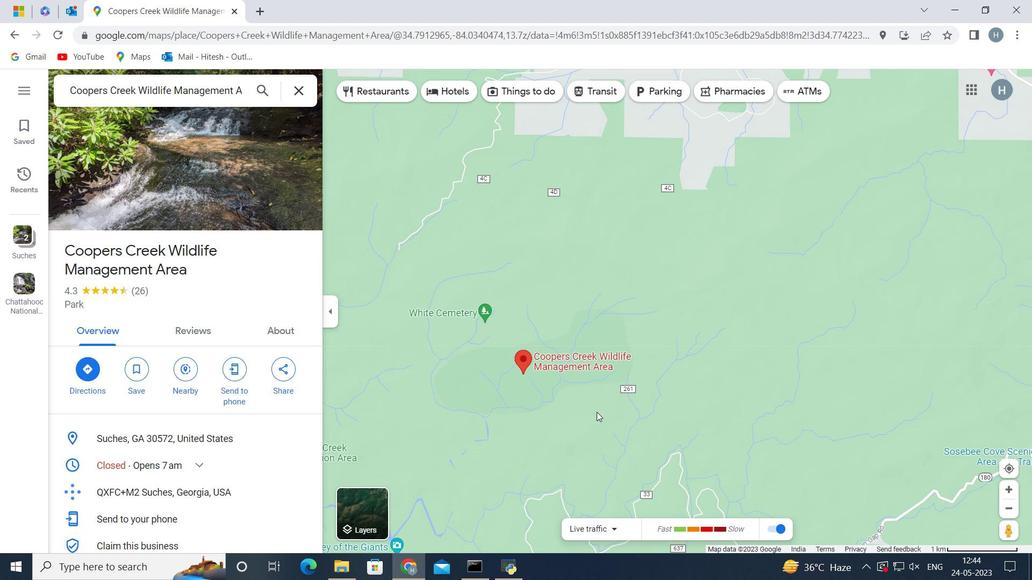 
Action: Mouse moved to (236, 89)
Screenshot: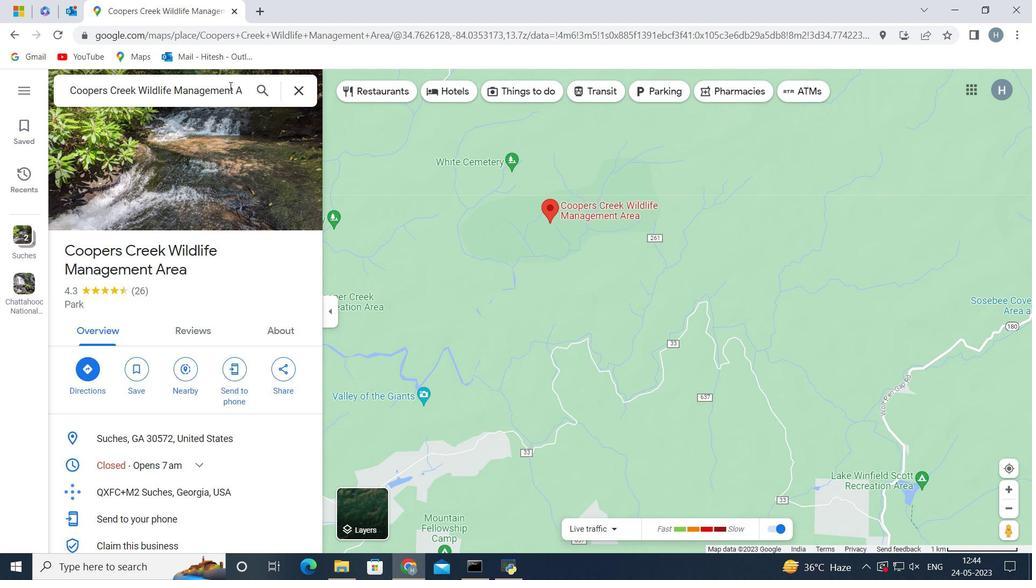 
Action: Mouse pressed left at (236, 89)
Screenshot: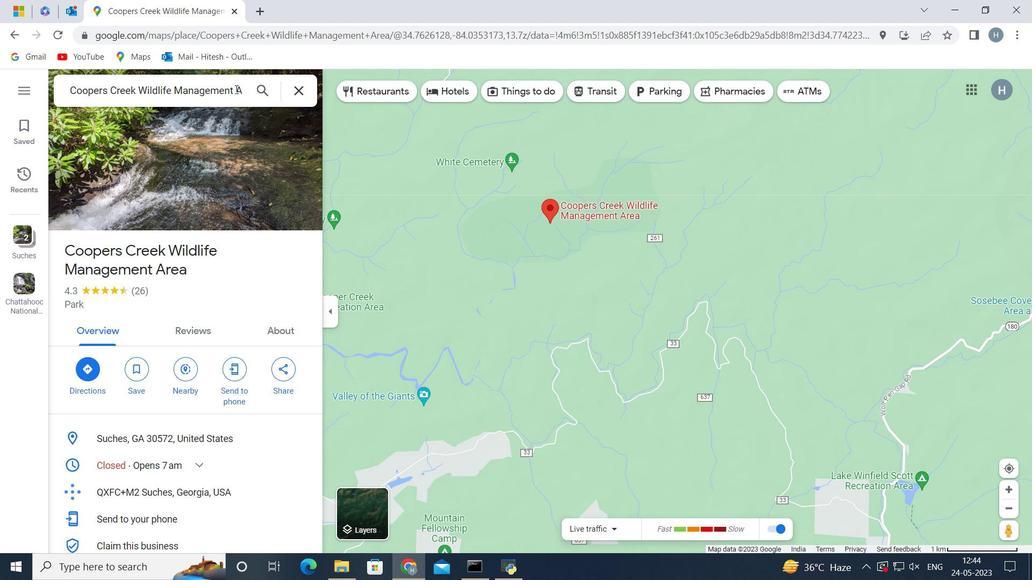 
Action: Mouse moved to (564, 227)
Screenshot: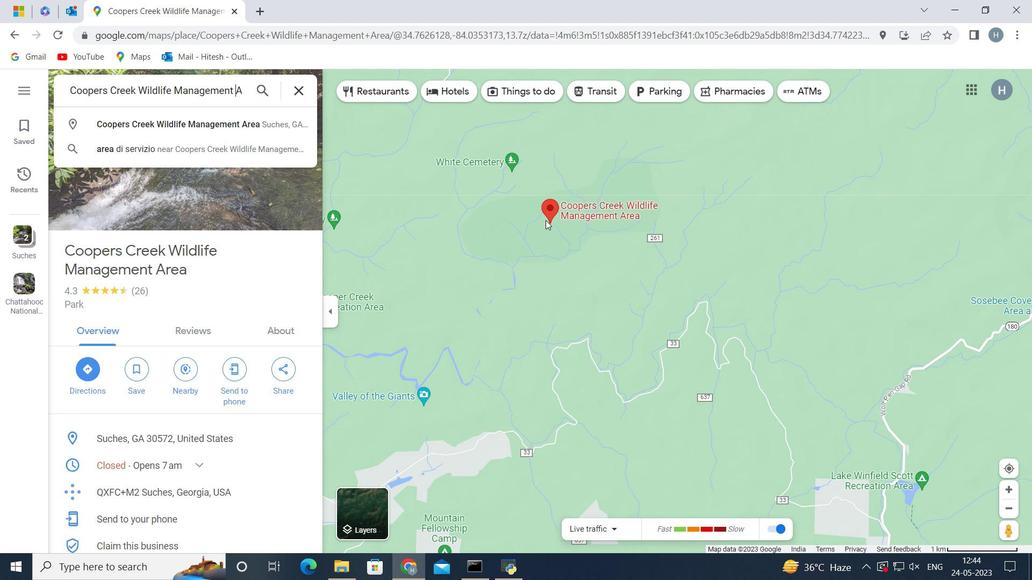 
Action: Mouse scrolled (564, 228) with delta (0, 0)
Screenshot: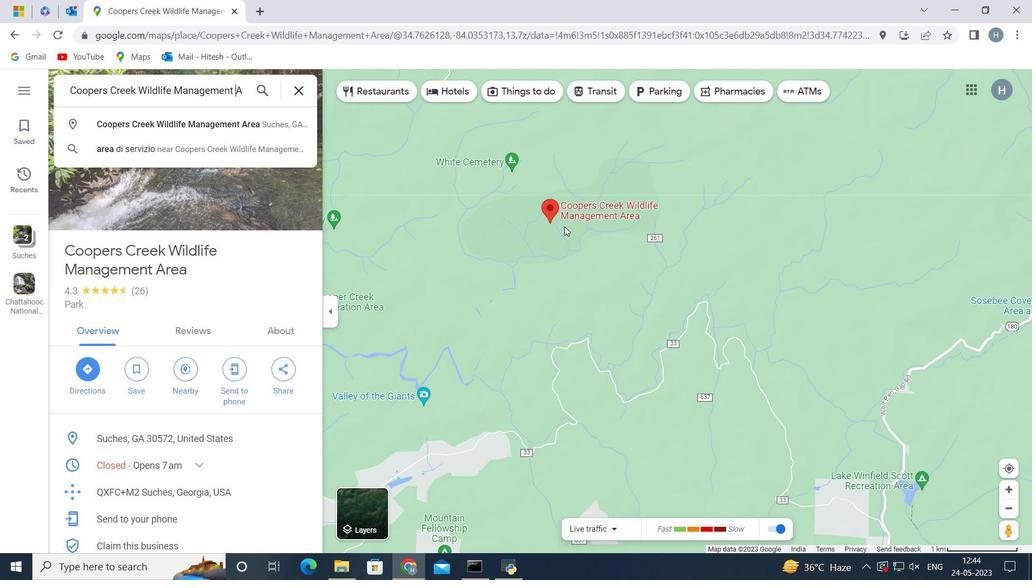 
Action: Mouse scrolled (564, 228) with delta (0, 0)
Screenshot: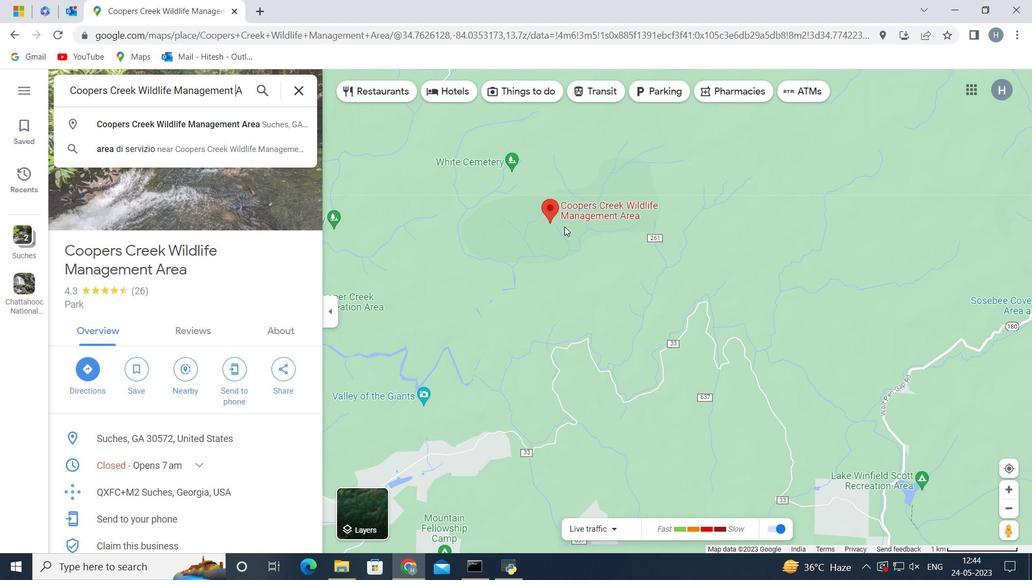 
Action: Mouse moved to (570, 246)
Screenshot: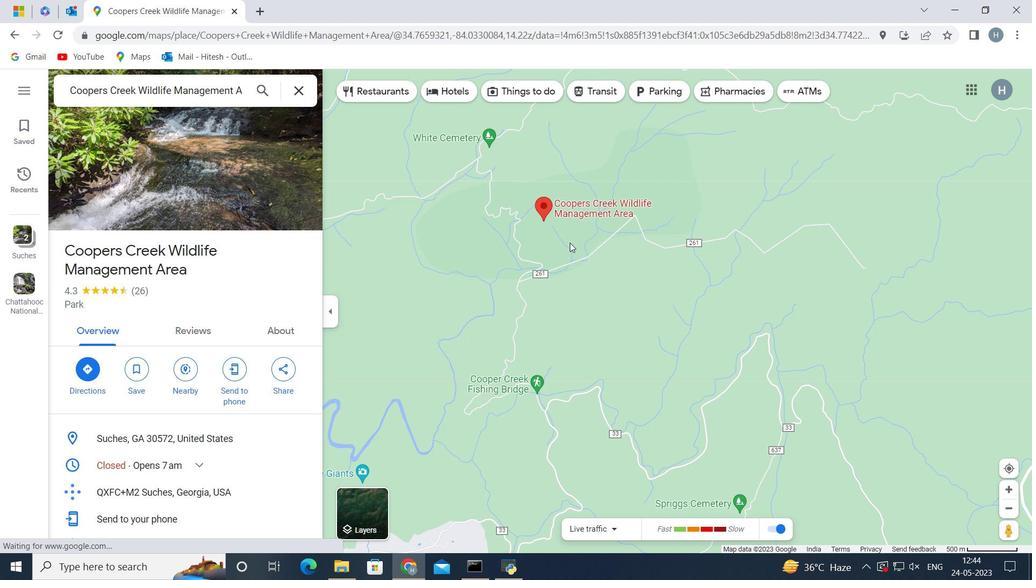 
Action: Mouse pressed left at (570, 246)
Screenshot: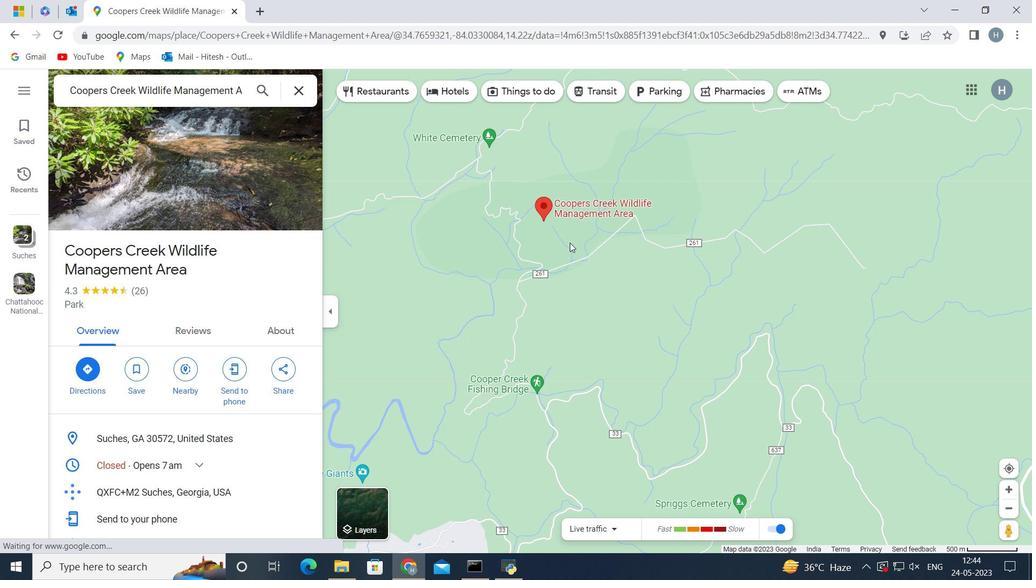 
Action: Mouse moved to (547, 260)
Screenshot: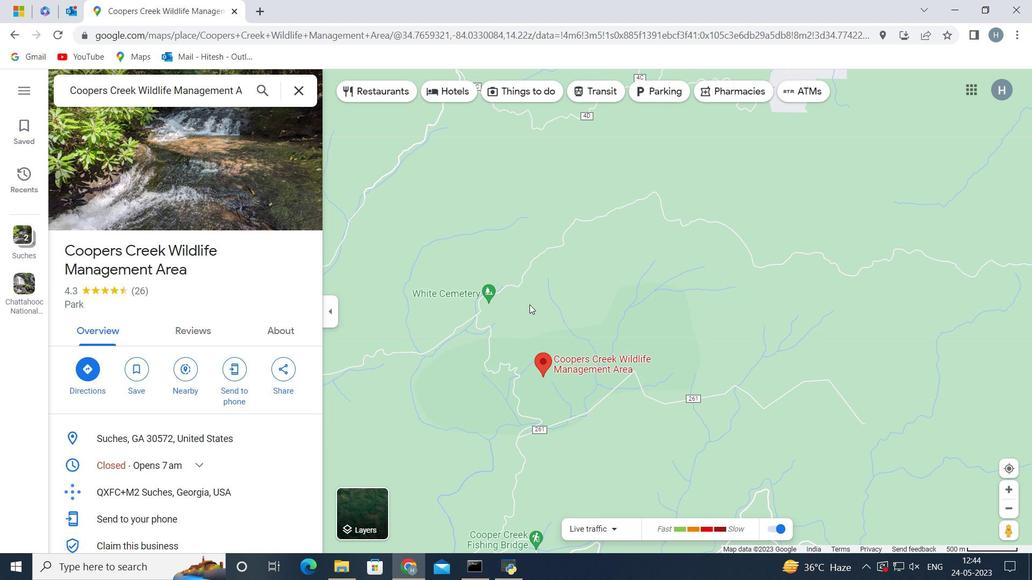
Action: Mouse pressed left at (547, 260)
Screenshot: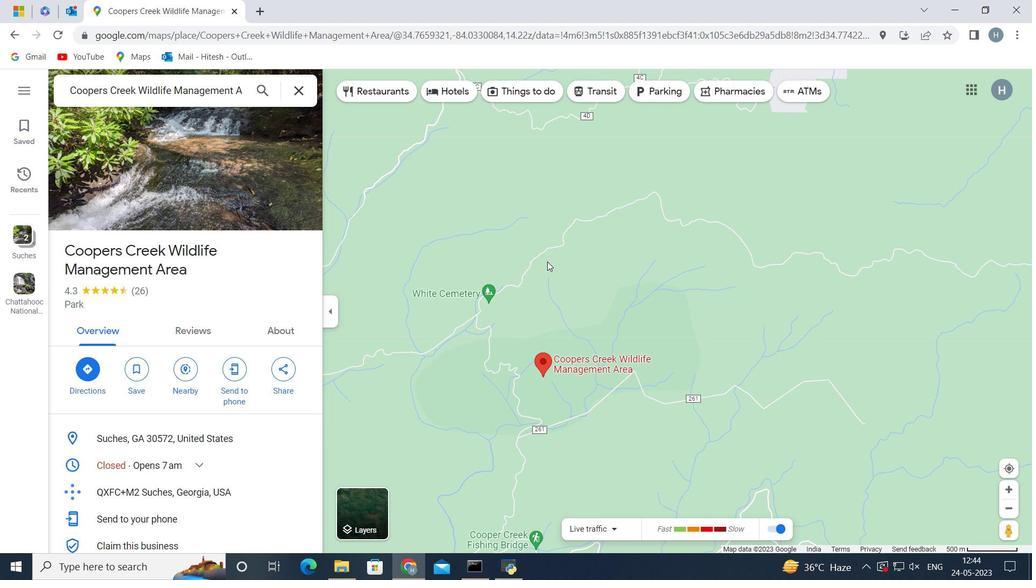 
Action: Mouse moved to (556, 310)
Screenshot: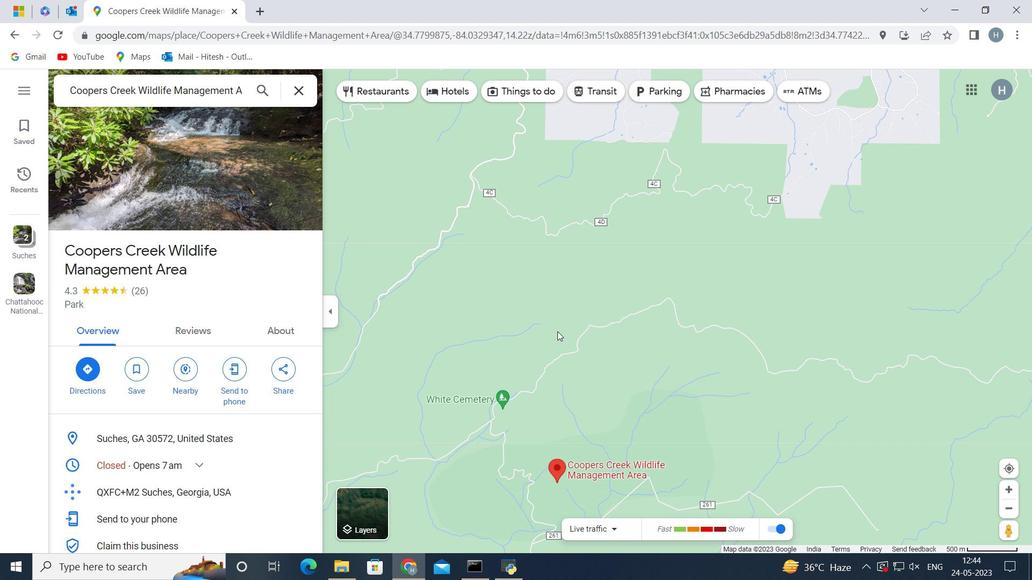 
Action: Mouse scrolled (556, 310) with delta (0, 0)
Screenshot: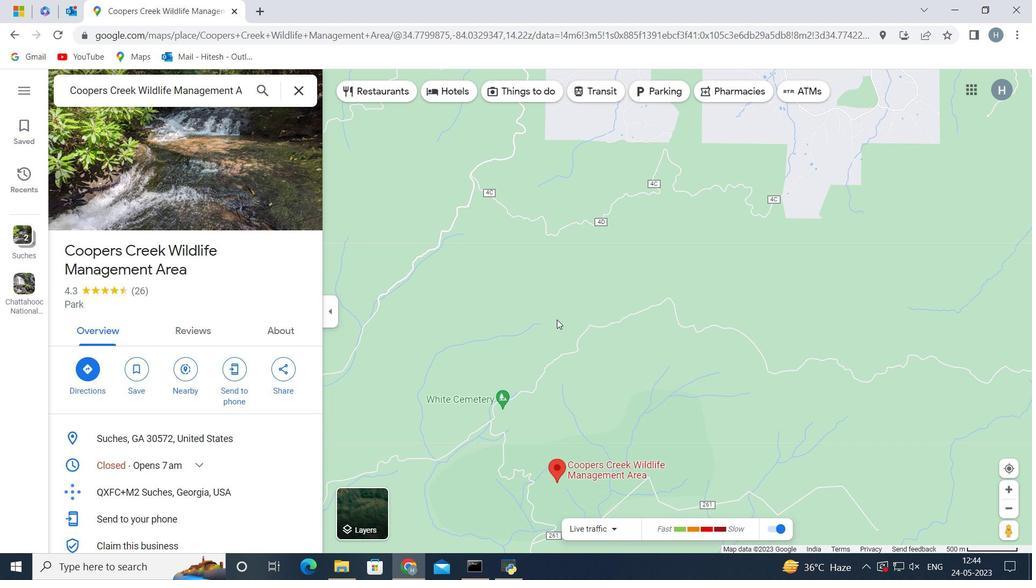 
Action: Mouse scrolled (556, 310) with delta (0, 0)
Screenshot: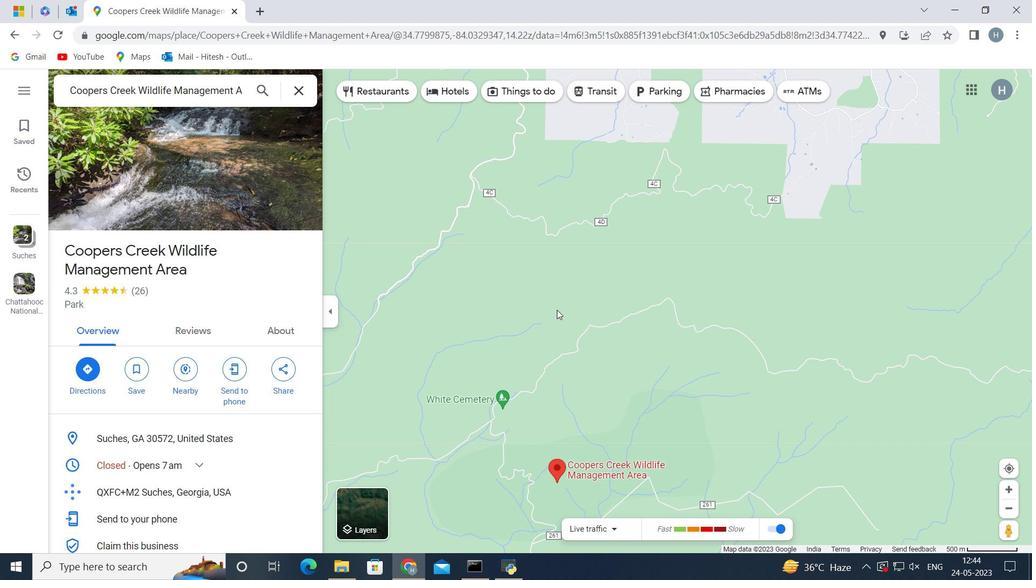 
Action: Mouse scrolled (556, 310) with delta (0, 0)
Screenshot: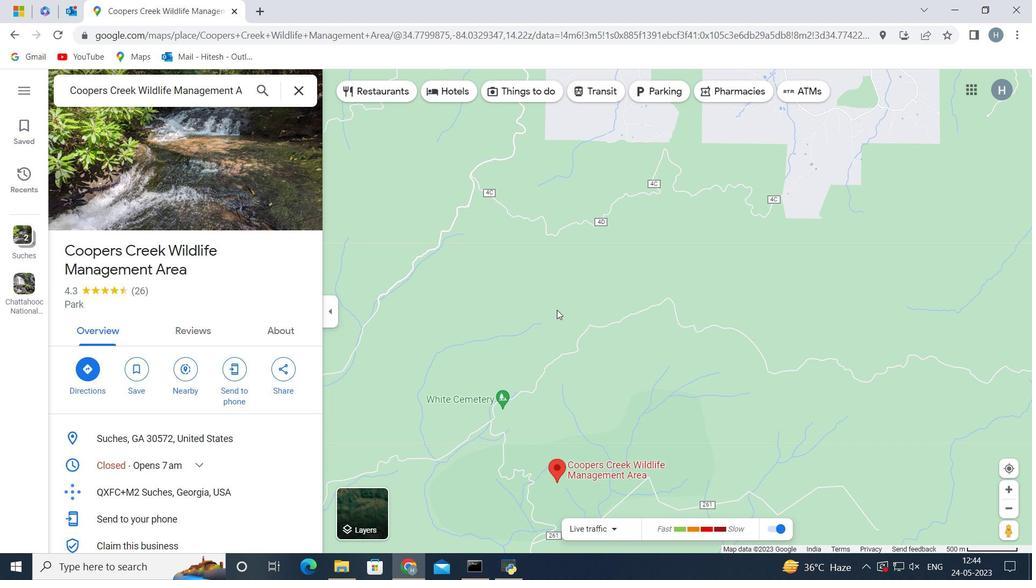 
Action: Mouse scrolled (556, 310) with delta (0, 0)
Screenshot: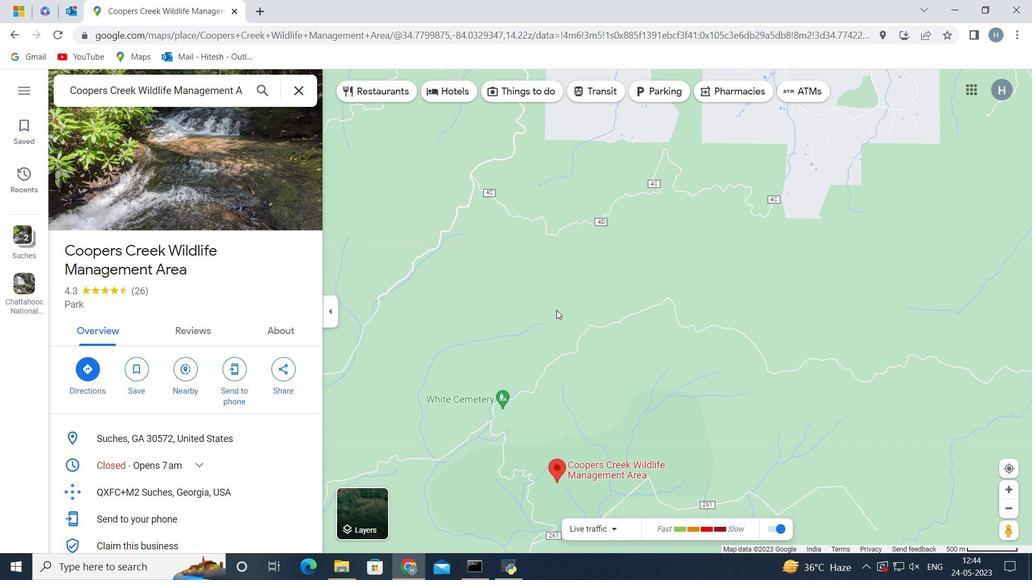 
Action: Mouse moved to (558, 307)
Screenshot: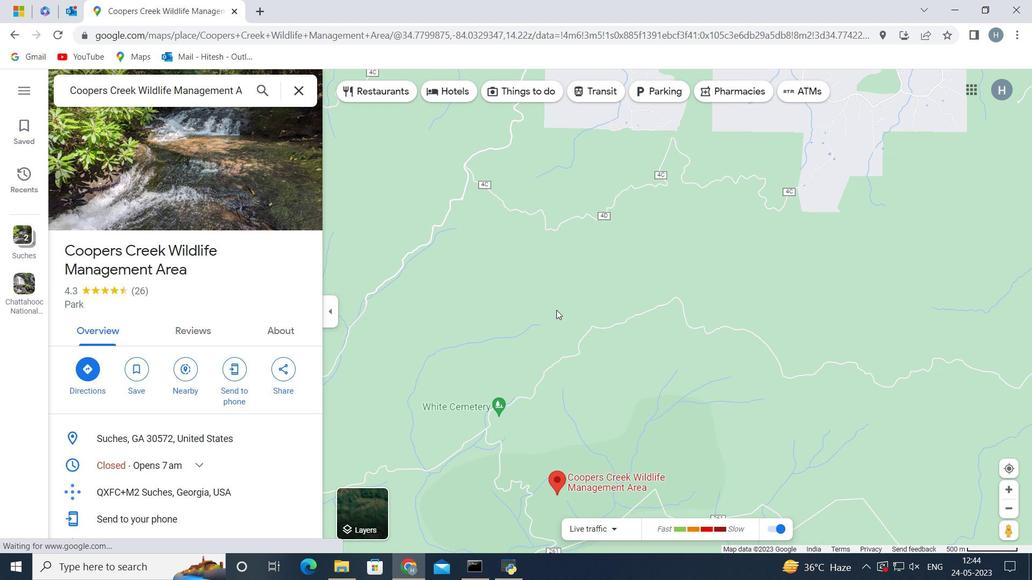 
Action: Mouse scrolled (558, 308) with delta (0, 0)
Screenshot: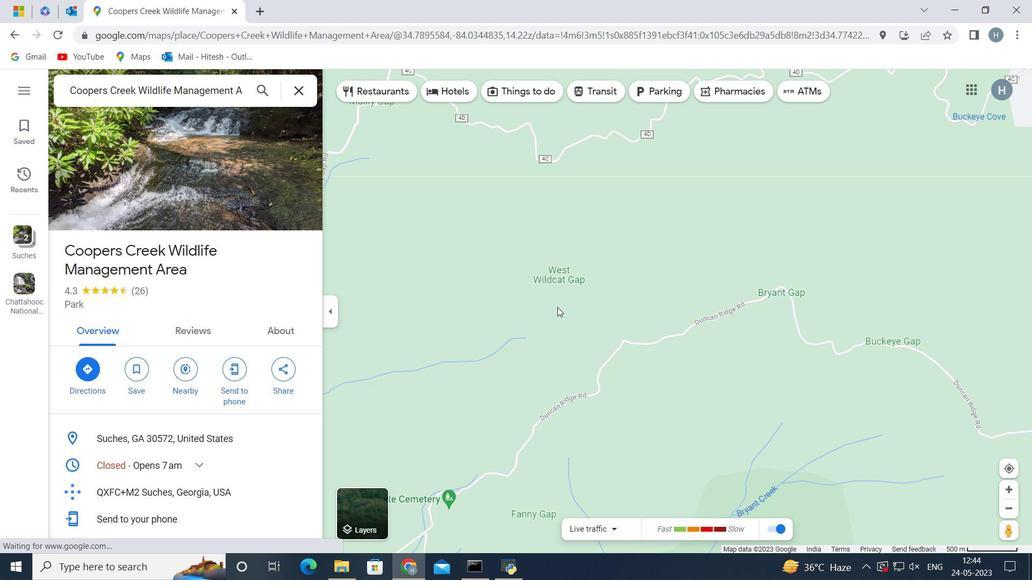 
Action: Mouse scrolled (558, 308) with delta (0, 0)
Screenshot: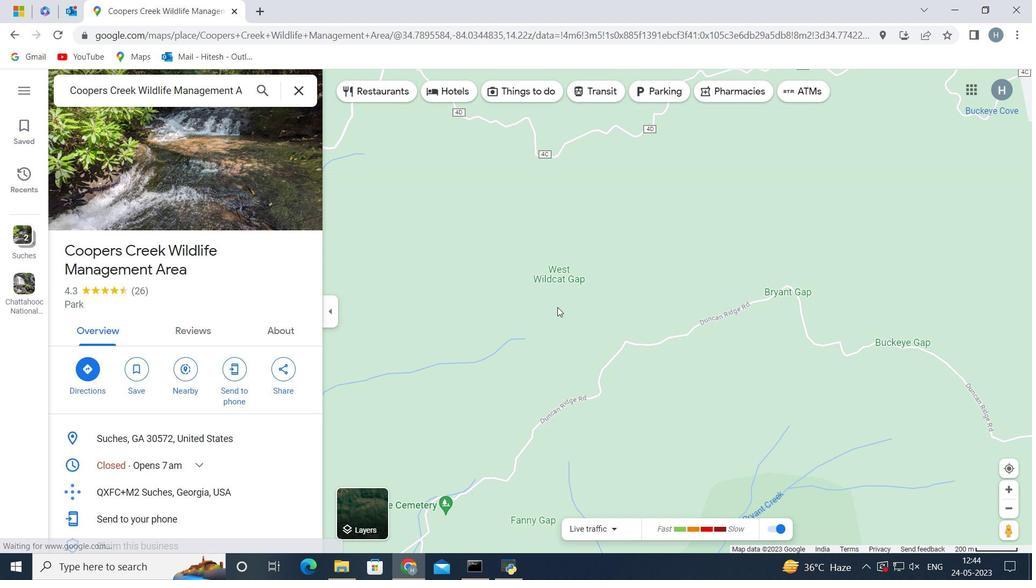 
Action: Mouse moved to (557, 307)
Screenshot: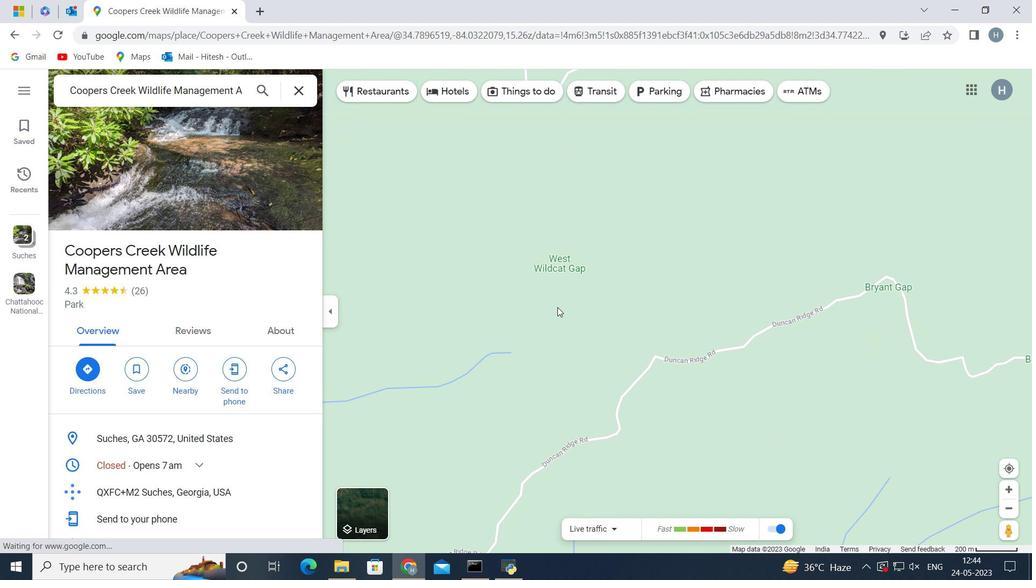 
Action: Mouse scrolled (557, 308) with delta (0, 0)
Screenshot: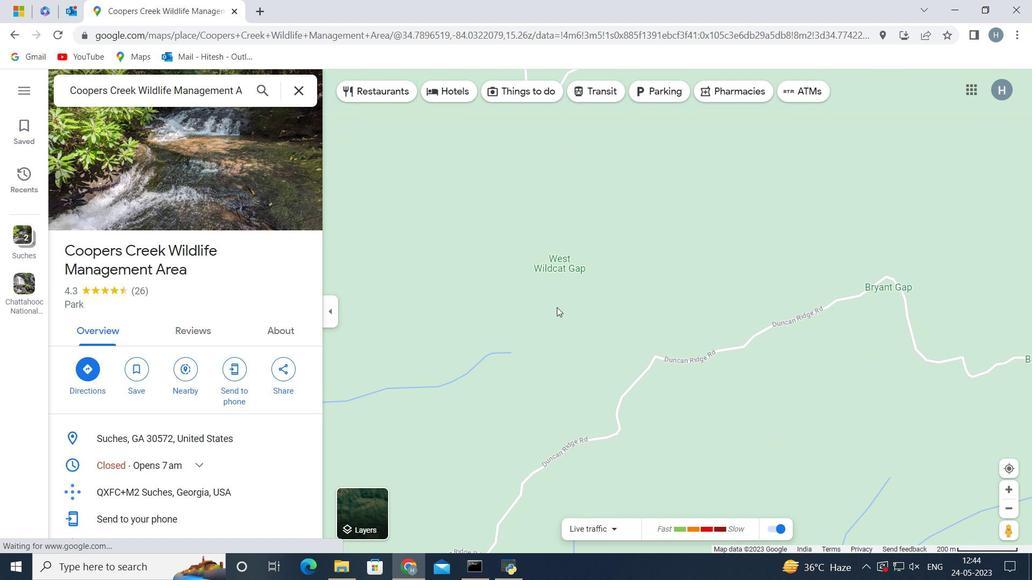 
Action: Mouse scrolled (557, 308) with delta (0, 0)
Screenshot: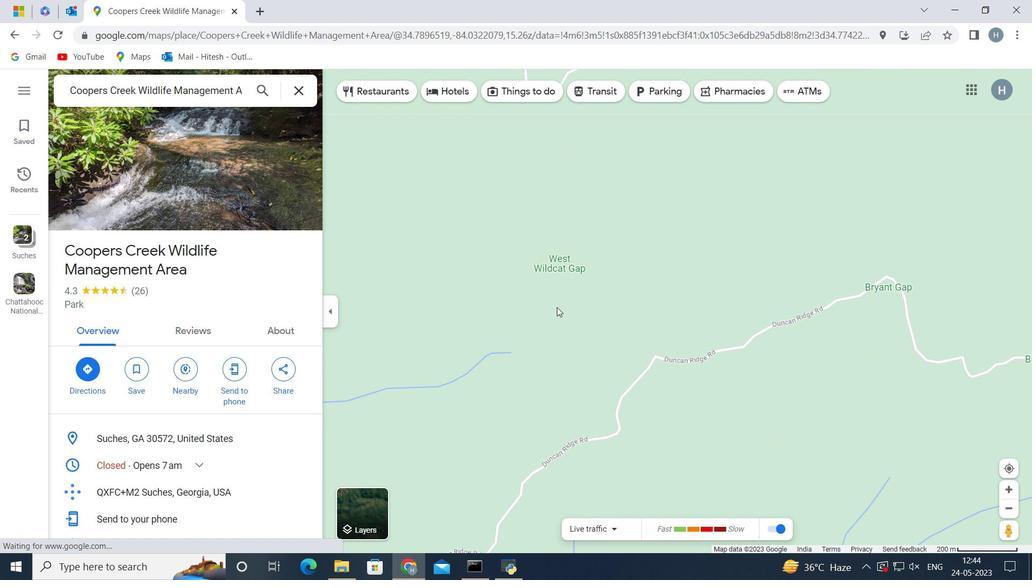 
Action: Mouse scrolled (557, 308) with delta (0, 0)
Screenshot: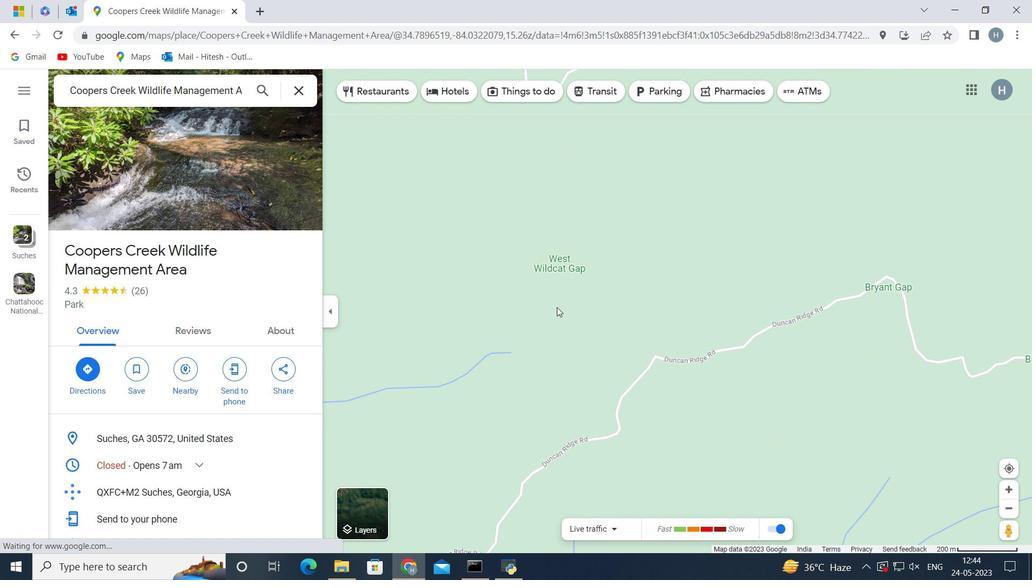 
Action: Mouse scrolled (557, 308) with delta (0, 0)
Screenshot: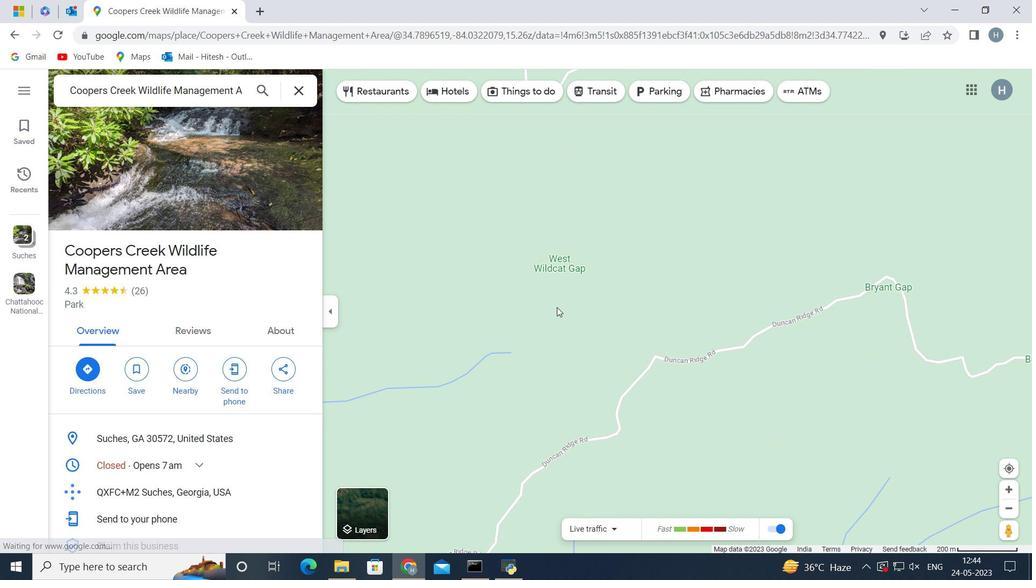 
Action: Mouse scrolled (557, 308) with delta (0, 0)
Screenshot: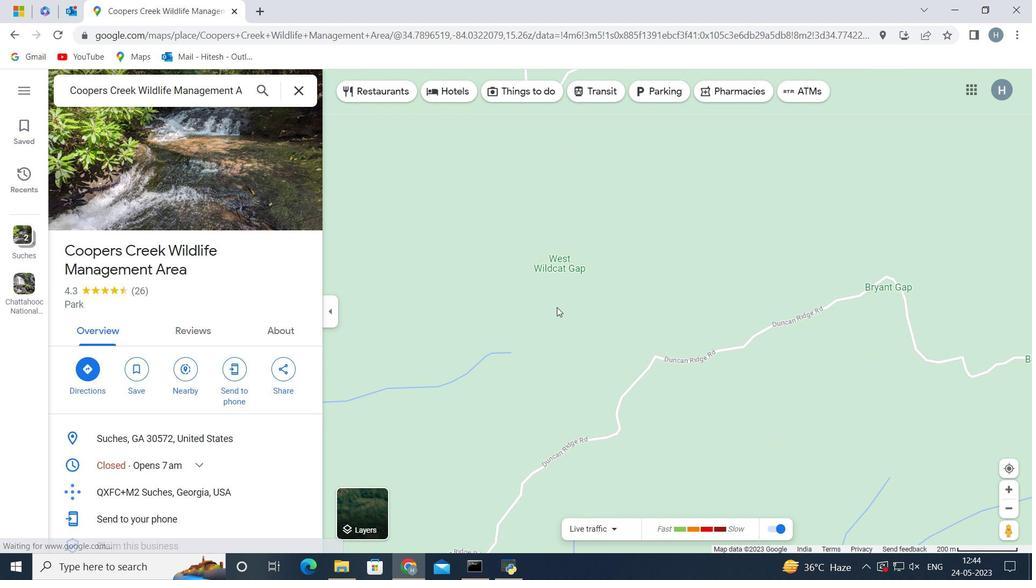 
Action: Mouse scrolled (557, 308) with delta (0, 0)
Screenshot: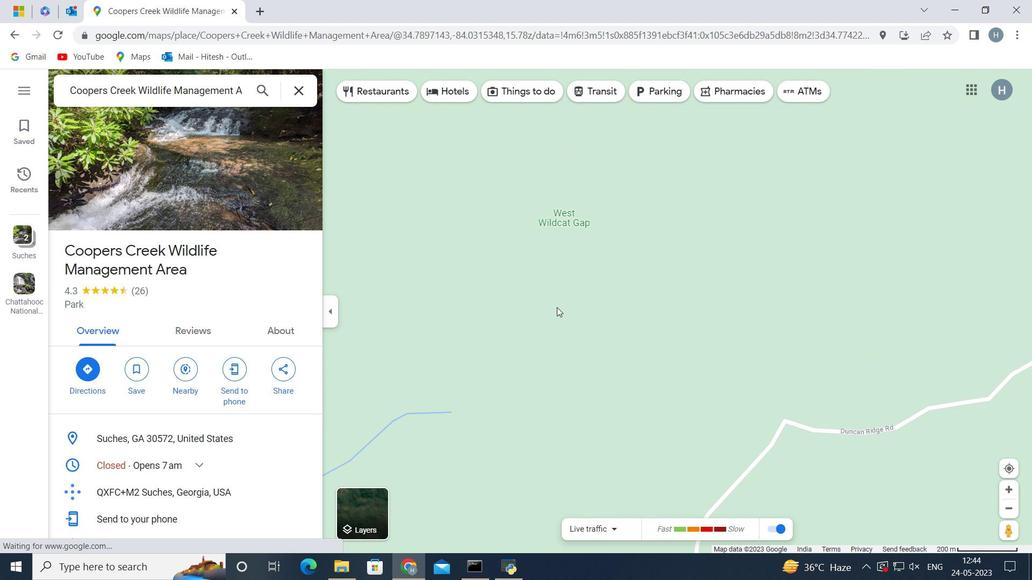 
Action: Mouse scrolled (557, 308) with delta (0, 0)
Screenshot: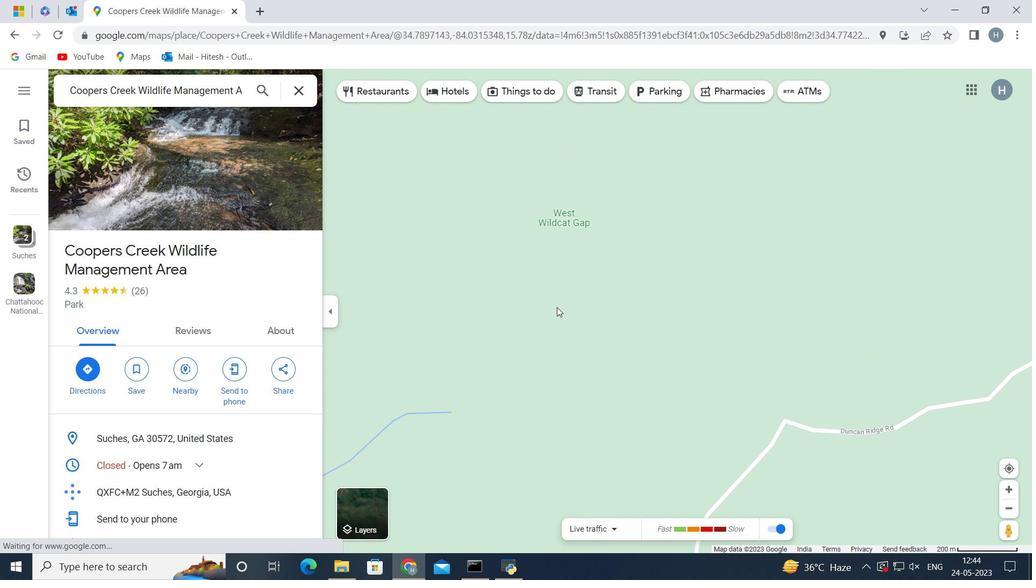 
Action: Mouse scrolled (557, 308) with delta (0, 0)
Screenshot: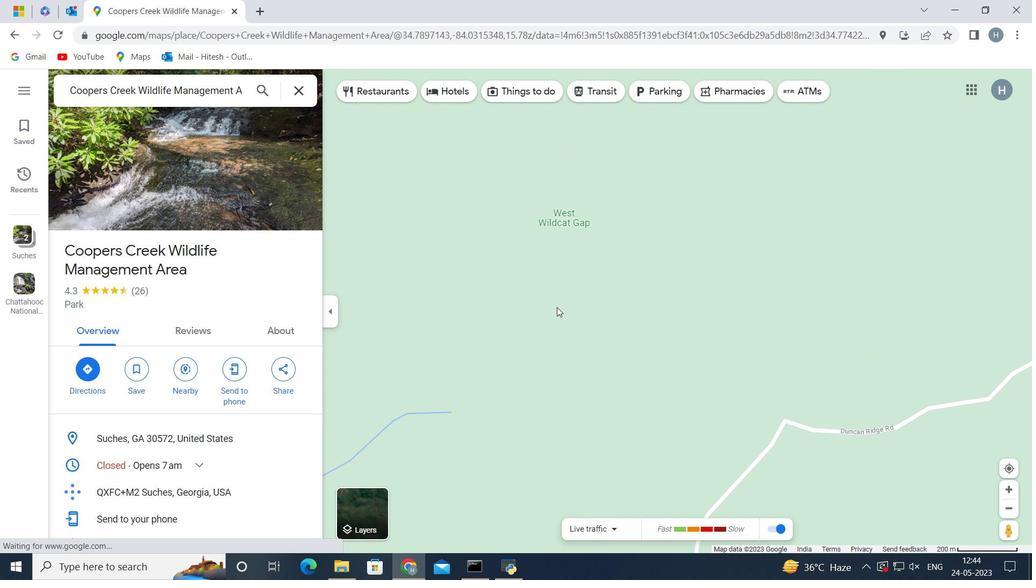 
Action: Mouse scrolled (557, 308) with delta (0, 0)
Screenshot: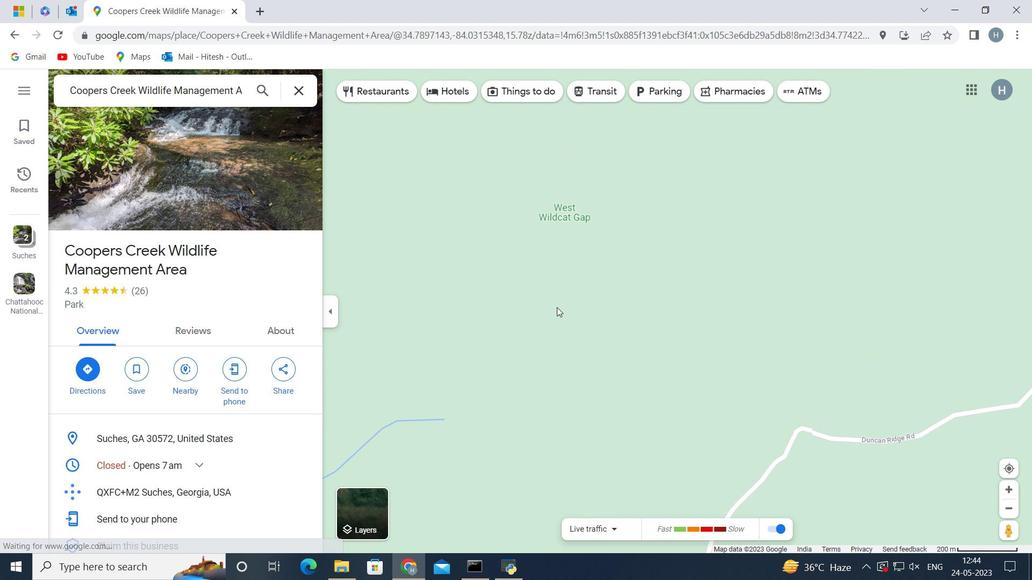 
Action: Mouse moved to (556, 307)
Screenshot: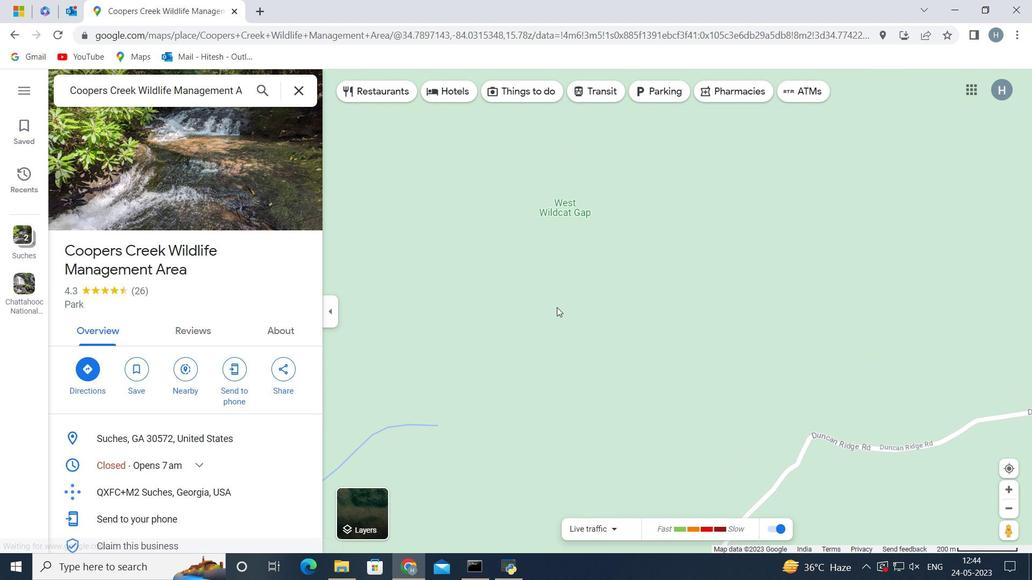 
Action: Mouse pressed left at (556, 307)
Screenshot: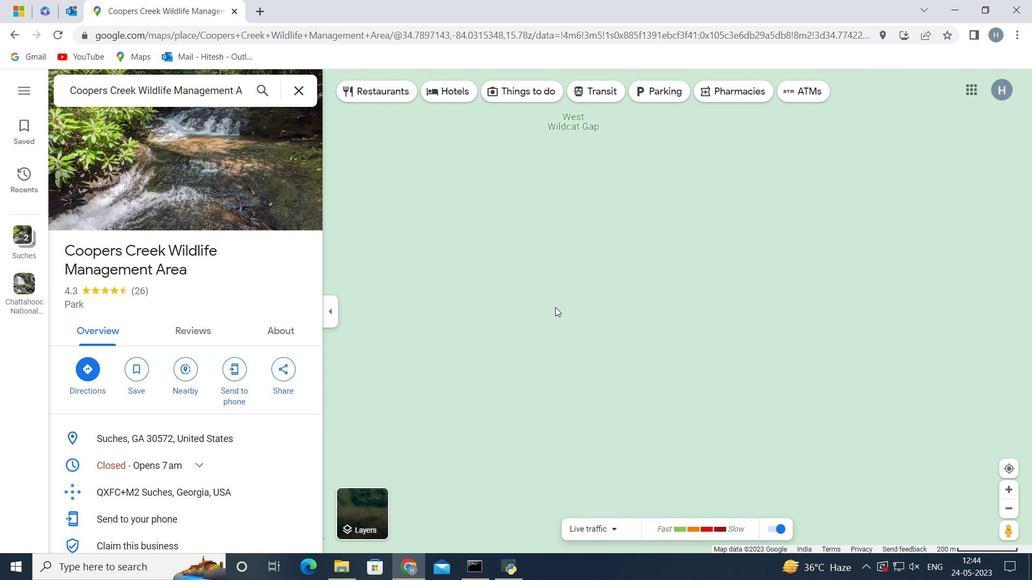 
Action: Mouse moved to (589, 318)
Screenshot: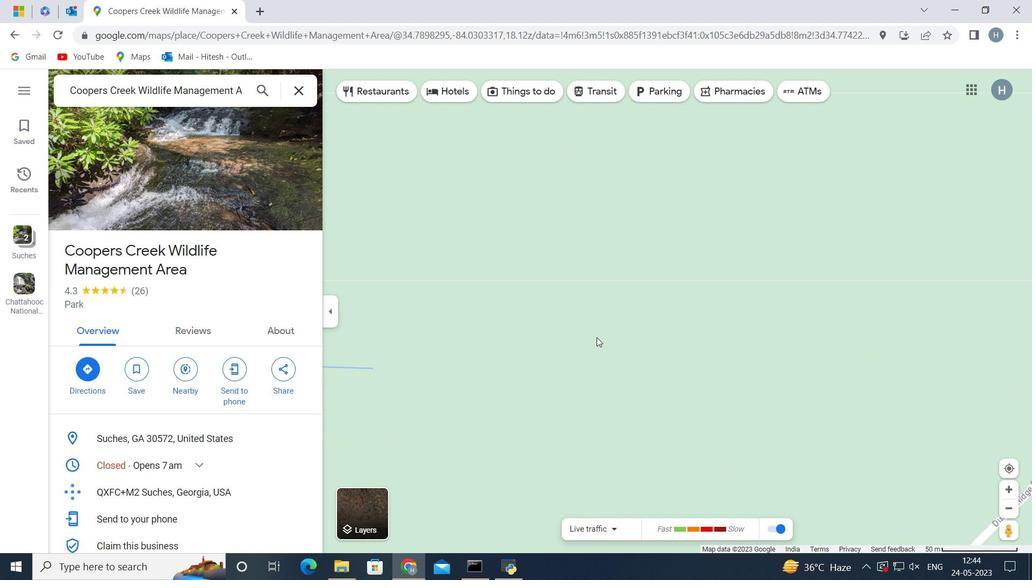 
Action: Mouse scrolled (589, 317) with delta (0, 0)
